 Task: Slide 12 - Please Join Us Picnic Party.
Action: Mouse moved to (42, 102)
Screenshot: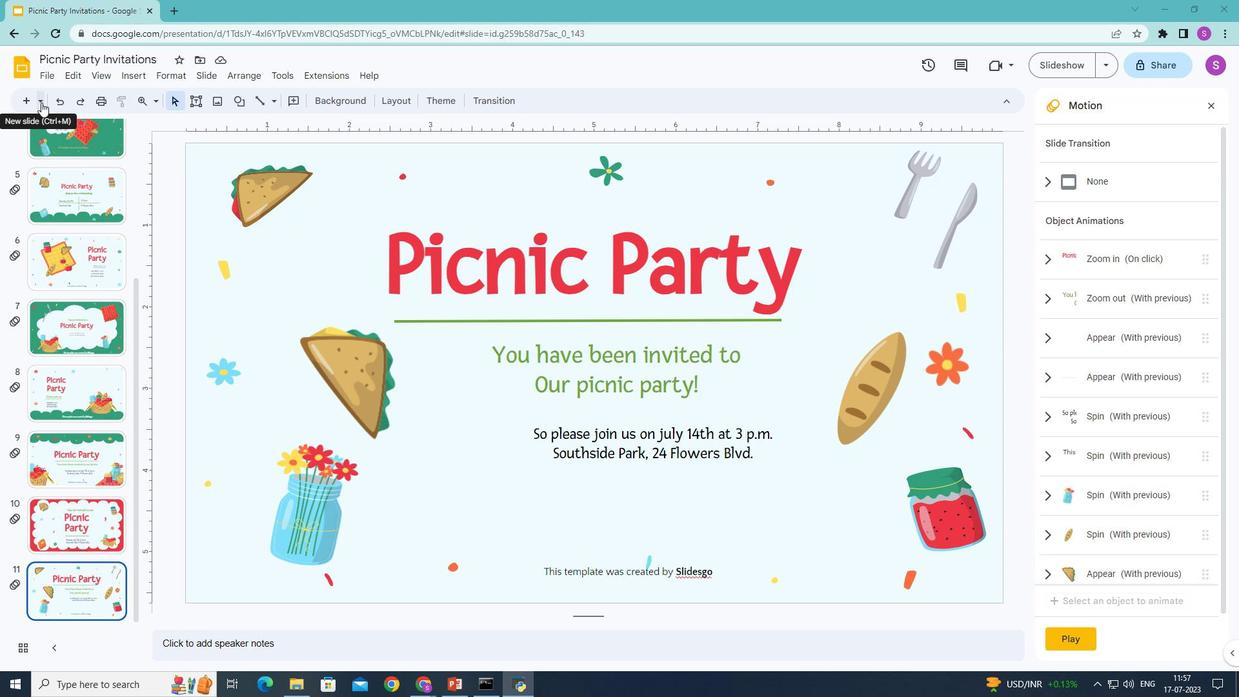 
Action: Mouse pressed left at (42, 102)
Screenshot: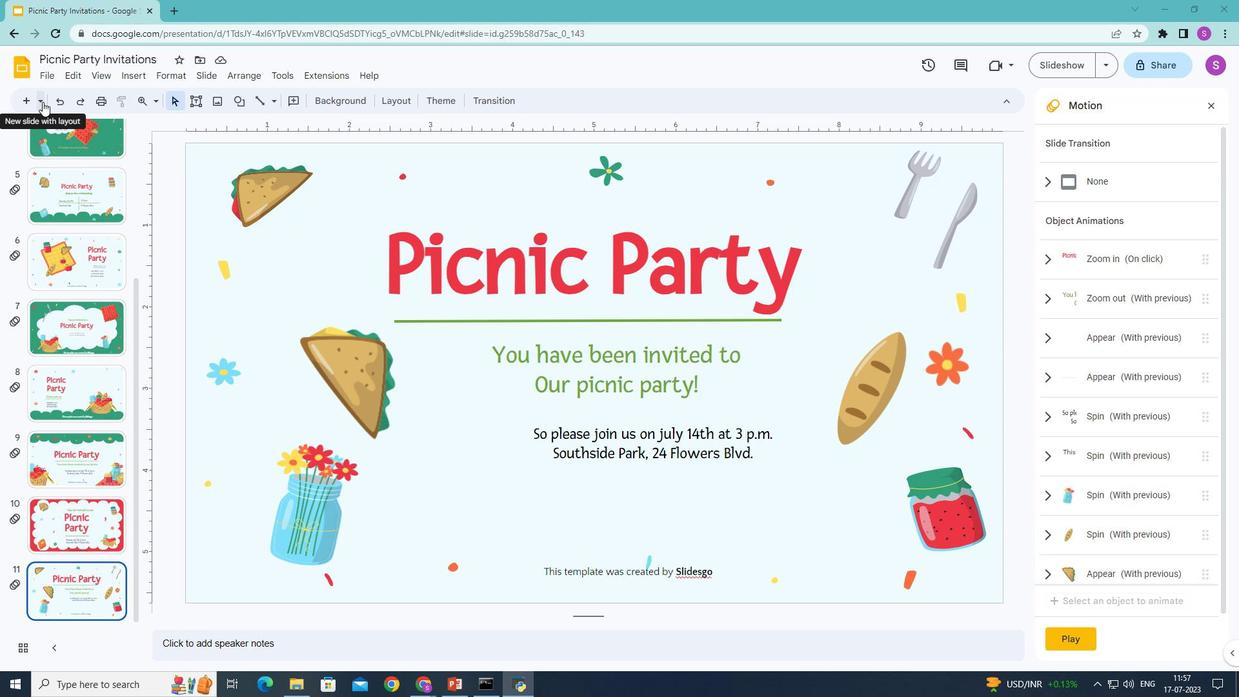 
Action: Mouse moved to (247, 395)
Screenshot: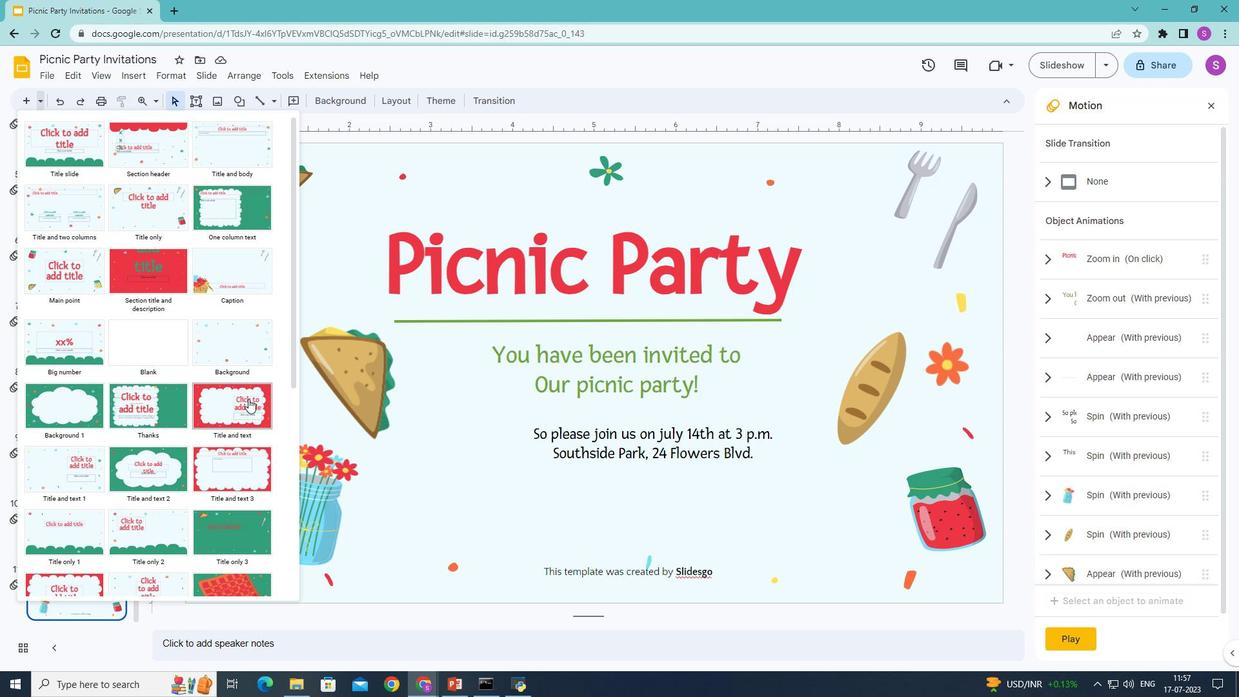 
Action: Mouse pressed left at (247, 395)
Screenshot: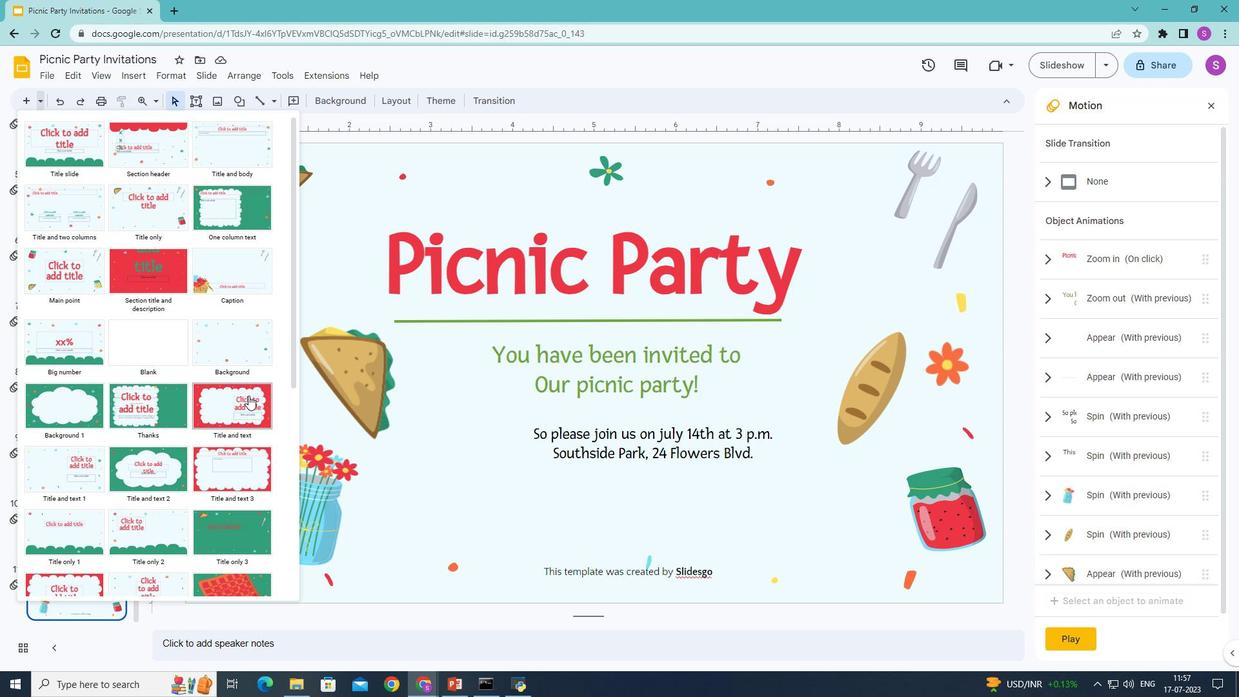 
Action: Mouse moved to (731, 381)
Screenshot: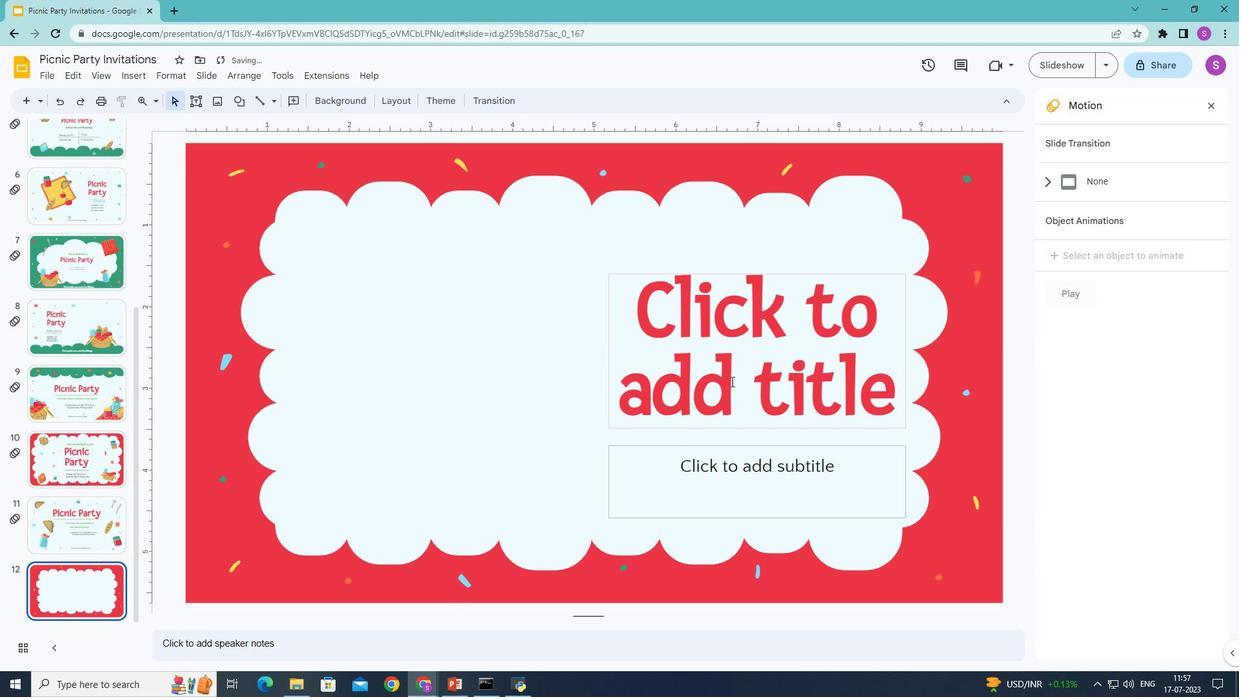 
Action: Mouse pressed left at (731, 381)
Screenshot: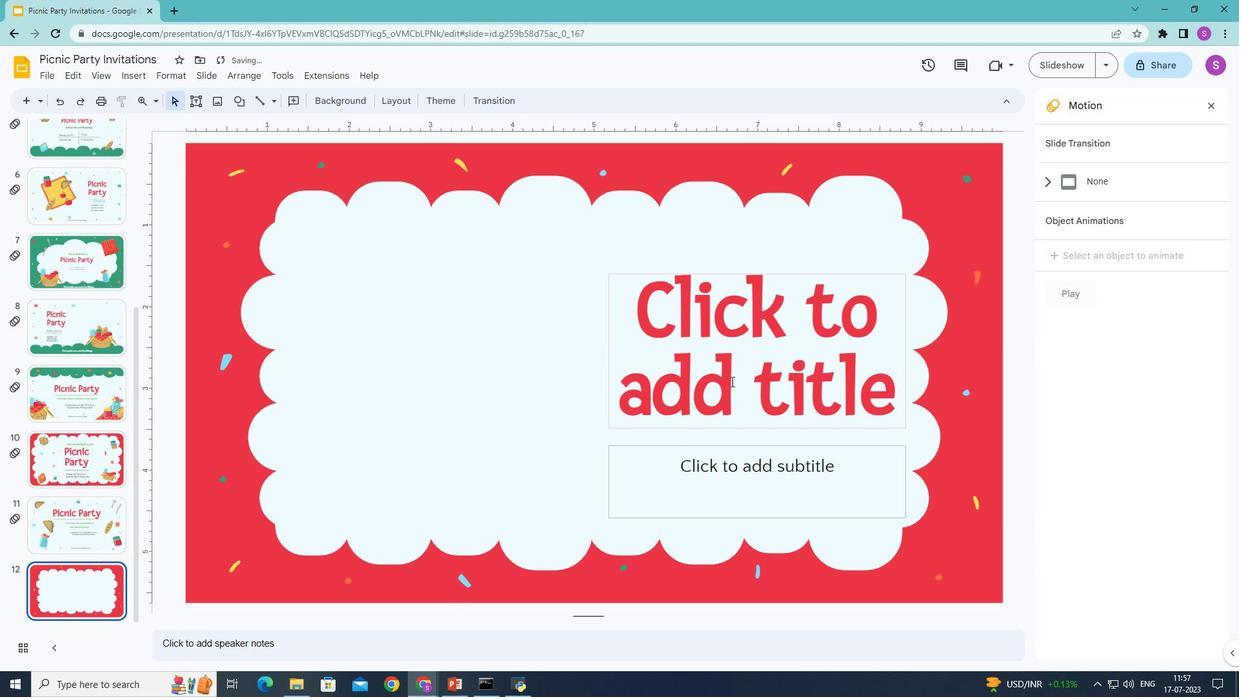 
Action: Mouse moved to (930, 335)
Screenshot: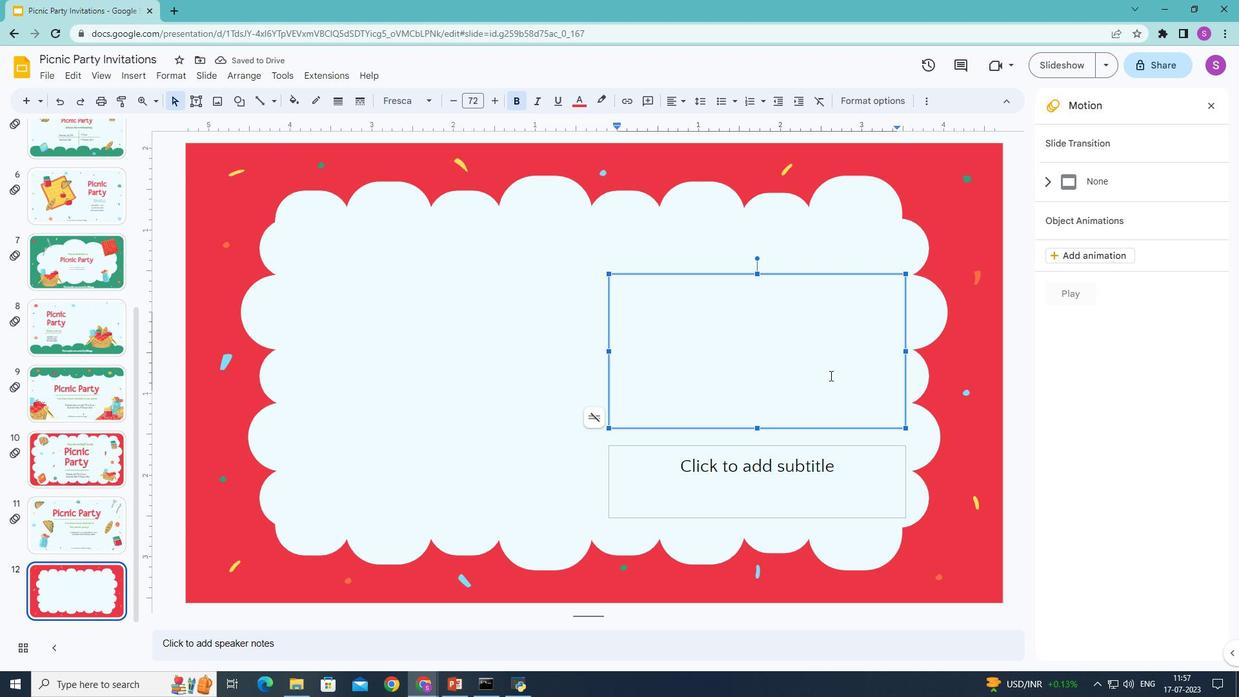 
Action: Key pressed <Key.shift>Pic
Screenshot: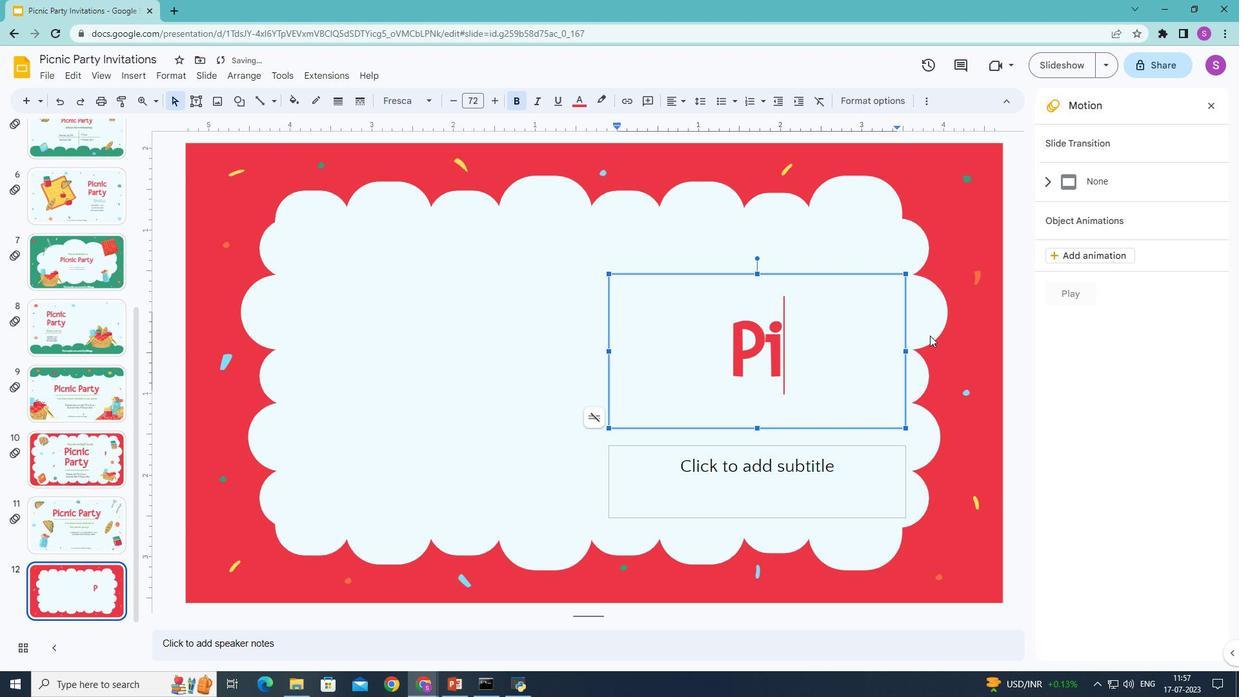 
Action: Mouse moved to (938, 334)
Screenshot: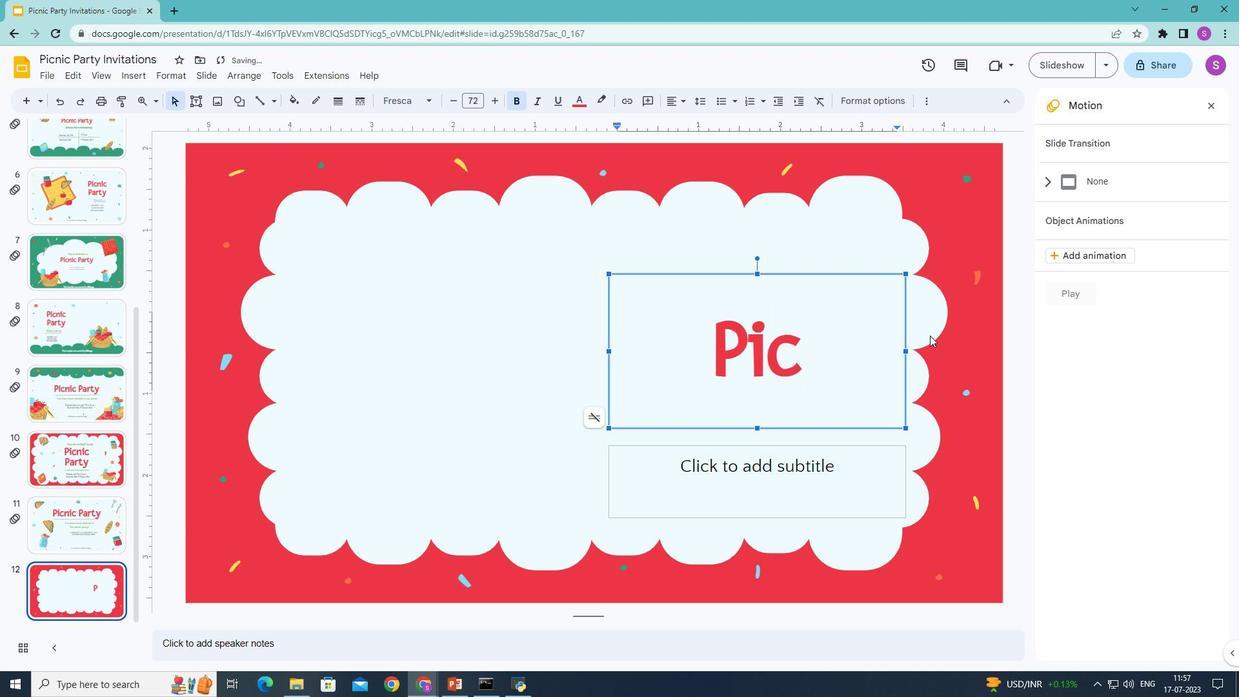 
Action: Key pressed nic<Key.enter><Key.shift>Party
Screenshot: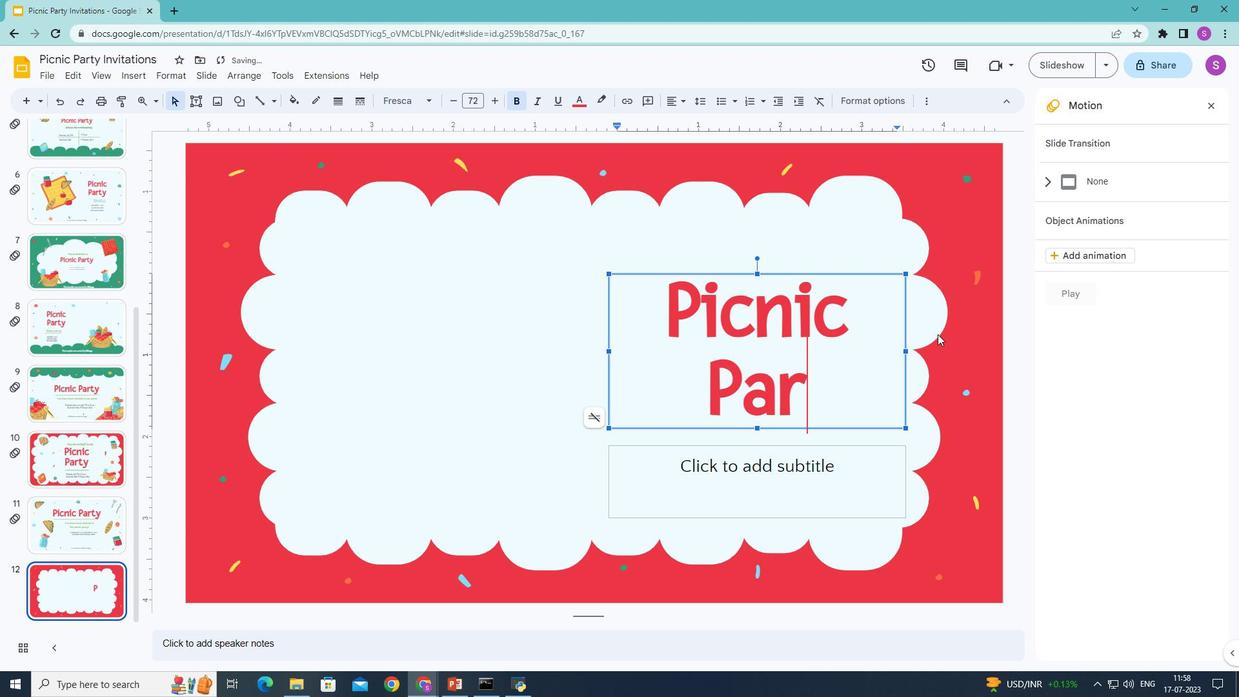 
Action: Mouse moved to (472, 313)
Screenshot: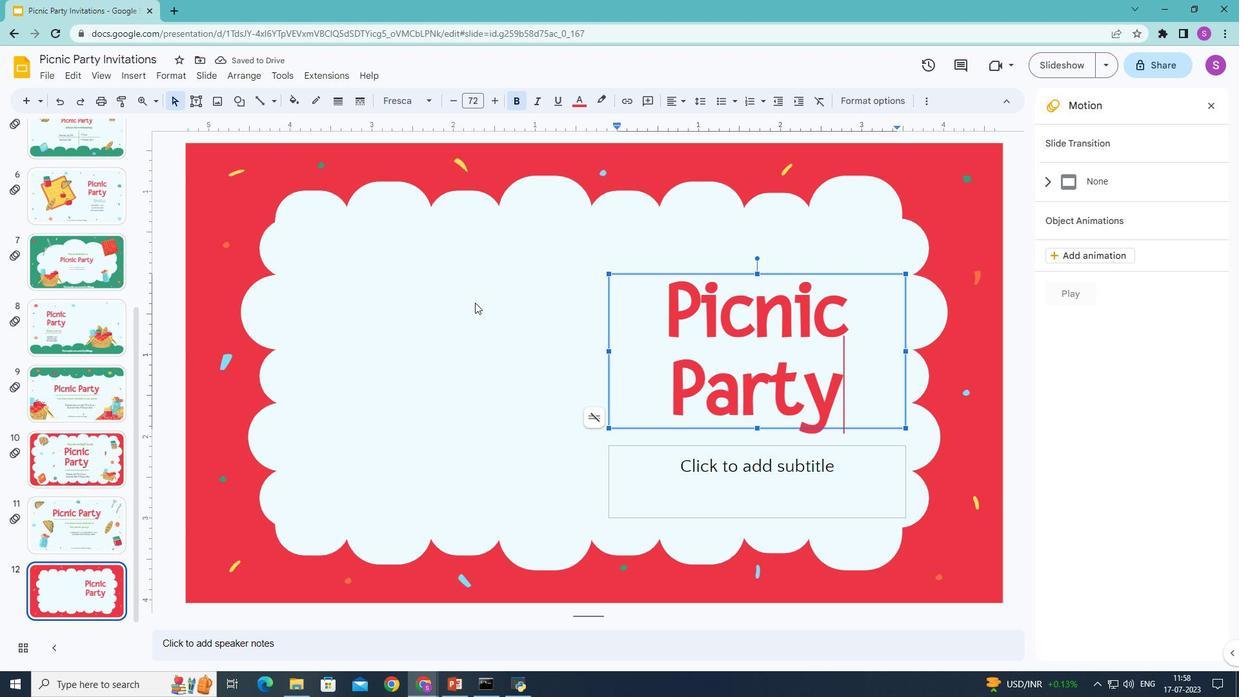 
Action: Mouse pressed left at (472, 313)
Screenshot: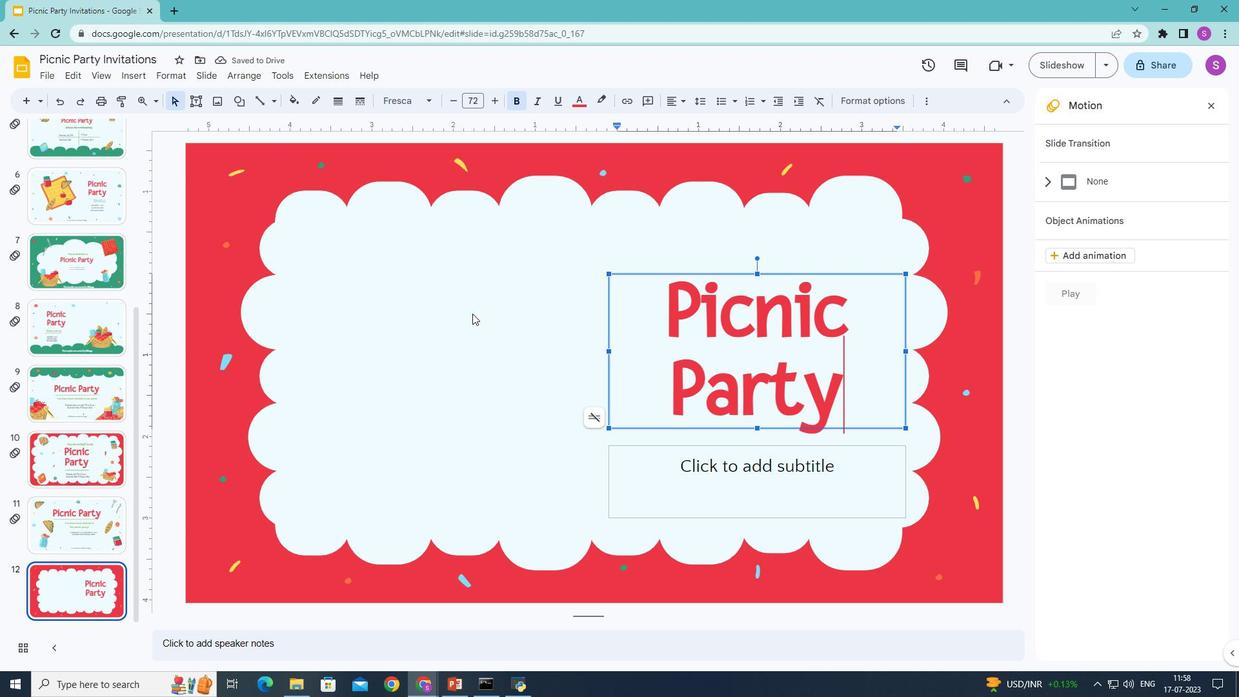 
Action: Mouse moved to (193, 100)
Screenshot: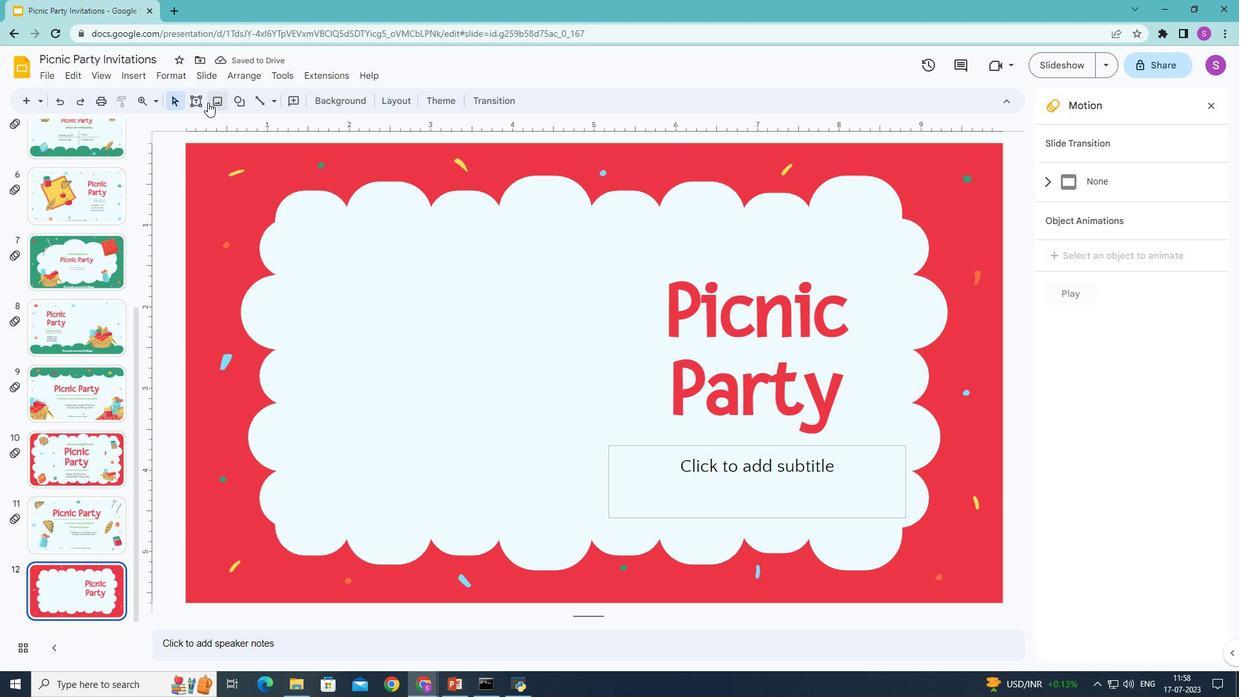 
Action: Mouse pressed left at (193, 100)
Screenshot: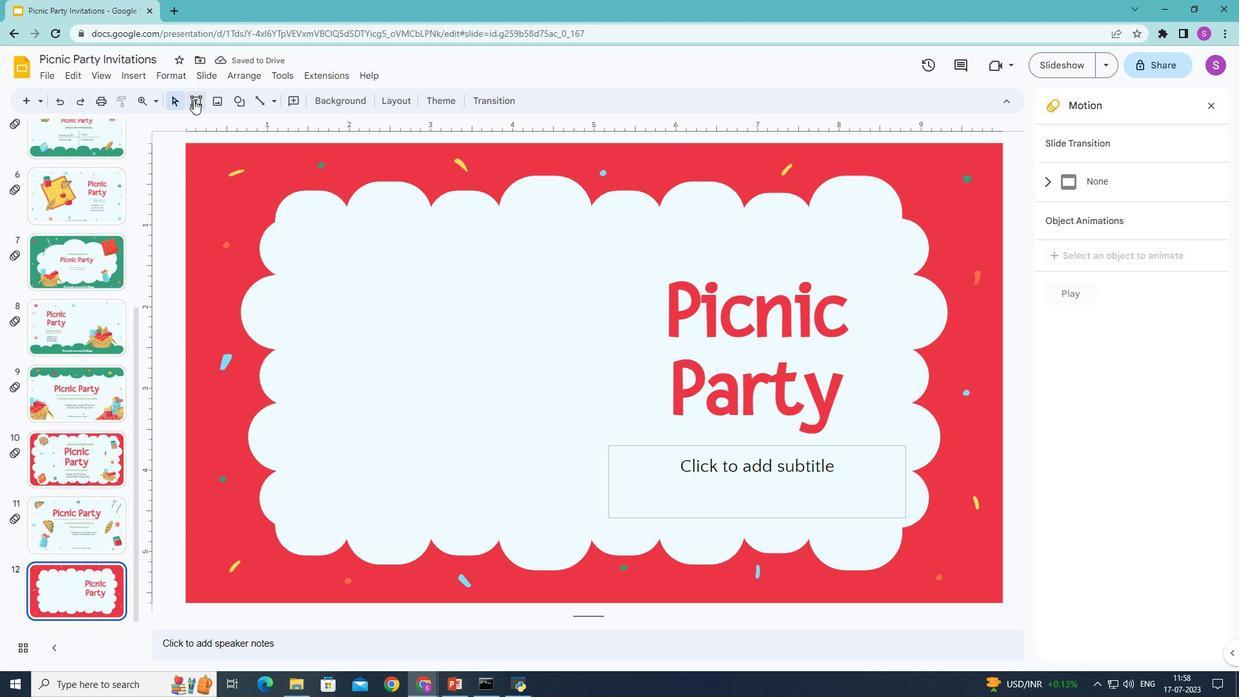 
Action: Mouse moved to (645, 242)
Screenshot: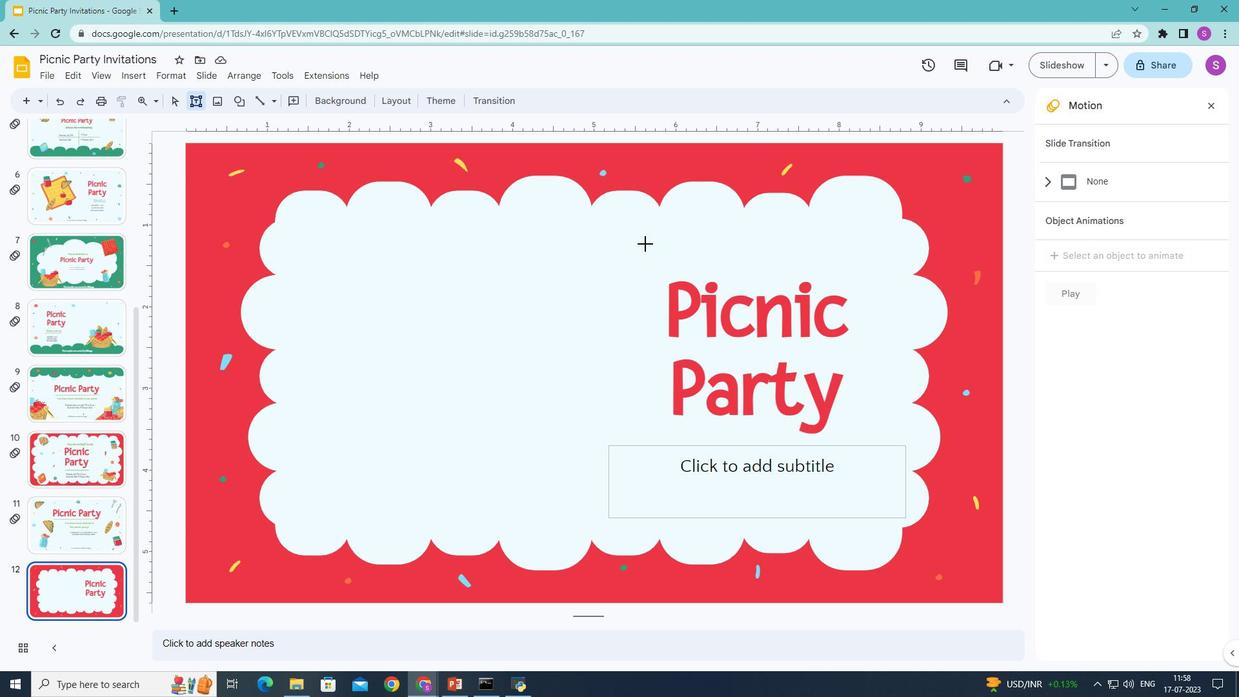 
Action: Mouse pressed left at (645, 242)
Screenshot: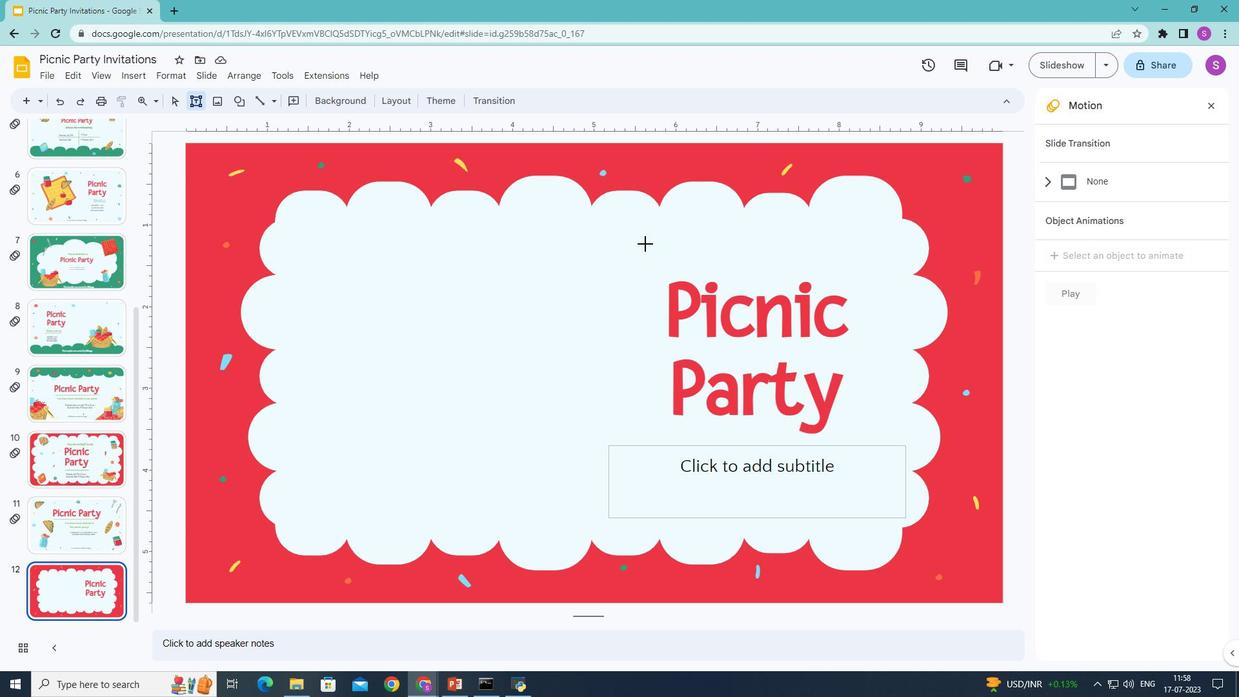 
Action: Mouse moved to (472, 274)
Screenshot: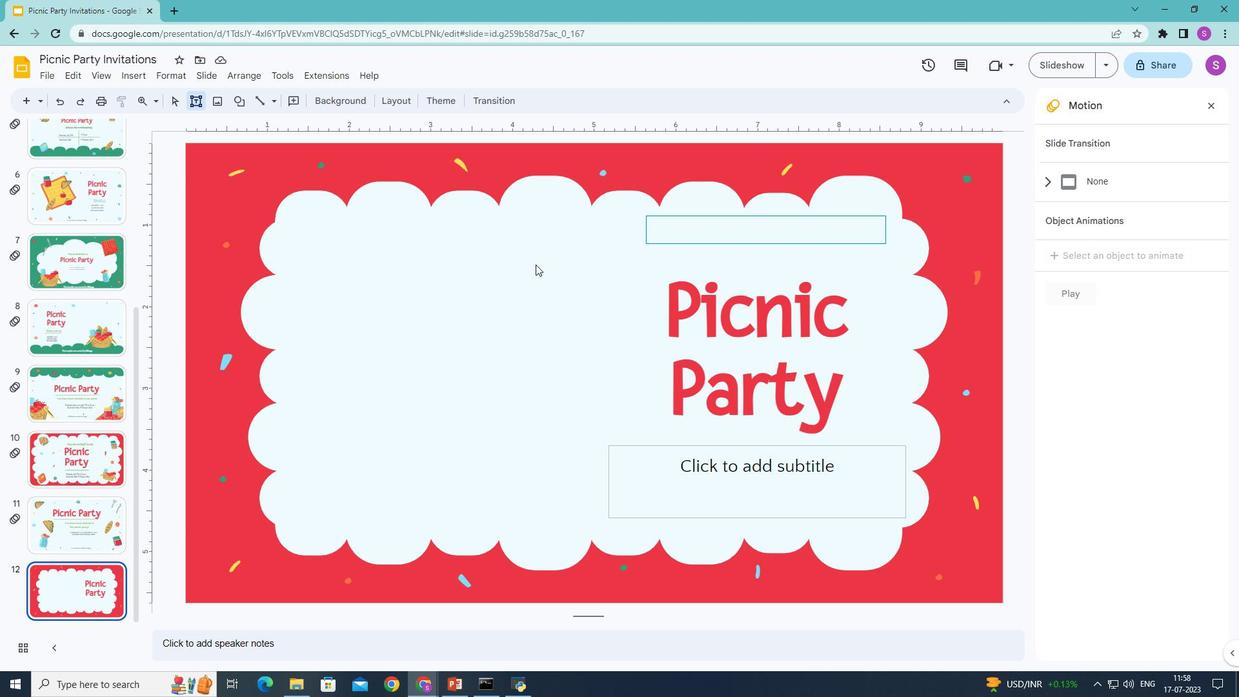 
Action: Mouse pressed left at (472, 274)
Screenshot: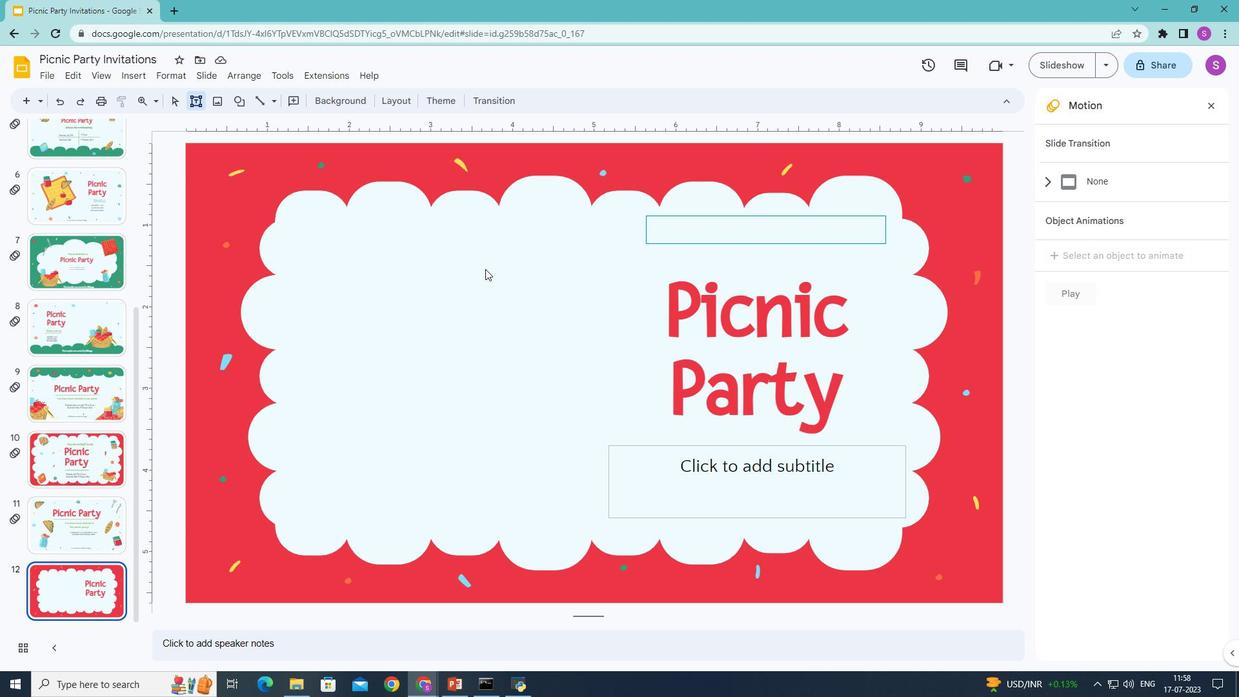 
Action: Mouse moved to (197, 102)
Screenshot: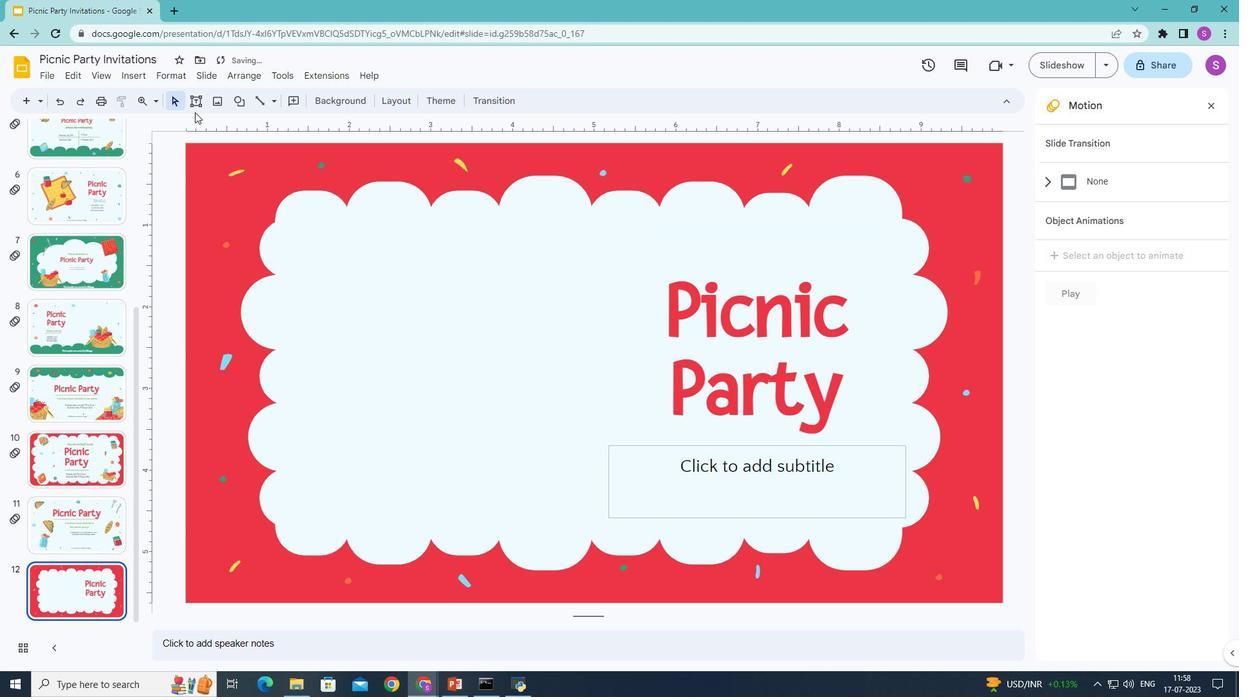 
Action: Mouse pressed left at (197, 102)
Screenshot: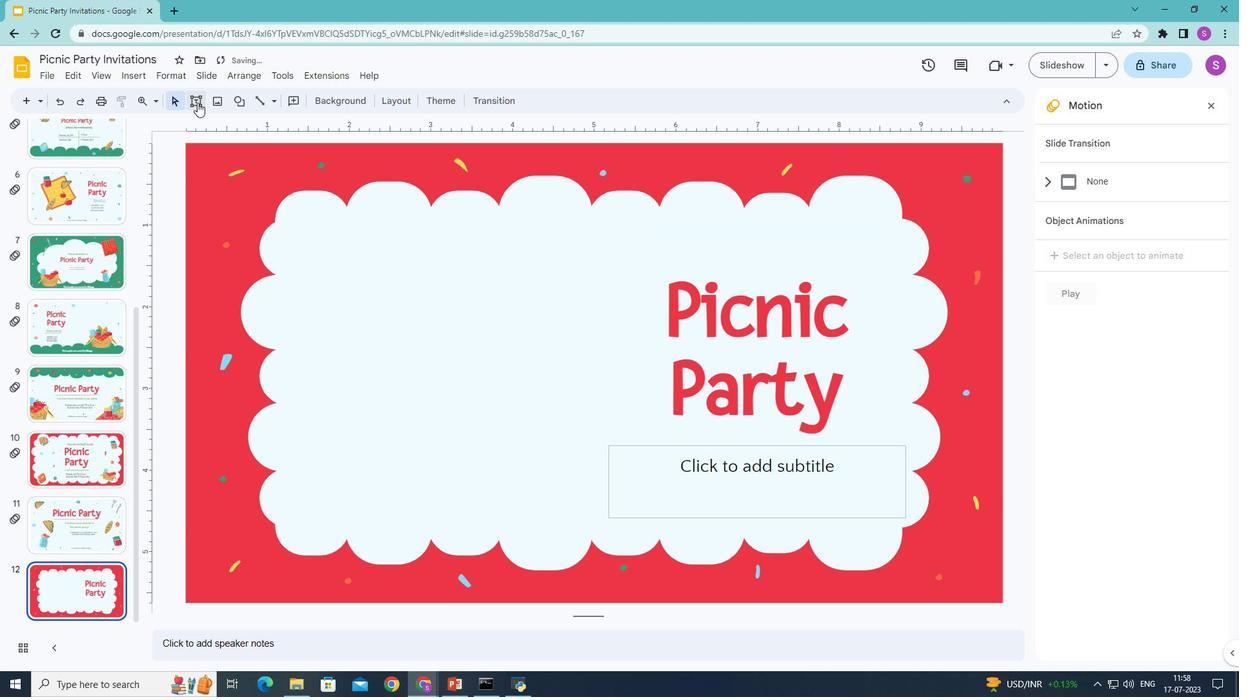 
Action: Mouse moved to (639, 226)
Screenshot: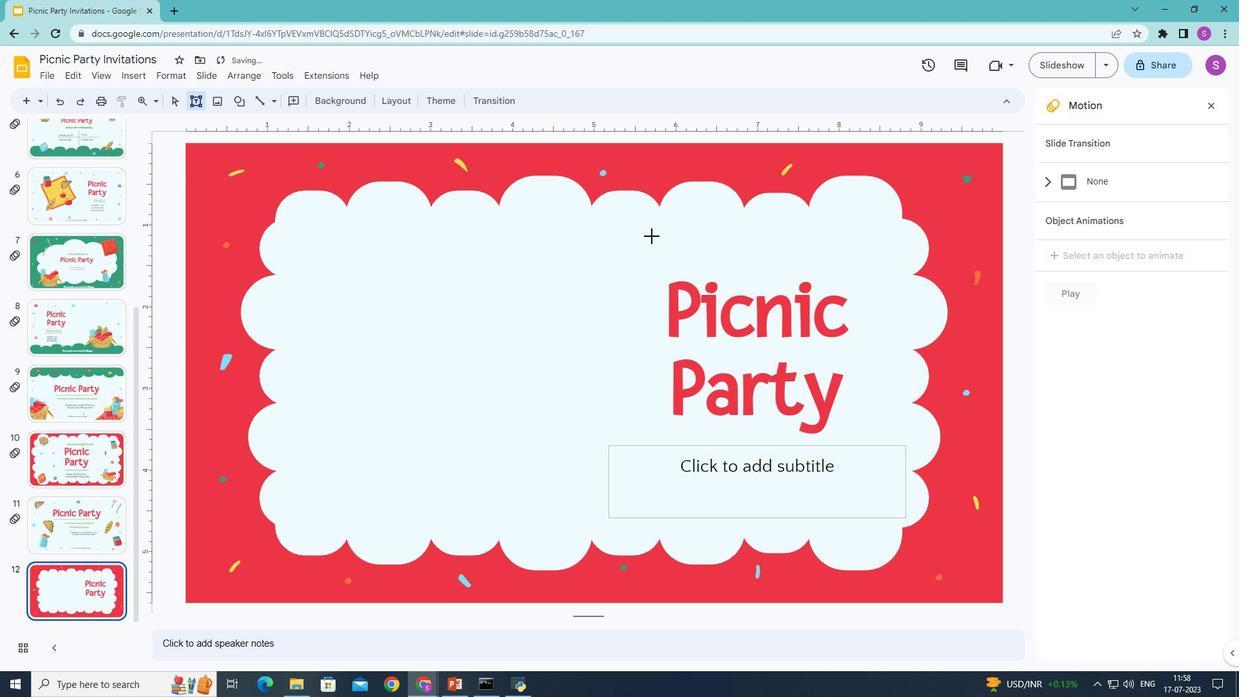 
Action: Mouse pressed left at (639, 226)
Screenshot: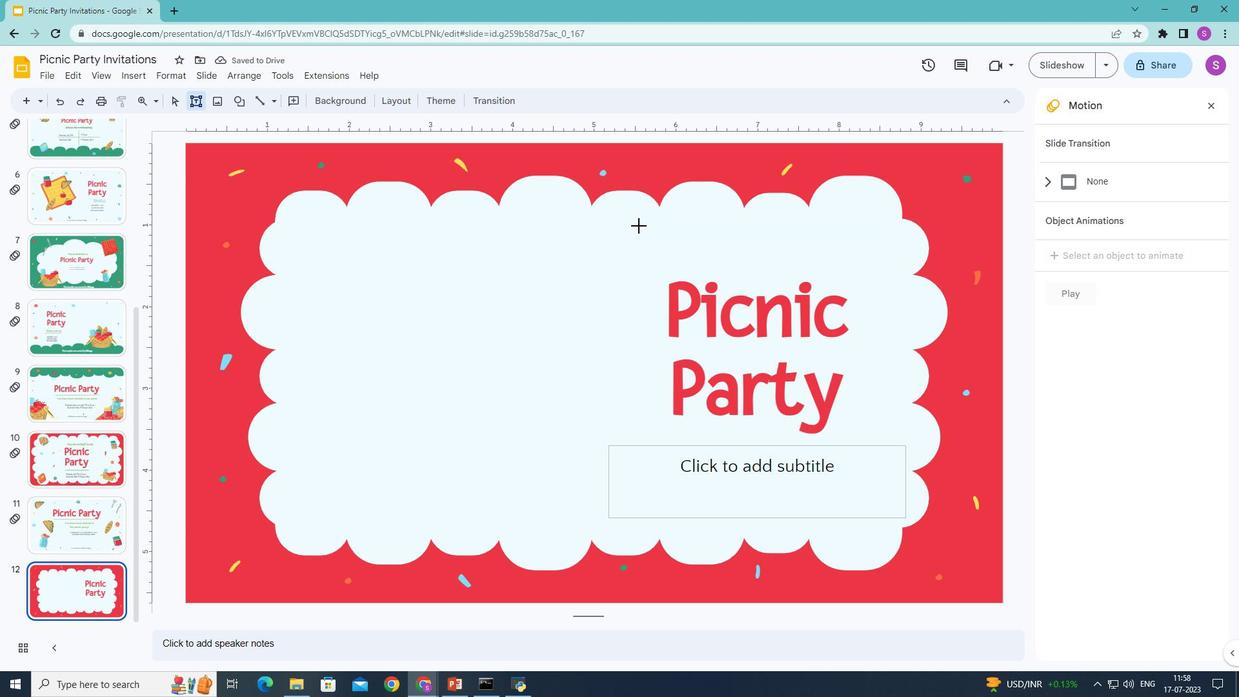 
Action: Mouse moved to (906, 269)
Screenshot: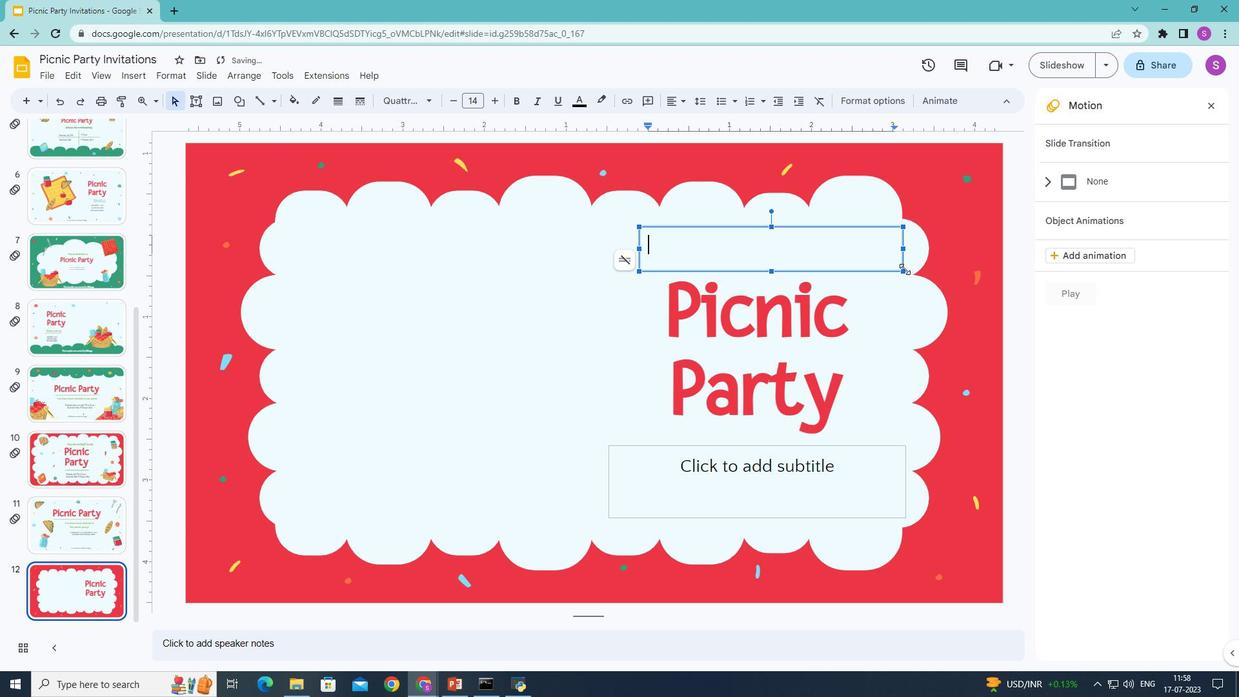 
Action: Key pressed <Key.shift>Please<Key.space>join<Key.space>us
Screenshot: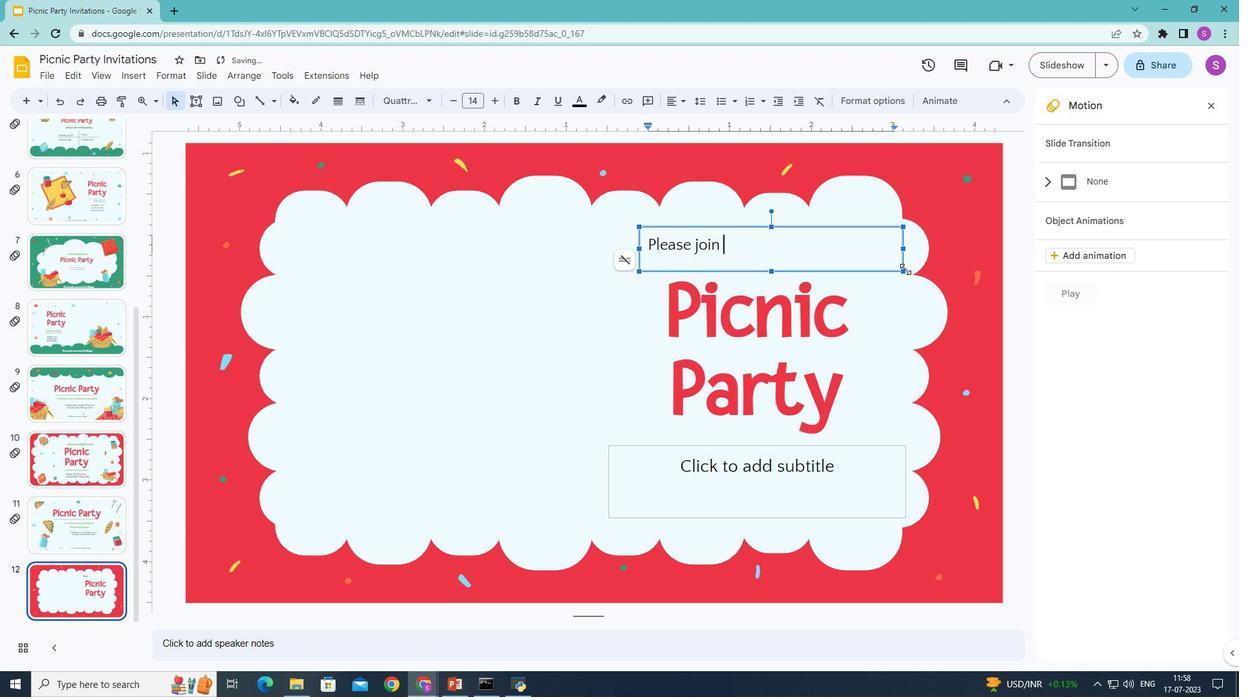 
Action: Mouse moved to (740, 244)
Screenshot: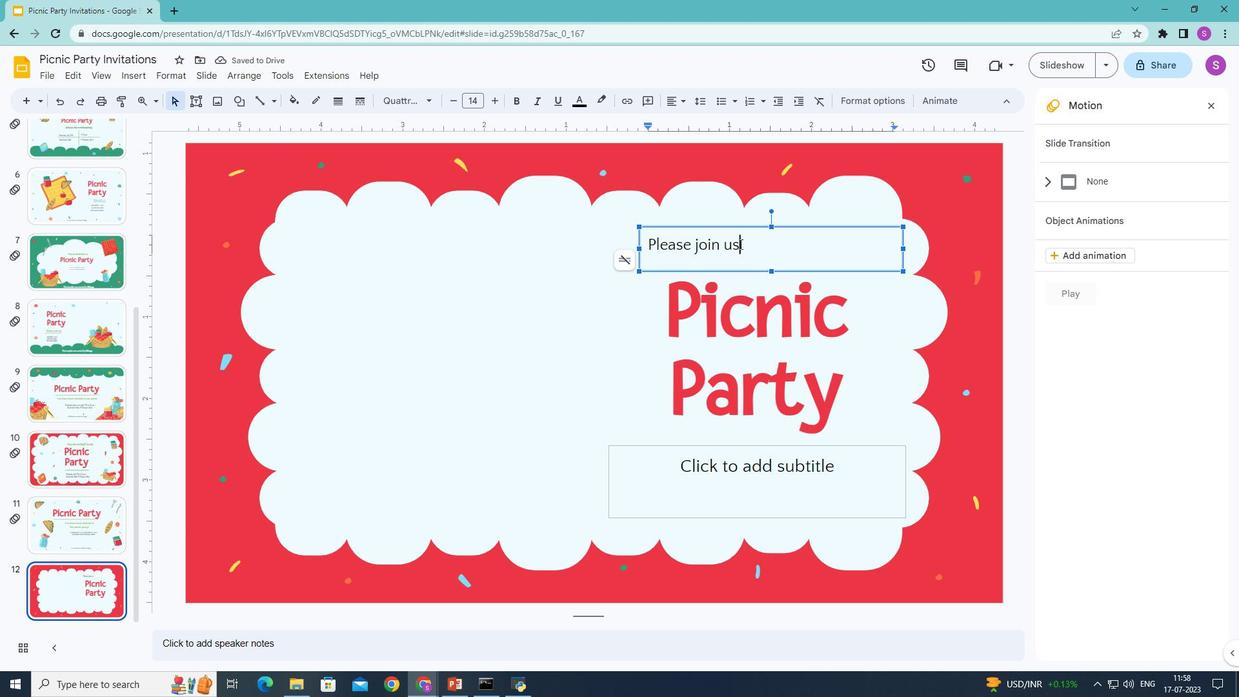 
Action: Mouse pressed left at (740, 244)
Screenshot: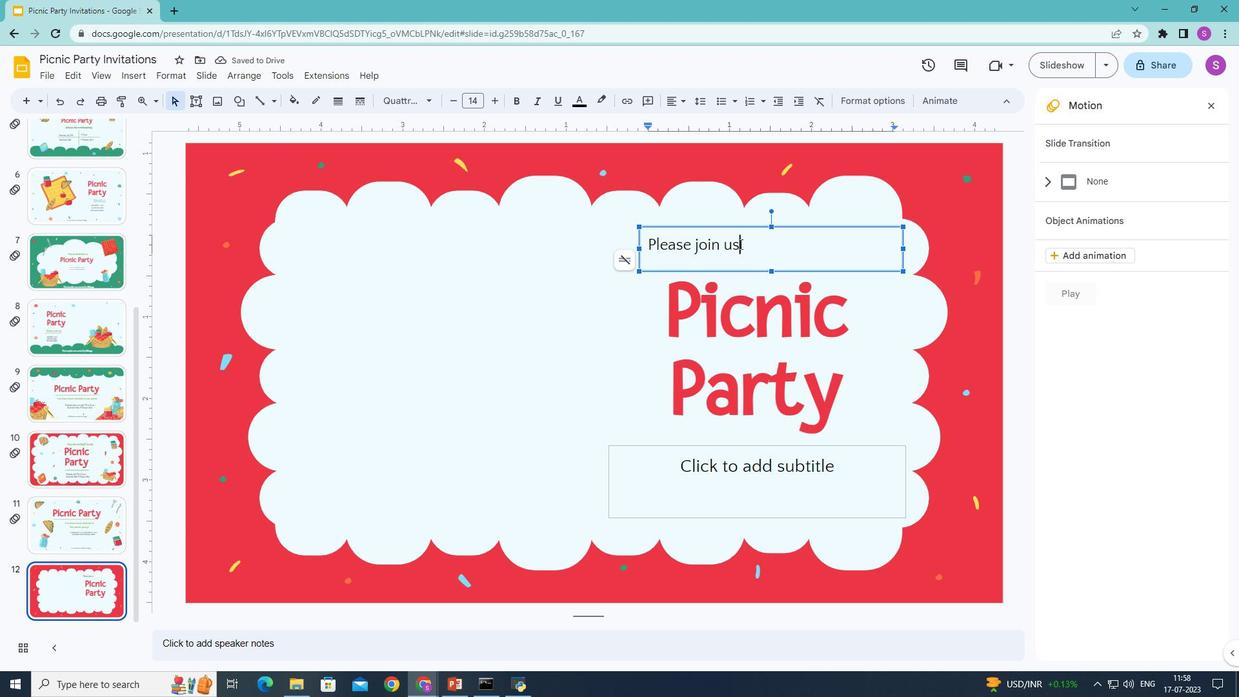 
Action: Mouse moved to (430, 99)
Screenshot: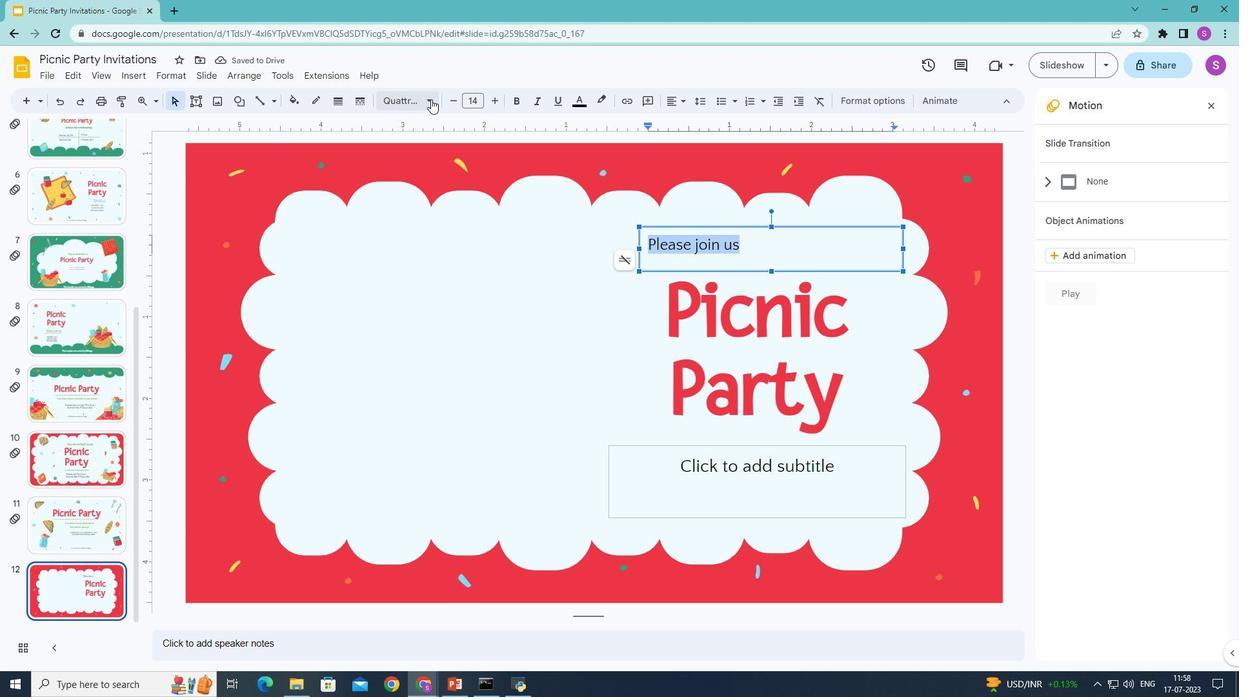 
Action: Mouse pressed left at (430, 99)
Screenshot: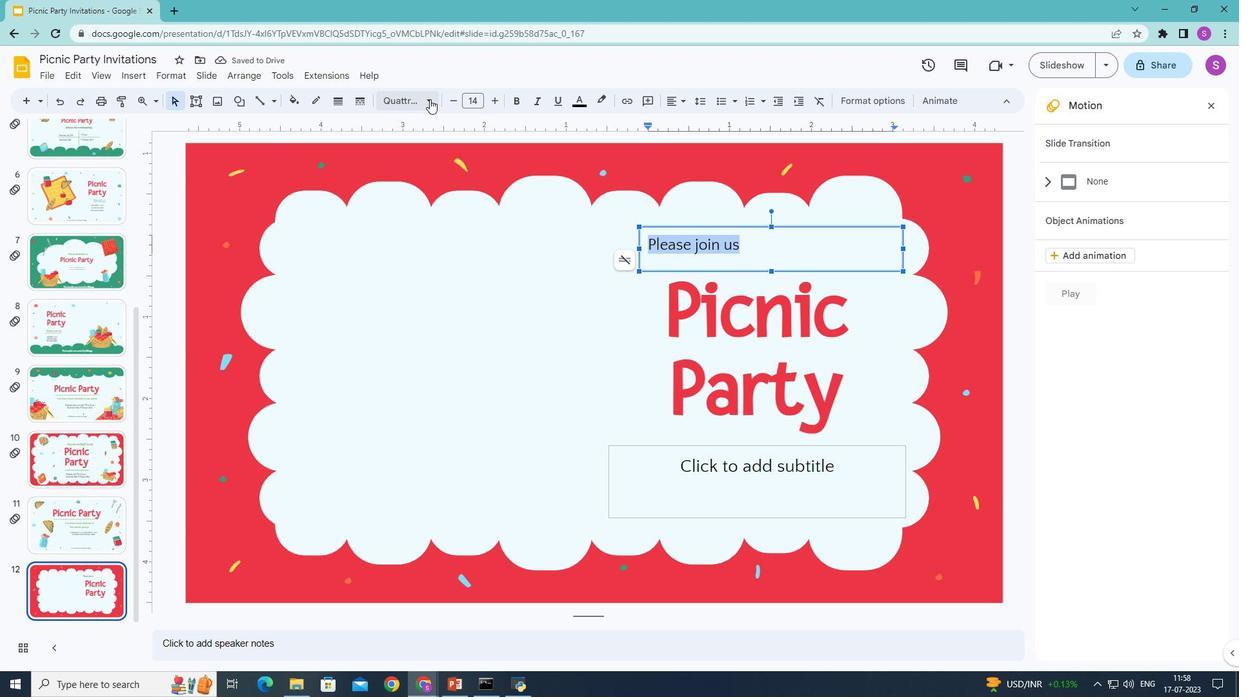 
Action: Mouse moved to (439, 277)
Screenshot: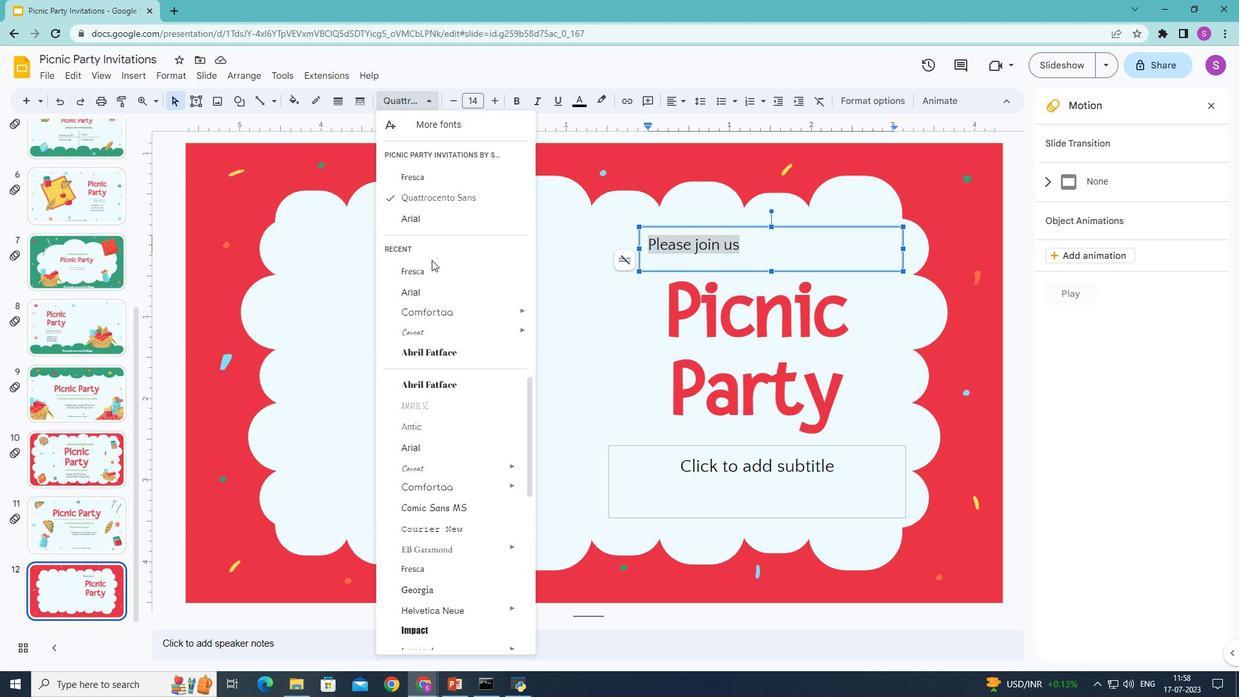 
Action: Mouse pressed left at (439, 277)
Screenshot: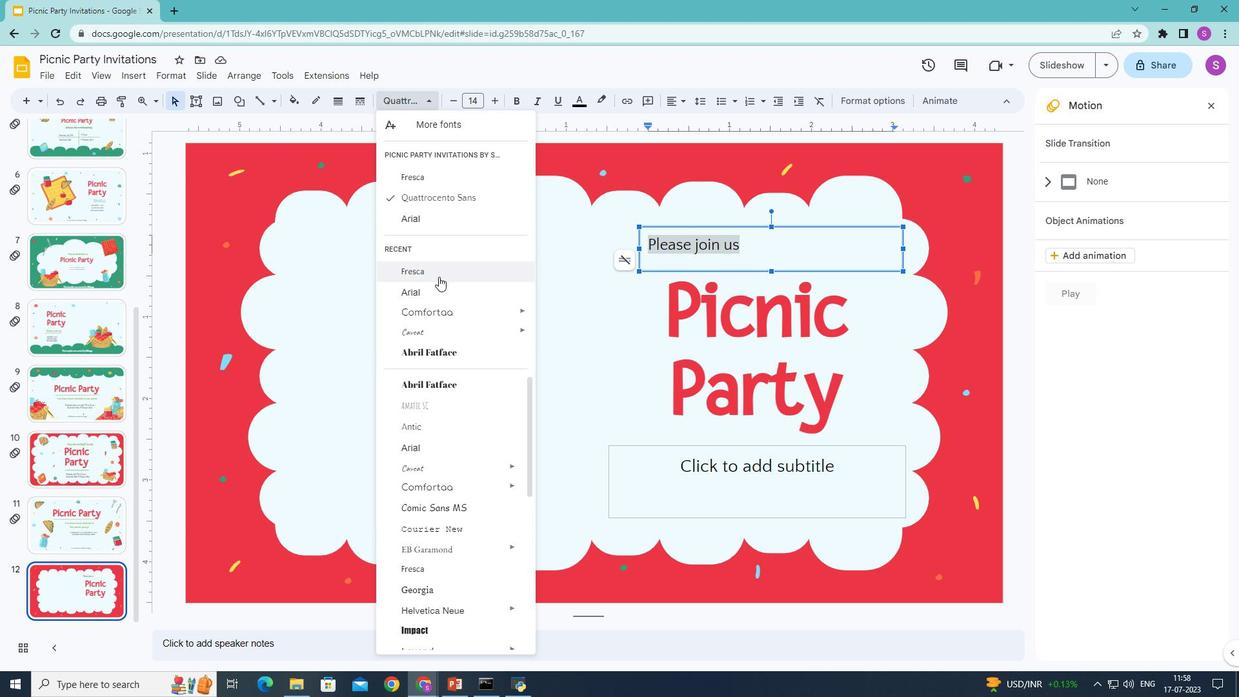 
Action: Mouse moved to (583, 99)
Screenshot: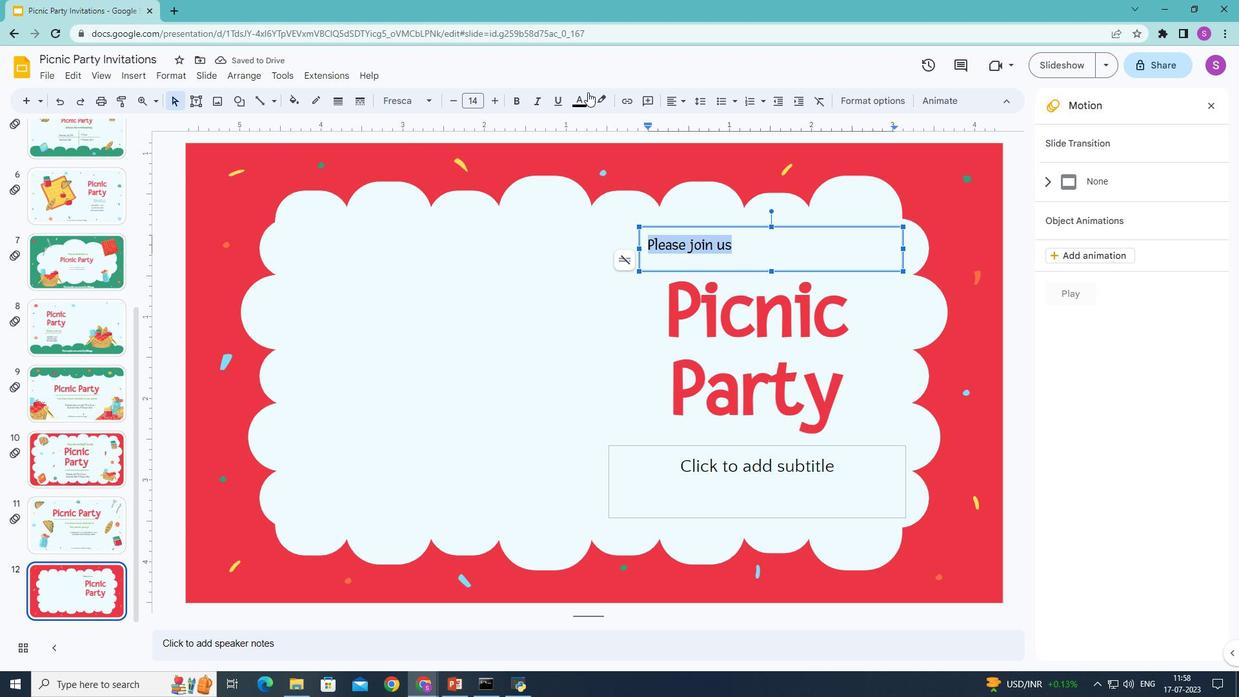 
Action: Mouse pressed left at (583, 99)
Screenshot: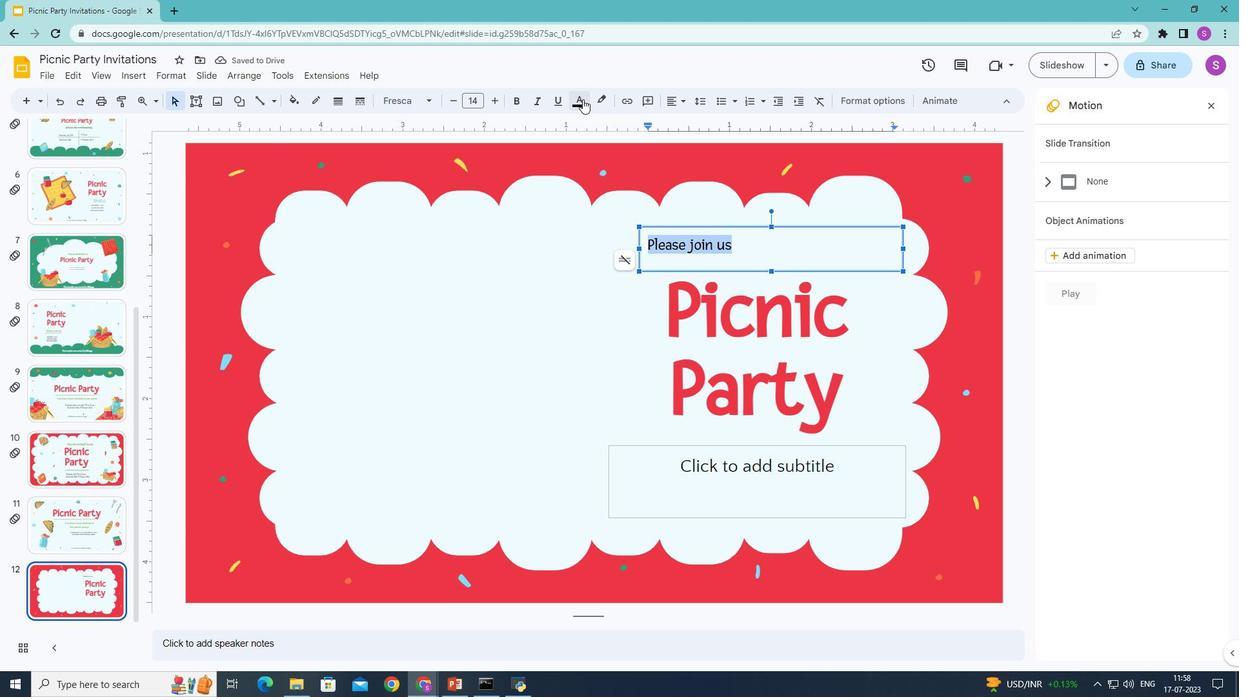 
Action: Mouse moved to (694, 202)
Screenshot: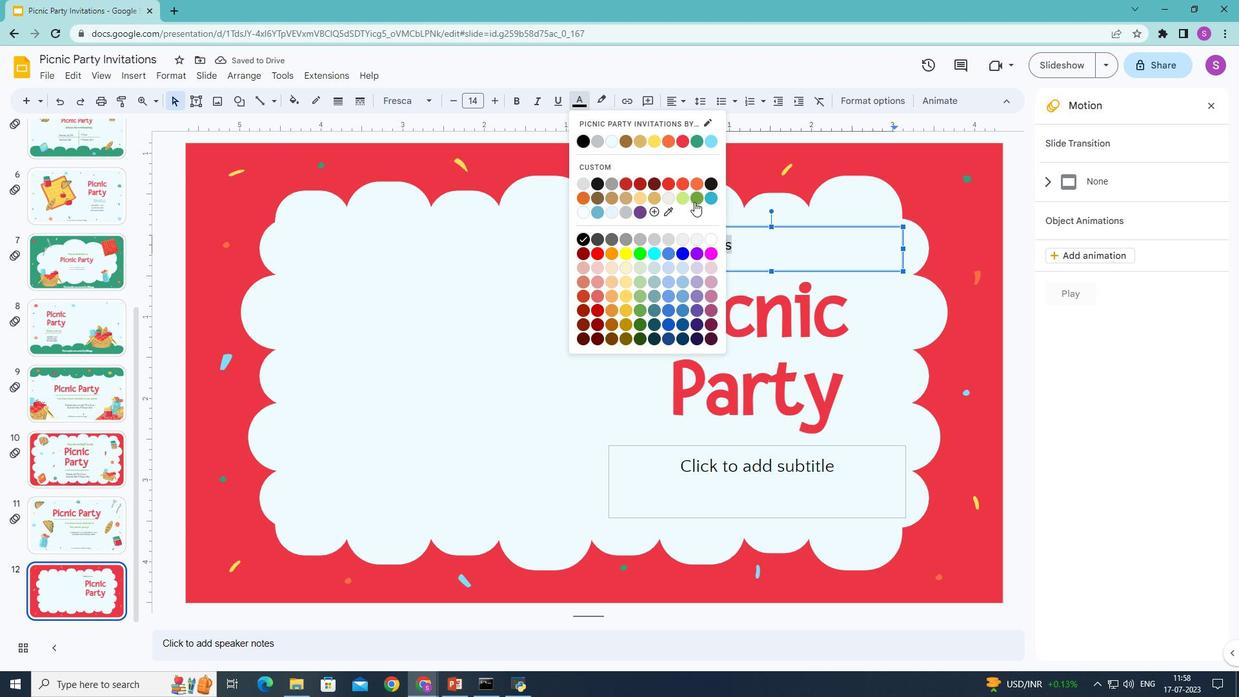 
Action: Mouse pressed left at (694, 202)
Screenshot: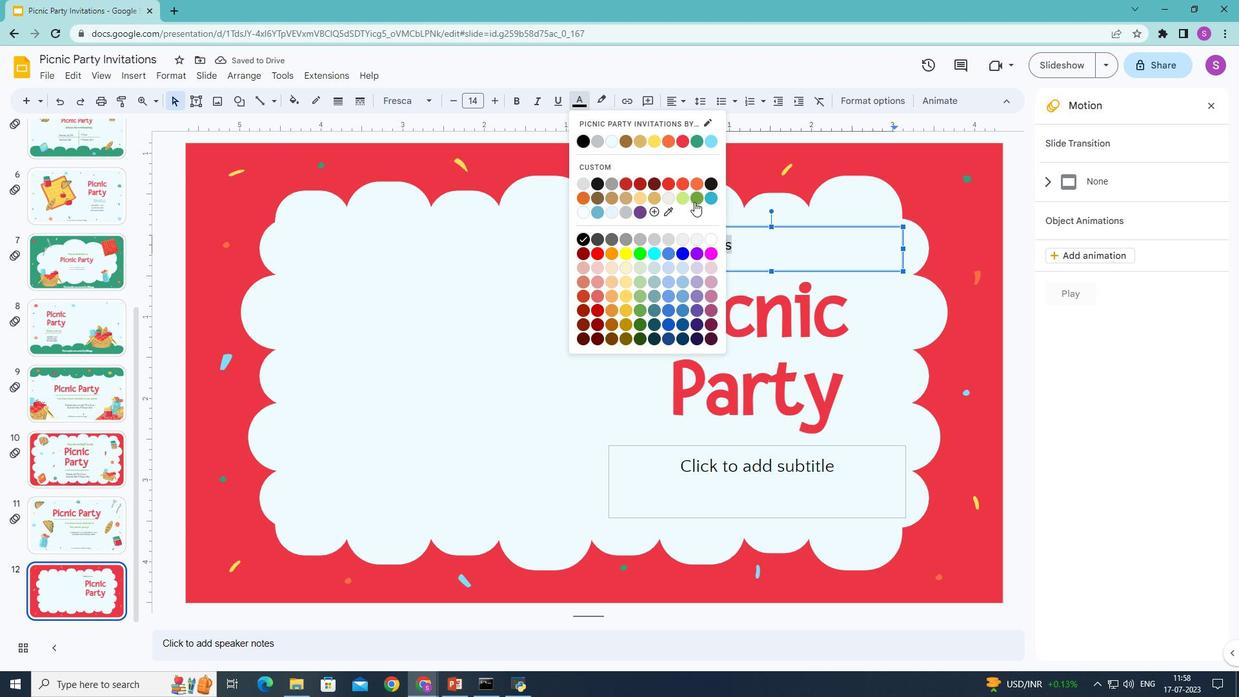 
Action: Mouse moved to (495, 101)
Screenshot: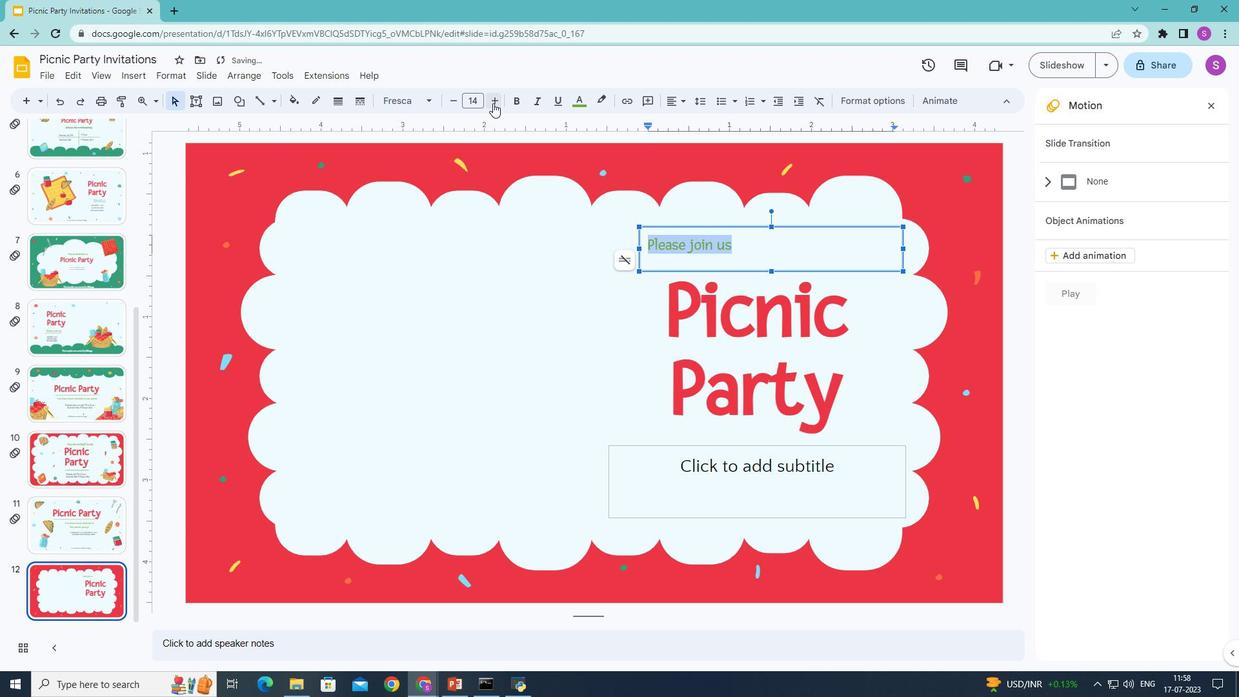 
Action: Mouse pressed left at (495, 101)
Screenshot: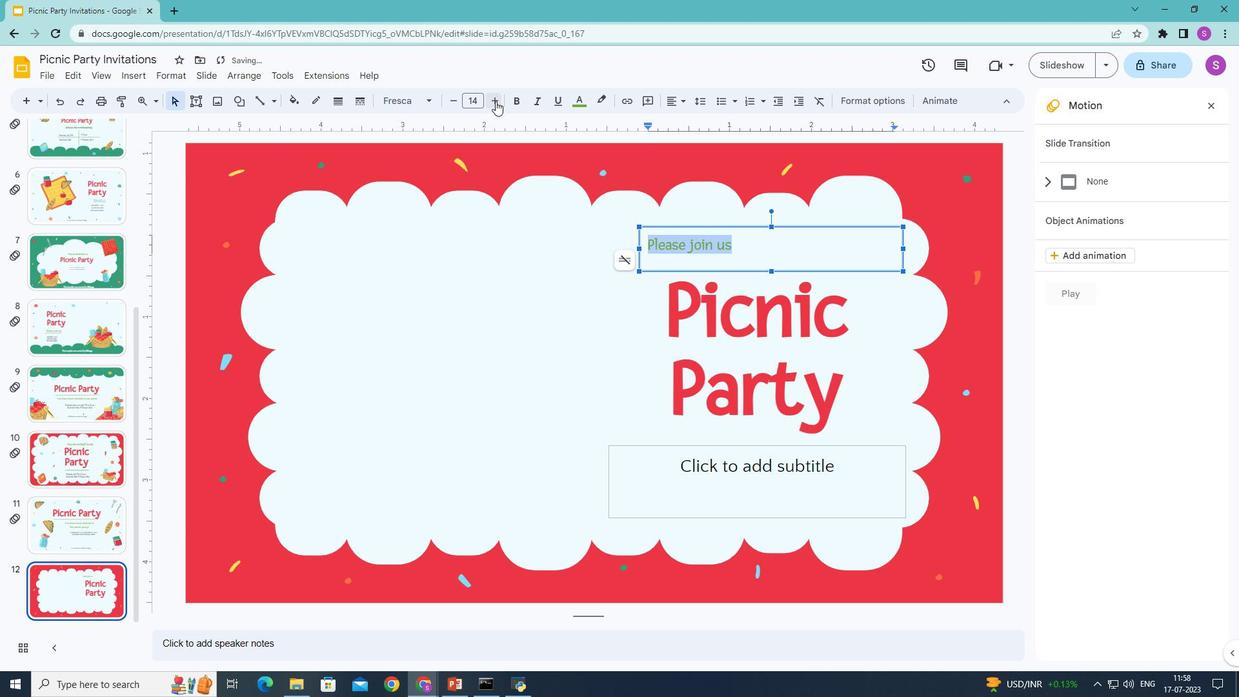 
Action: Mouse pressed left at (495, 101)
Screenshot: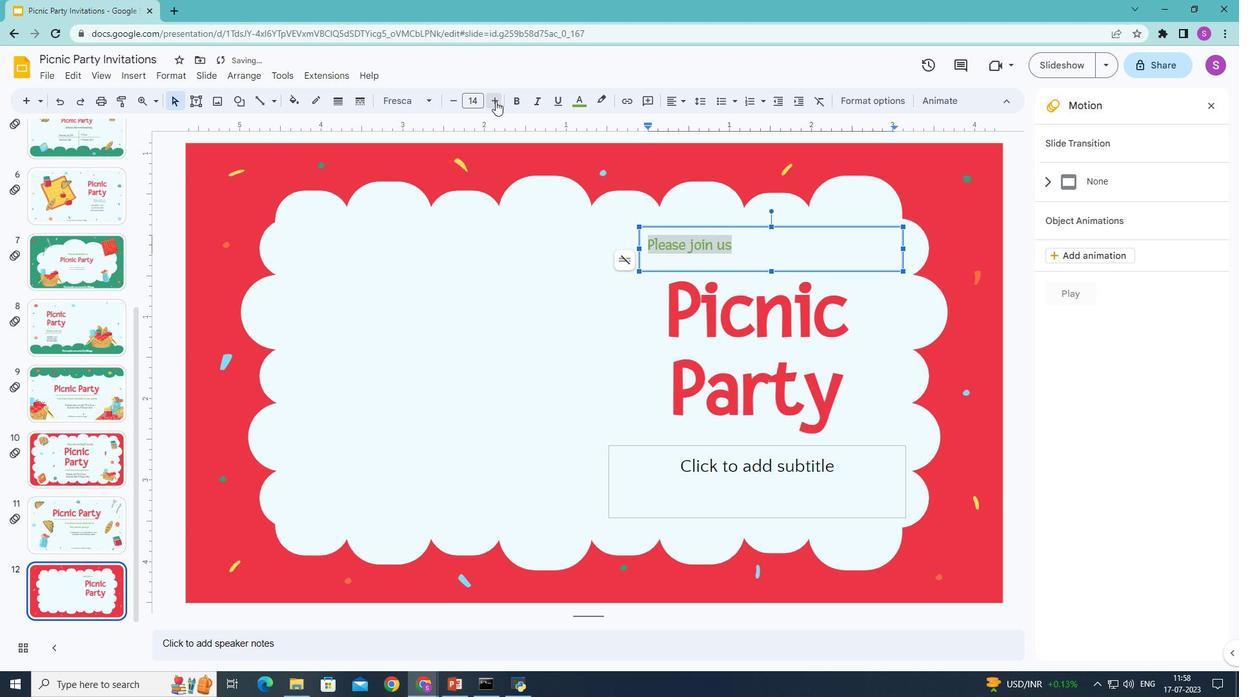 
Action: Mouse pressed left at (495, 101)
Screenshot: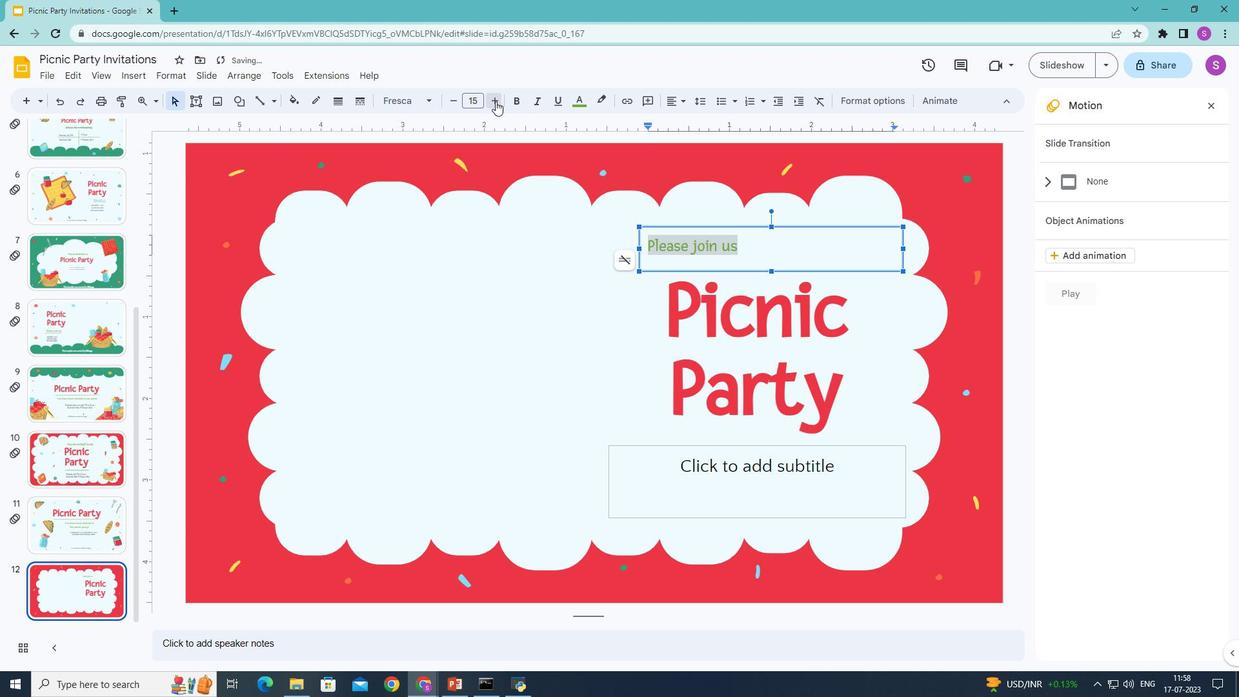 
Action: Mouse pressed left at (495, 101)
Screenshot: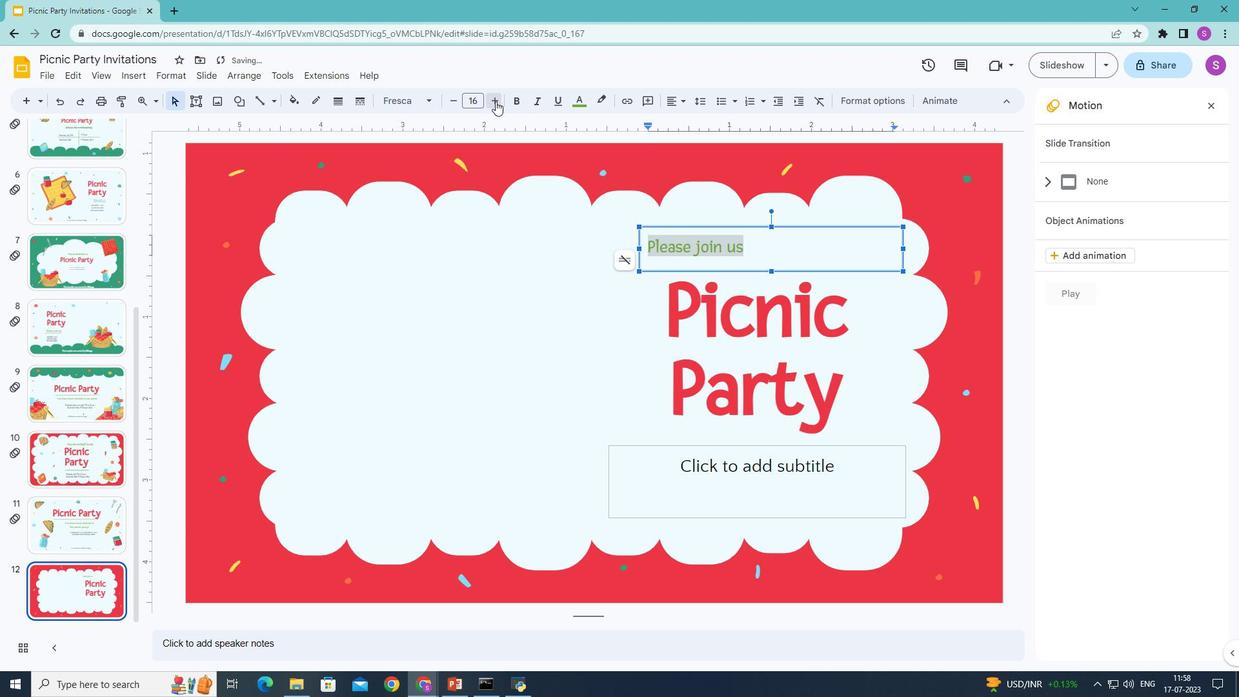 
Action: Mouse pressed left at (495, 101)
Screenshot: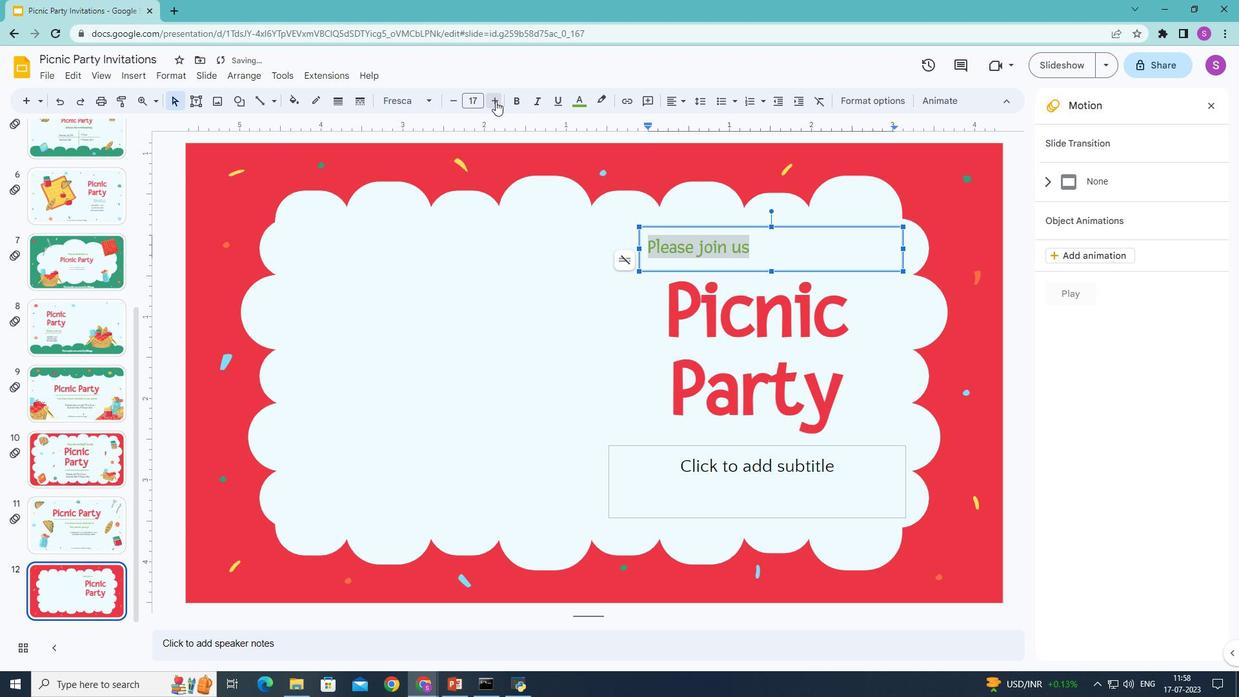 
Action: Mouse pressed left at (495, 101)
Screenshot: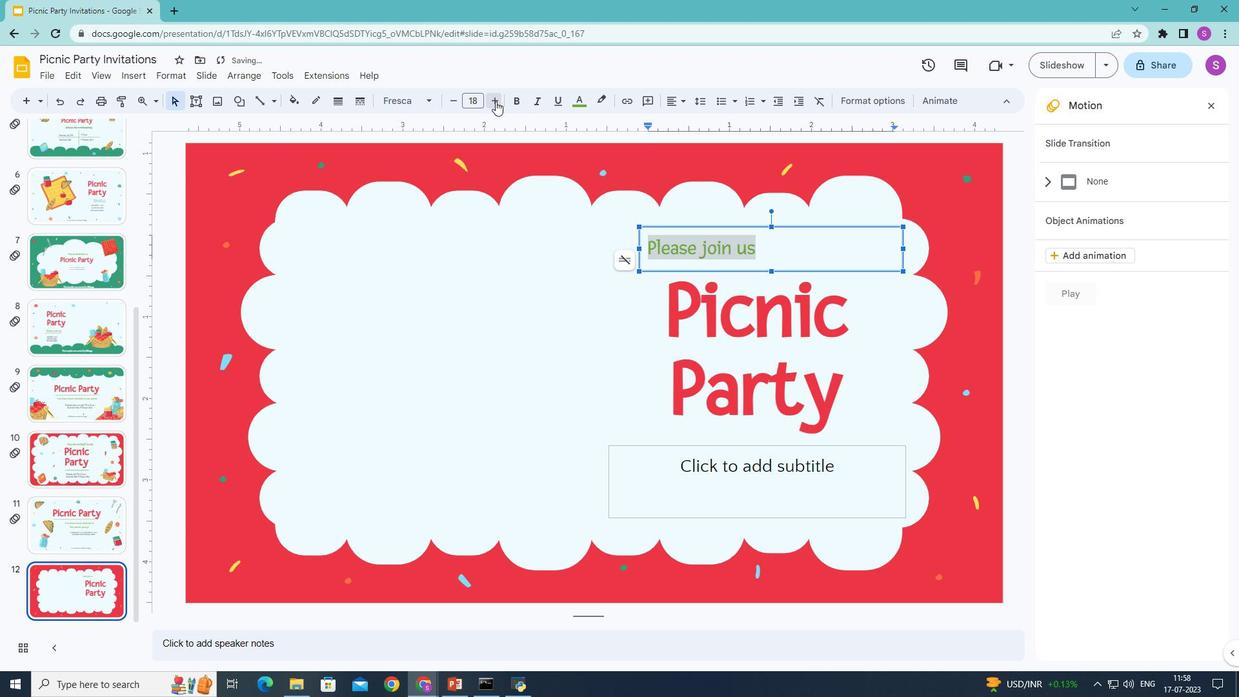 
Action: Mouse pressed left at (495, 101)
Screenshot: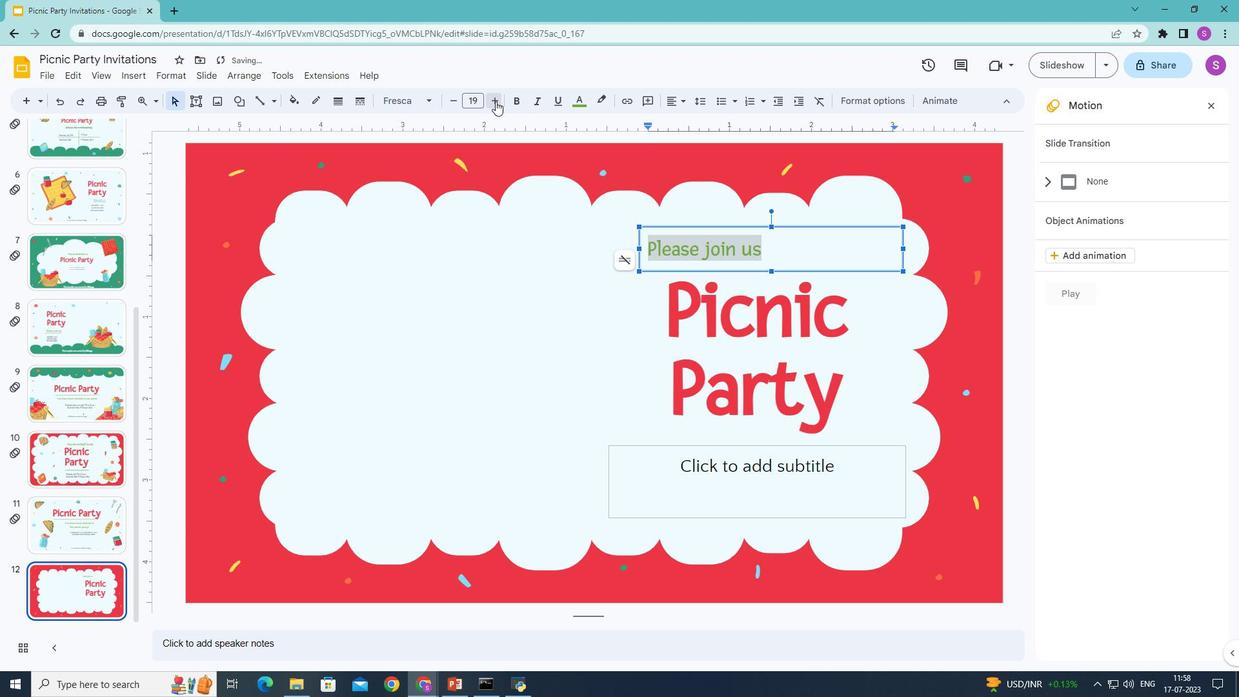 
Action: Mouse pressed left at (495, 101)
Screenshot: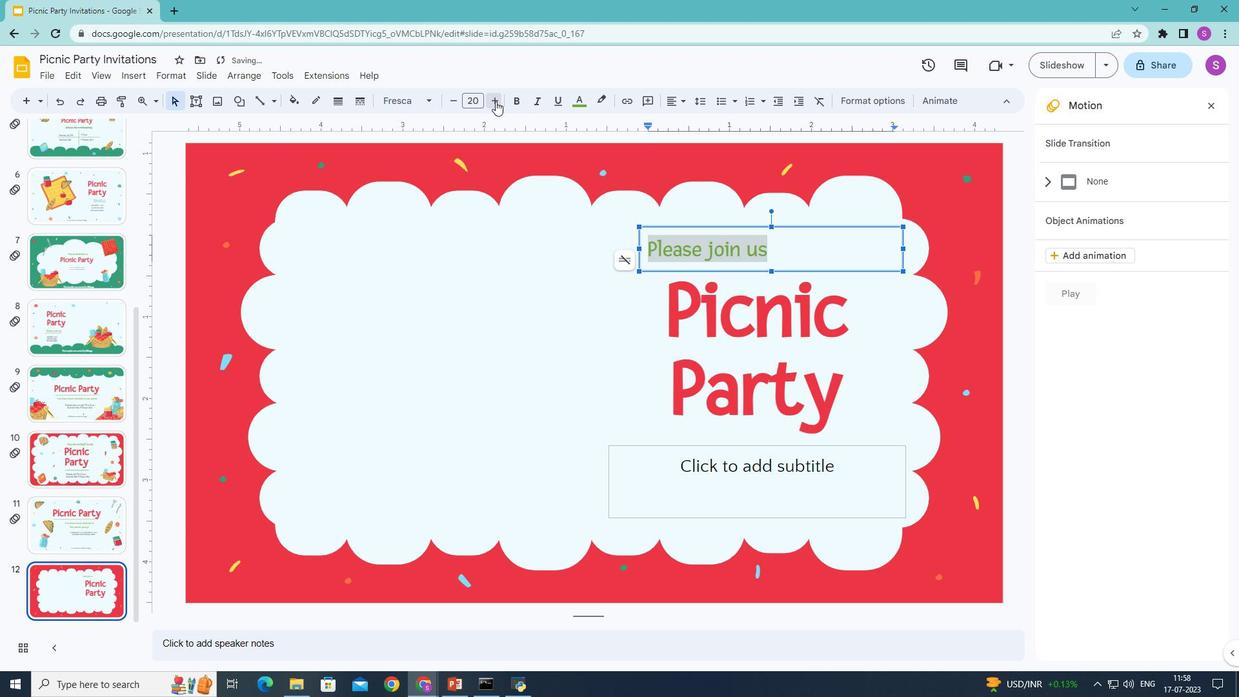 
Action: Mouse pressed left at (495, 101)
Screenshot: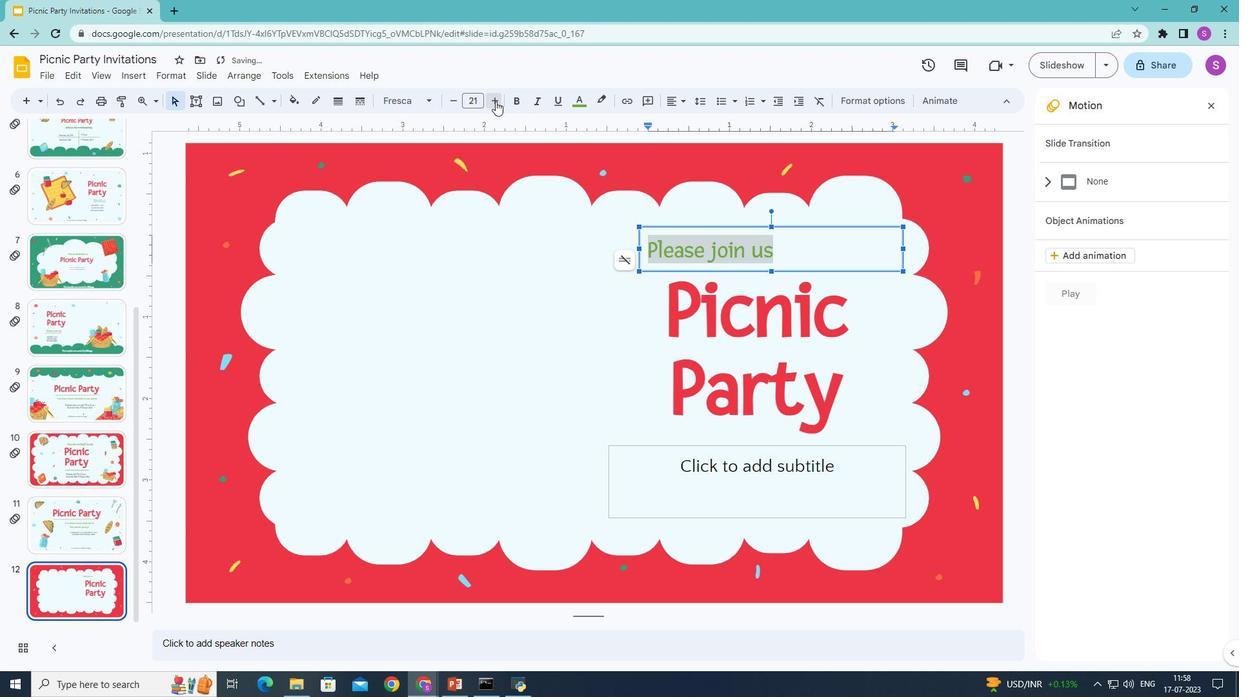 
Action: Mouse pressed left at (495, 101)
Screenshot: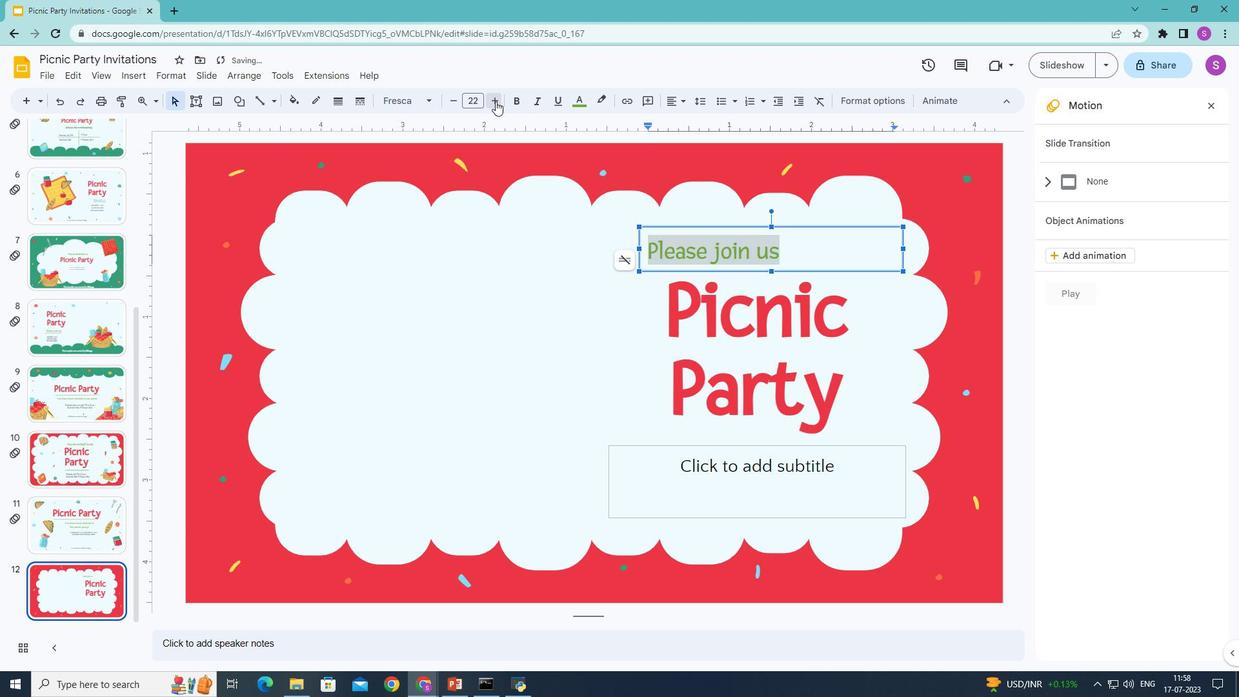 
Action: Mouse pressed left at (495, 101)
Screenshot: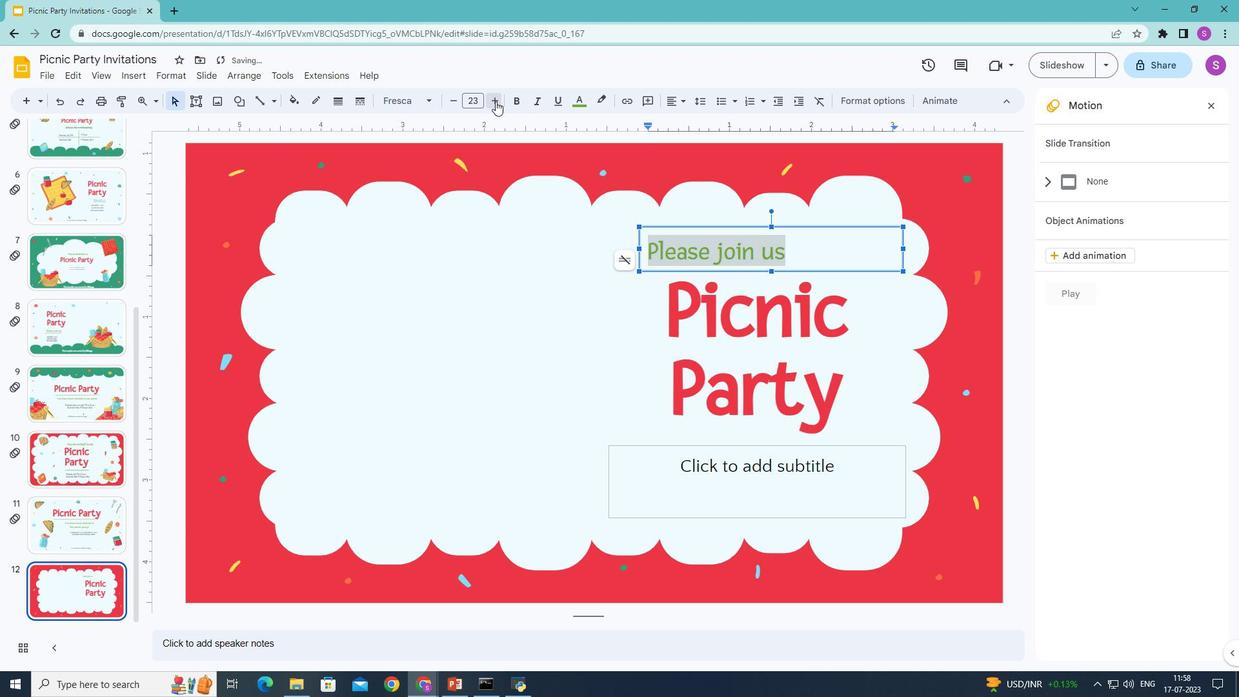 
Action: Mouse pressed left at (495, 101)
Screenshot: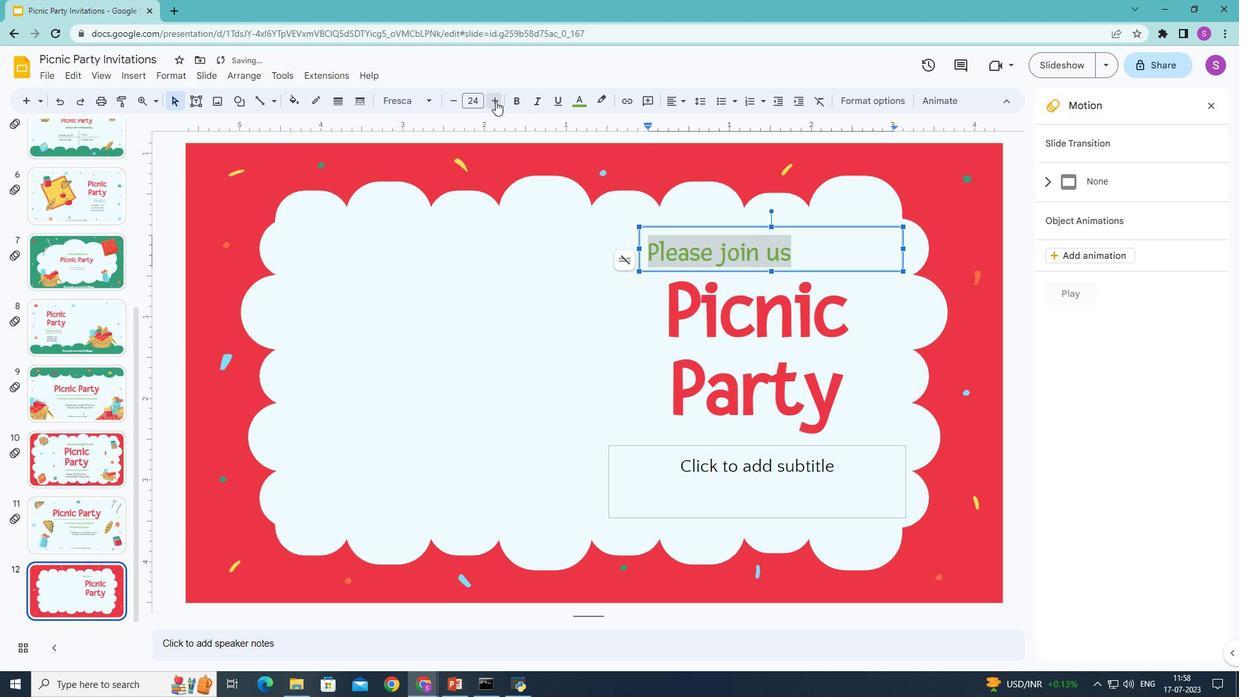 
Action: Mouse pressed left at (495, 101)
Screenshot: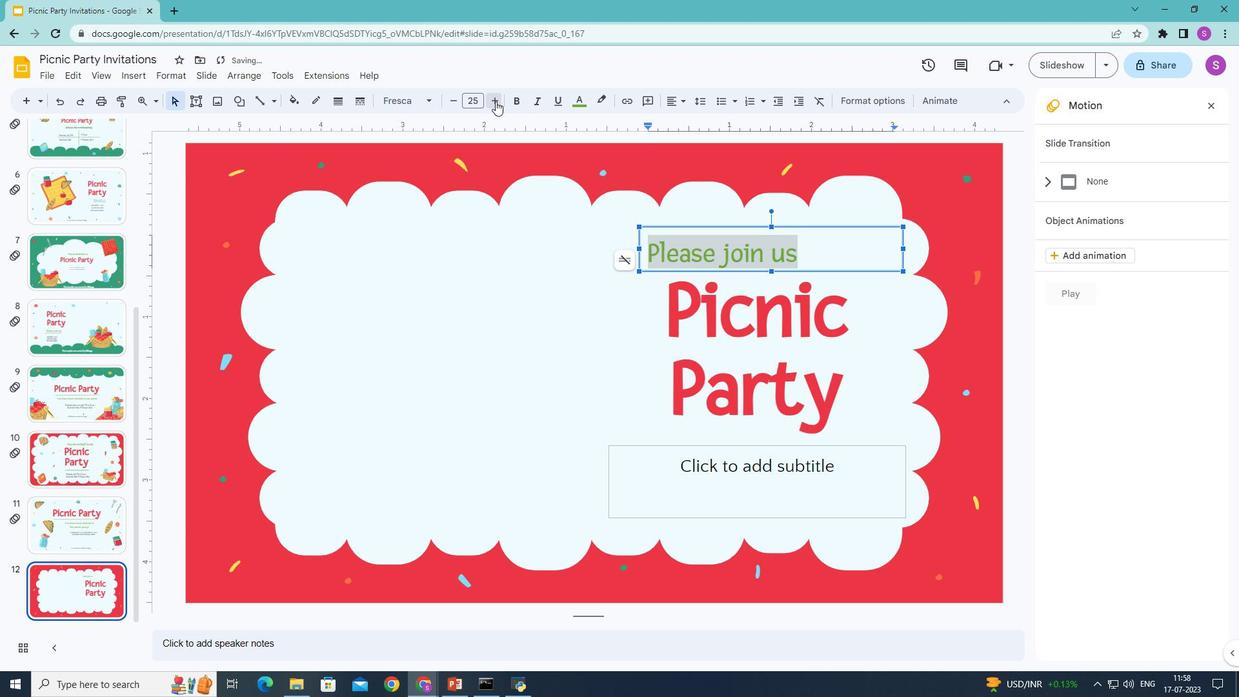
Action: Mouse pressed left at (495, 101)
Screenshot: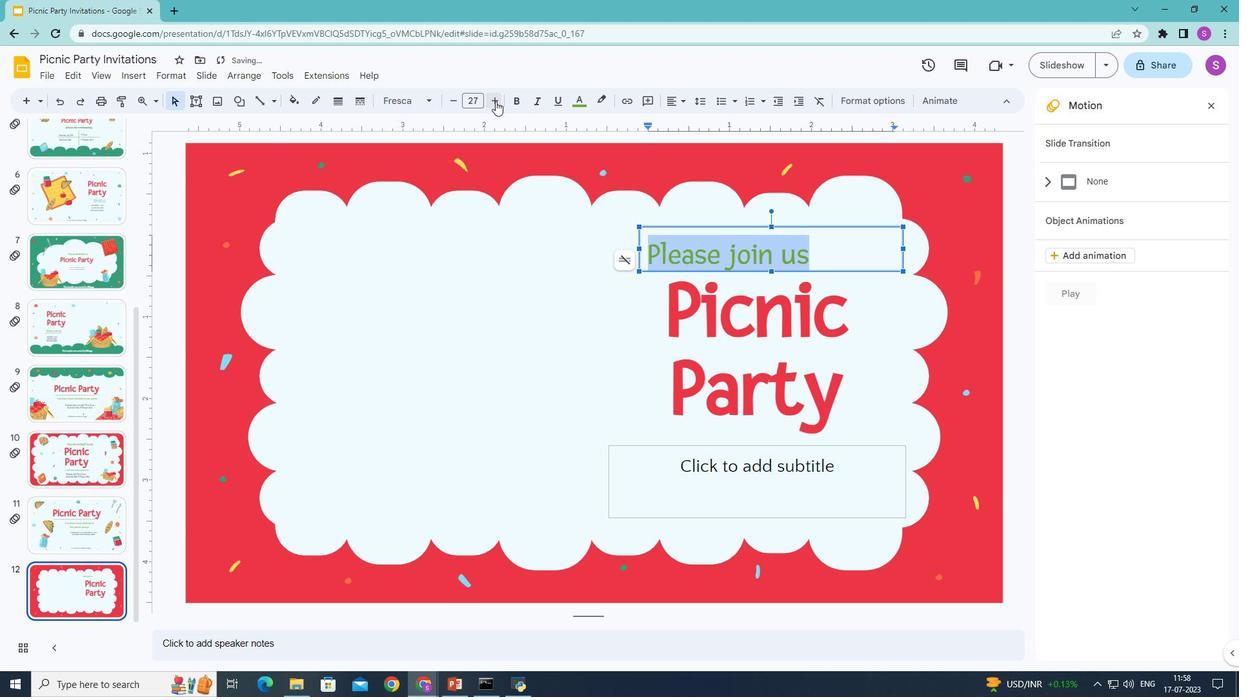 
Action: Mouse pressed left at (495, 101)
Screenshot: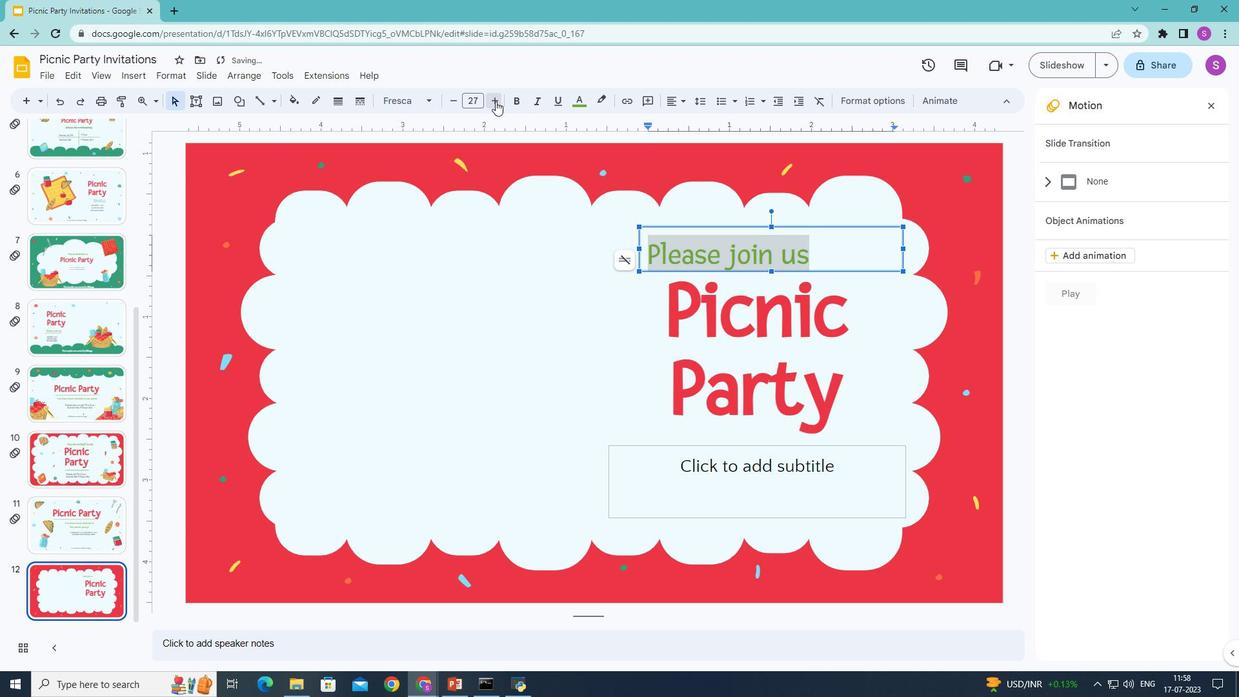 
Action: Mouse pressed left at (495, 101)
Screenshot: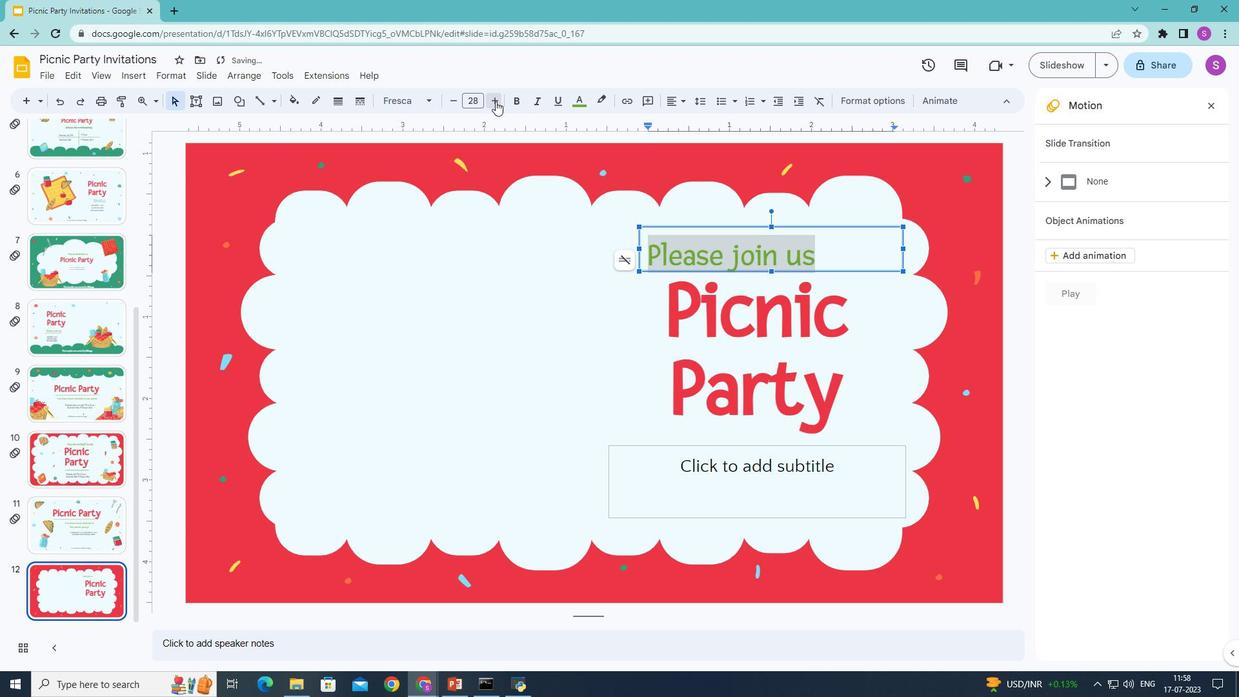 
Action: Mouse pressed left at (495, 101)
Screenshot: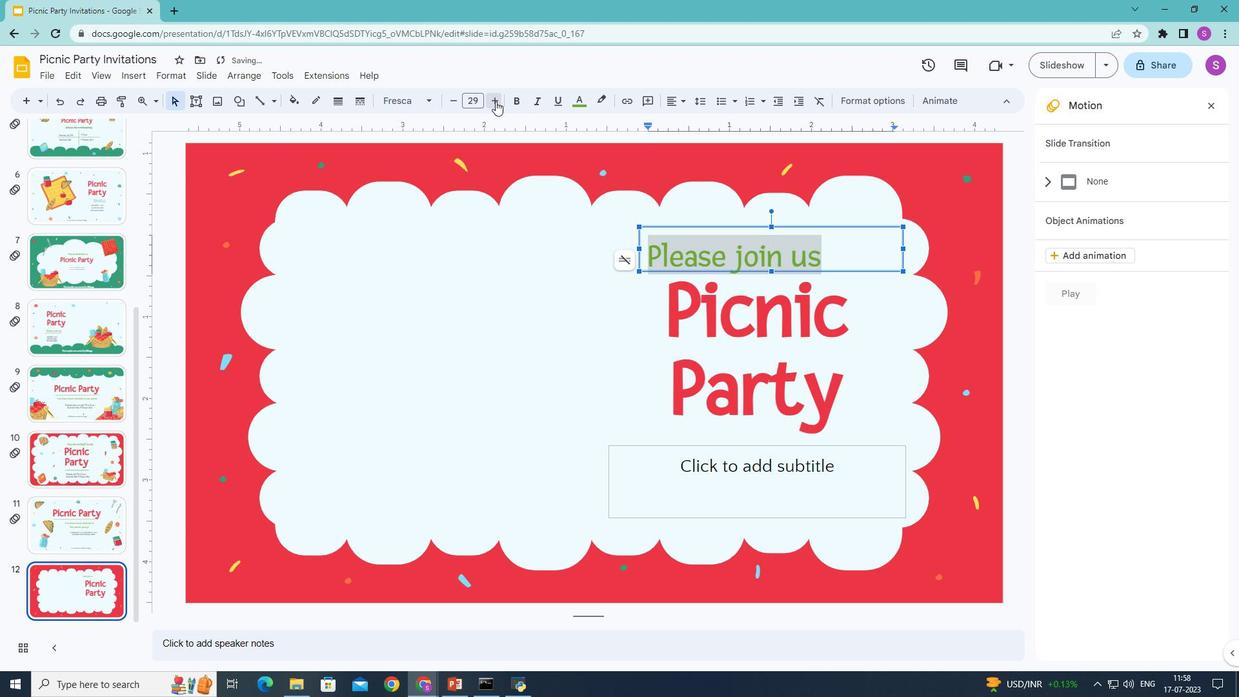 
Action: Mouse pressed left at (495, 101)
Screenshot: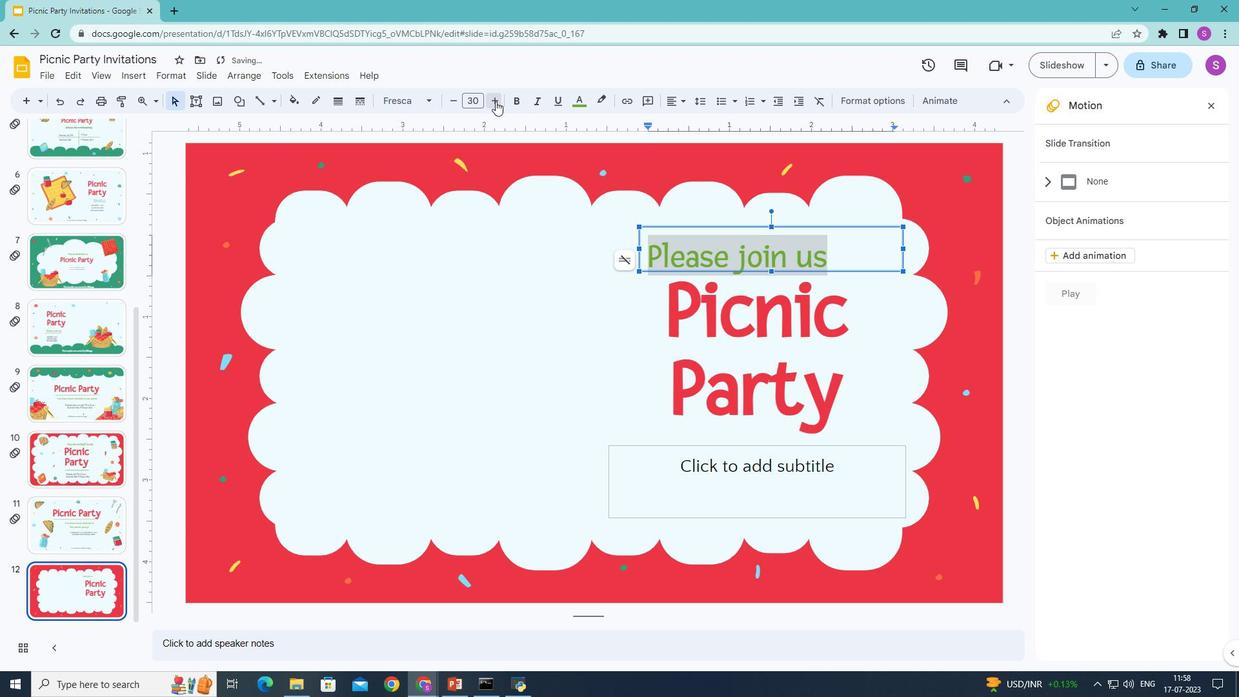 
Action: Mouse moved to (515, 286)
Screenshot: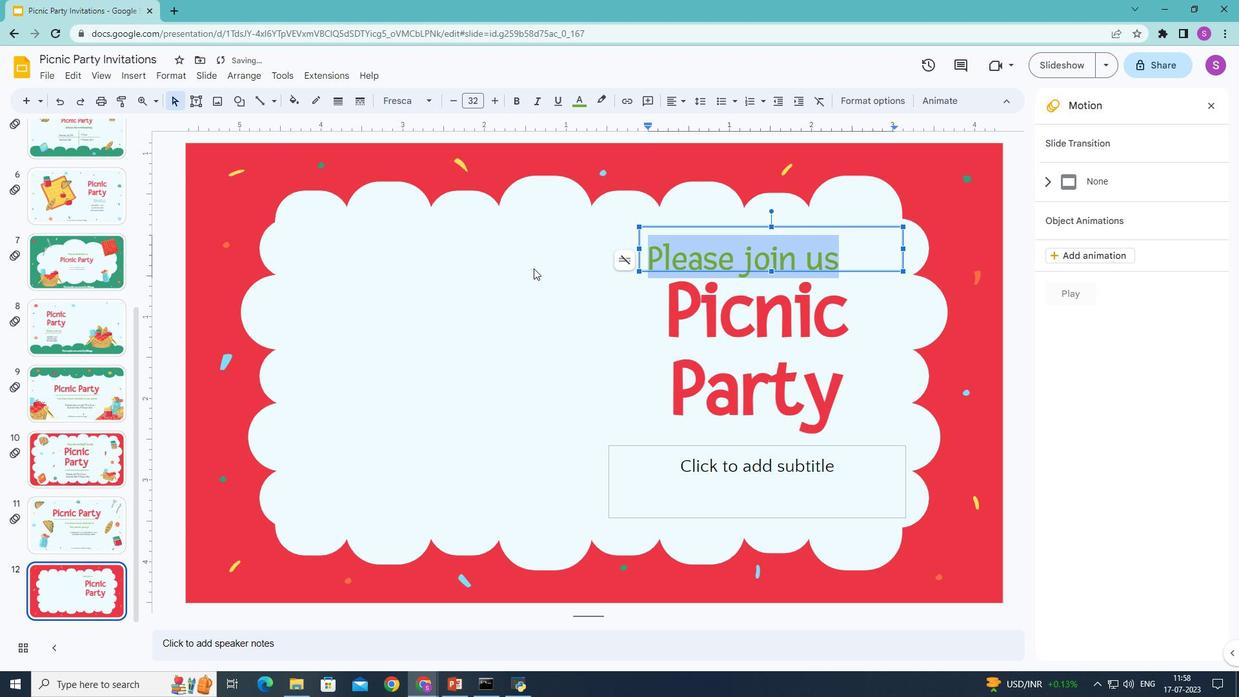 
Action: Mouse pressed left at (515, 286)
Screenshot: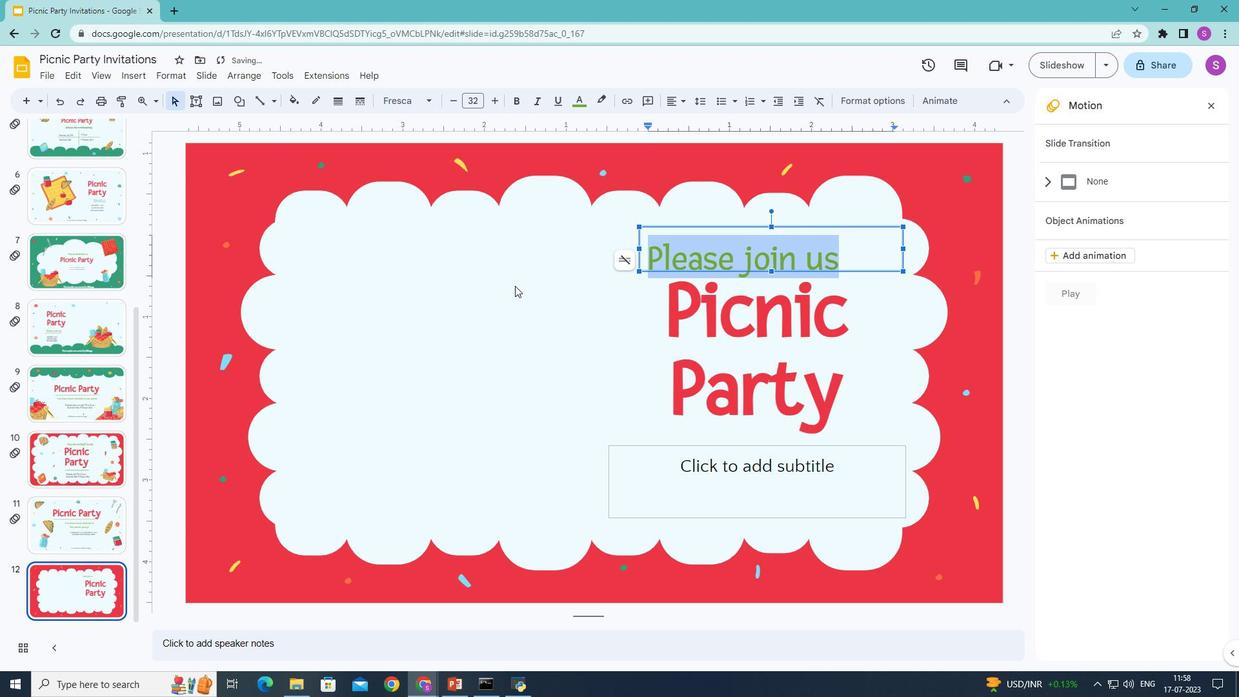 
Action: Mouse moved to (696, 259)
Screenshot: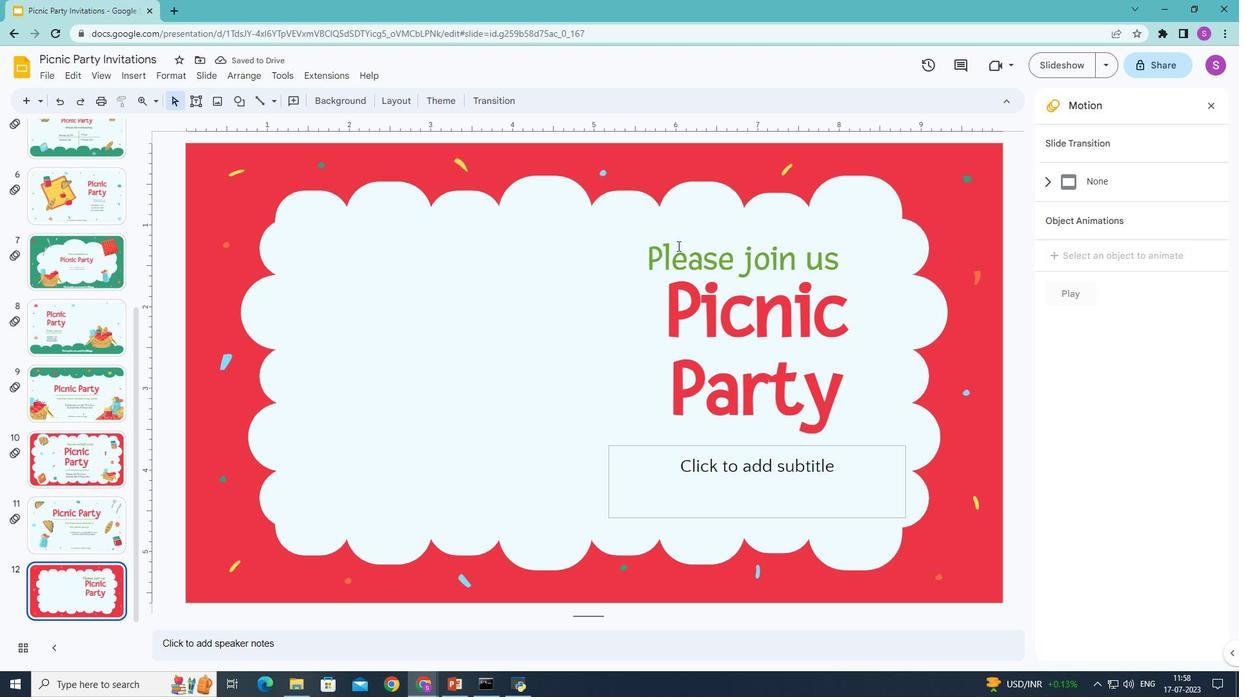 
Action: Mouse pressed left at (696, 259)
Screenshot: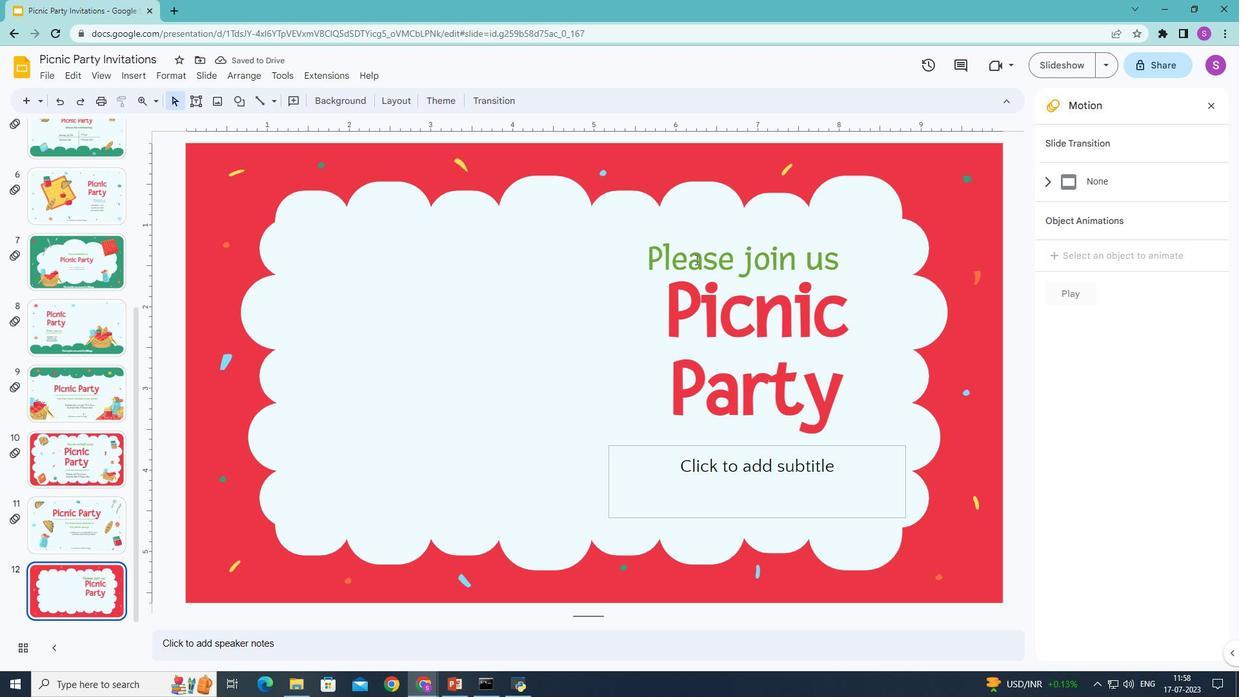 
Action: Mouse moved to (773, 227)
Screenshot: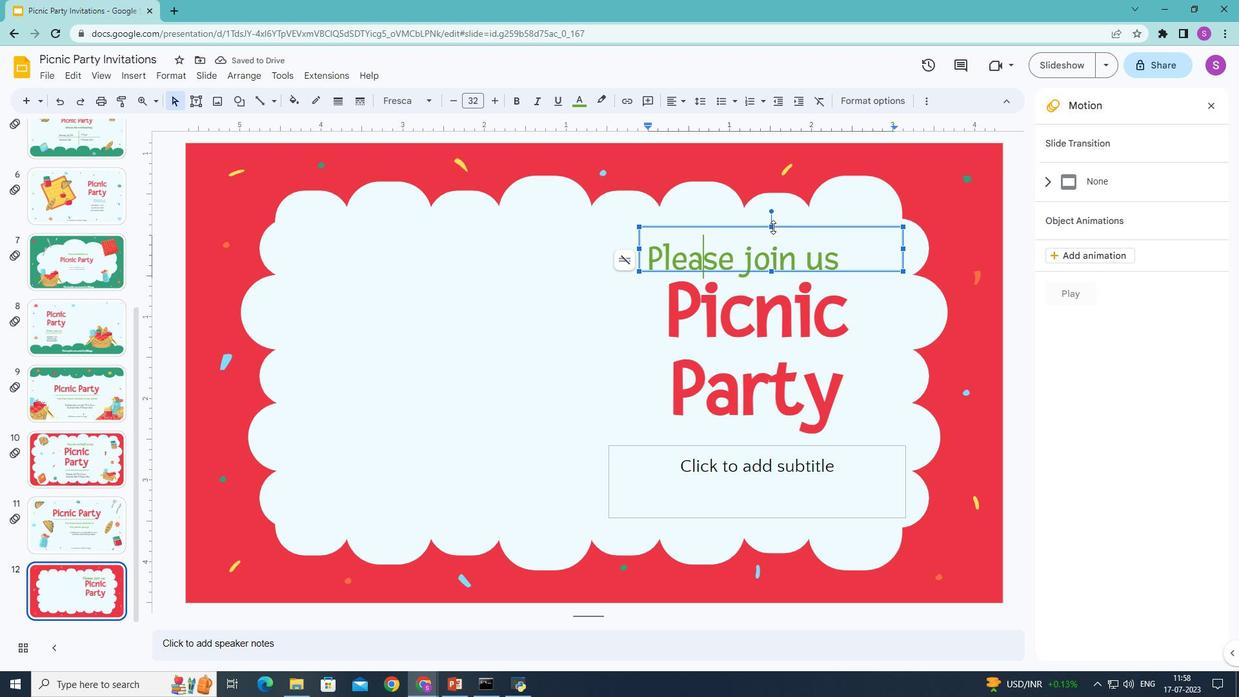 
Action: Mouse pressed left at (773, 227)
Screenshot: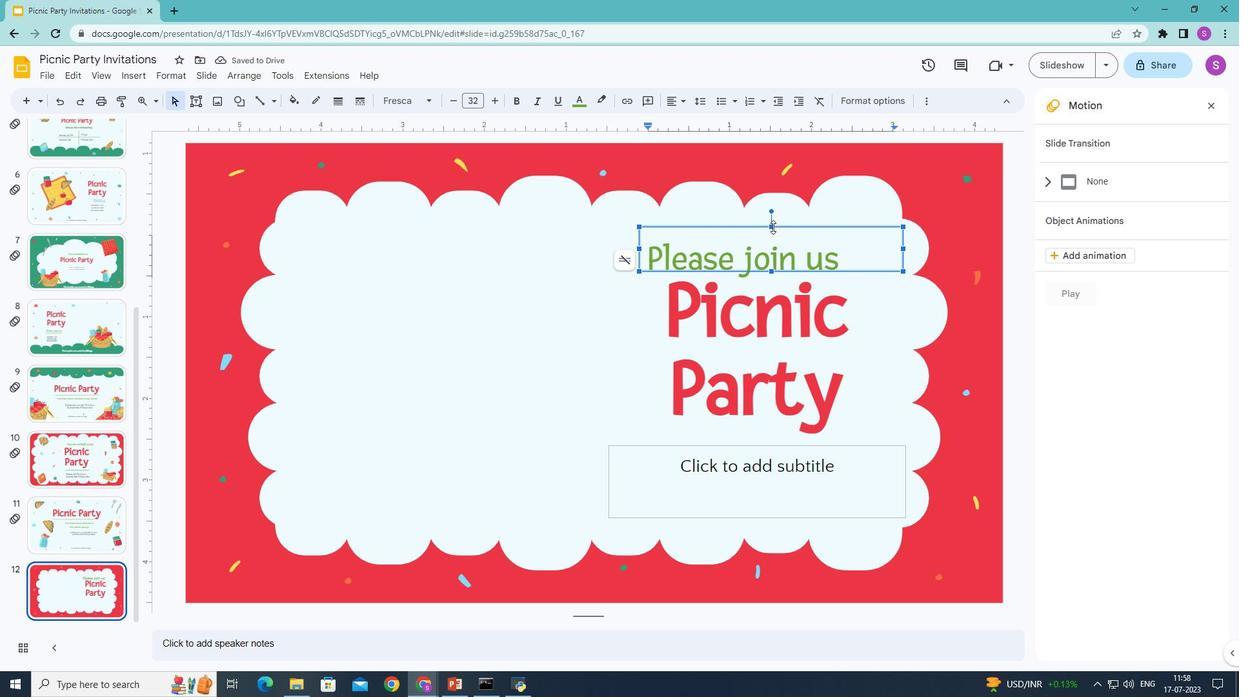 
Action: Mouse moved to (496, 299)
Screenshot: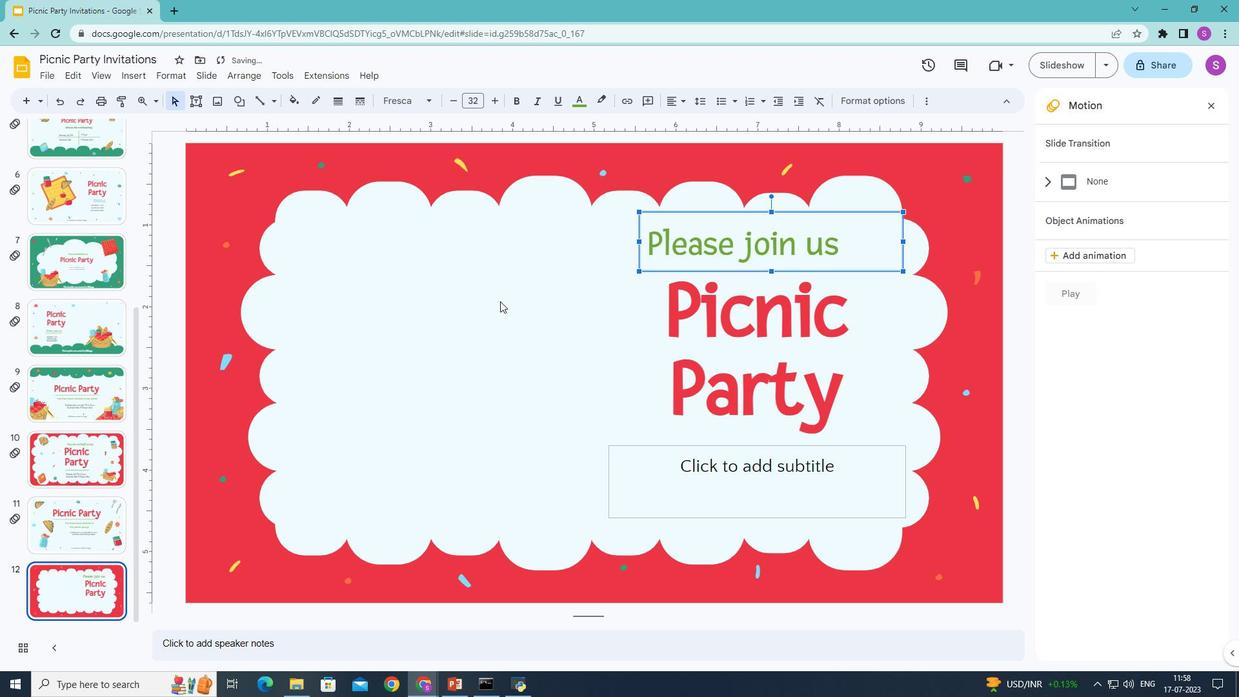 
Action: Mouse pressed left at (496, 299)
Screenshot: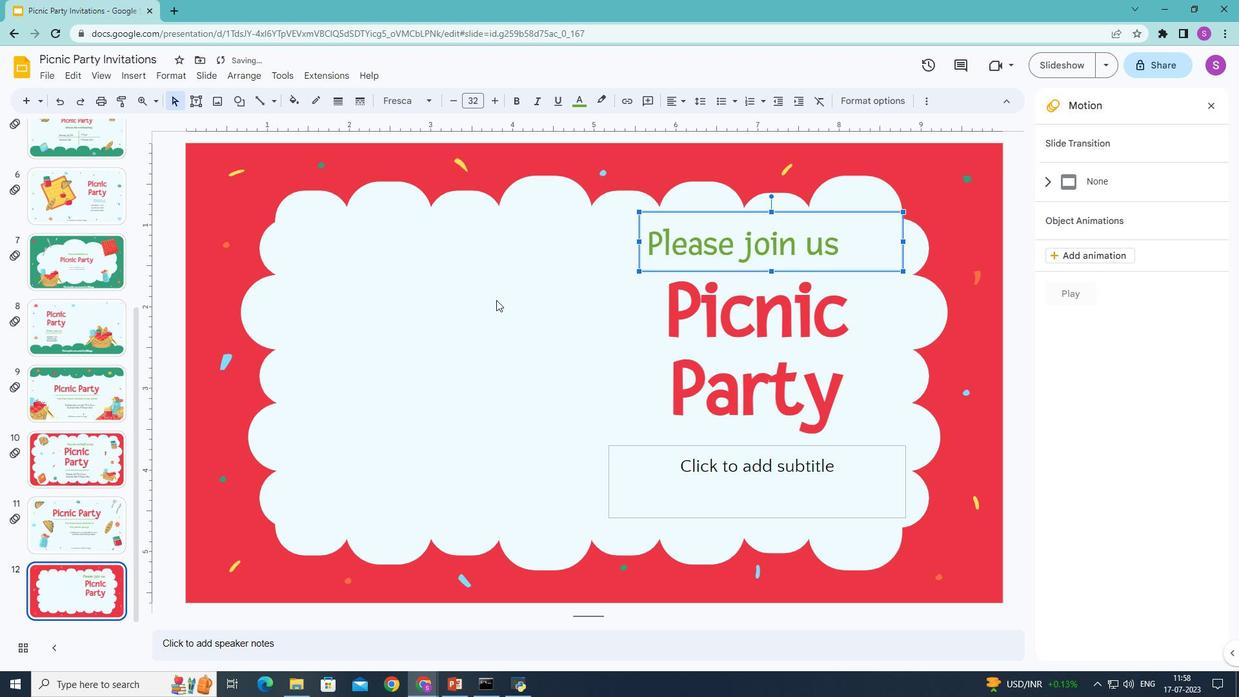 
Action: Mouse moved to (742, 459)
Screenshot: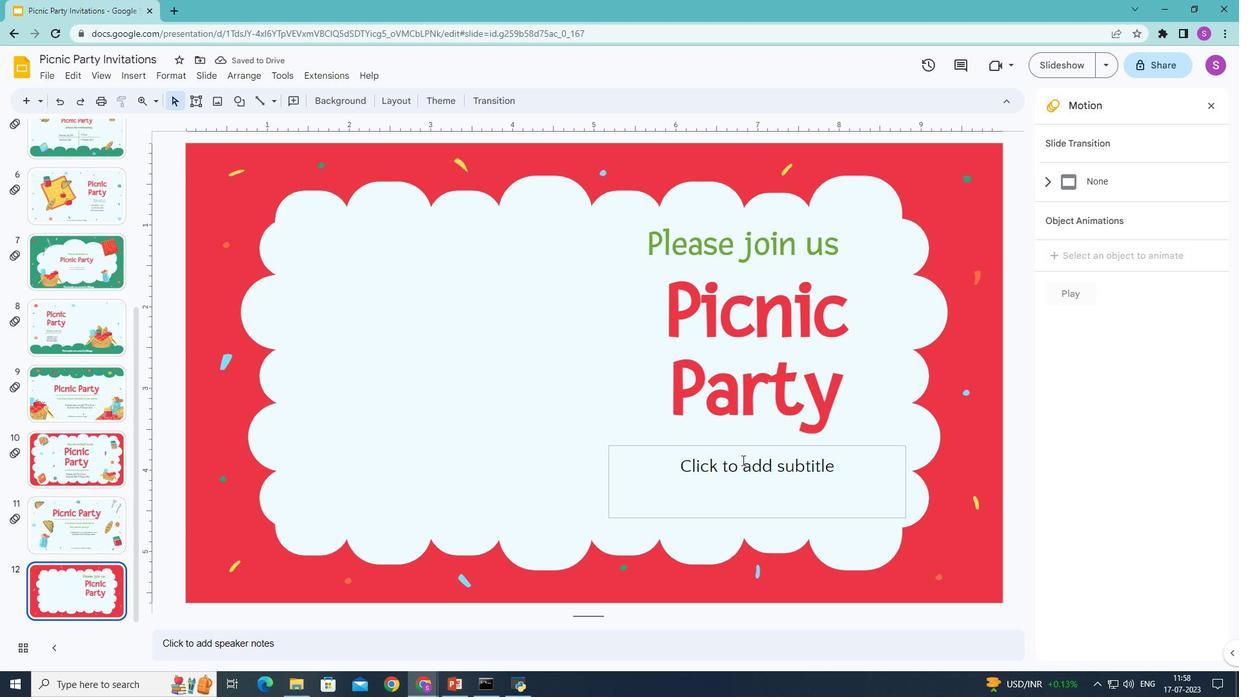 
Action: Mouse pressed left at (742, 459)
Screenshot: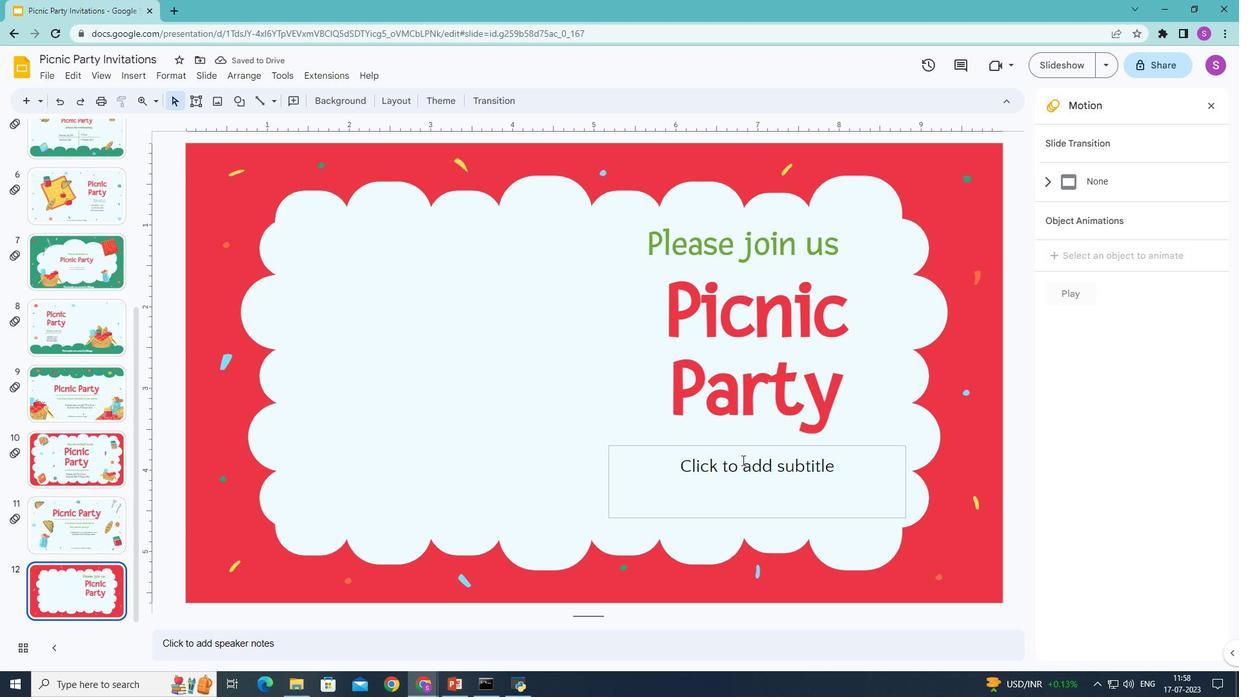 
Action: Mouse moved to (745, 458)
Screenshot: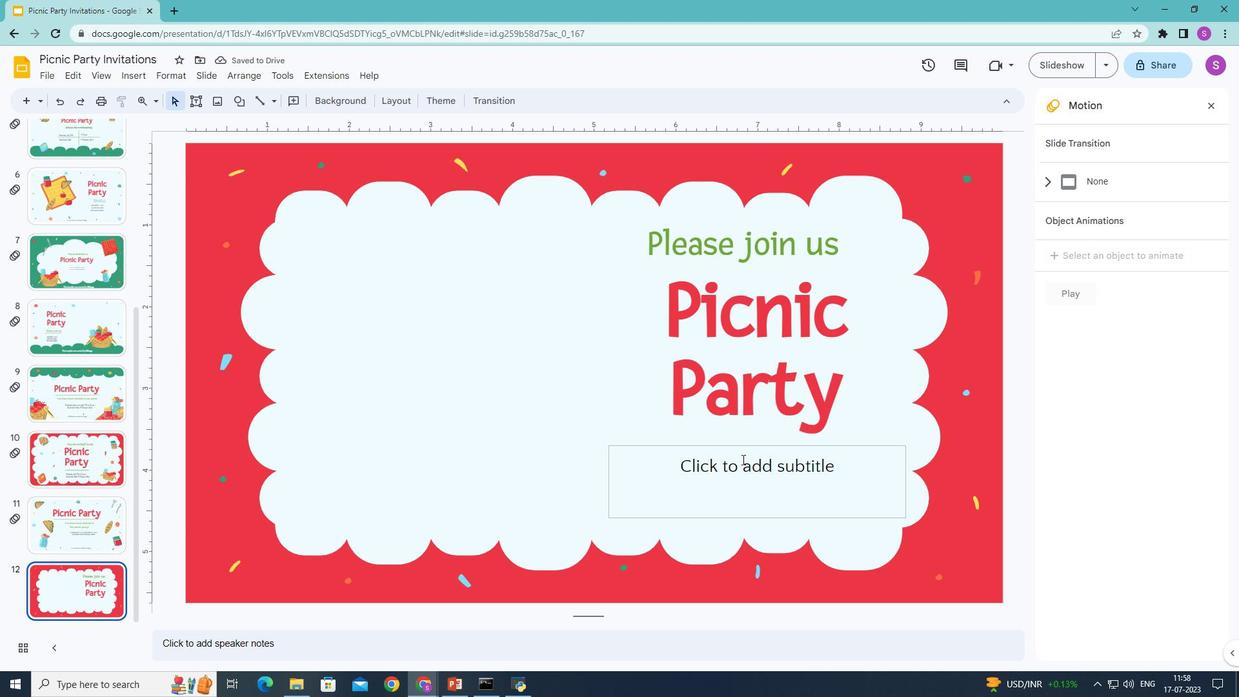 
Action: Key pressed <Key.shift><Key.shift><Key.shift><Key.shift><Key.shift><Key.shift><Key.shift><Key.shift><Key.shift><Key.shift><Key.shift><Key.shift><Key.shift><Key.shift><Key.shift><Key.shift>July<Key.space>14th<Key.space>at<Key.space>3<Key.space>p.m.<Key.enter><Key.shift>Southside<Key.space><Key.shift>Park<Key.enter>24<Key.space><Key.shift><Key.shift><Key.shift>Flowers<Key.space><Key.shift>Blvd.
Screenshot: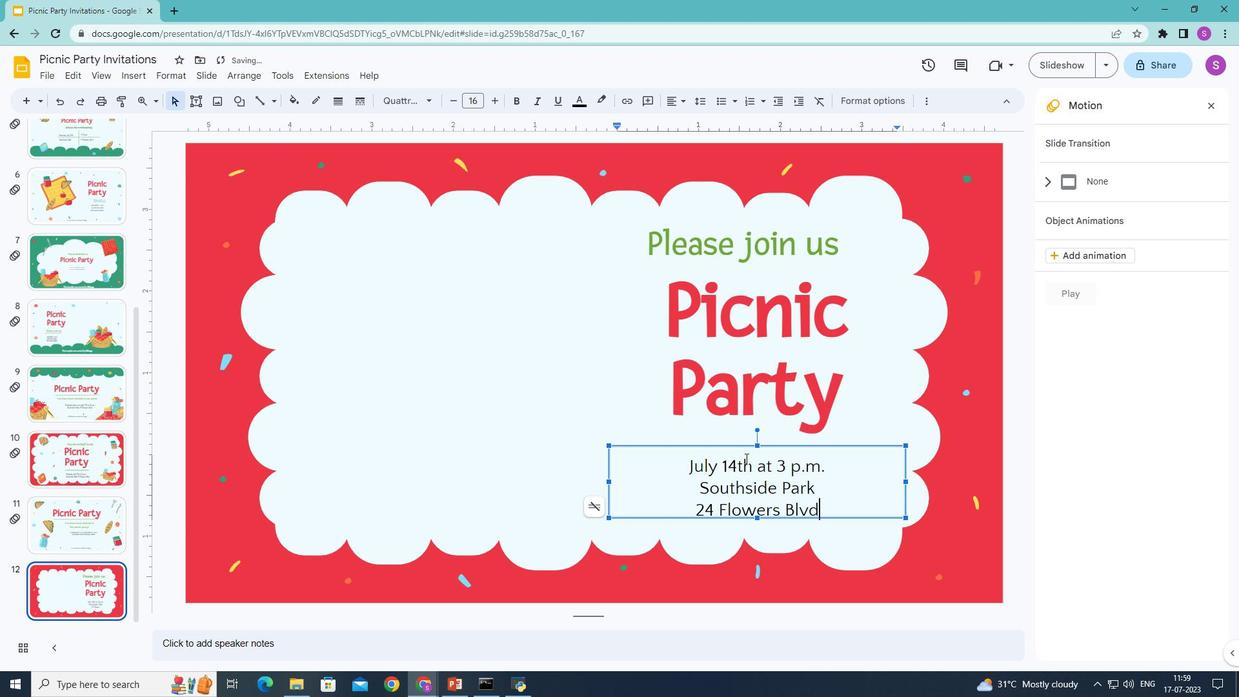 
Action: Mouse moved to (526, 441)
Screenshot: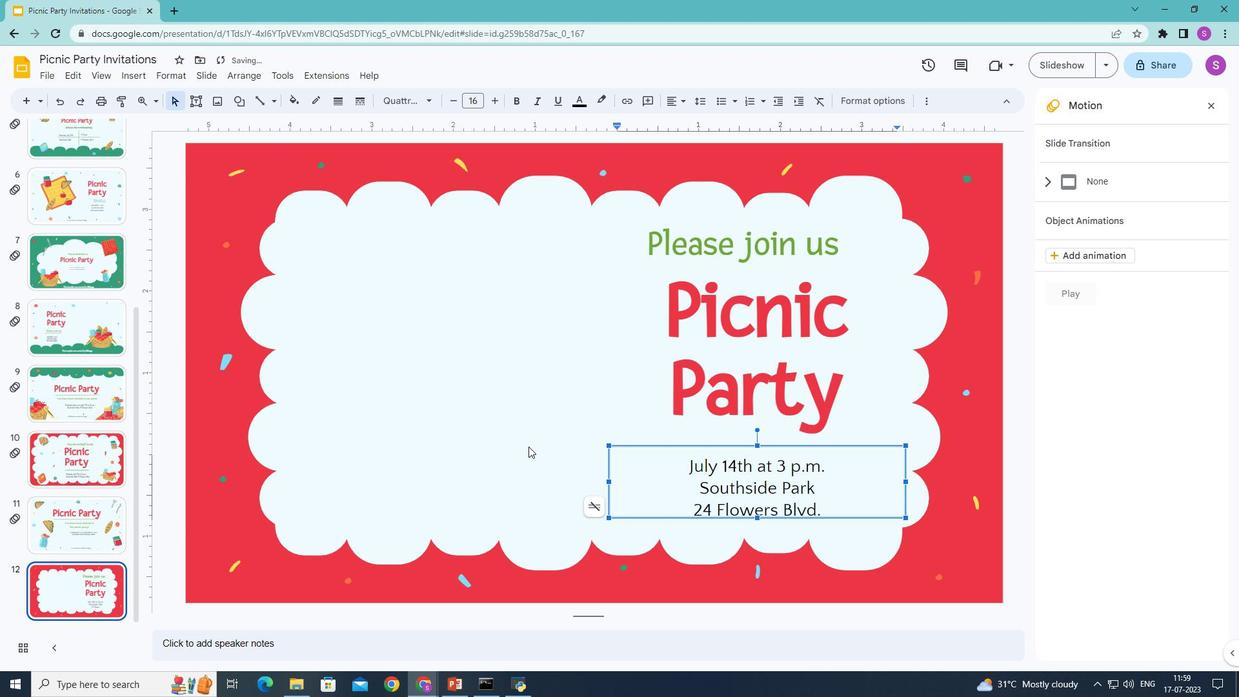 
Action: Mouse pressed left at (526, 441)
Screenshot: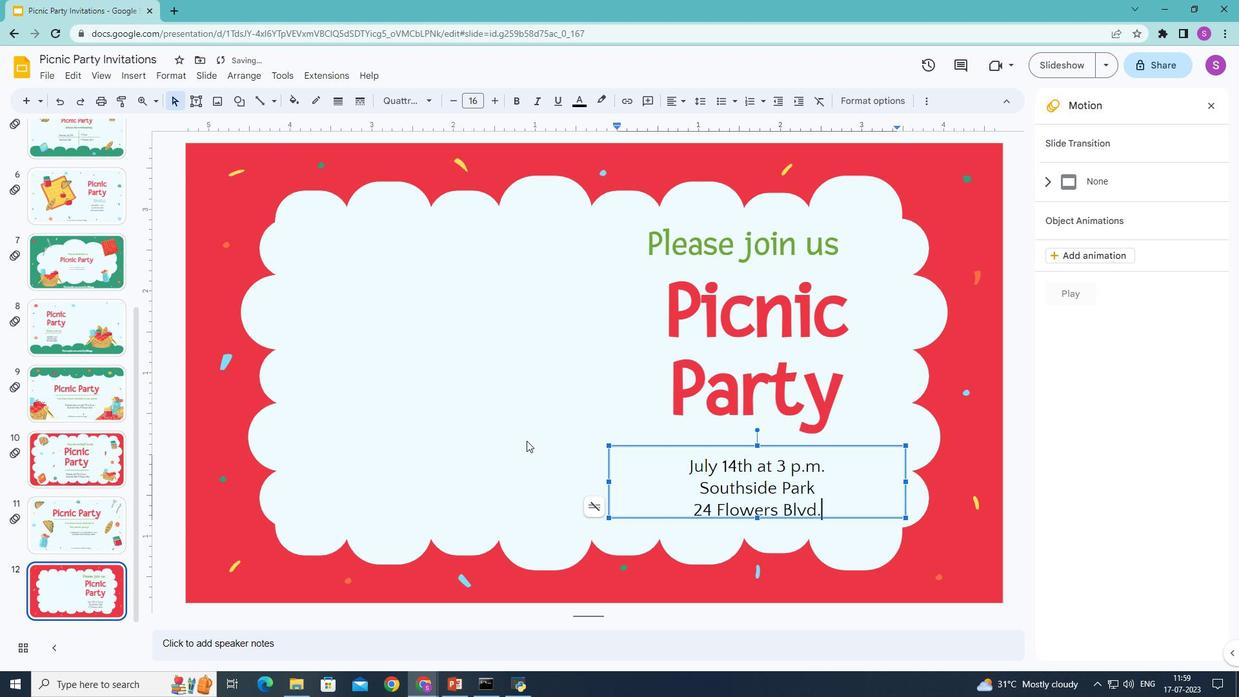 
Action: Mouse moved to (259, 95)
Screenshot: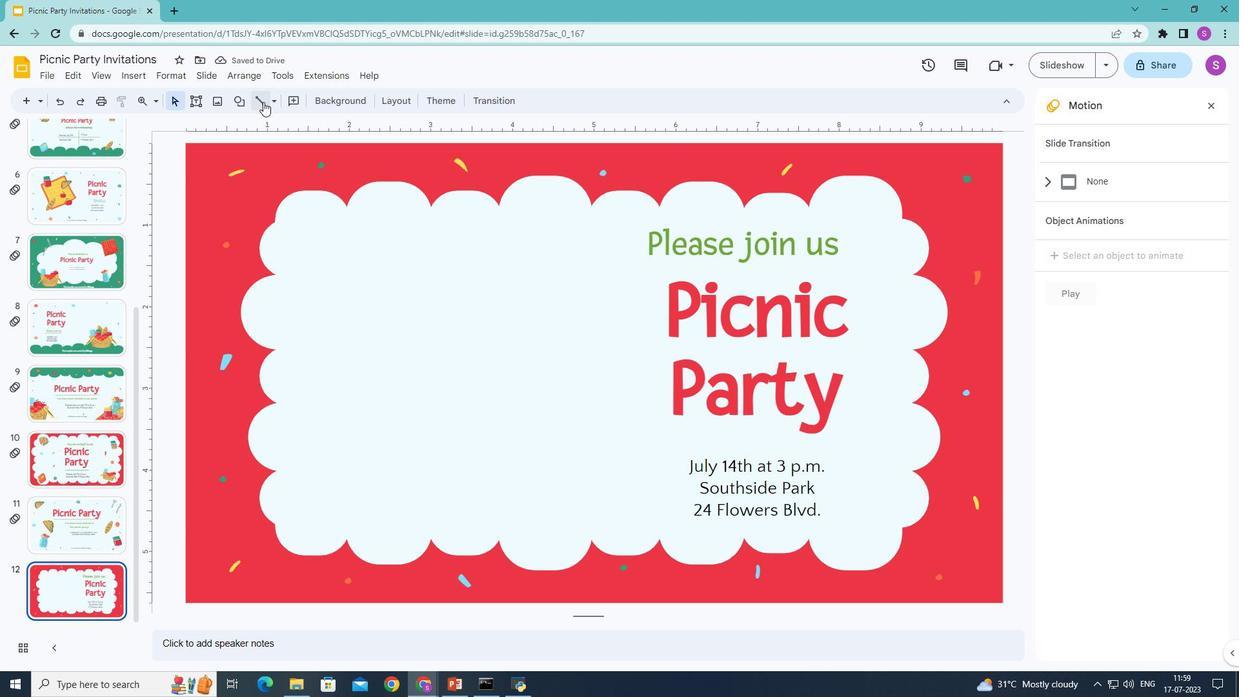 
Action: Mouse pressed left at (259, 95)
Screenshot: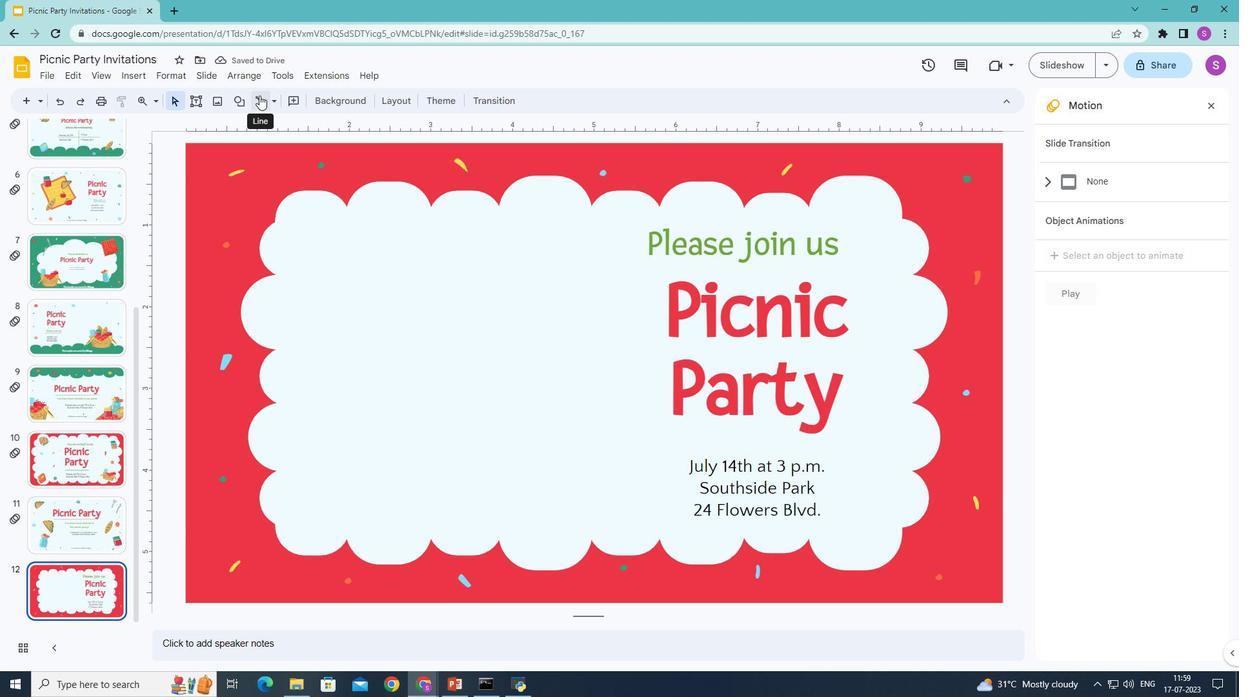 
Action: Mouse moved to (669, 448)
Screenshot: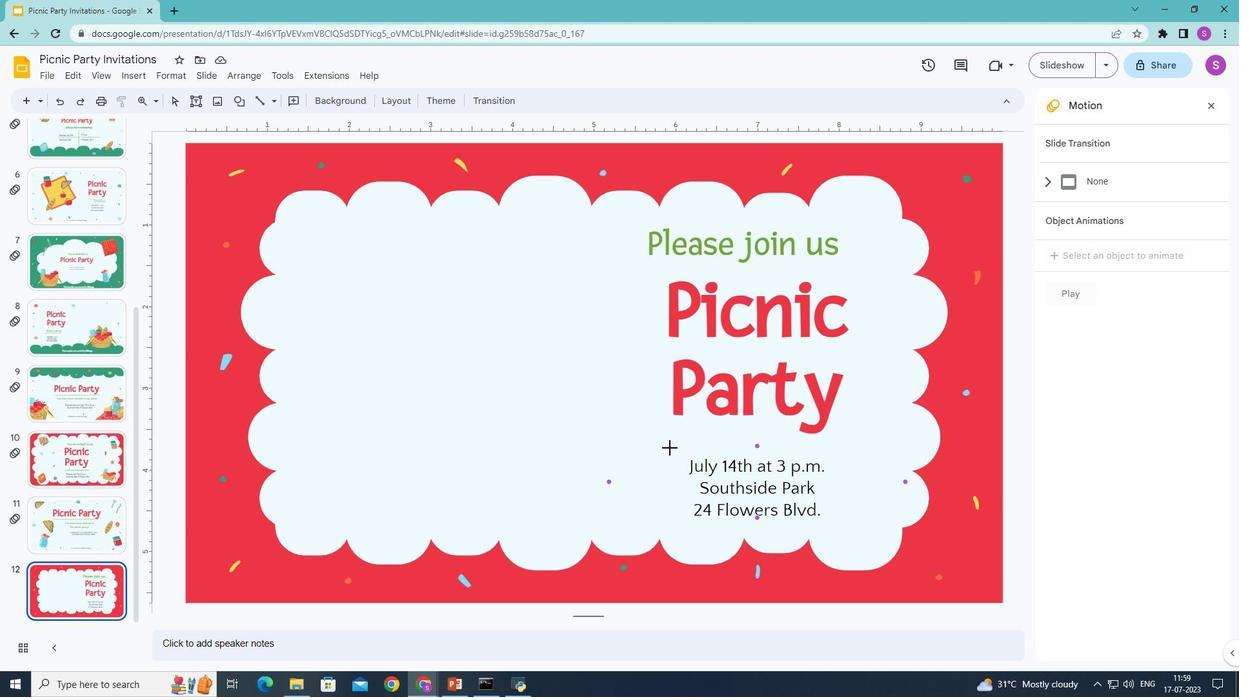 
Action: Mouse pressed left at (669, 448)
Screenshot: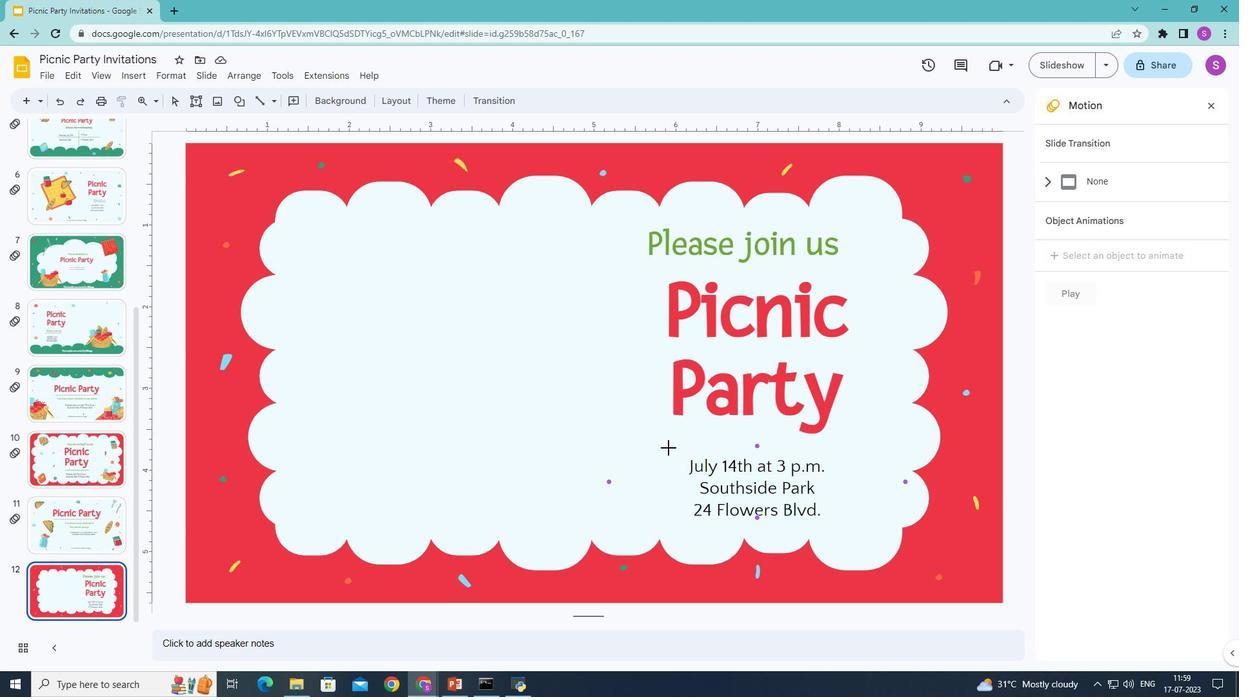 
Action: Mouse moved to (319, 98)
Screenshot: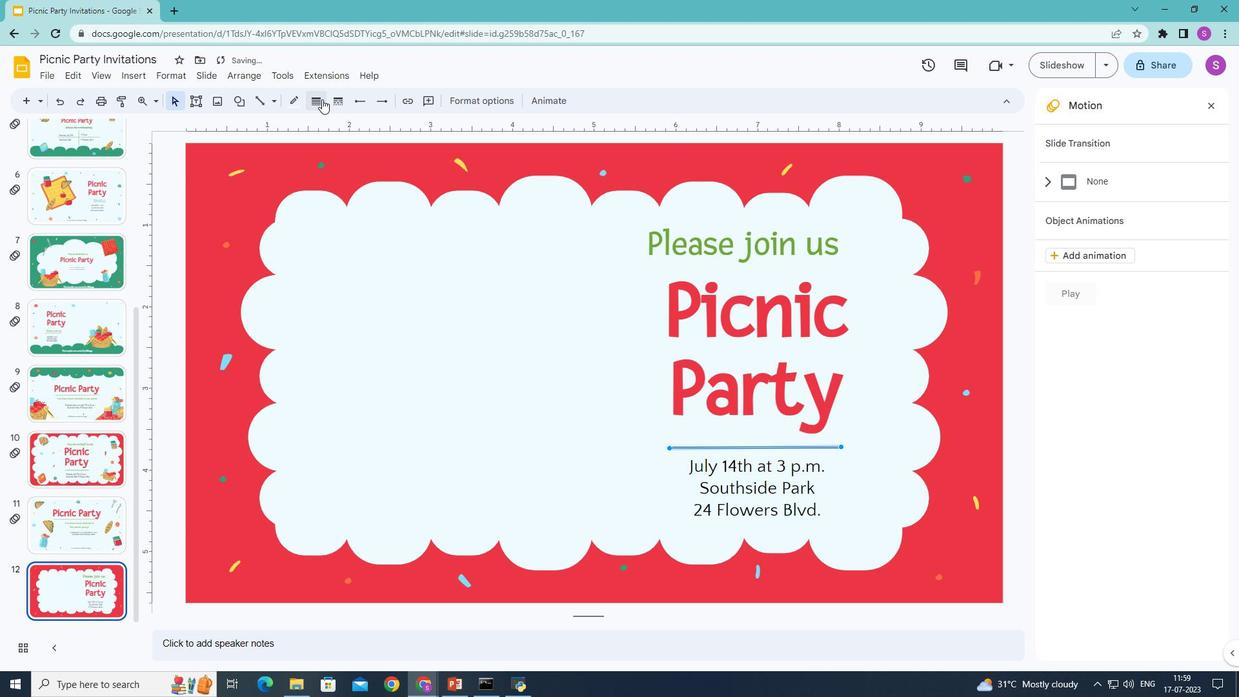 
Action: Mouse pressed left at (319, 98)
Screenshot: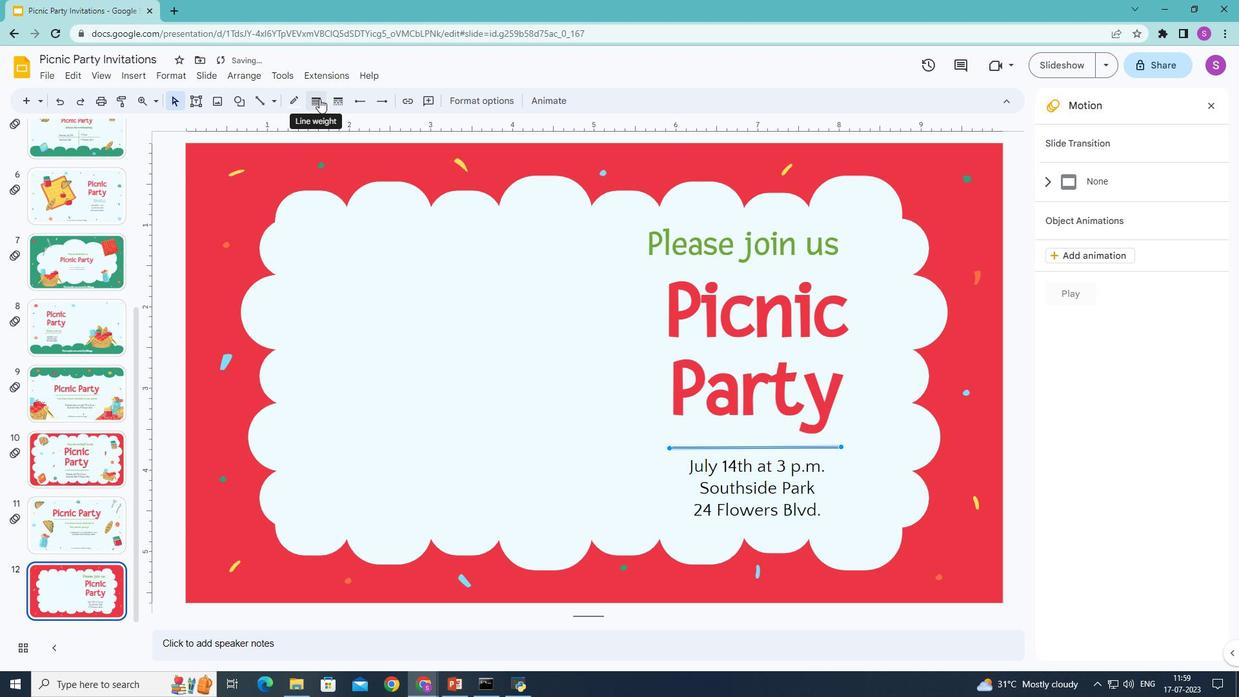 
Action: Mouse moved to (337, 162)
Screenshot: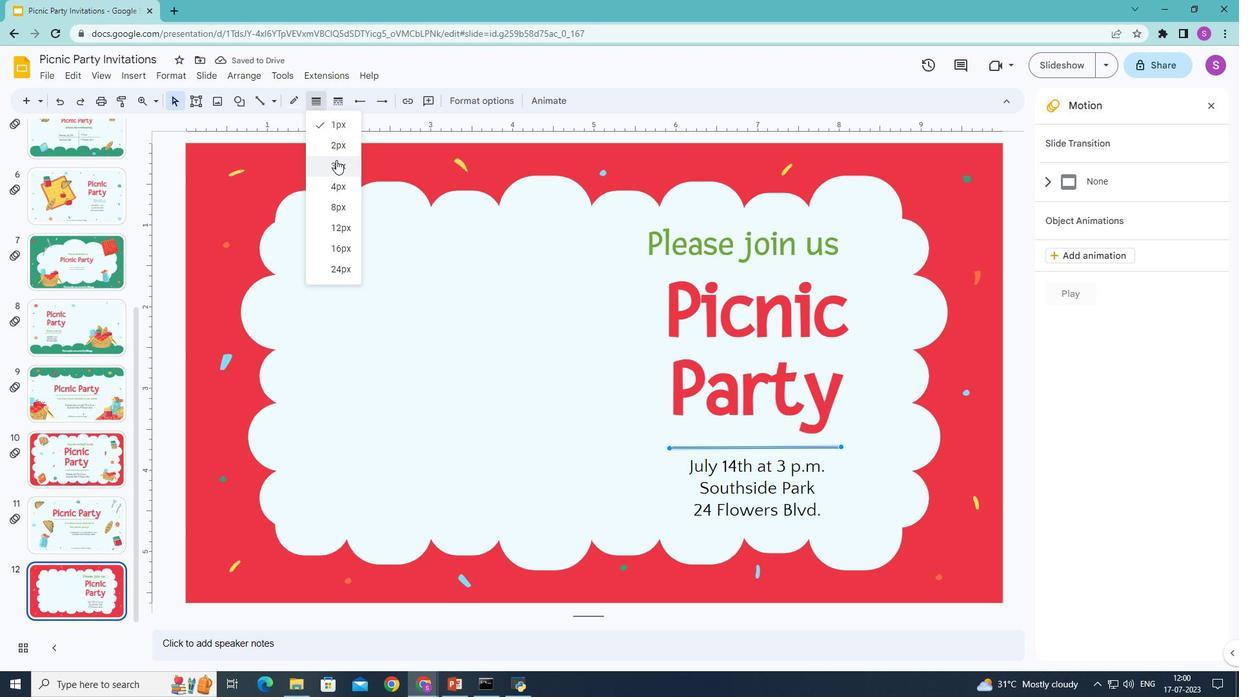 
Action: Mouse pressed left at (337, 162)
Screenshot: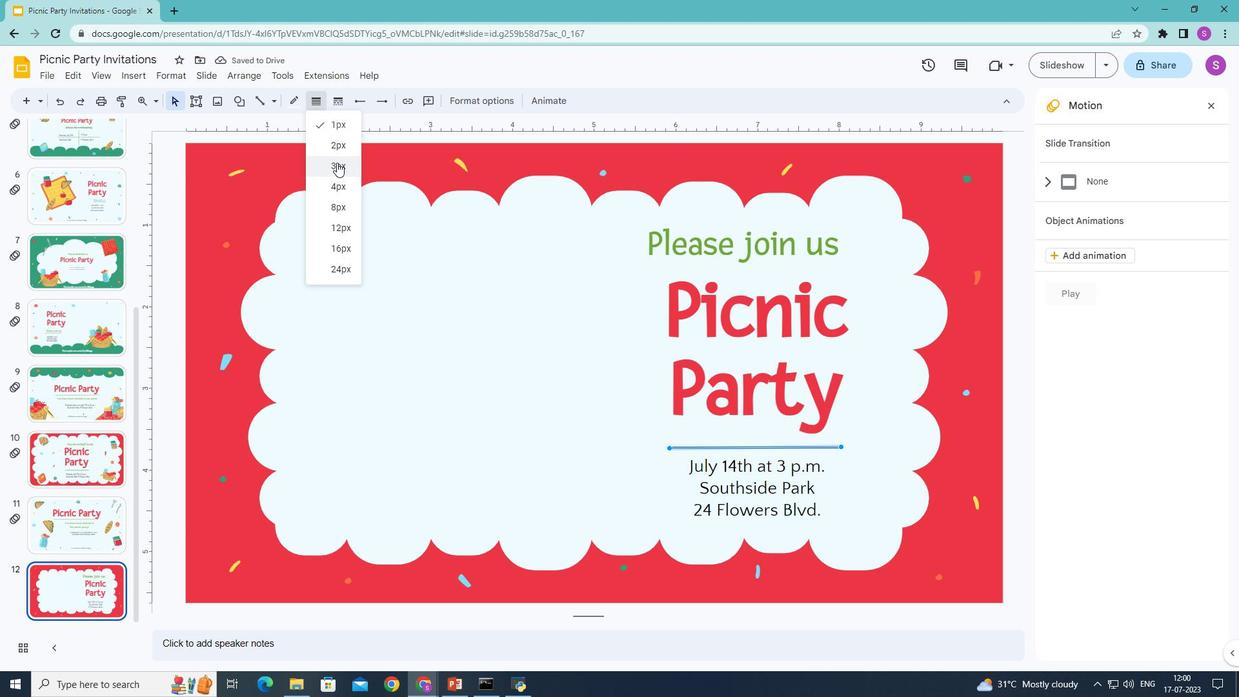 
Action: Mouse moved to (294, 105)
Screenshot: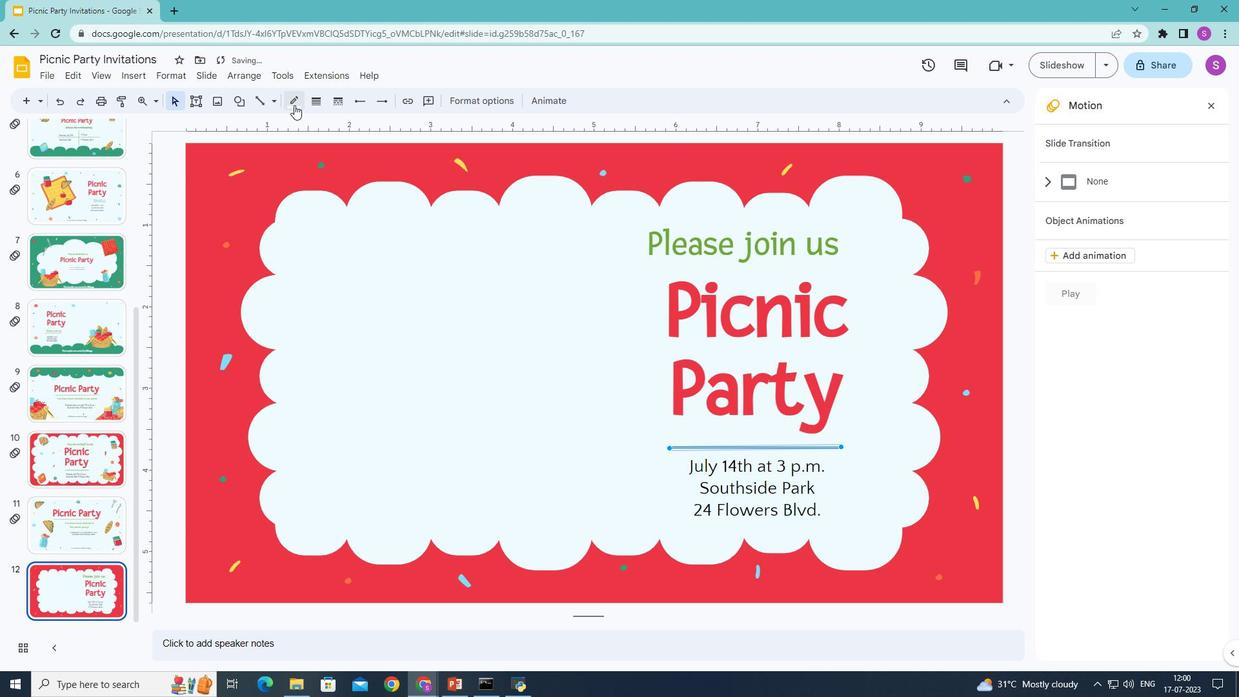 
Action: Mouse pressed left at (294, 105)
Screenshot: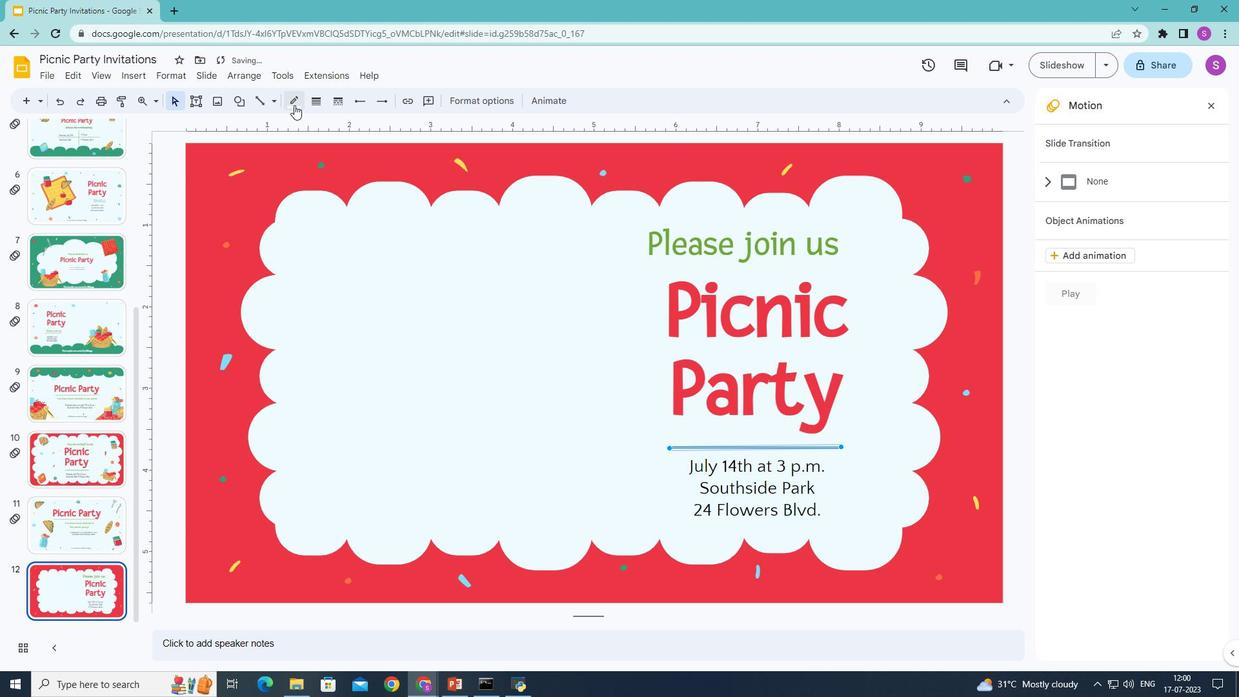 
Action: Mouse moved to (413, 195)
Screenshot: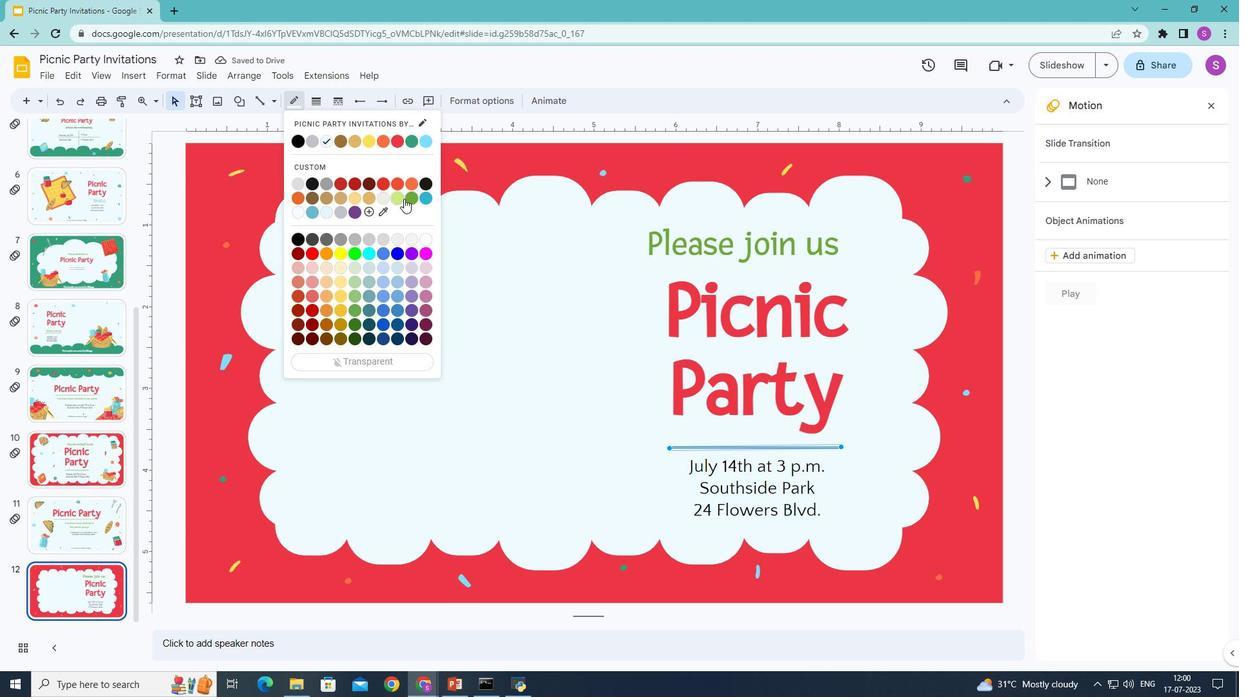 
Action: Mouse pressed left at (413, 195)
Screenshot: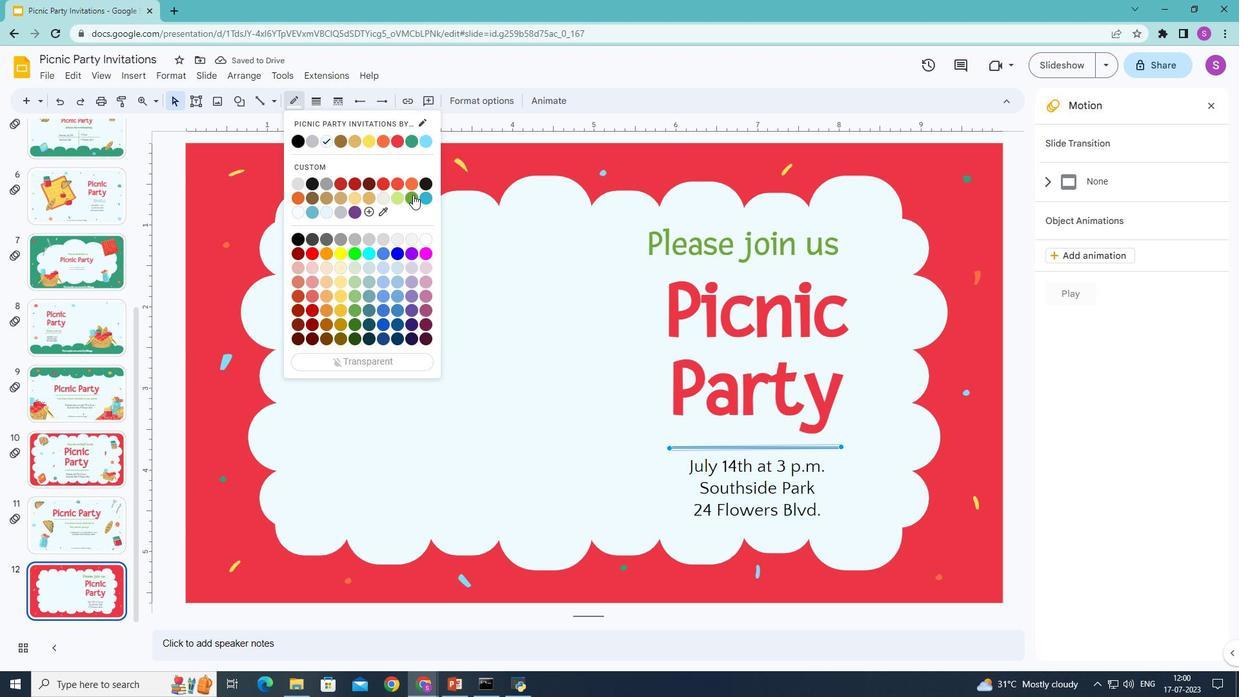 
Action: Mouse moved to (579, 394)
Screenshot: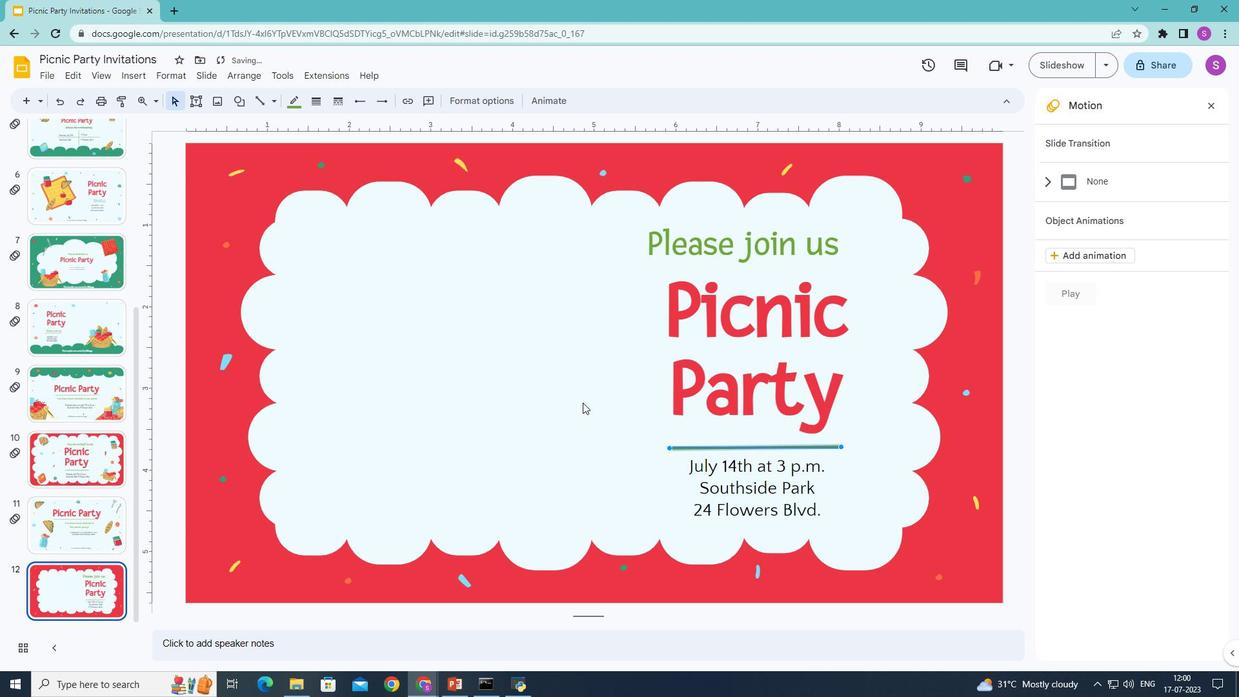 
Action: Mouse pressed left at (579, 394)
Screenshot: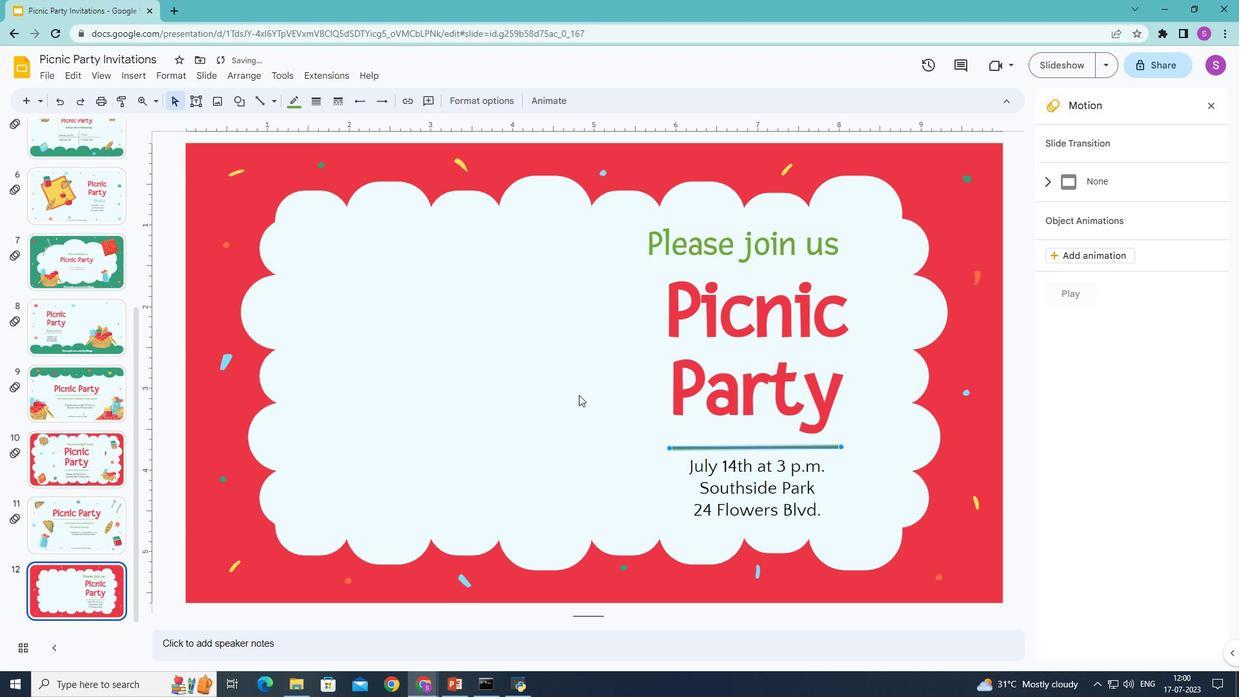 
Action: Mouse moved to (196, 102)
Screenshot: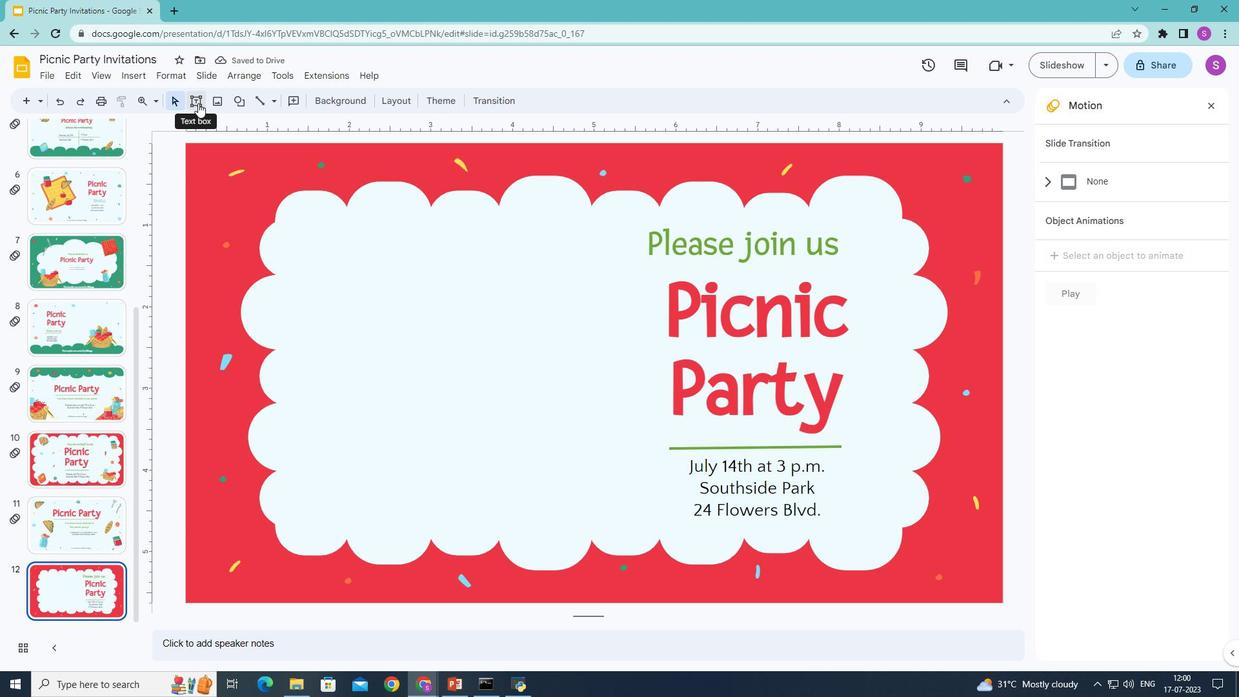 
Action: Mouse pressed left at (196, 102)
Screenshot: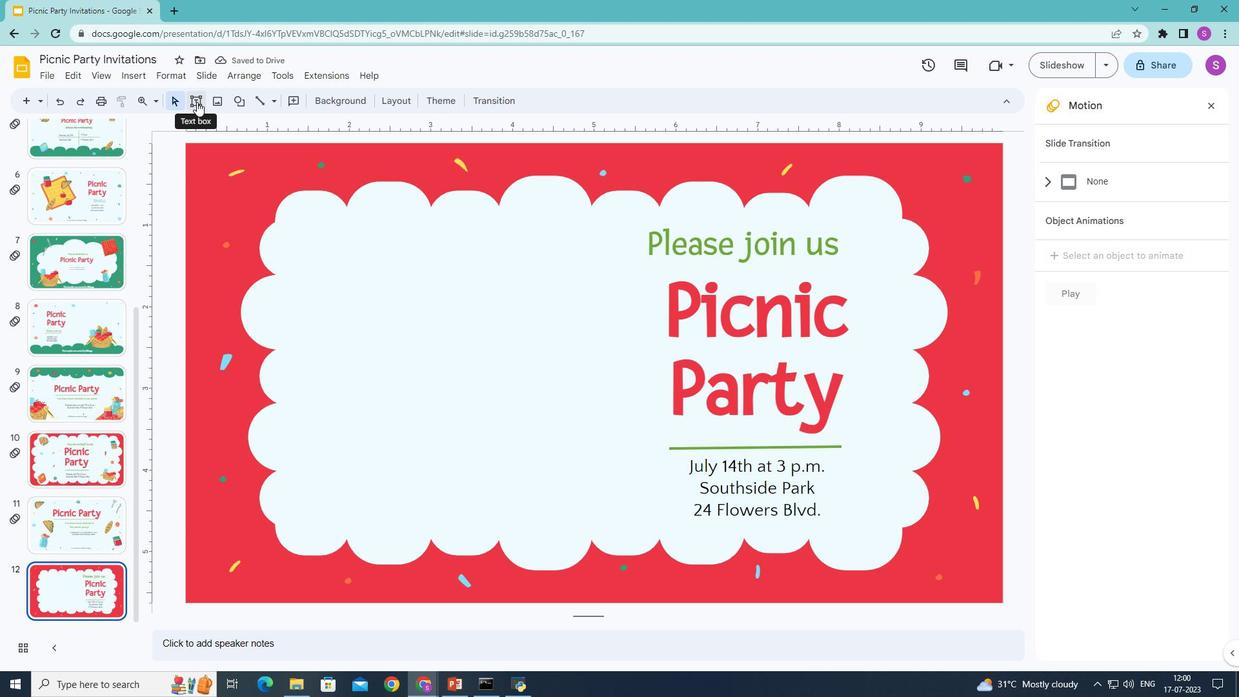 
Action: Mouse moved to (477, 577)
Screenshot: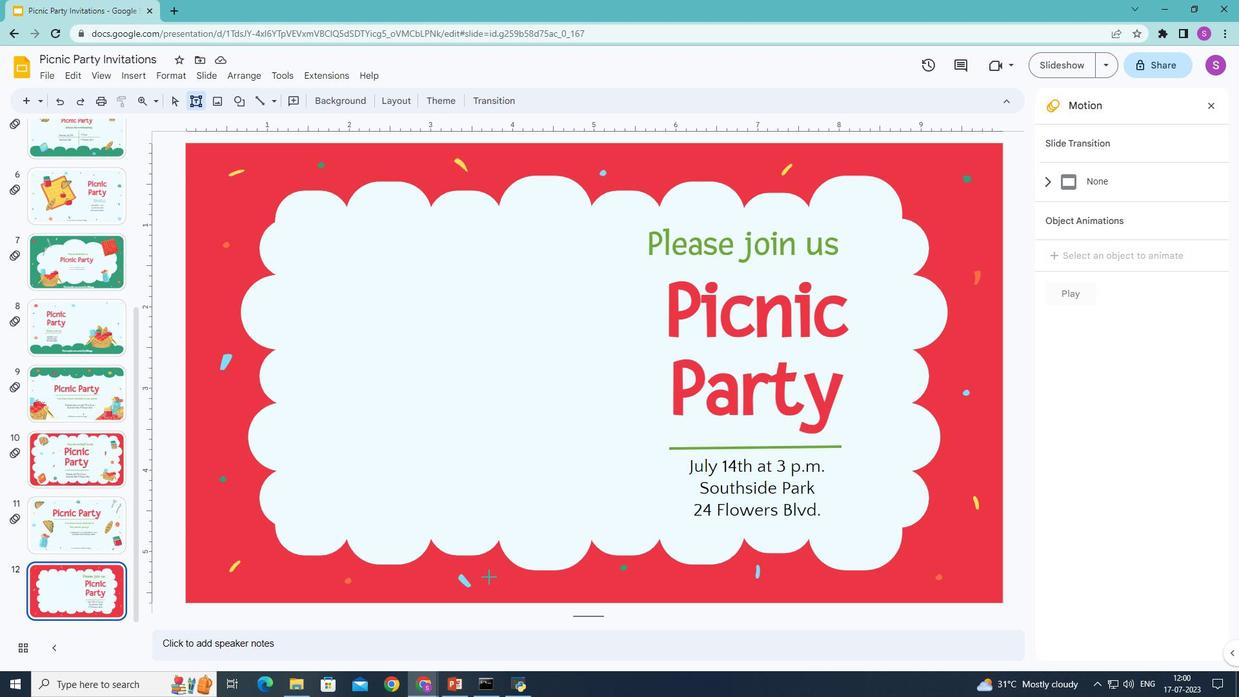 
Action: Mouse pressed left at (477, 577)
Screenshot: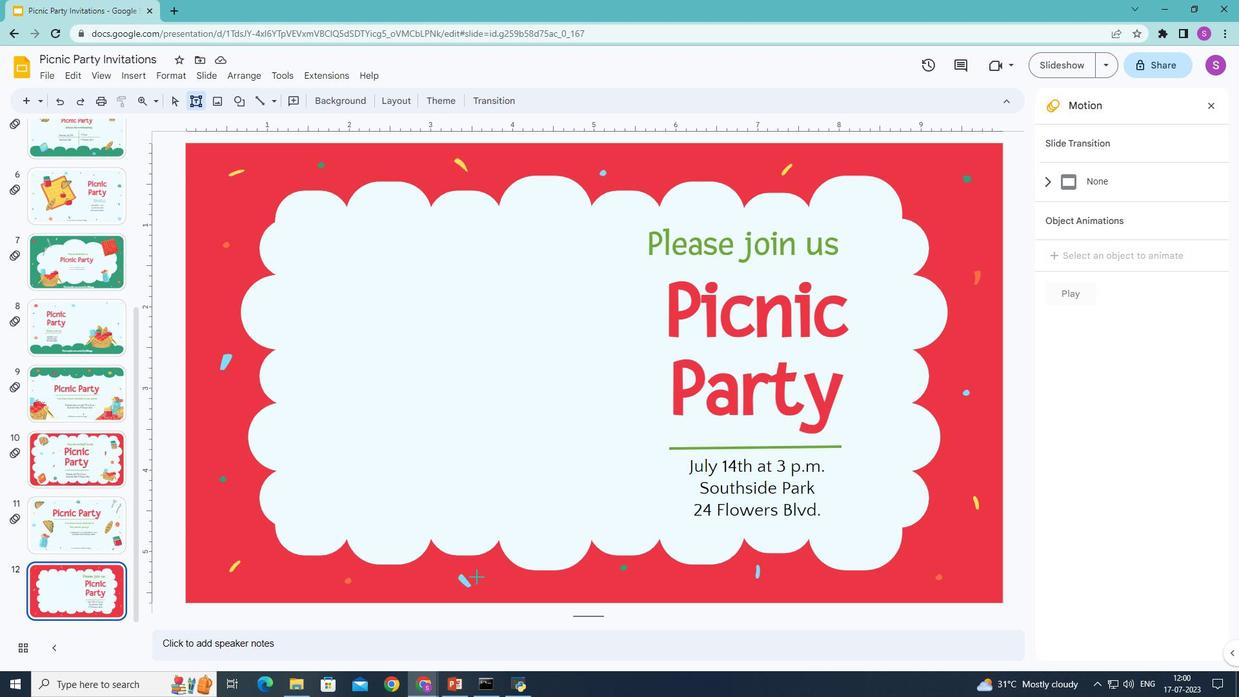 
Action: Mouse moved to (652, 593)
Screenshot: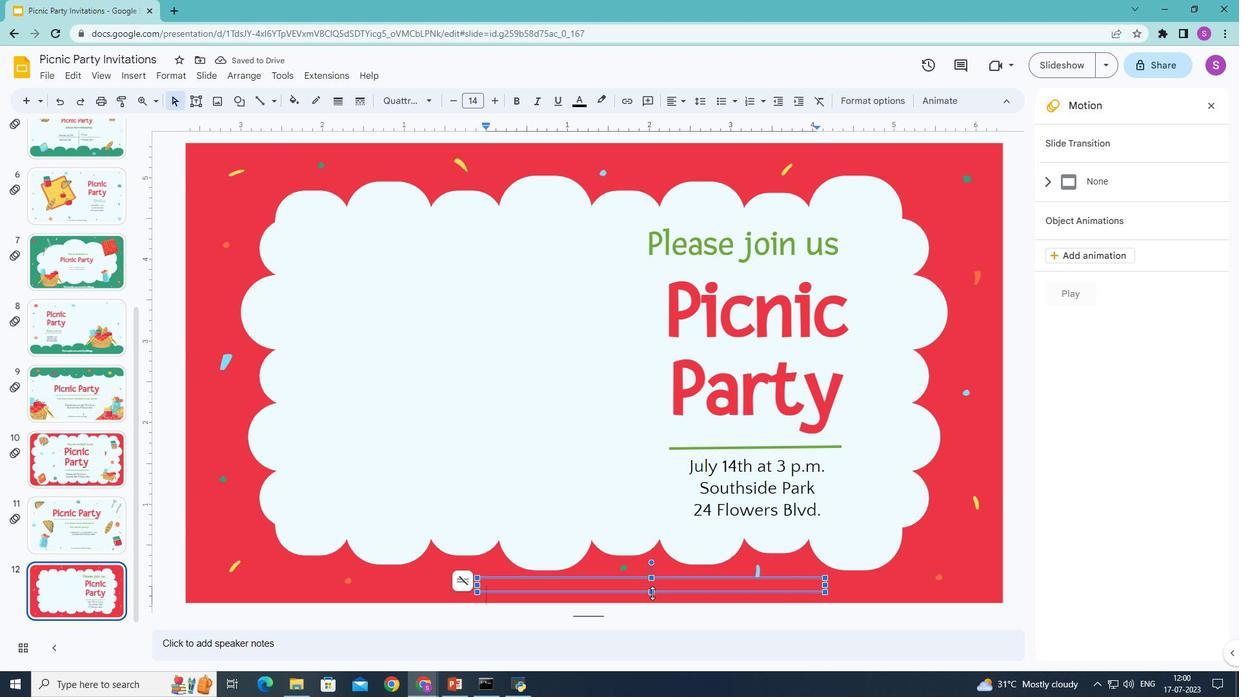 
Action: Mouse pressed left at (652, 593)
Screenshot: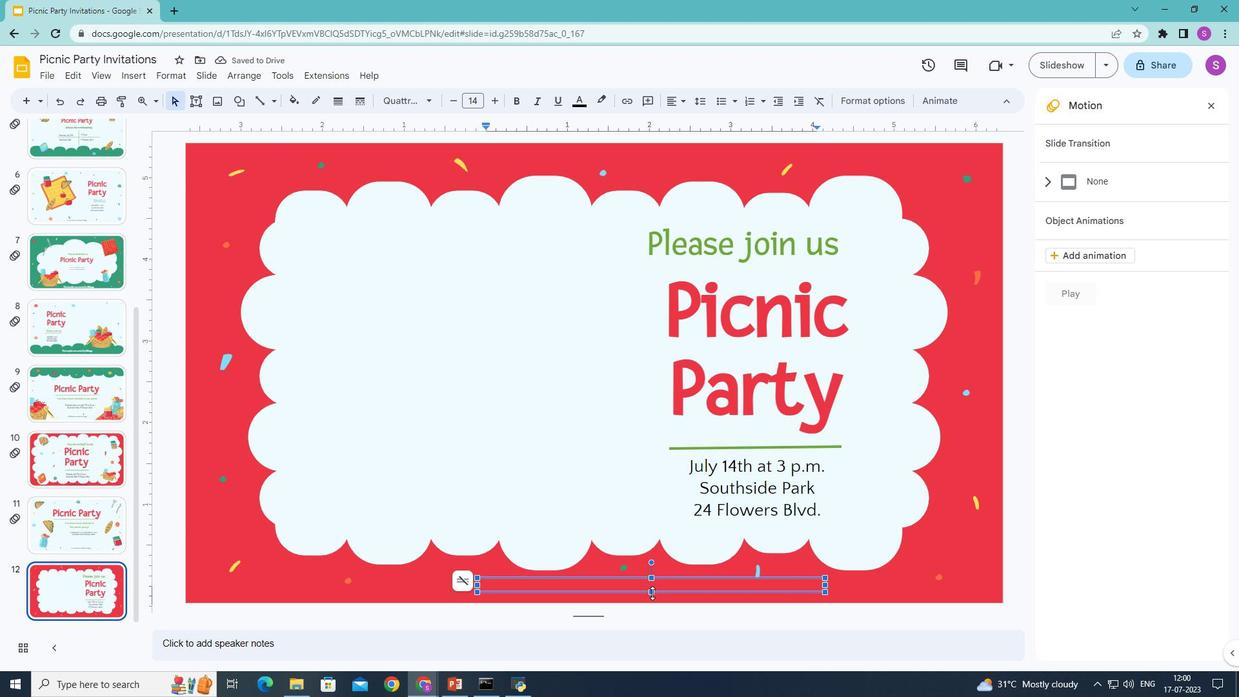 
Action: Mouse moved to (487, 585)
Screenshot: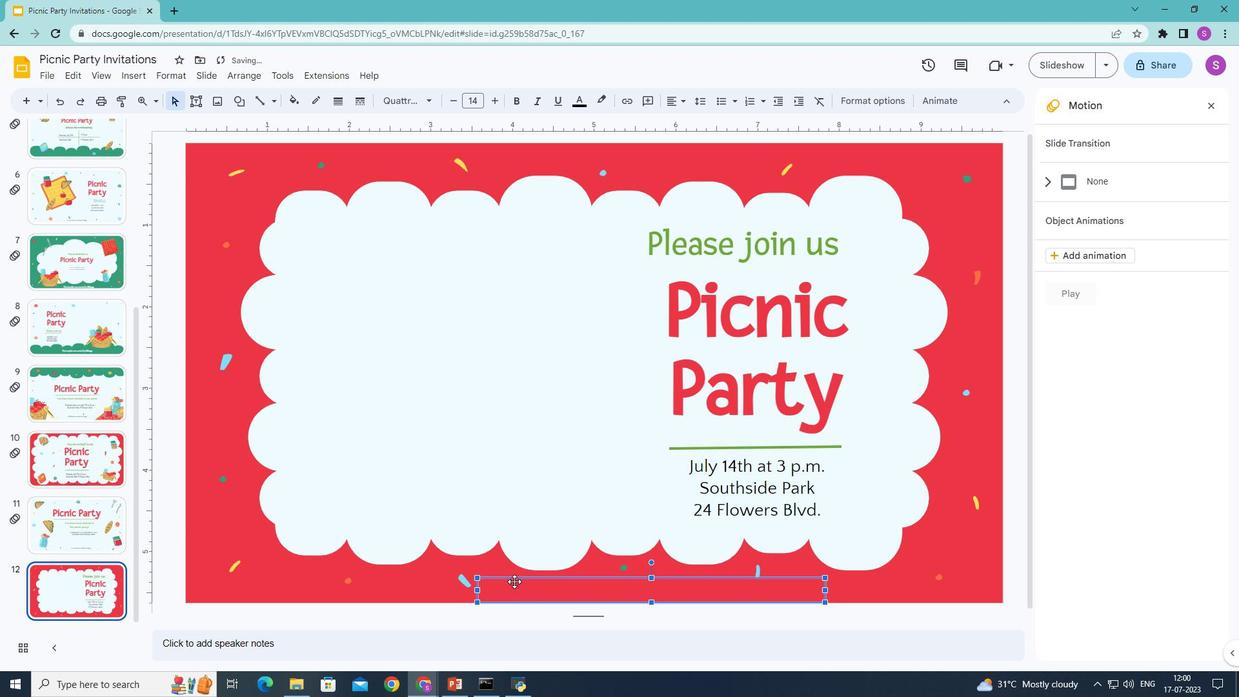 
Action: Mouse pressed left at (487, 585)
Screenshot: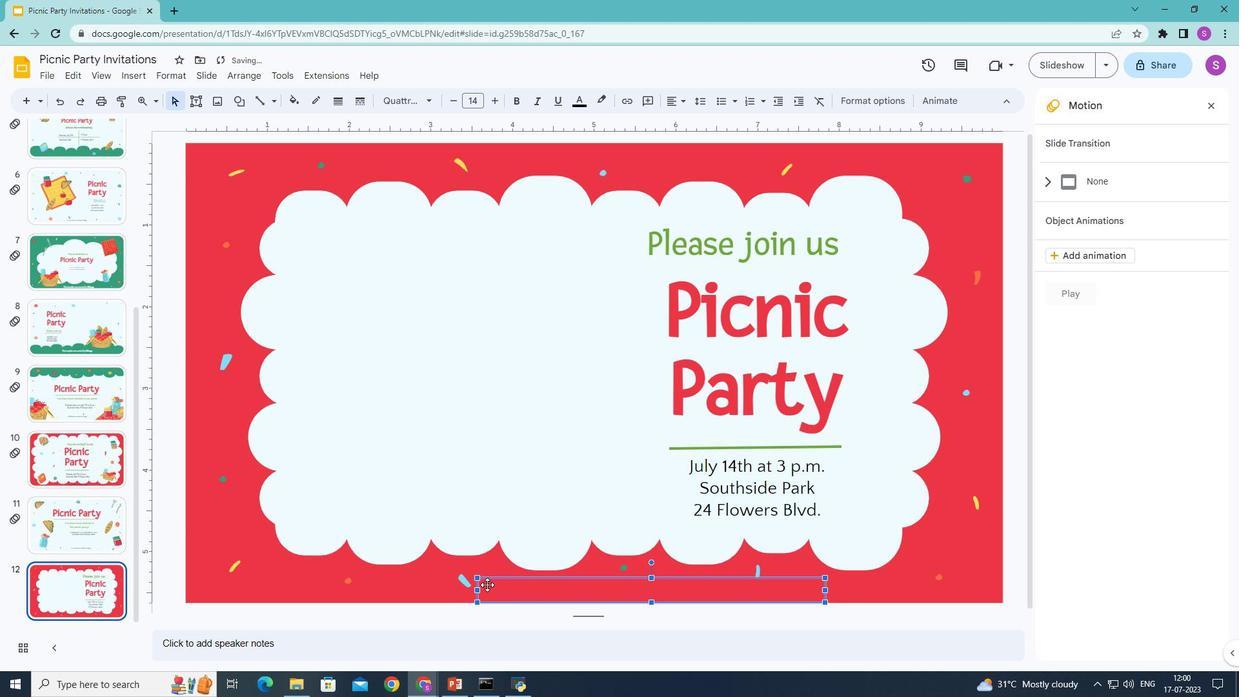 
Action: Key pressed <Key.shift>This<Key.space>template<Key.space>was<Key.space>created<Key.space>by<Key.space><Key.shift>Slidesgo
Screenshot: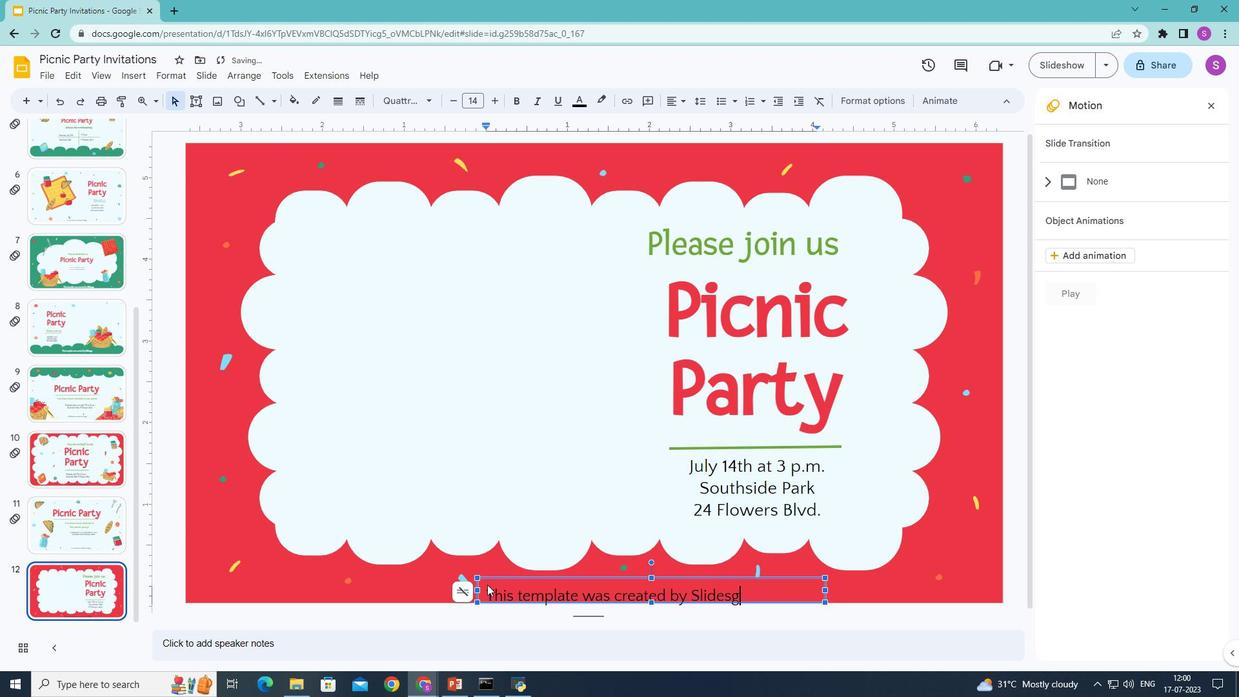 
Action: Mouse moved to (745, 595)
Screenshot: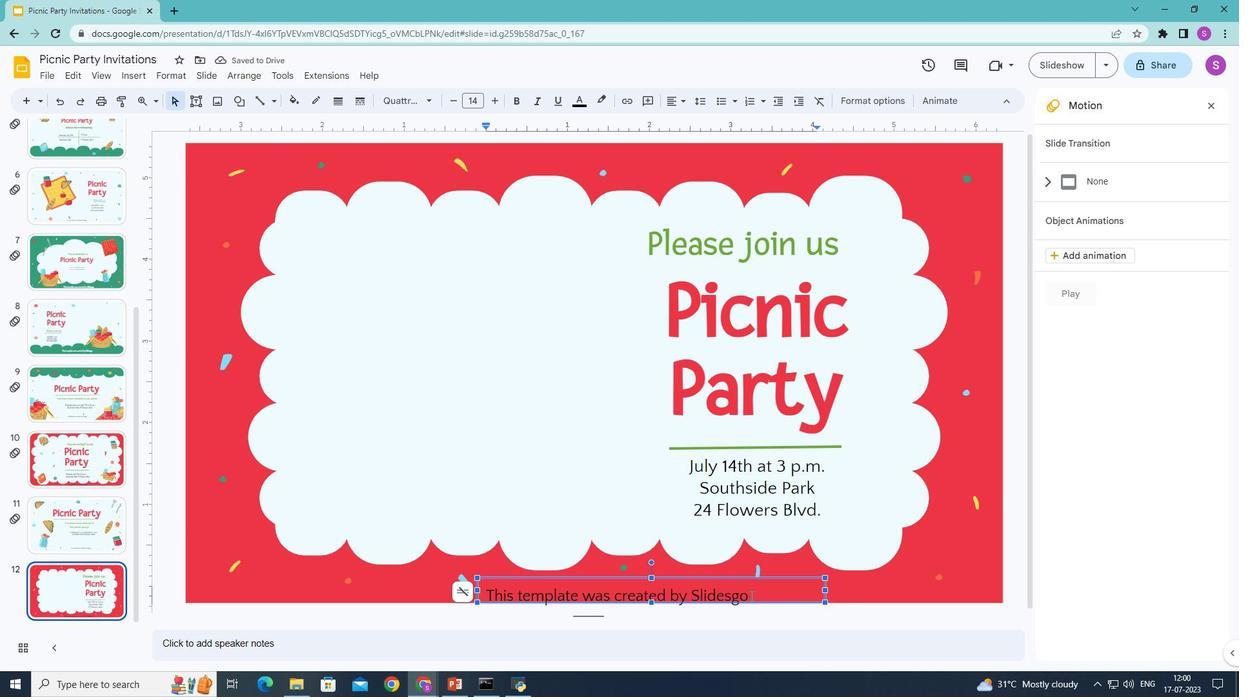 
Action: Mouse pressed left at (745, 595)
Screenshot: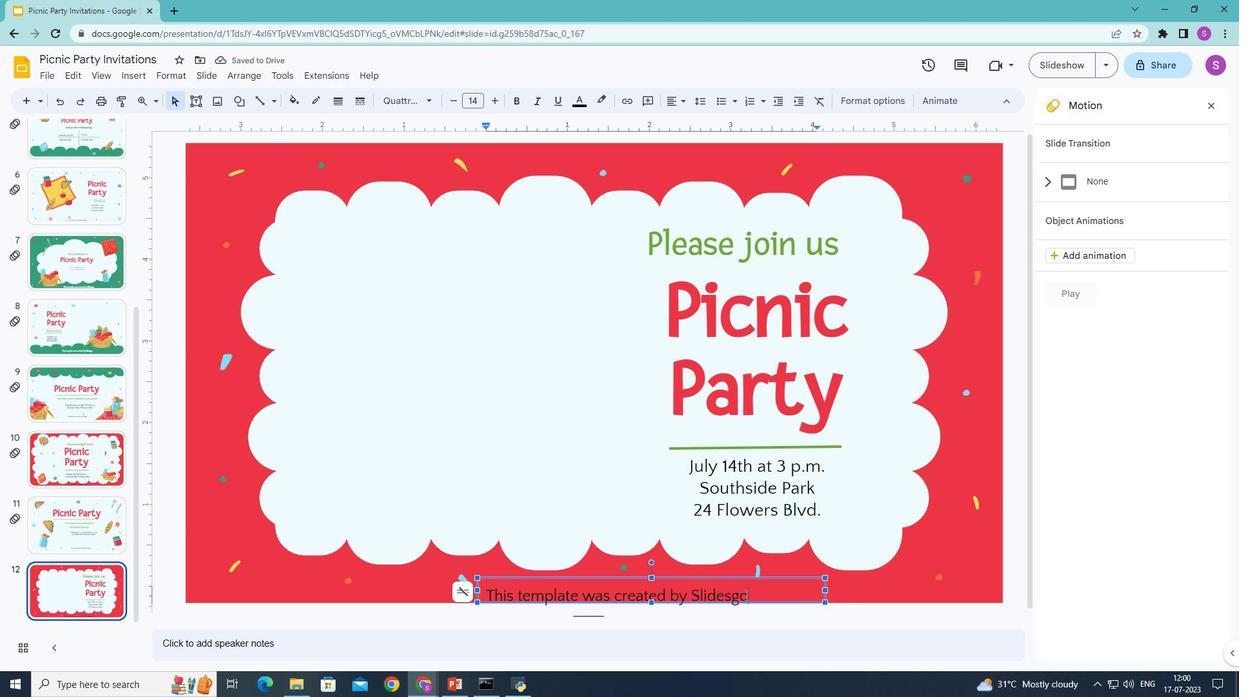 
Action: Mouse moved to (519, 98)
Screenshot: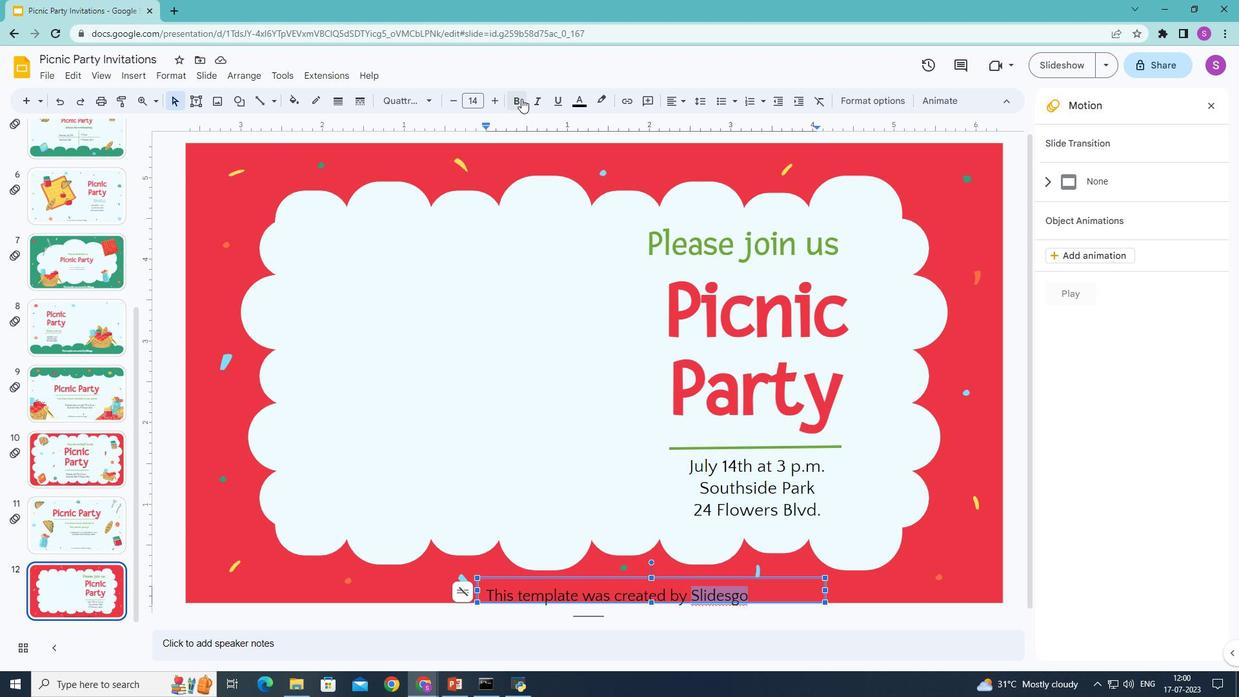 
Action: Mouse pressed left at (519, 98)
Screenshot: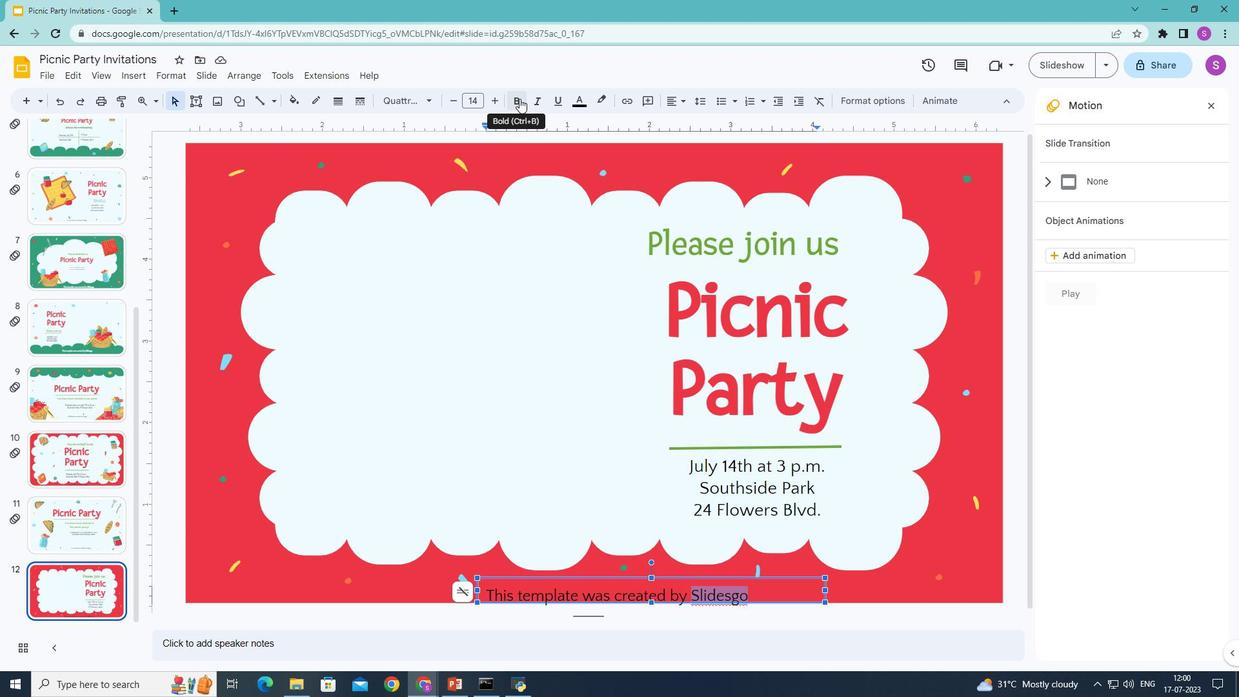 
Action: Mouse moved to (319, 576)
Screenshot: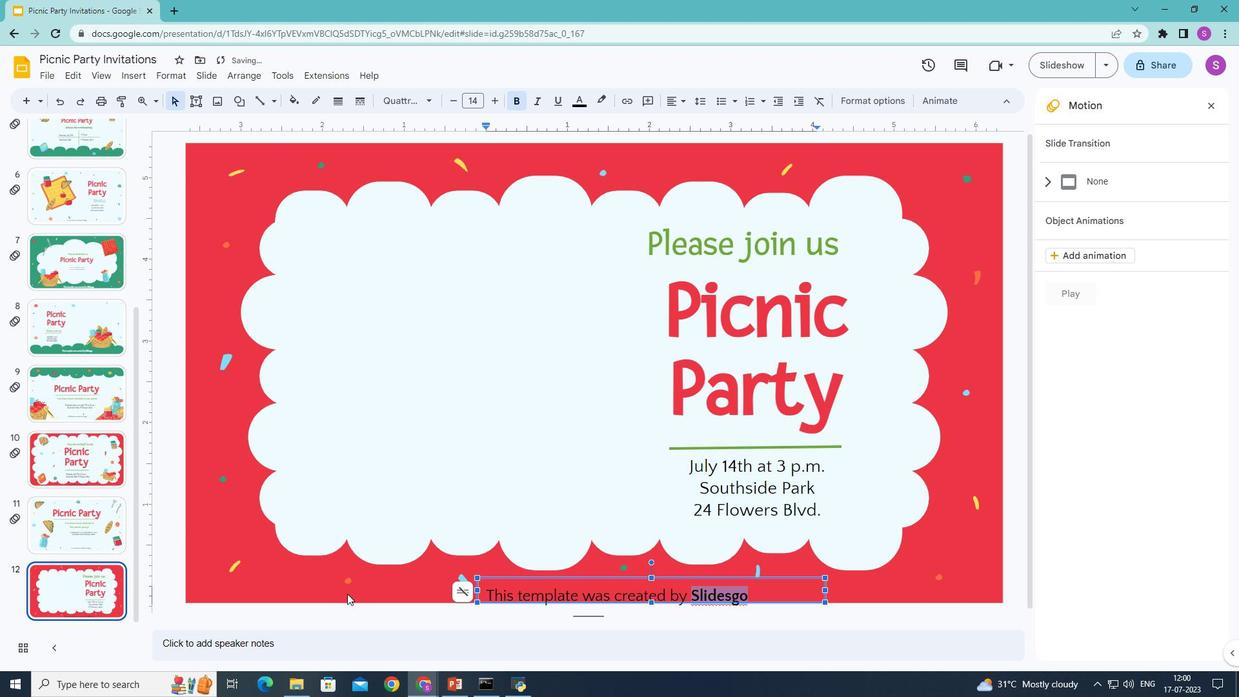 
Action: Mouse pressed left at (319, 576)
Screenshot: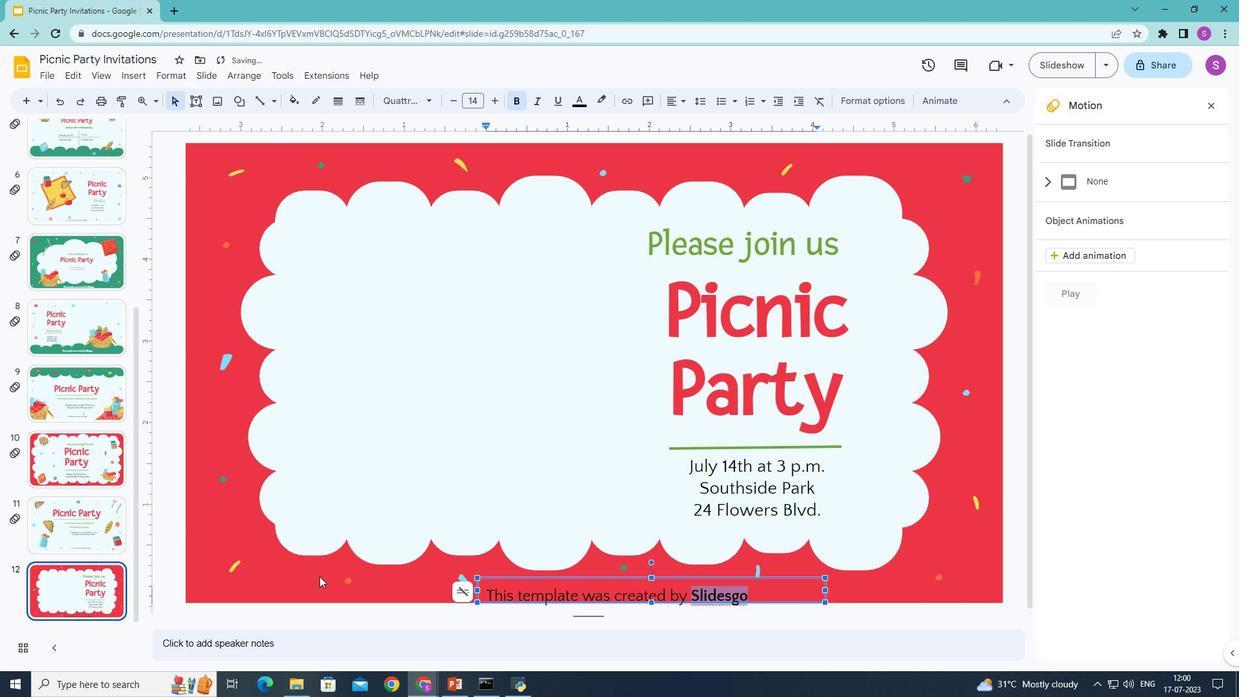 
Action: Mouse moved to (486, 594)
Screenshot: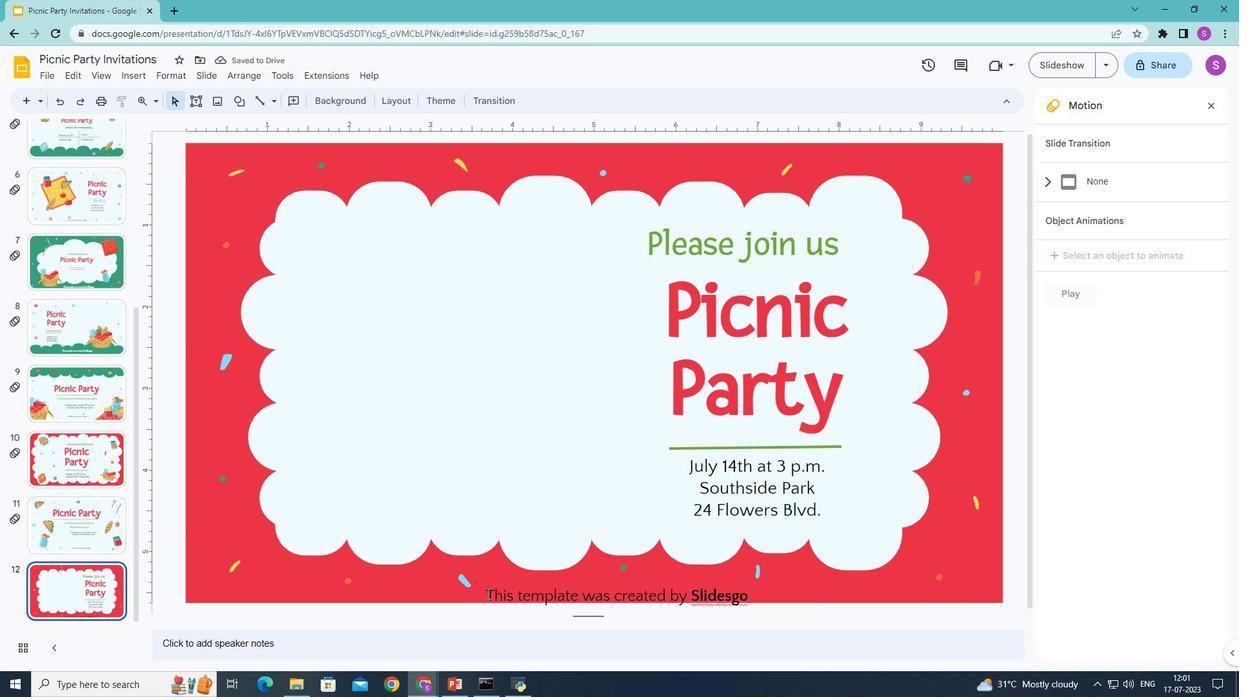 
Action: Mouse pressed left at (486, 594)
Screenshot: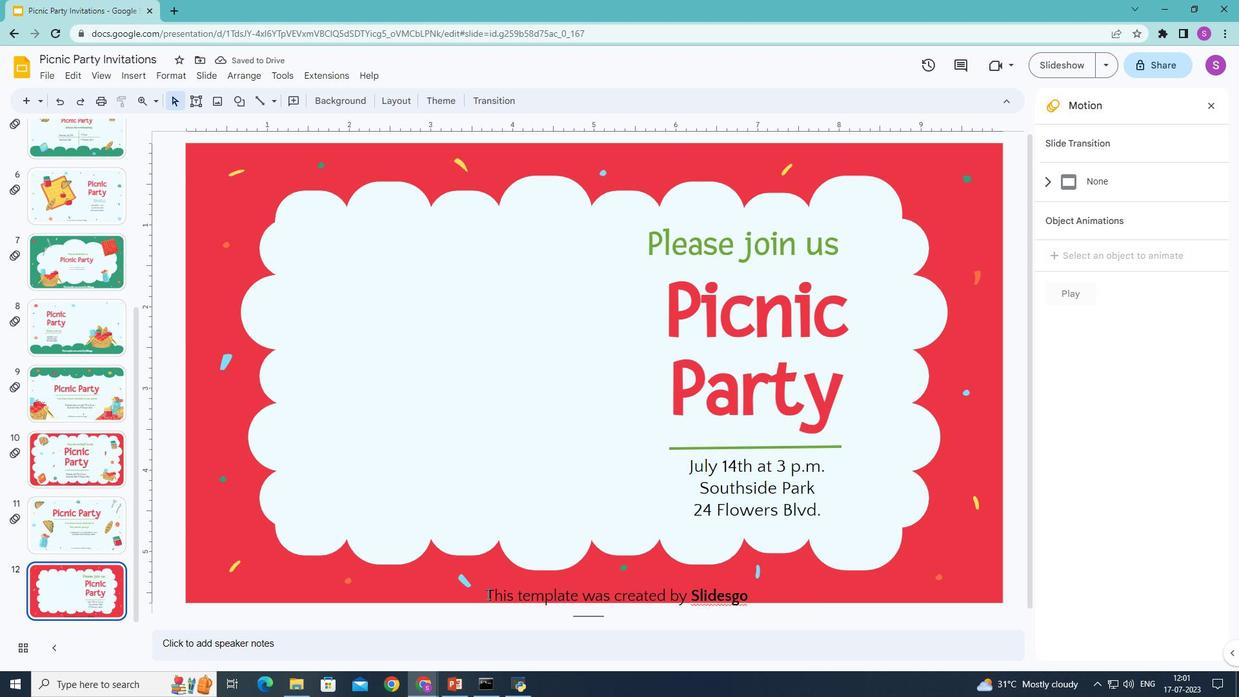 
Action: Mouse moved to (579, 97)
Screenshot: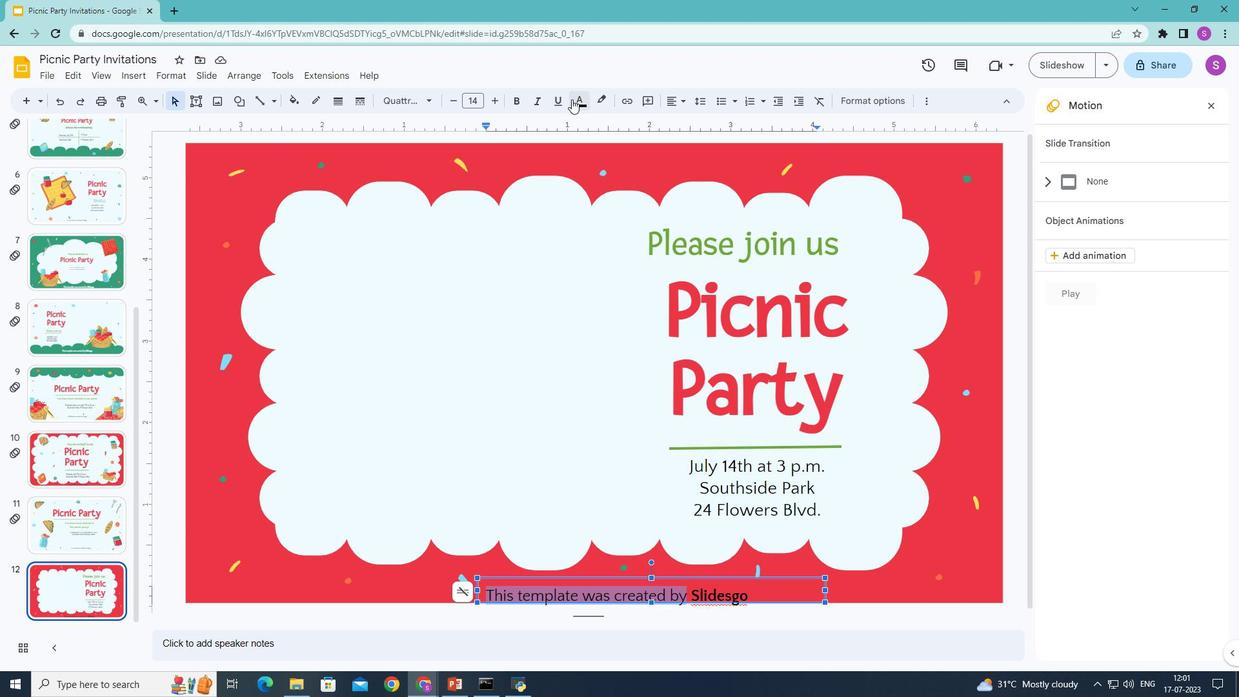 
Action: Mouse pressed left at (579, 97)
Screenshot: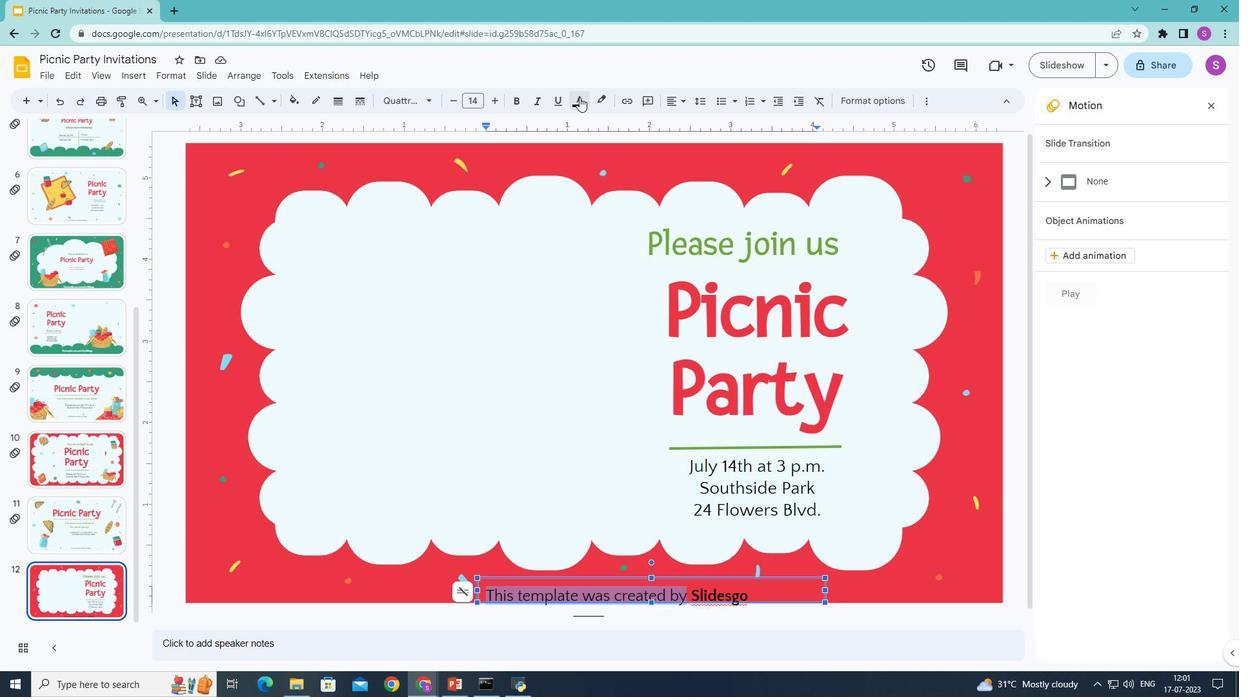 
Action: Mouse moved to (614, 139)
Screenshot: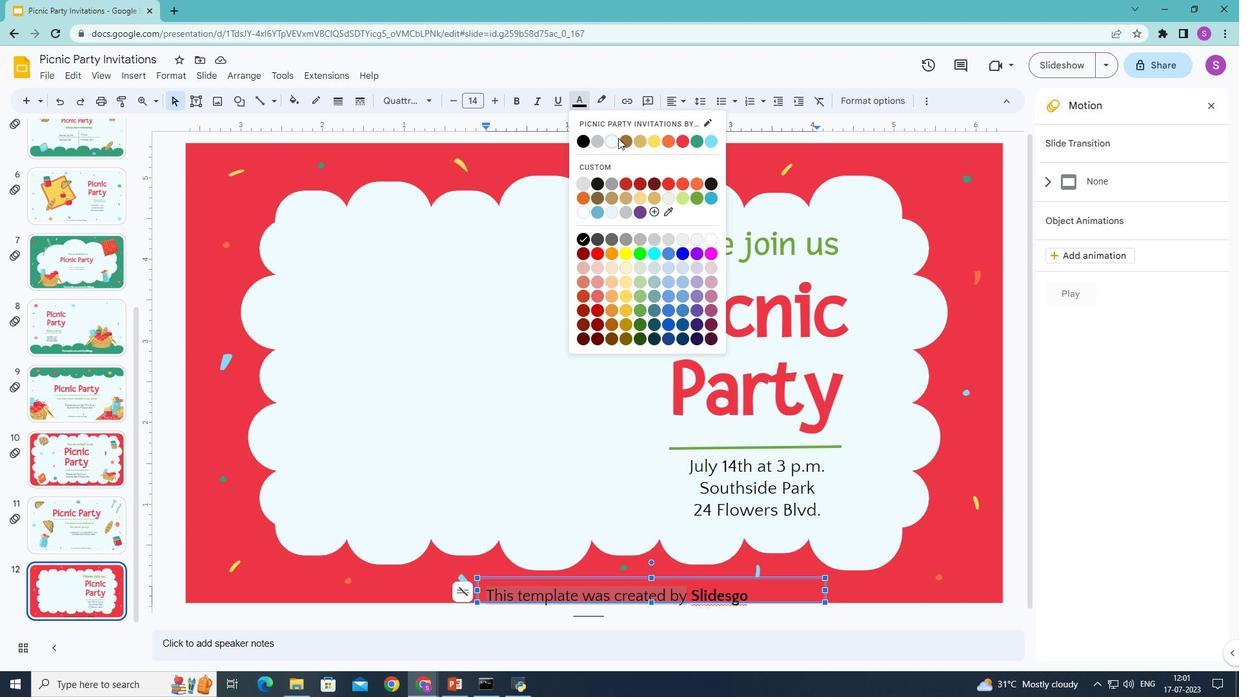 
Action: Mouse pressed left at (614, 139)
Screenshot: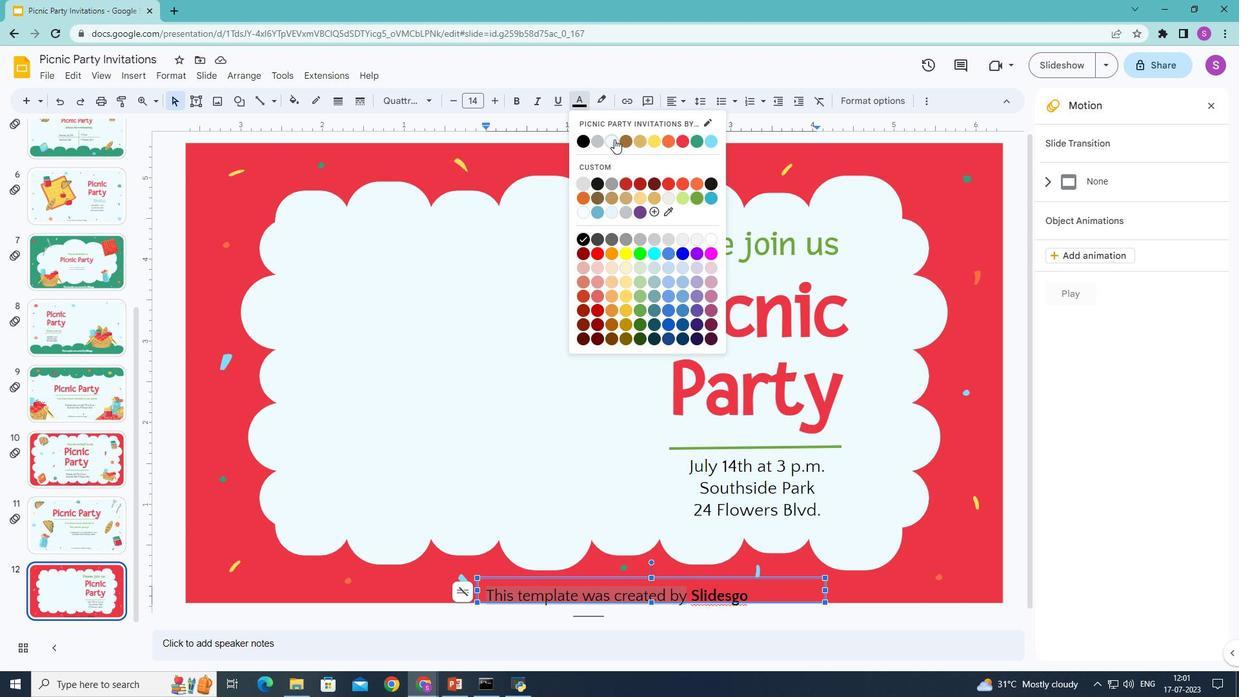 
Action: Mouse moved to (211, 410)
Screenshot: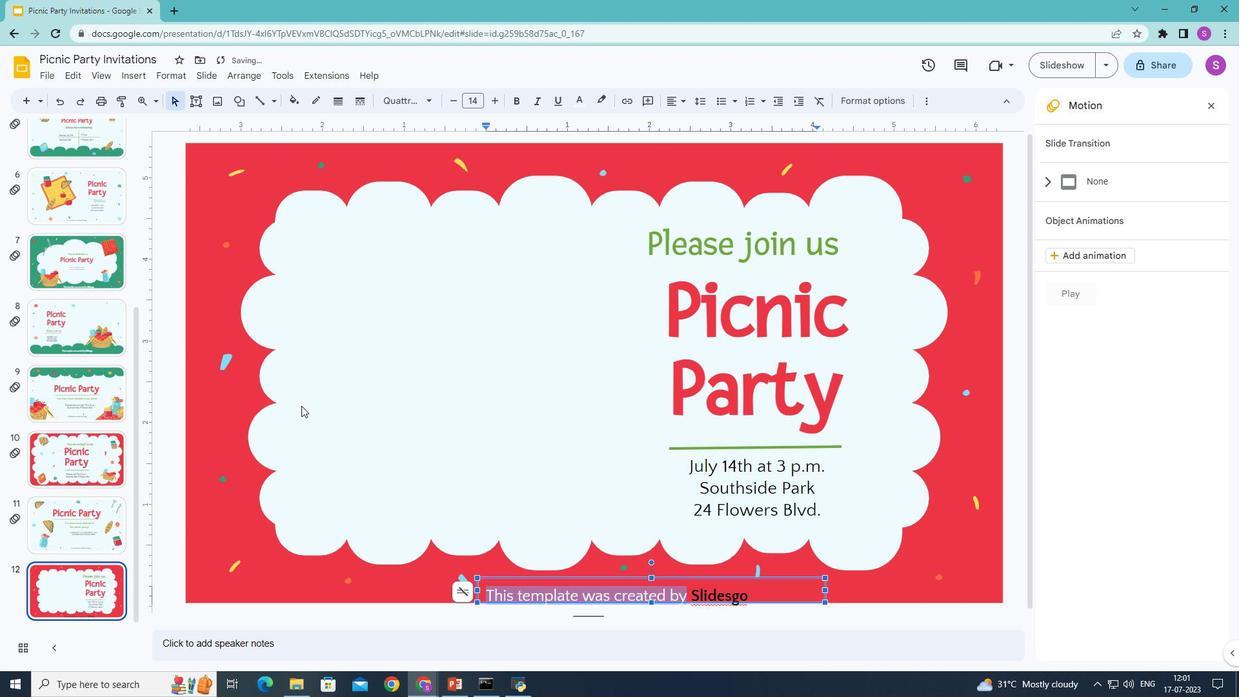 
Action: Mouse pressed left at (211, 410)
Screenshot: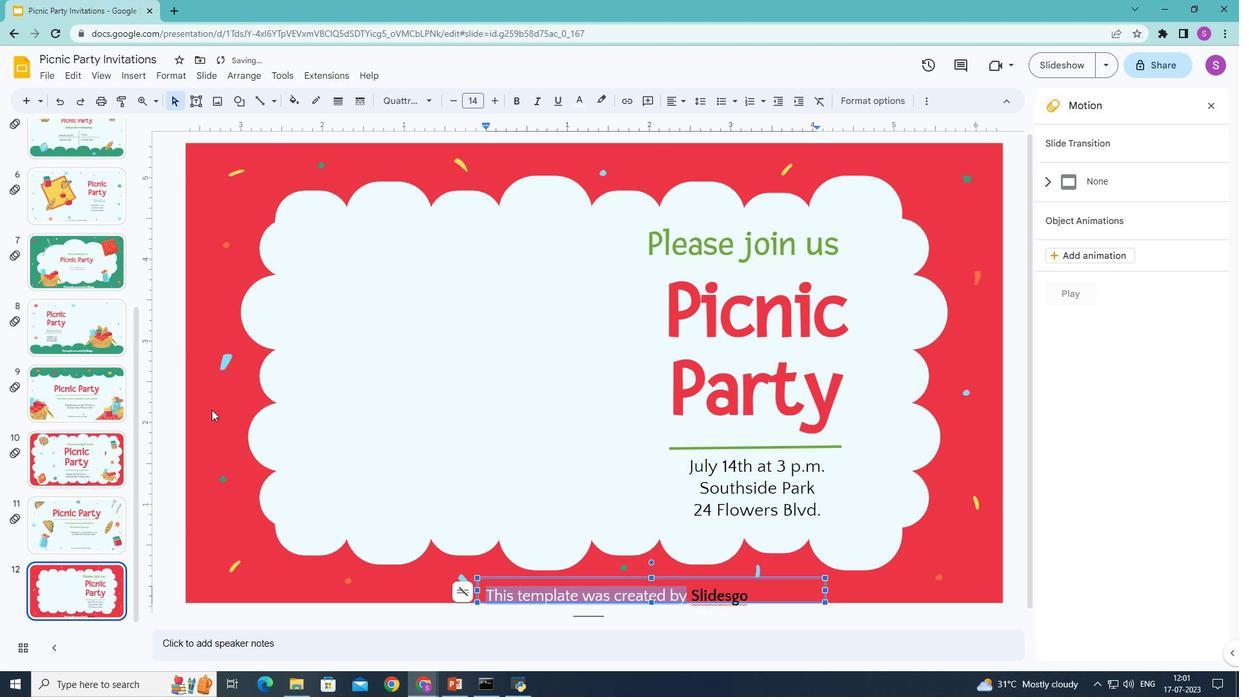 
Action: Mouse moved to (725, 596)
Screenshot: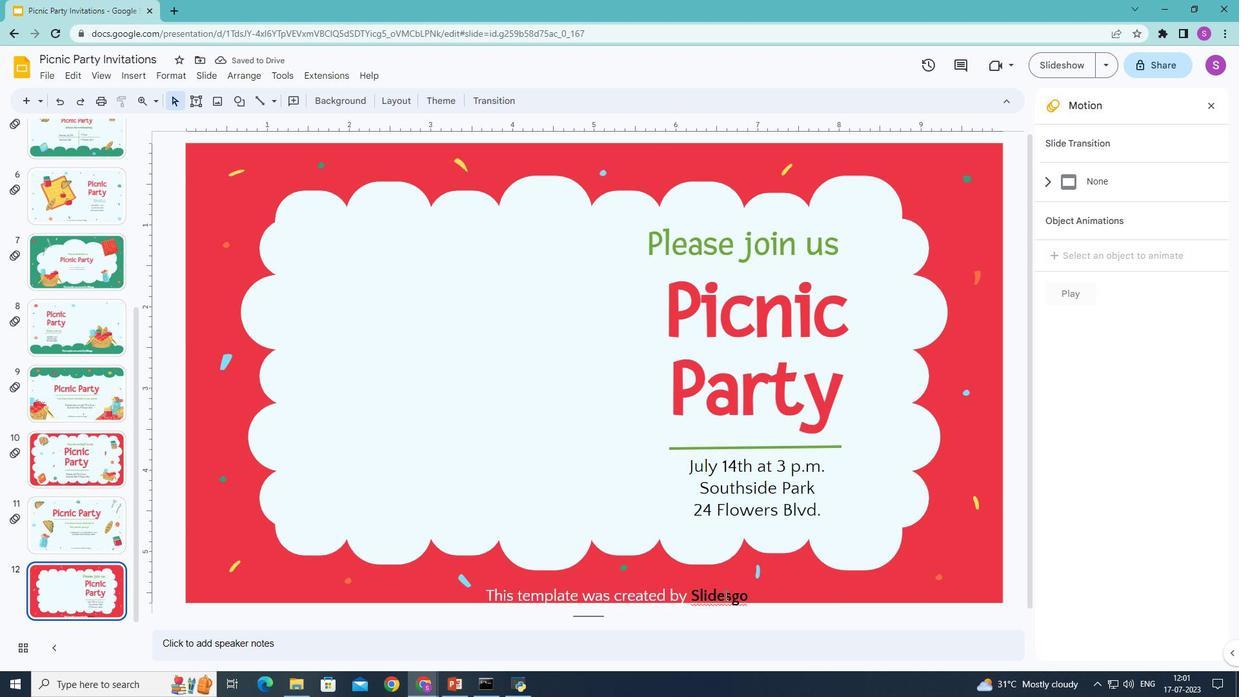 
Action: Mouse pressed left at (725, 596)
Screenshot: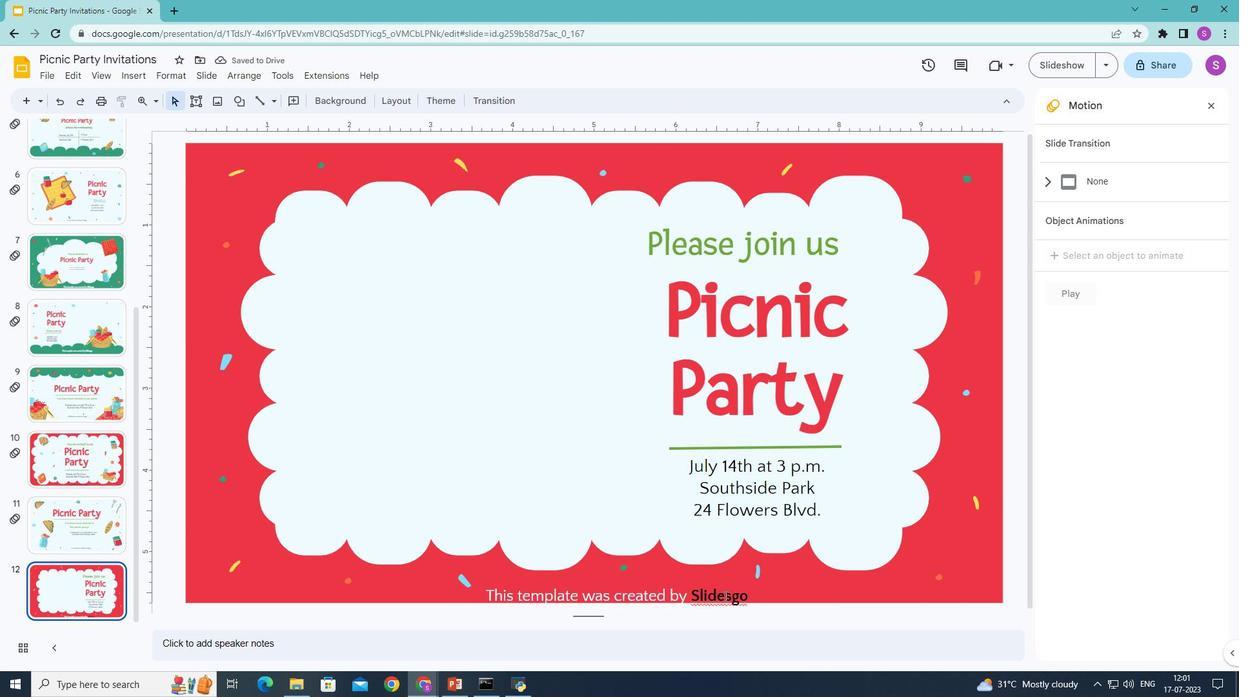 
Action: Mouse moved to (652, 579)
Screenshot: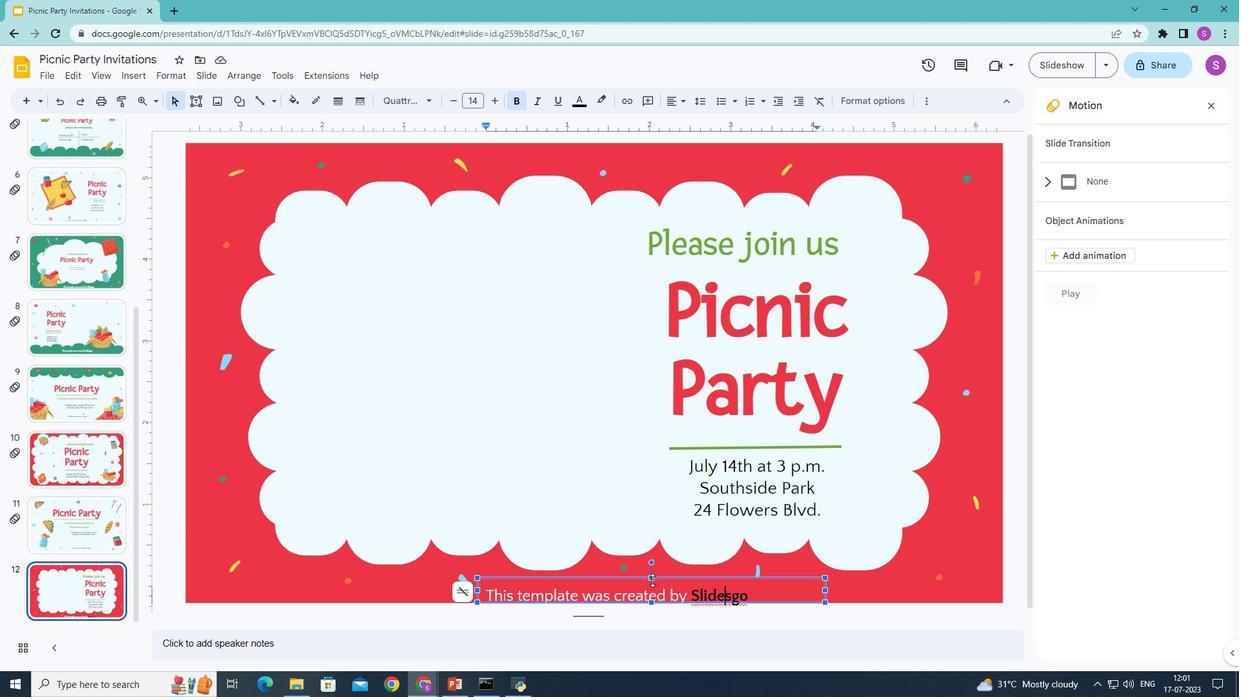 
Action: Mouse pressed left at (652, 579)
Screenshot: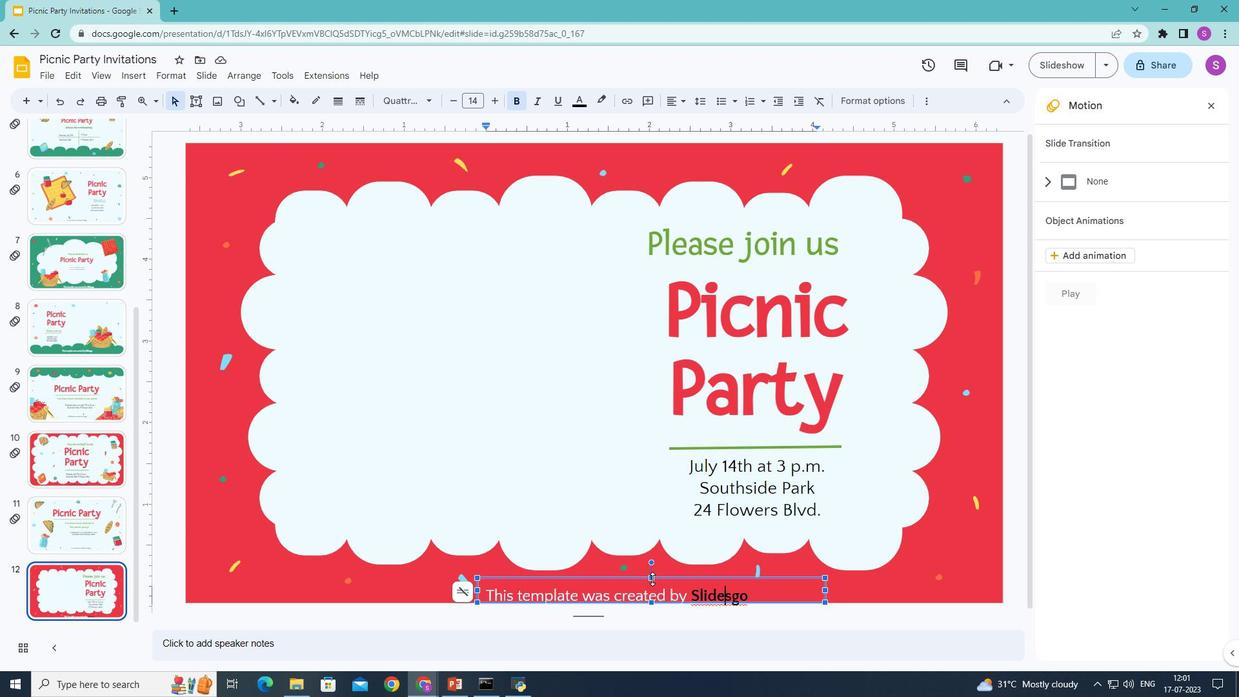 
Action: Mouse moved to (386, 579)
Screenshot: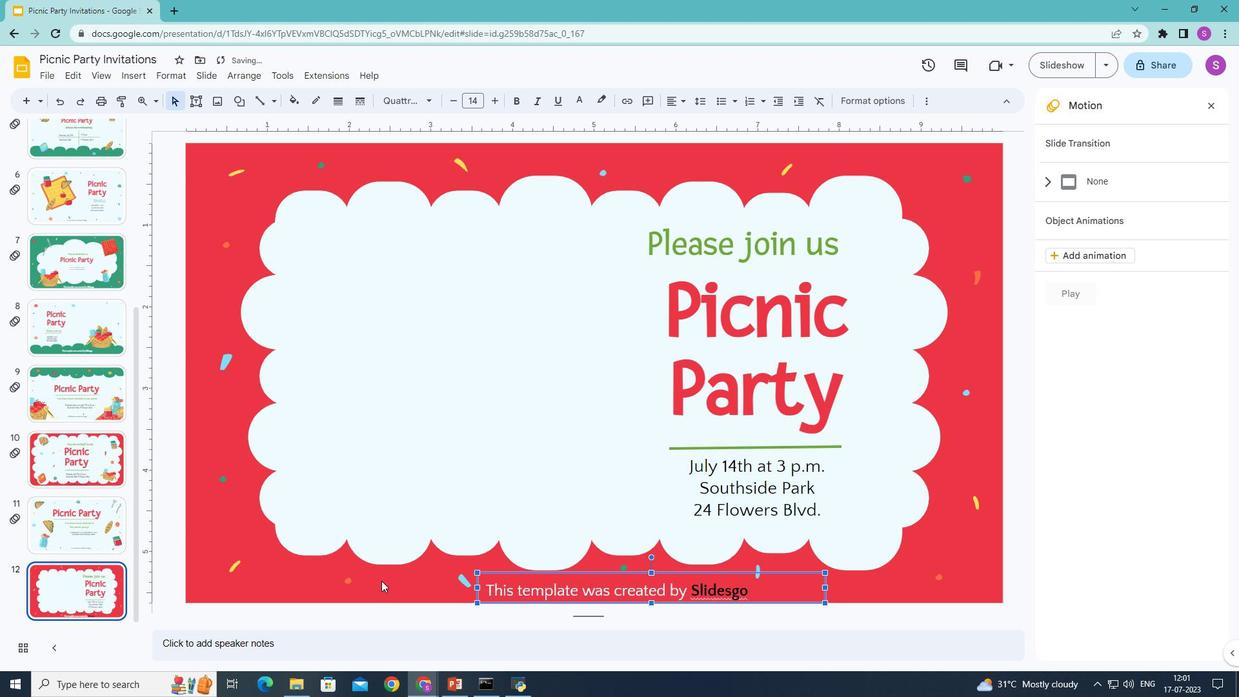
Action: Mouse pressed left at (386, 579)
Screenshot: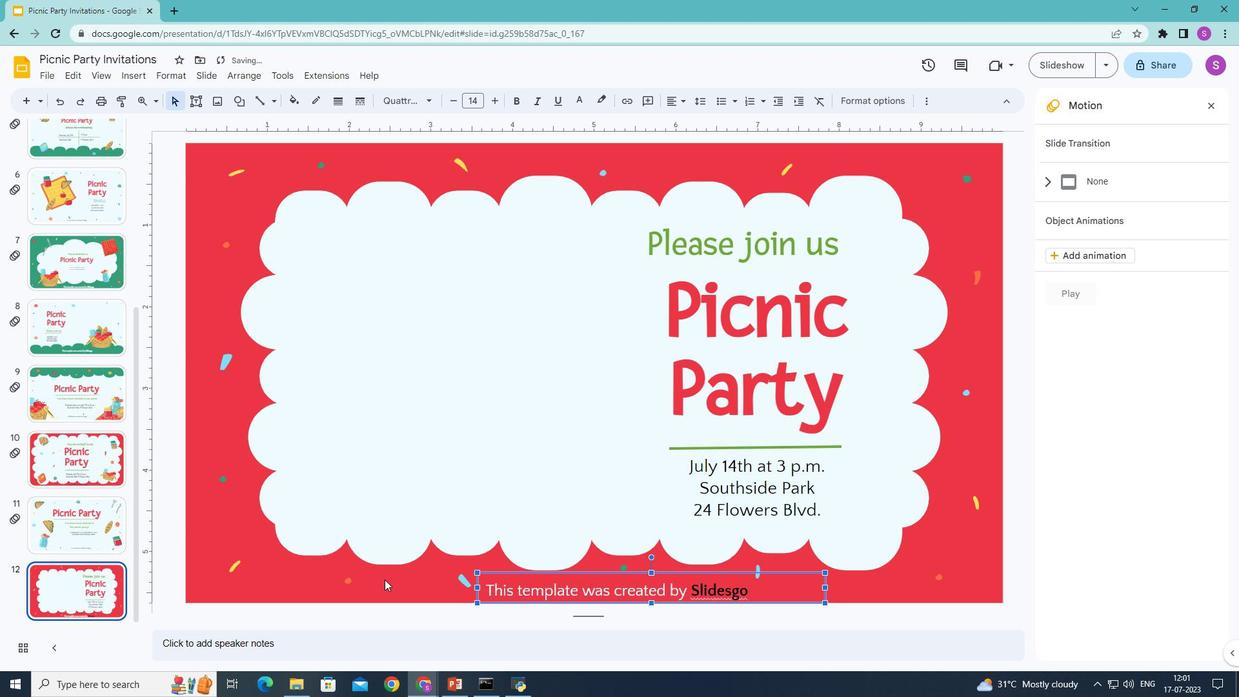 
Action: Mouse moved to (132, 72)
Screenshot: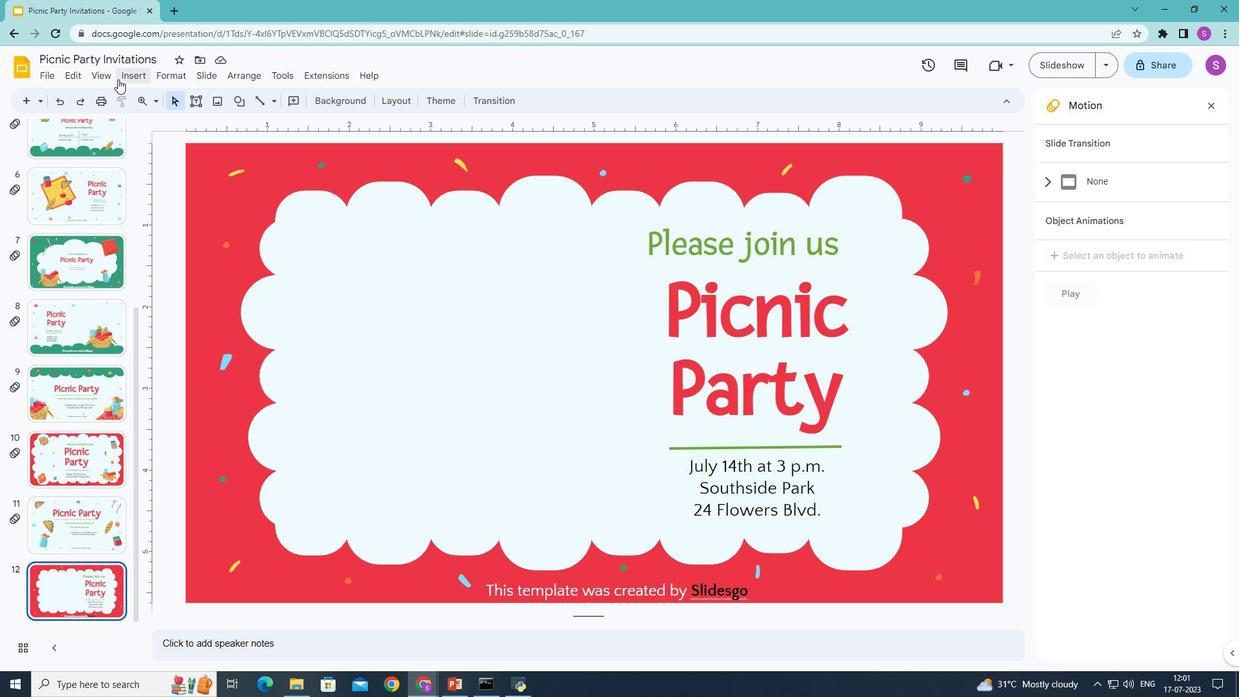 
Action: Mouse pressed left at (132, 72)
Screenshot: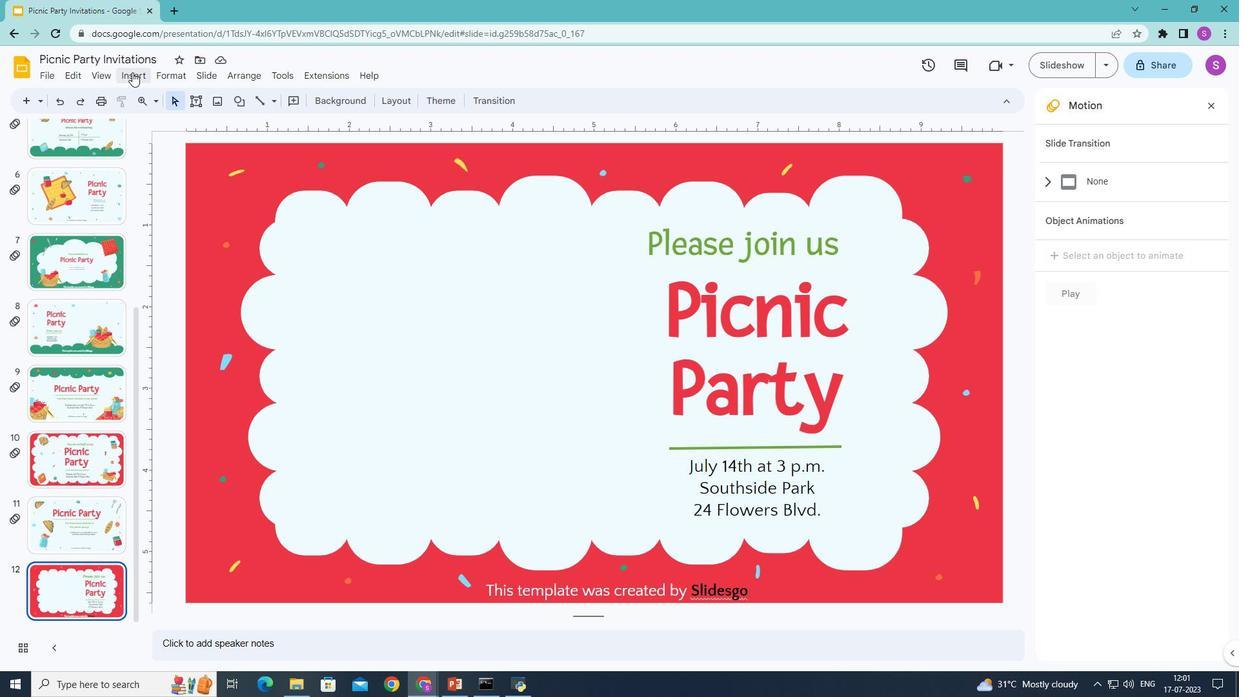 
Action: Mouse moved to (374, 96)
Screenshot: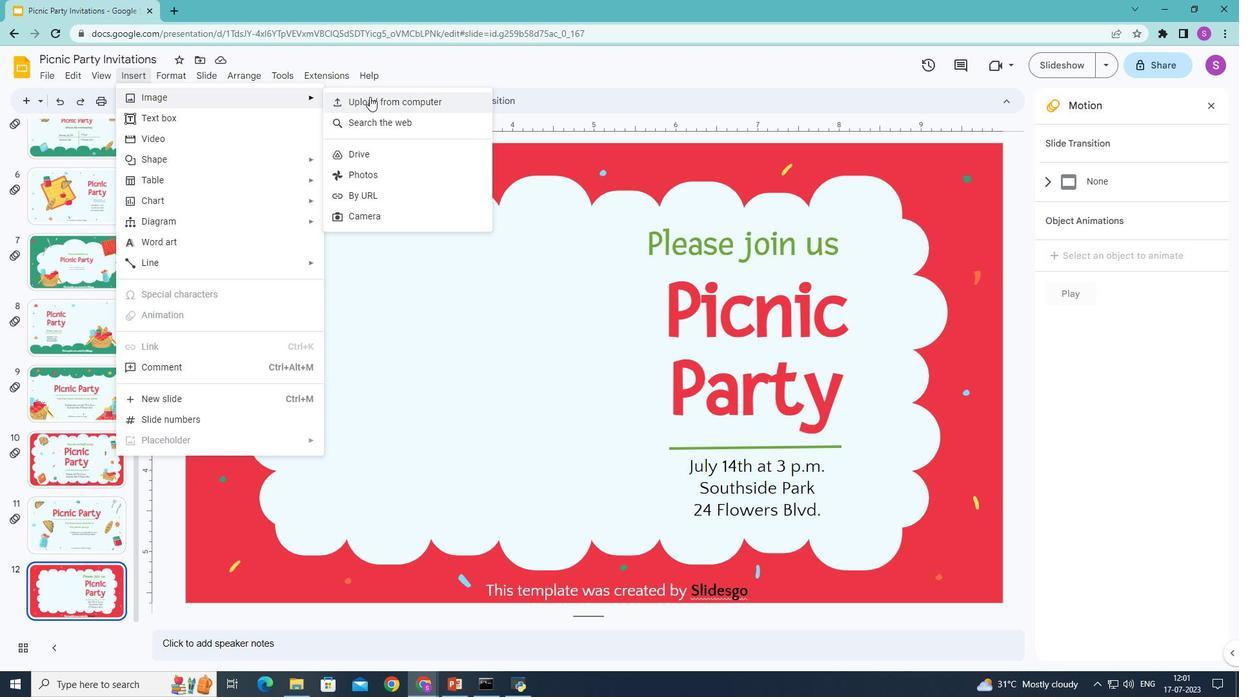 
Action: Mouse pressed left at (374, 96)
Screenshot: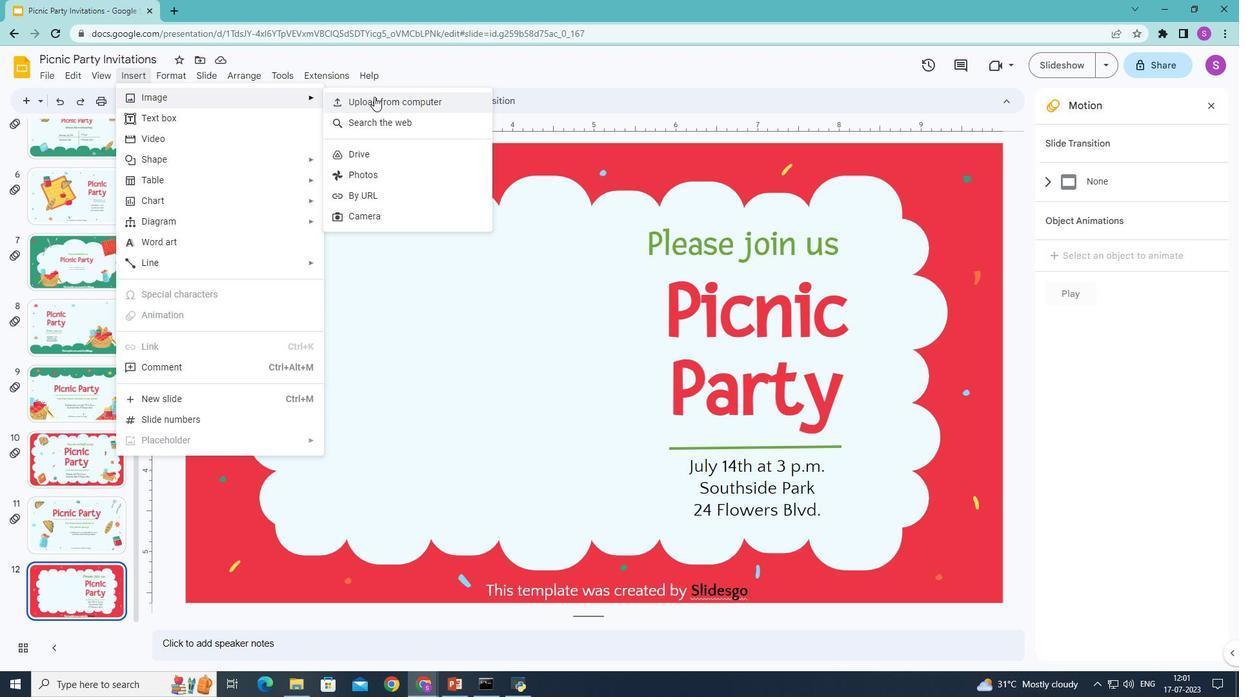 
Action: Mouse moved to (553, 196)
Screenshot: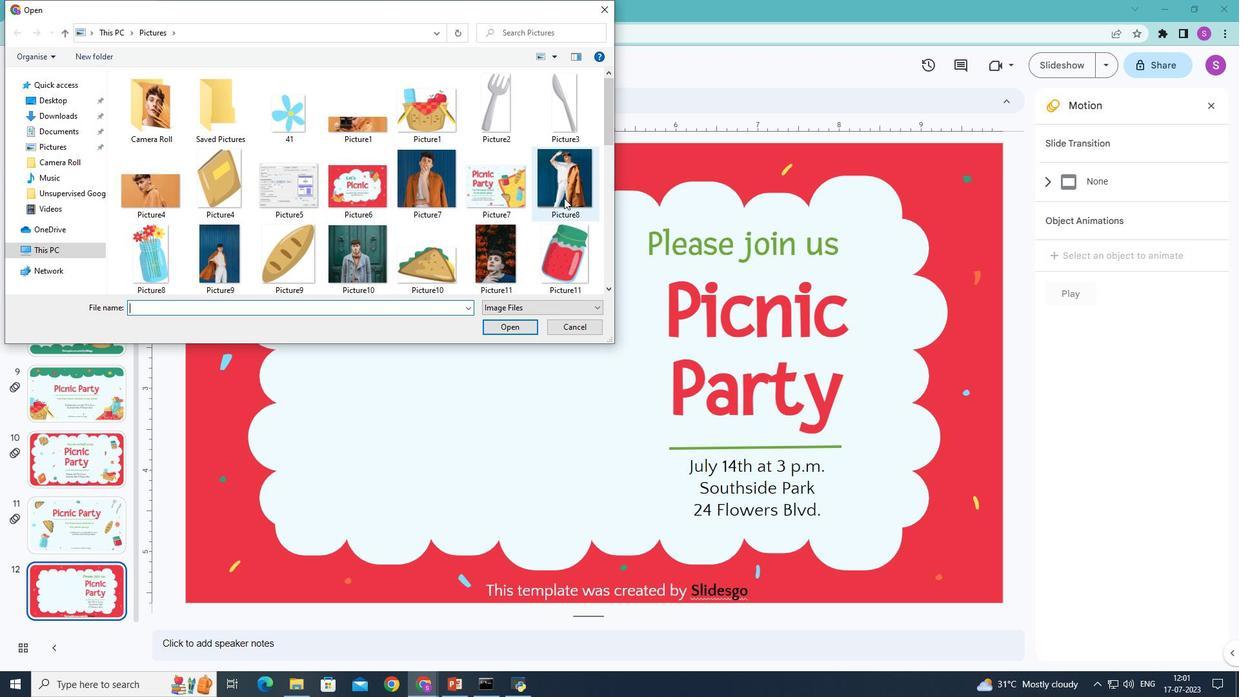 
Action: Mouse scrolled (553, 195) with delta (0, 0)
Screenshot: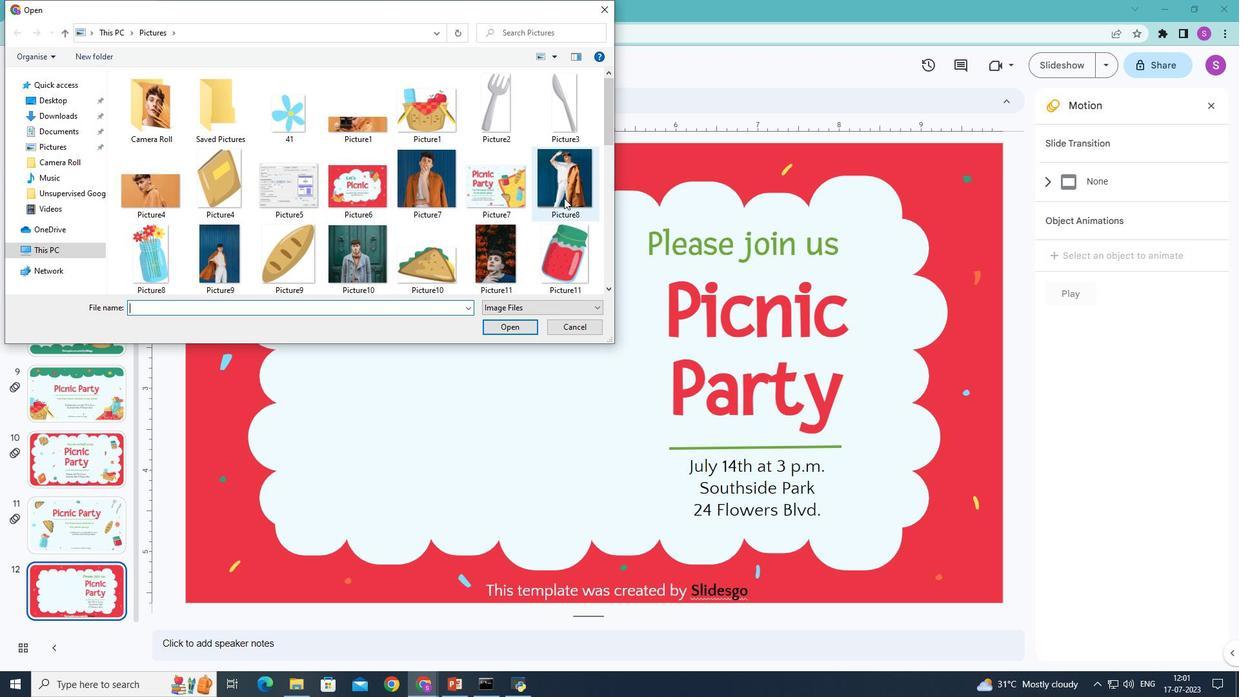 
Action: Mouse moved to (552, 196)
Screenshot: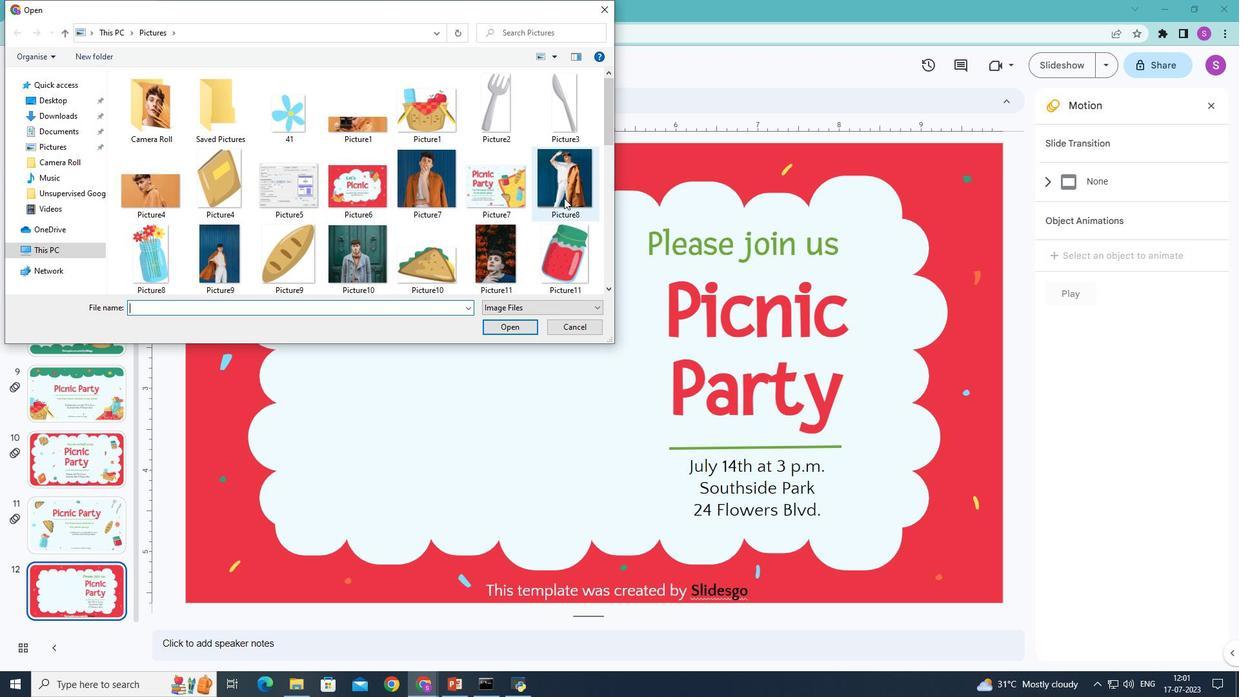 
Action: Mouse scrolled (552, 195) with delta (0, 0)
Screenshot: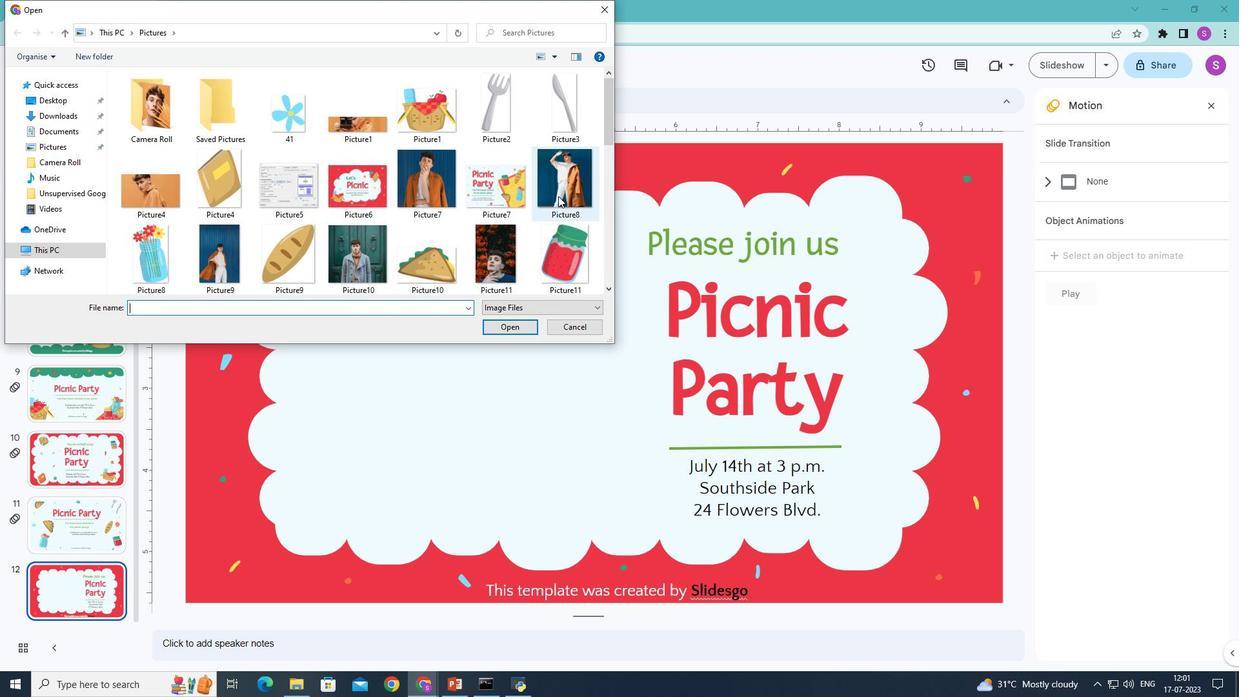 
Action: Mouse scrolled (552, 195) with delta (0, 0)
Screenshot: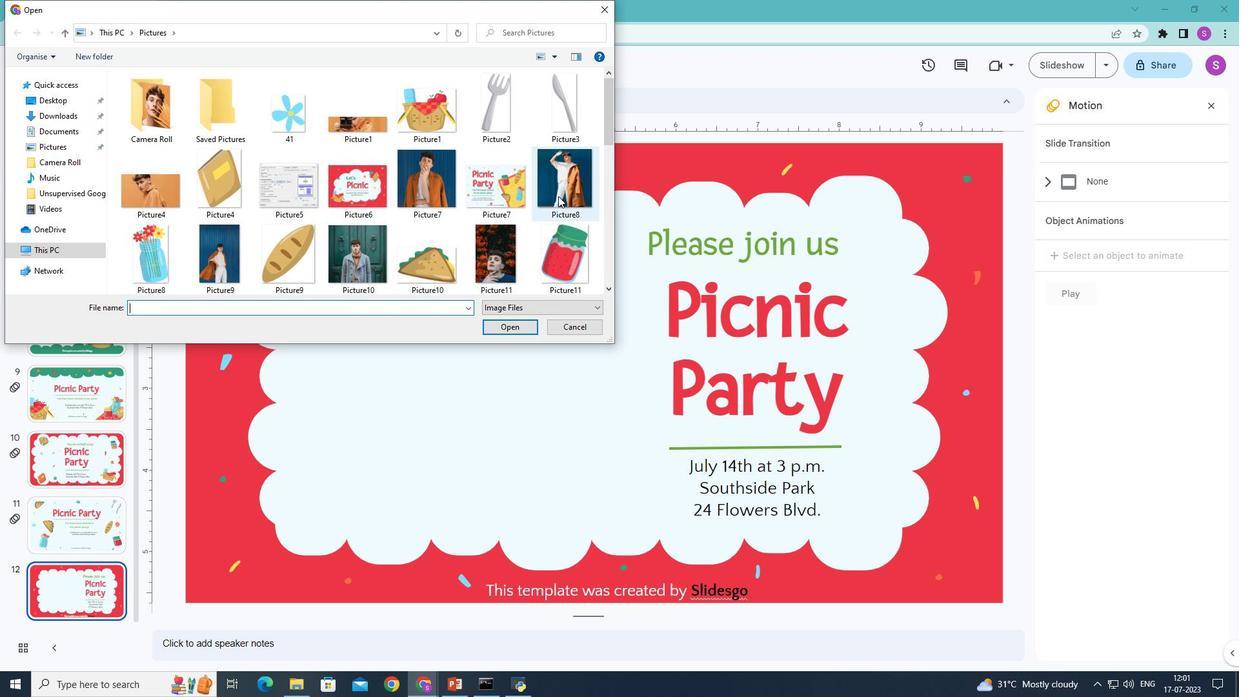 
Action: Mouse scrolled (552, 195) with delta (0, 0)
Screenshot: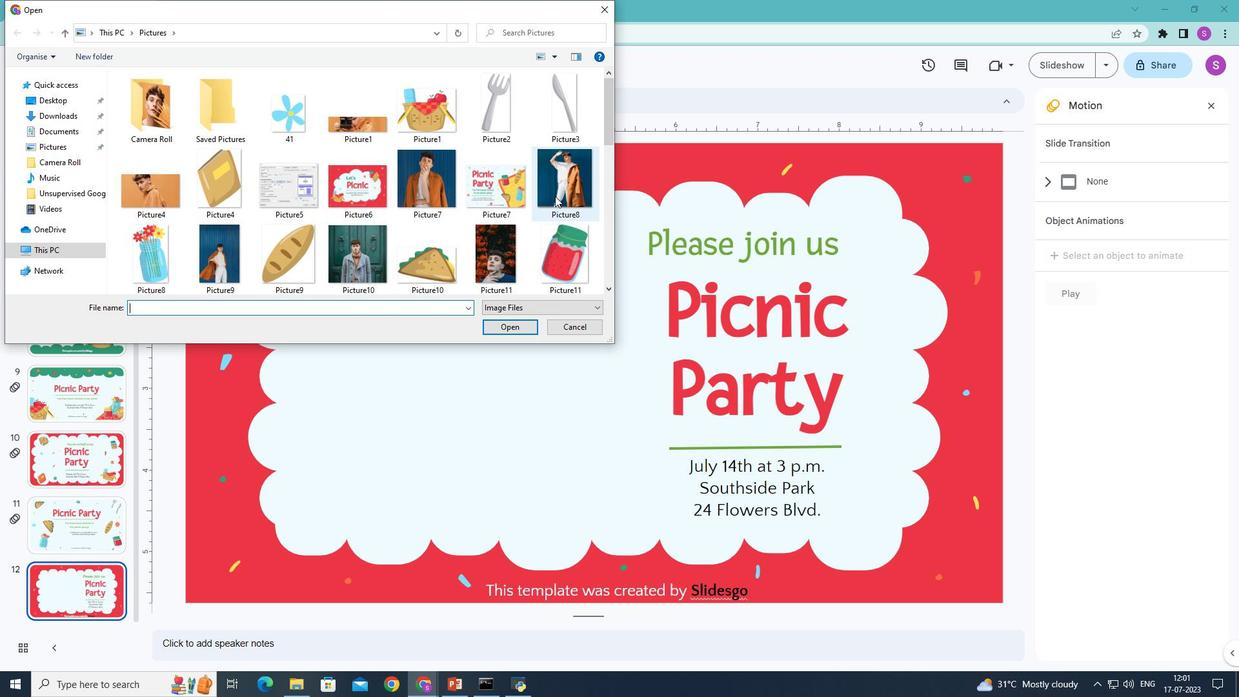 
Action: Mouse moved to (549, 196)
Screenshot: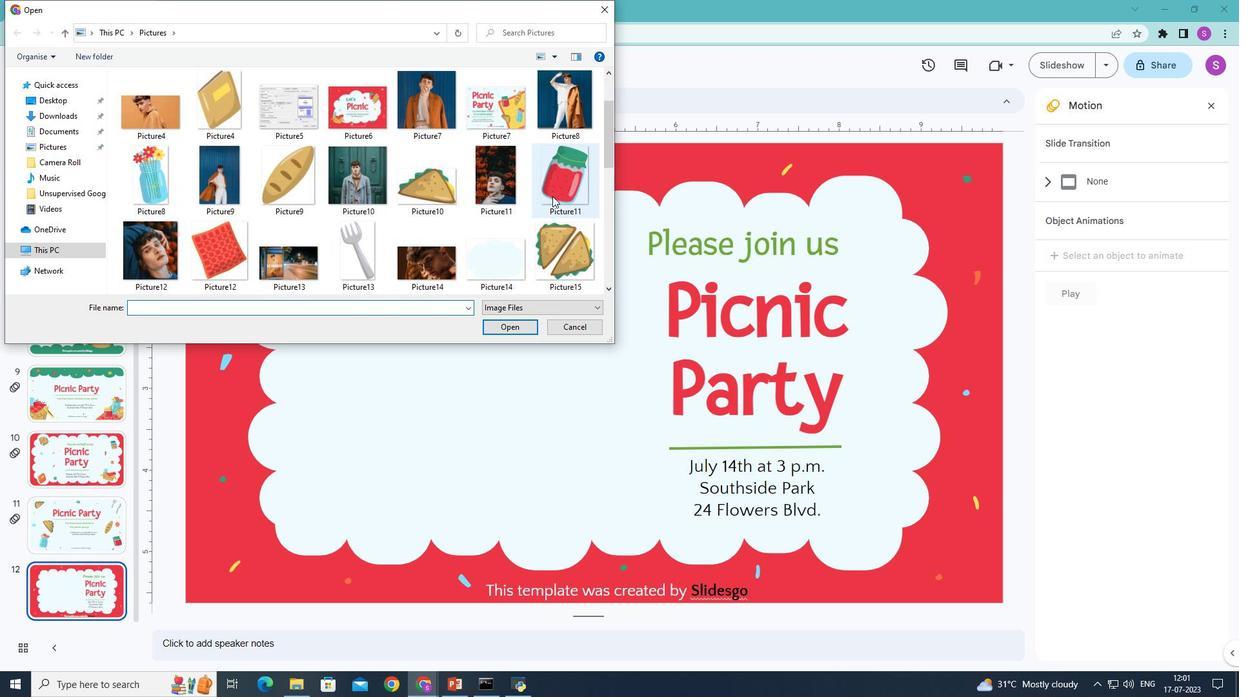 
Action: Mouse scrolled (549, 196) with delta (0, 0)
Screenshot: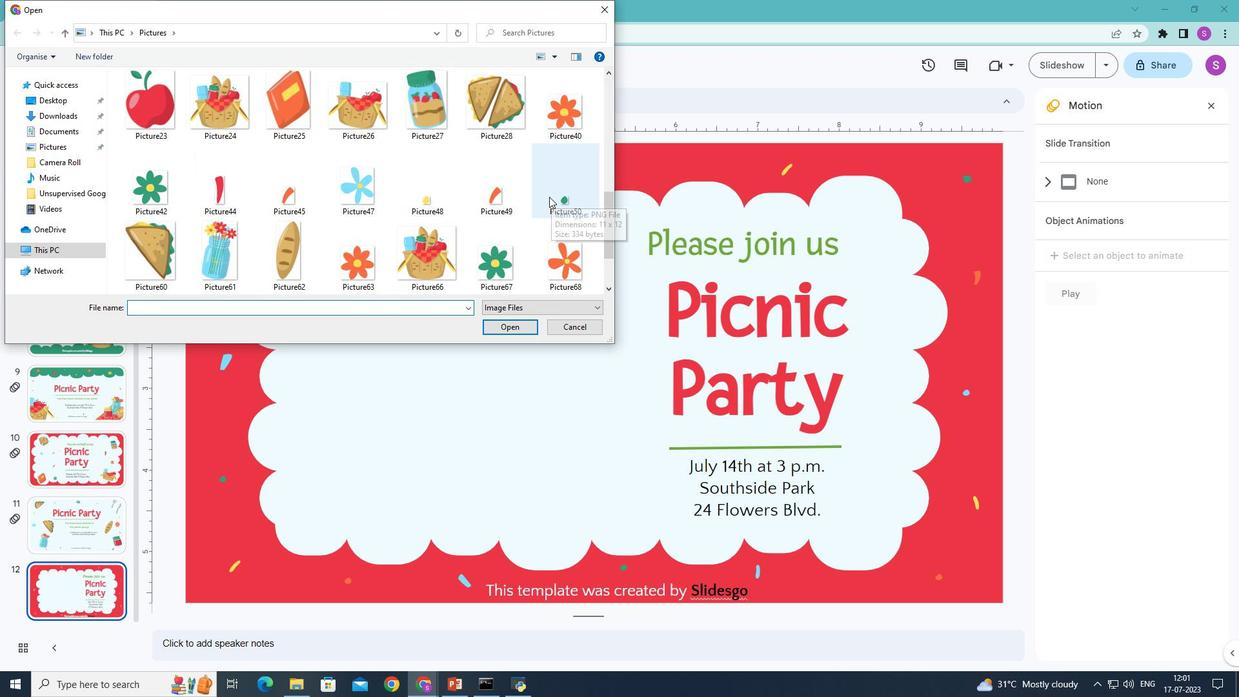 
Action: Mouse scrolled (549, 196) with delta (0, 0)
Screenshot: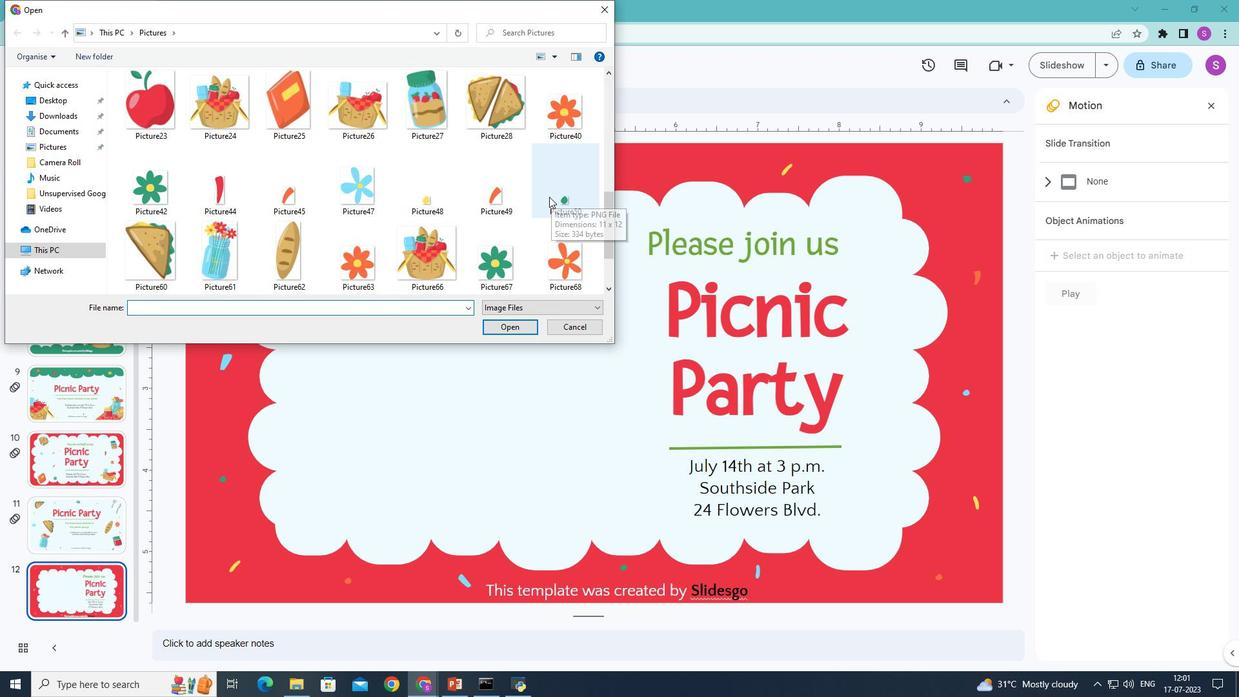 
Action: Mouse scrolled (549, 196) with delta (0, 0)
Screenshot: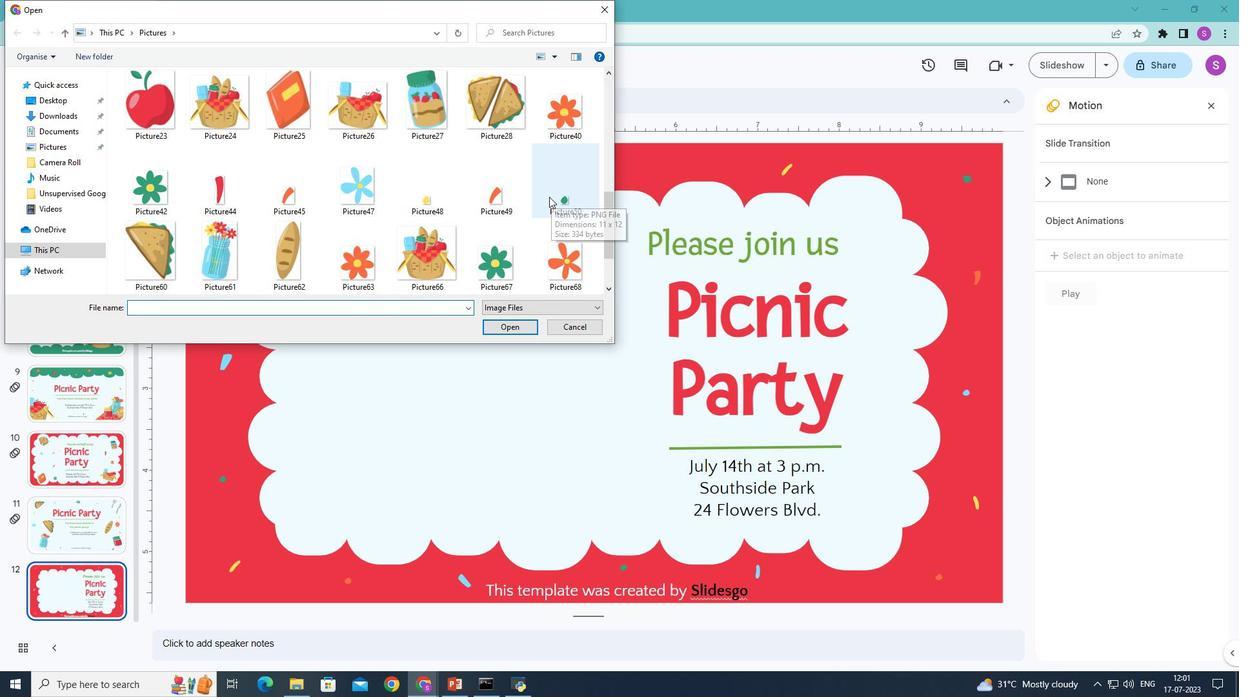 
Action: Mouse moved to (485, 206)
Screenshot: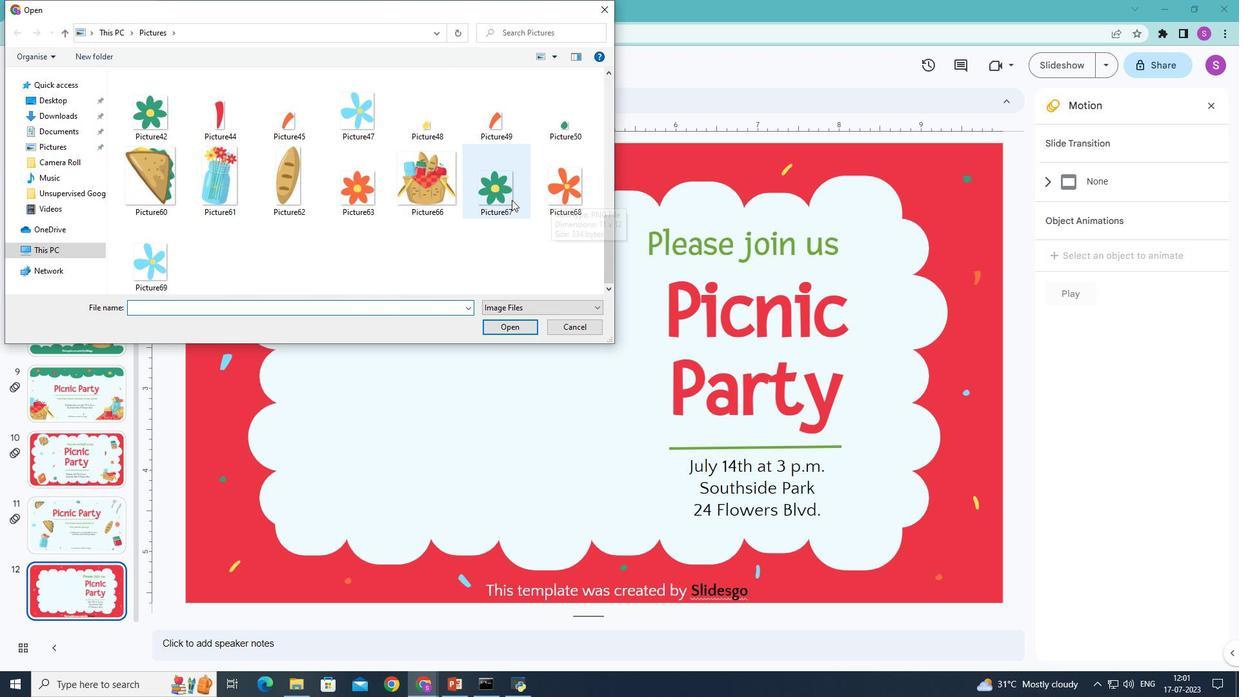
Action: Mouse scrolled (485, 206) with delta (0, 0)
Screenshot: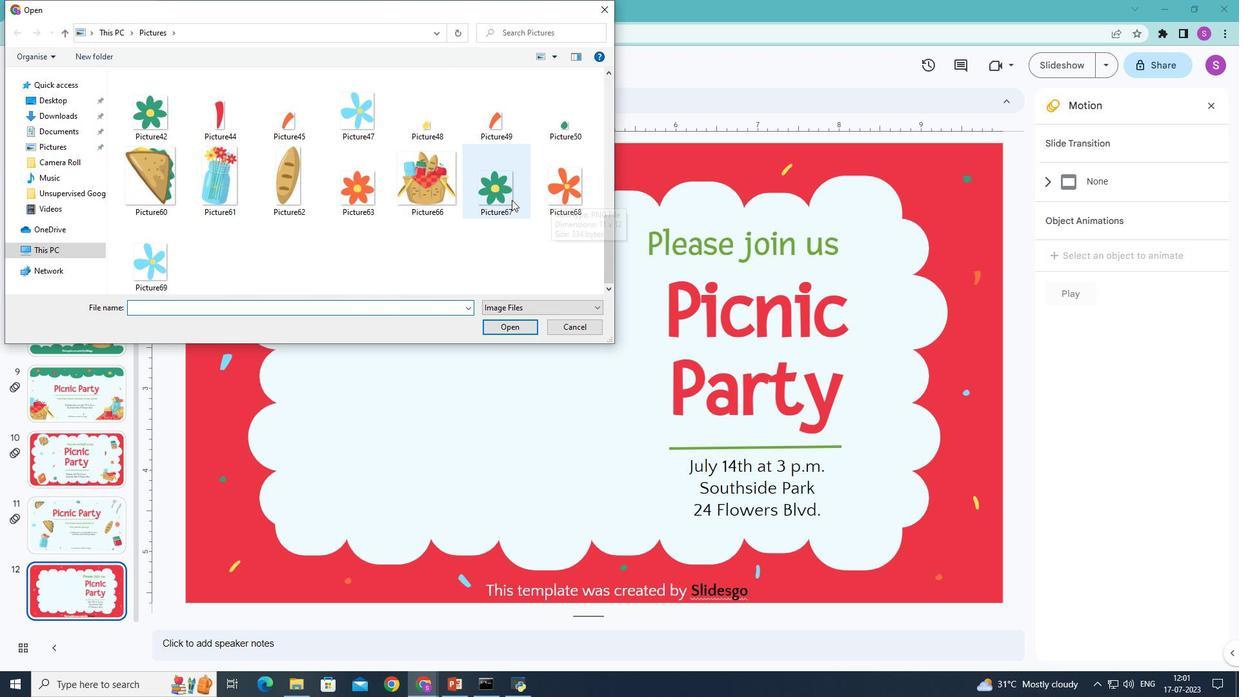 
Action: Mouse moved to (423, 190)
Screenshot: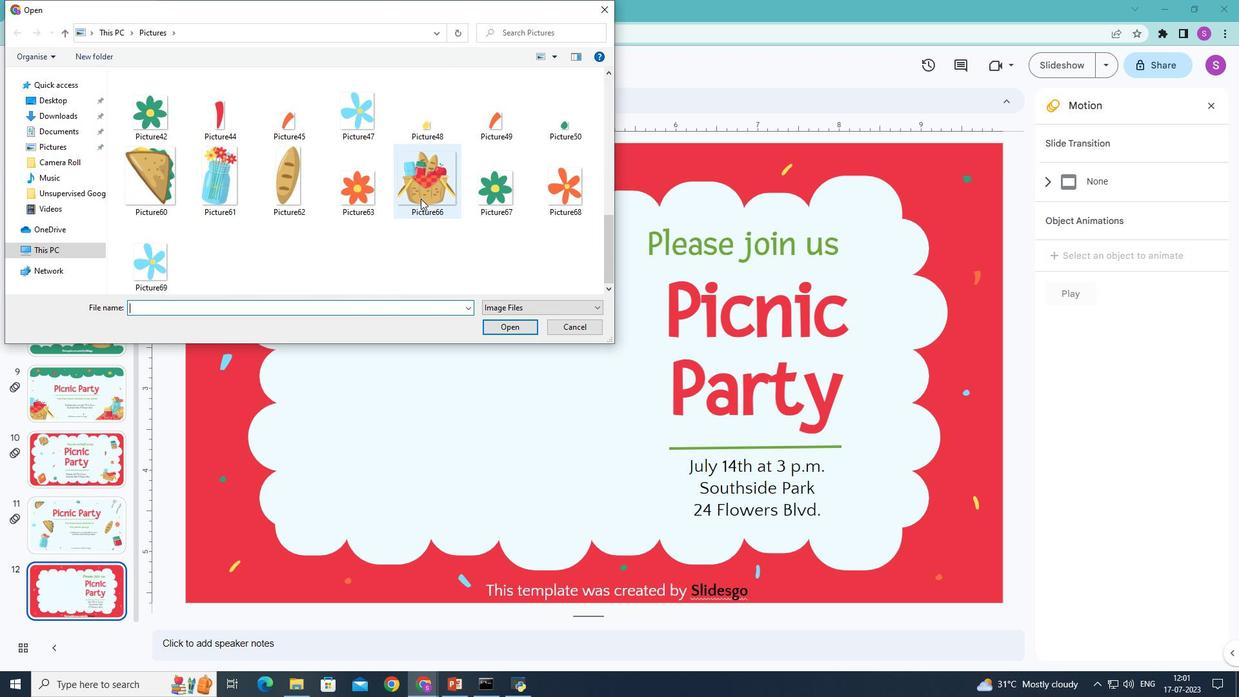 
Action: Mouse pressed left at (423, 190)
Screenshot: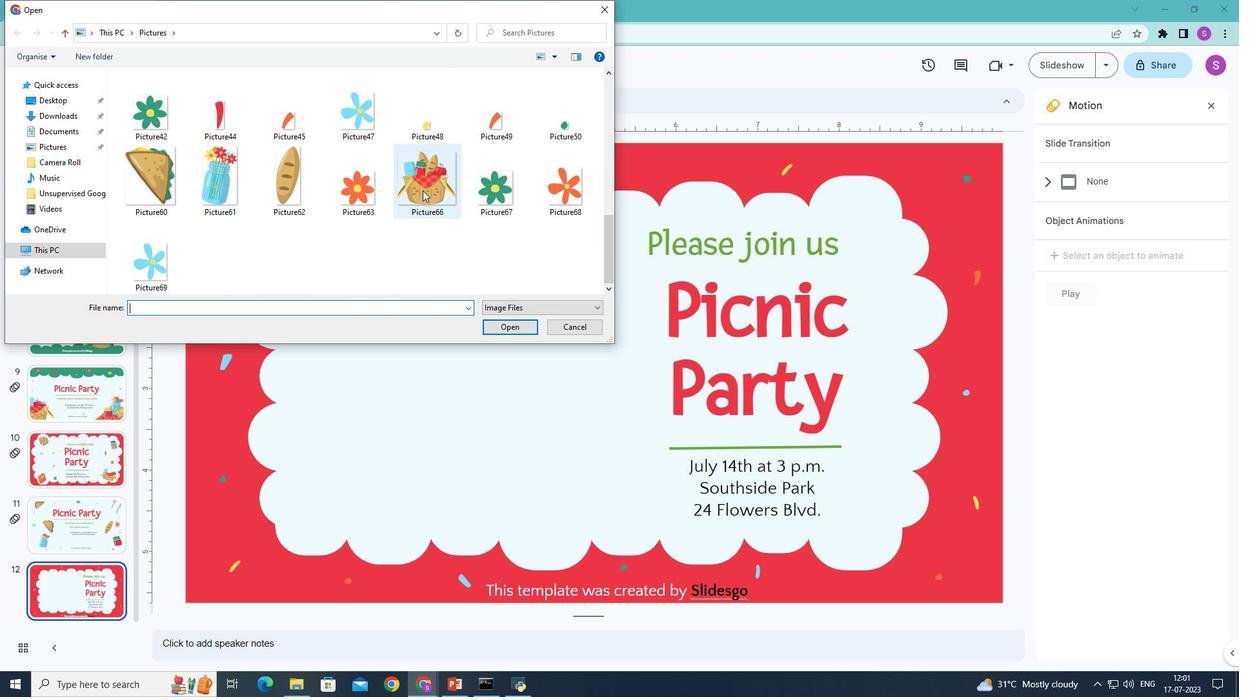 
Action: Mouse moved to (508, 330)
Screenshot: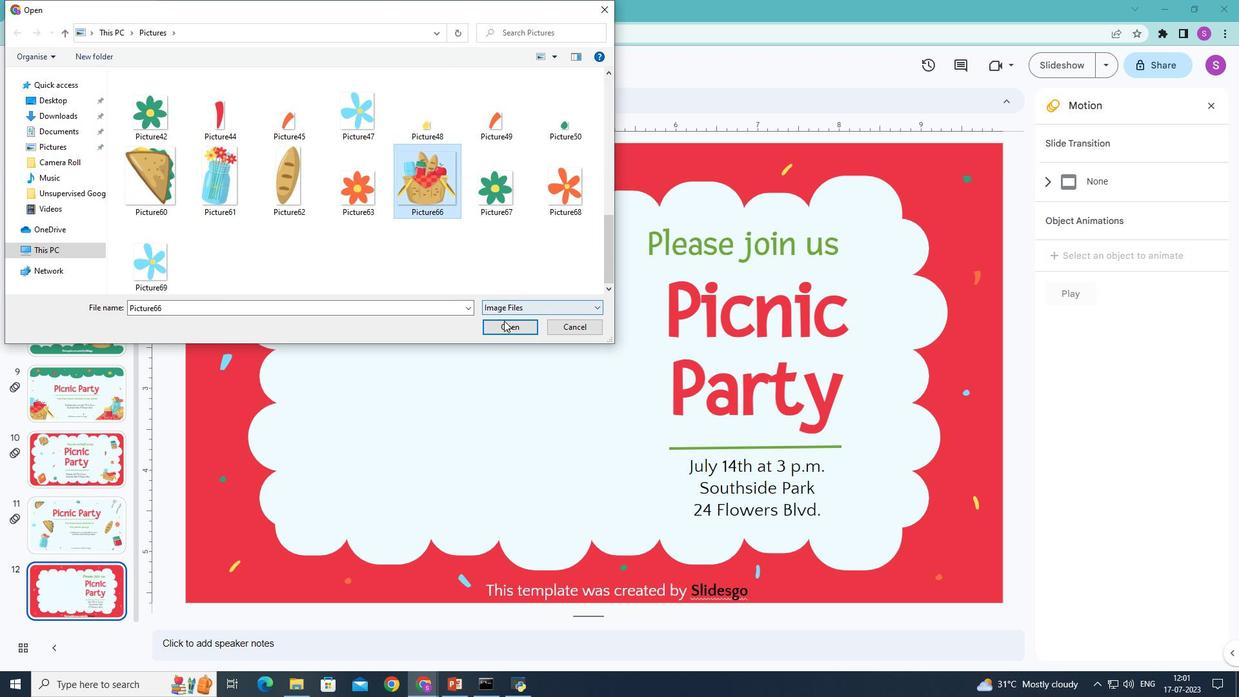 
Action: Mouse pressed left at (508, 330)
Screenshot: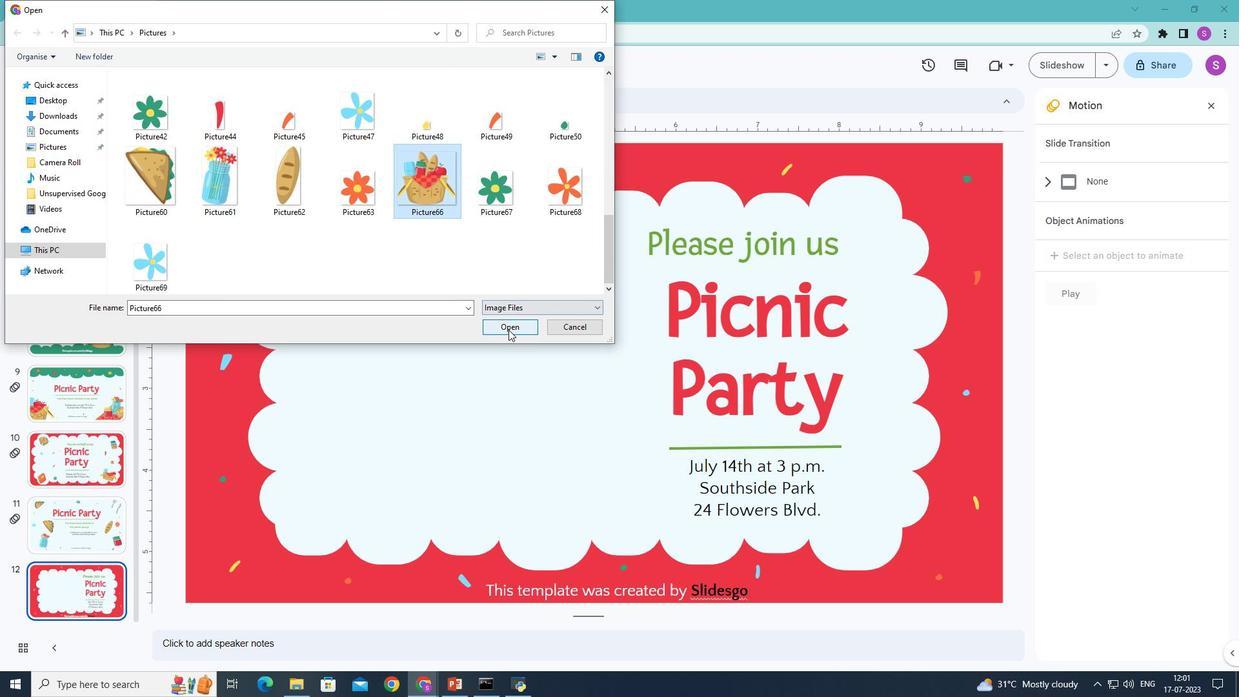 
Action: Mouse moved to (396, 154)
Screenshot: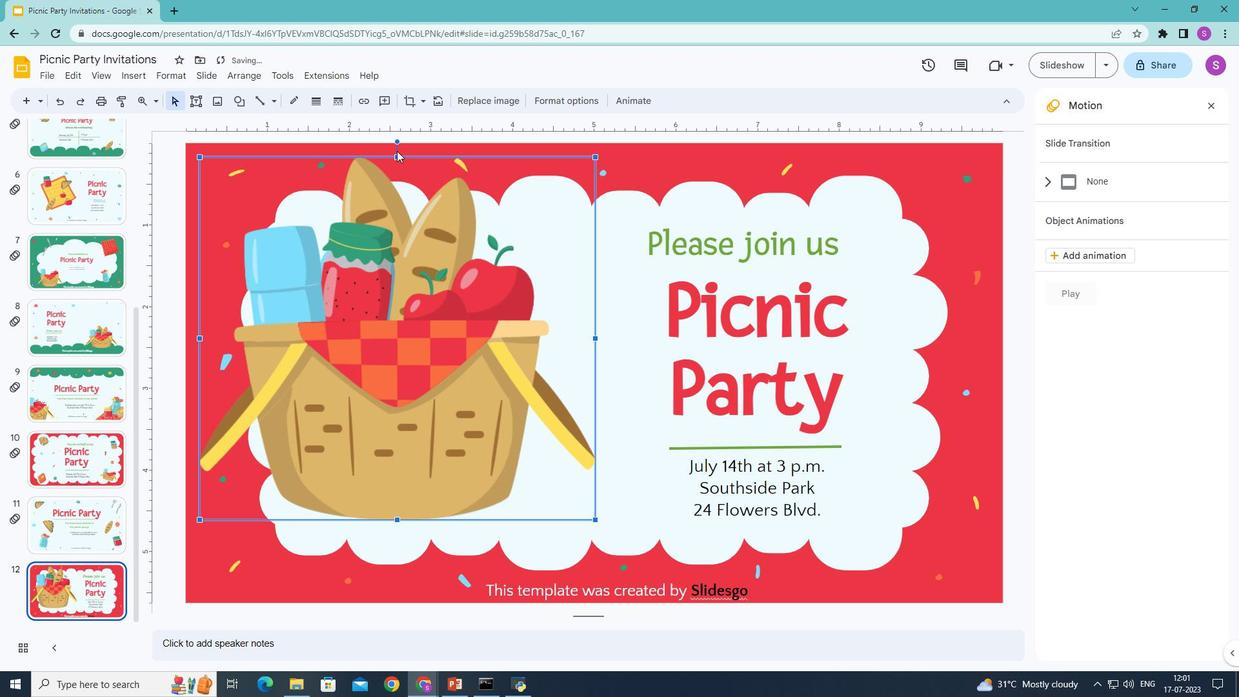
Action: Mouse pressed left at (396, 154)
Screenshot: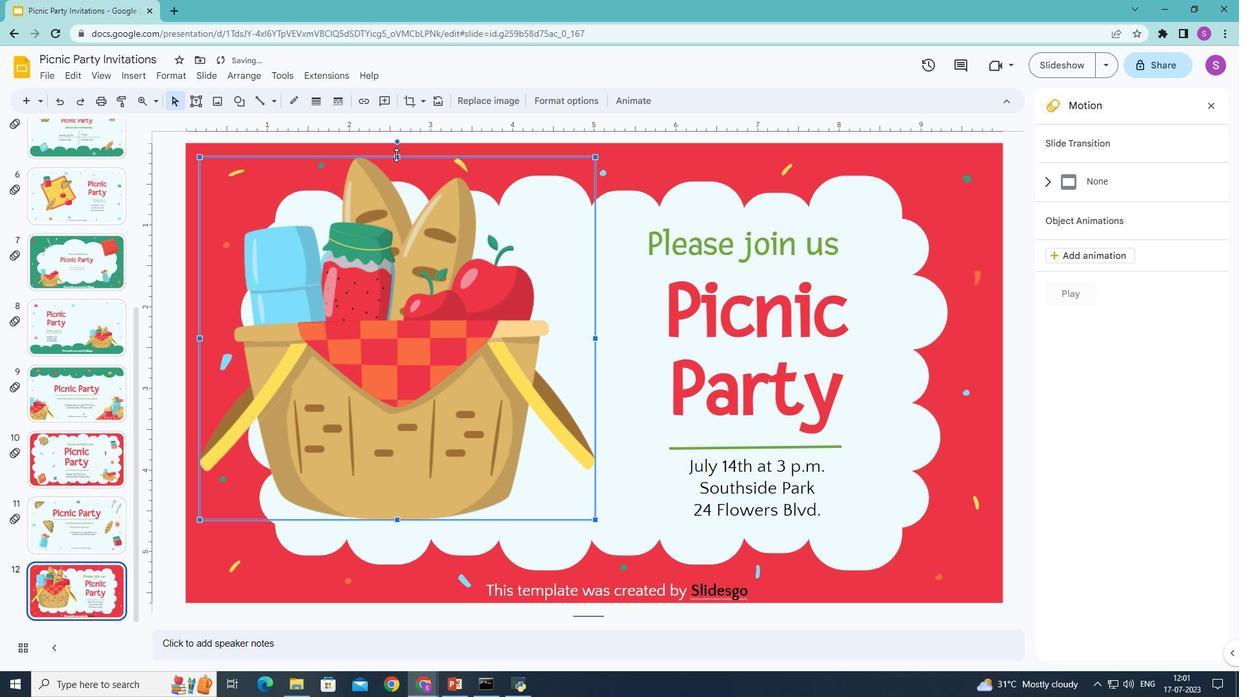 
Action: Mouse moved to (199, 375)
Screenshot: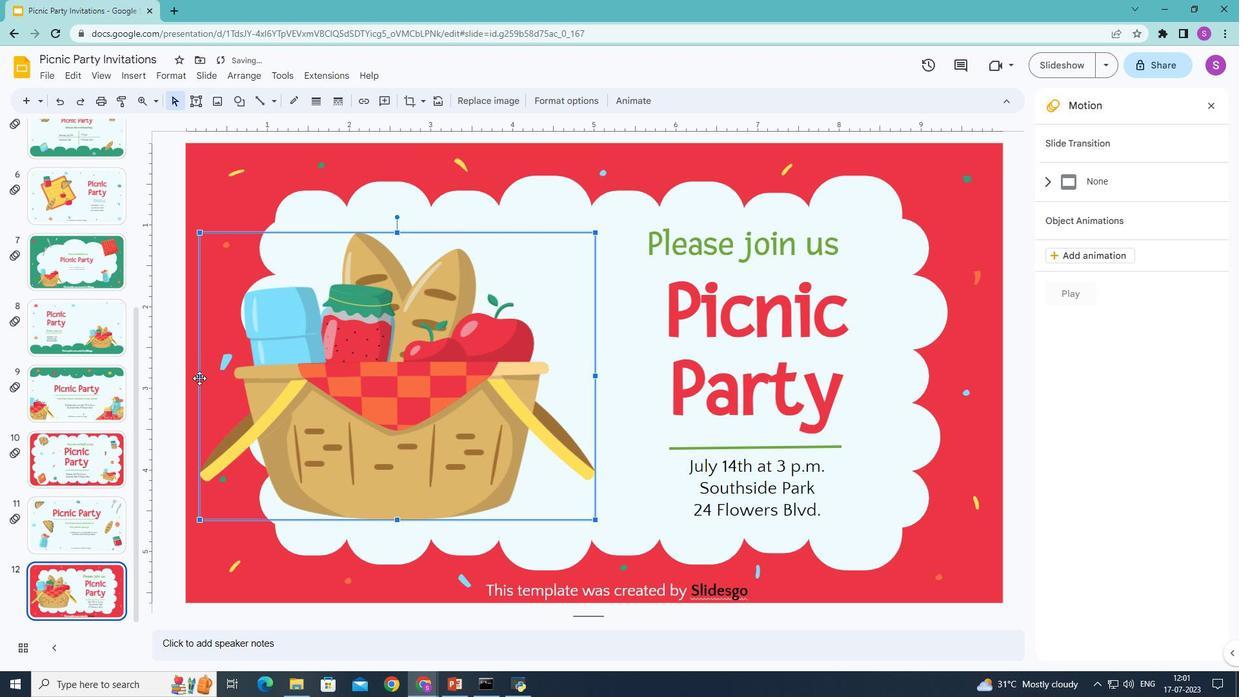 
Action: Mouse pressed left at (199, 375)
Screenshot: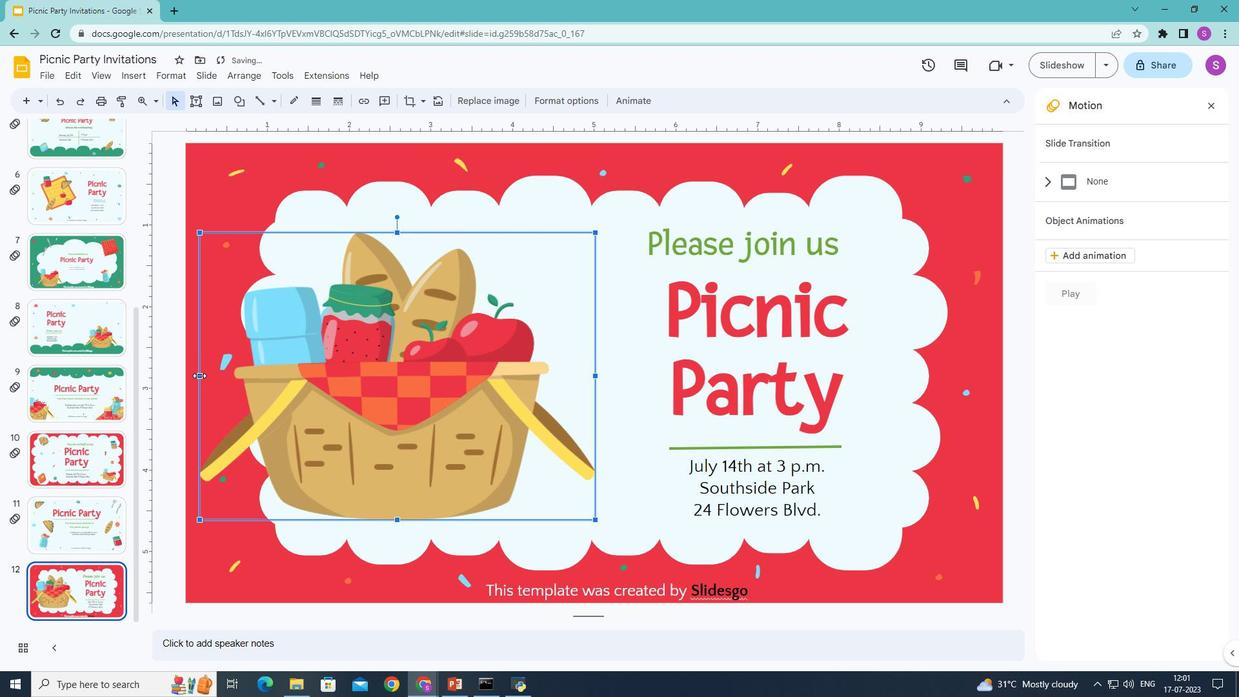 
Action: Mouse moved to (594, 375)
Screenshot: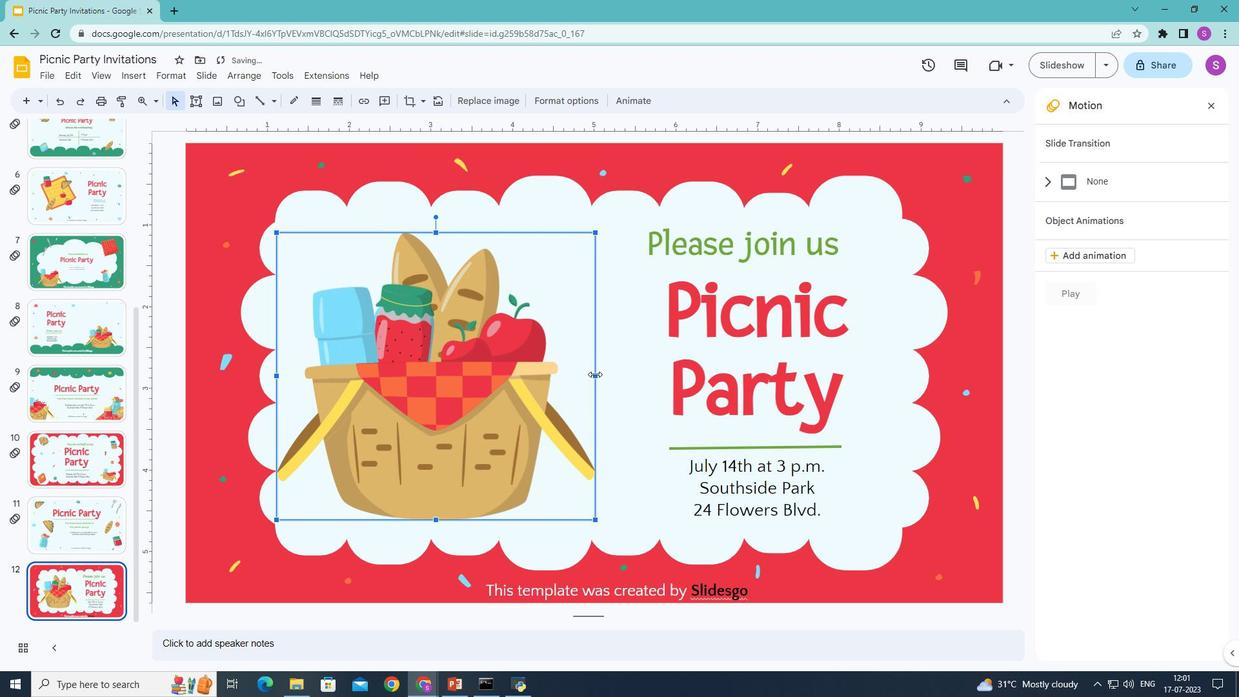 
Action: Mouse pressed left at (594, 375)
Screenshot: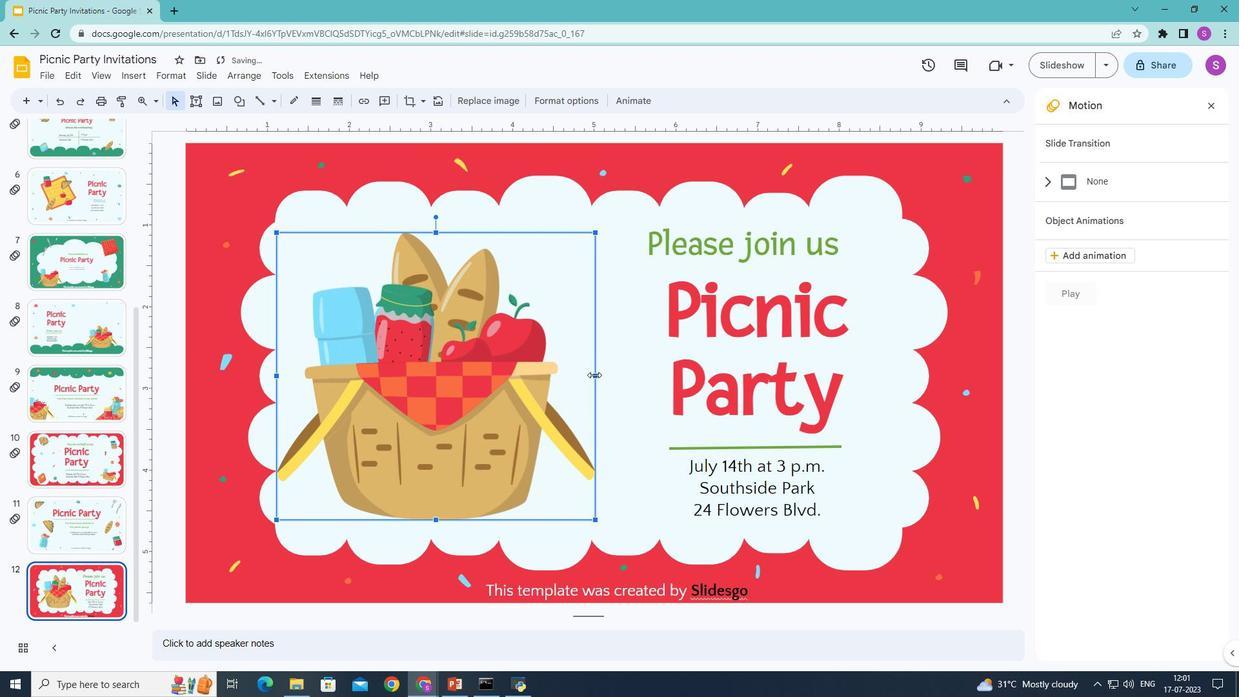 
Action: Mouse moved to (424, 230)
Screenshot: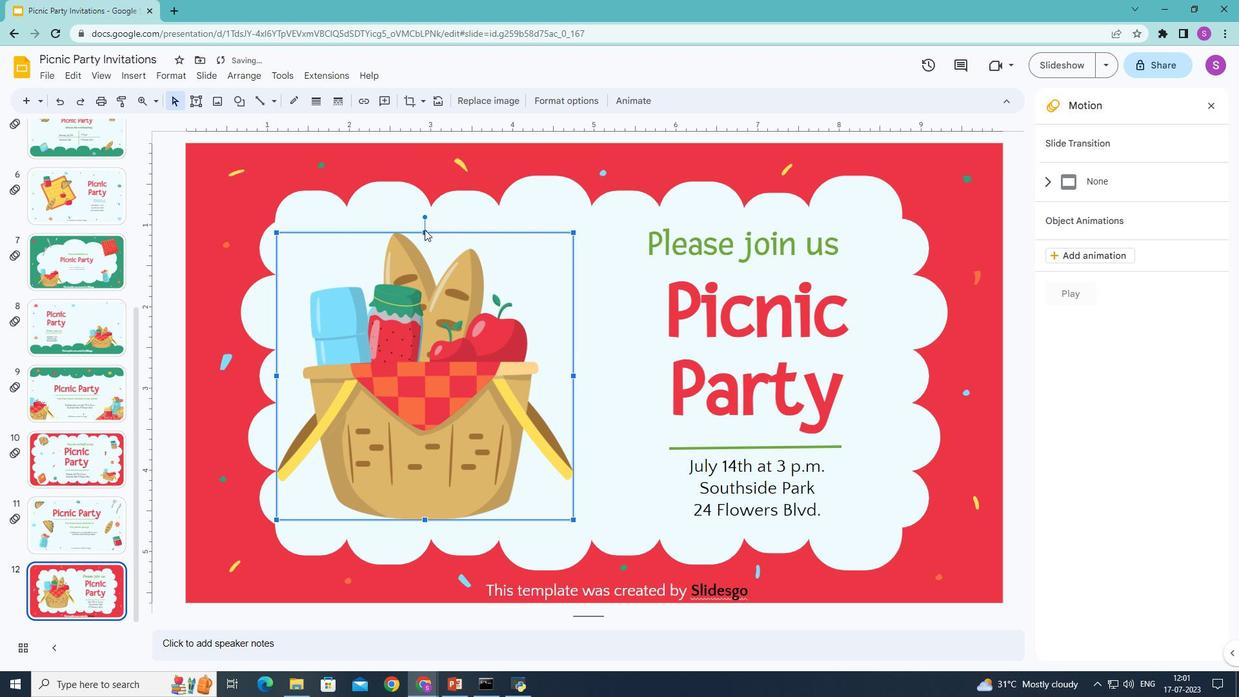 
Action: Mouse pressed left at (424, 230)
Screenshot: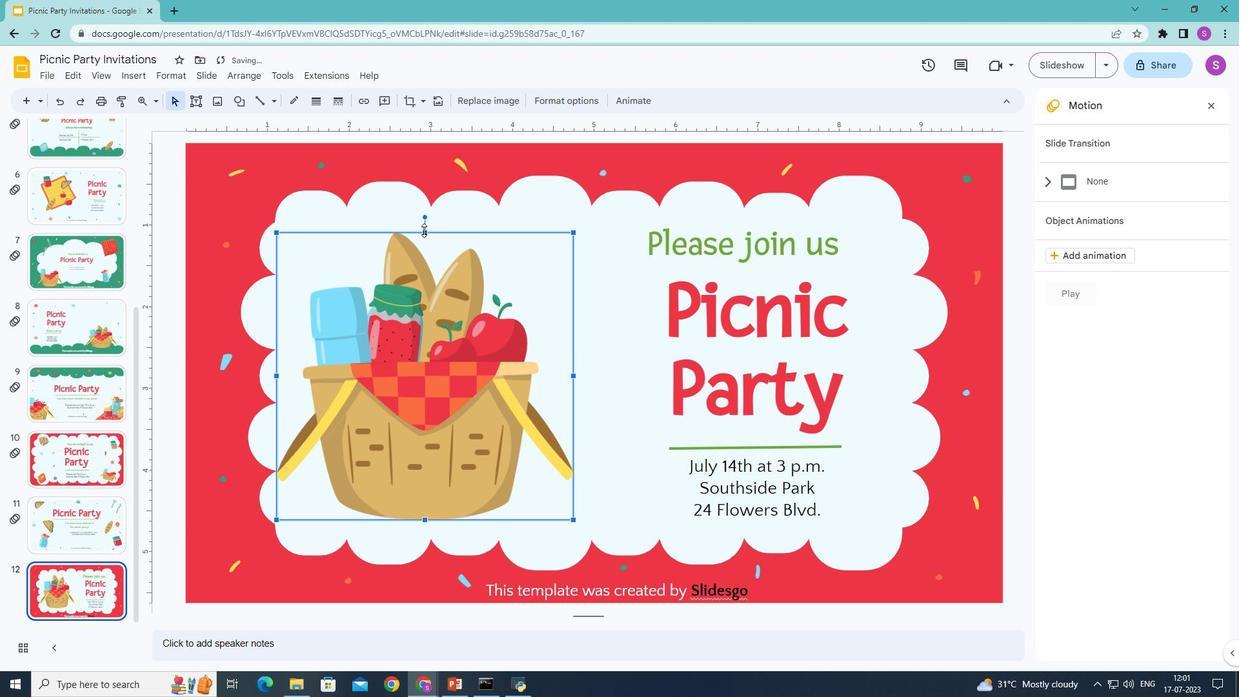 
Action: Mouse moved to (275, 416)
Screenshot: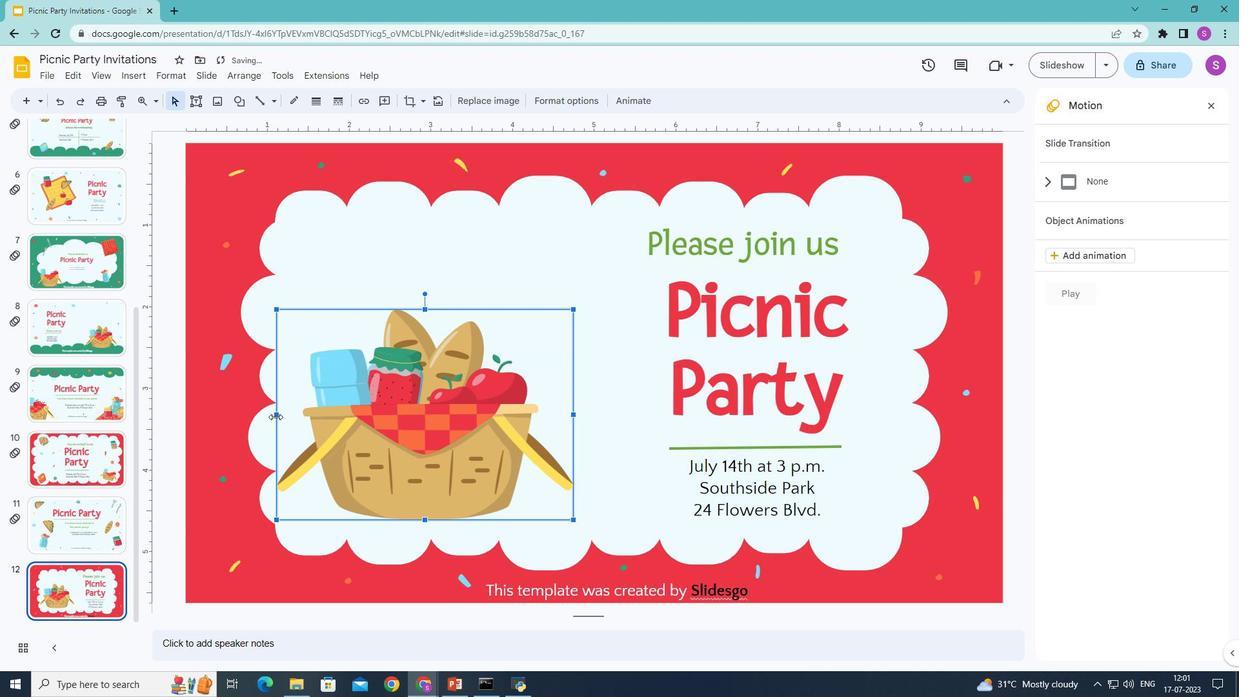 
Action: Mouse pressed left at (275, 416)
Screenshot: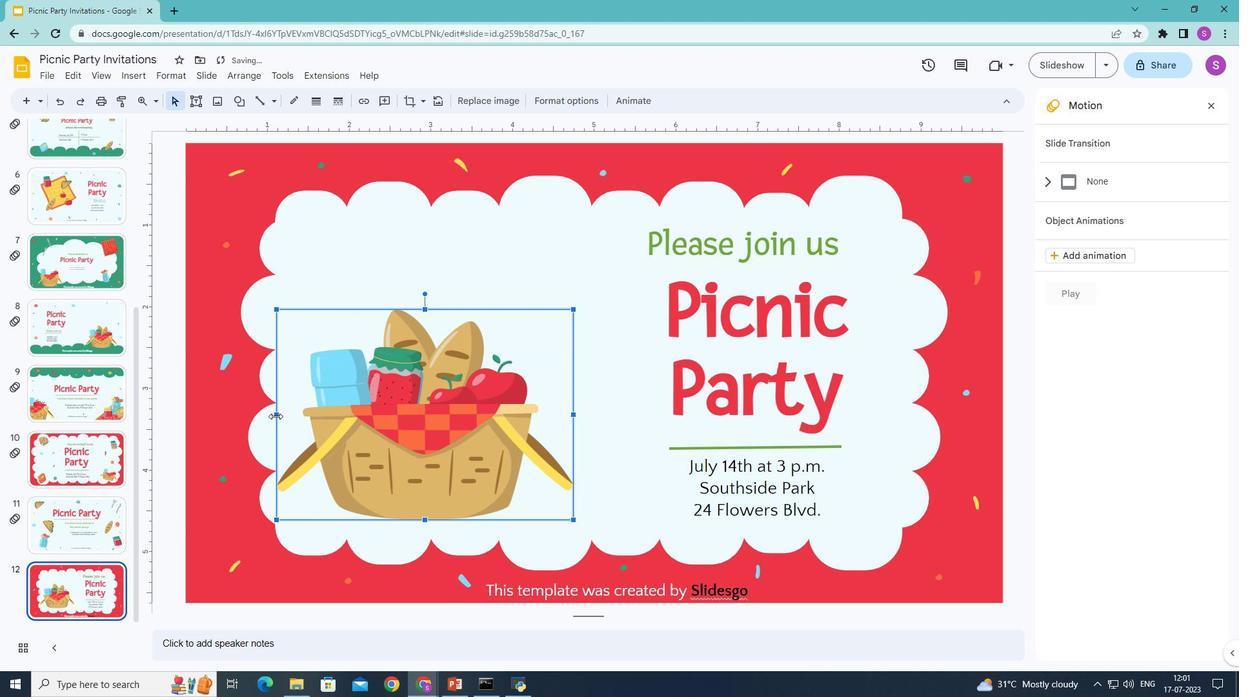 
Action: Mouse moved to (575, 413)
Screenshot: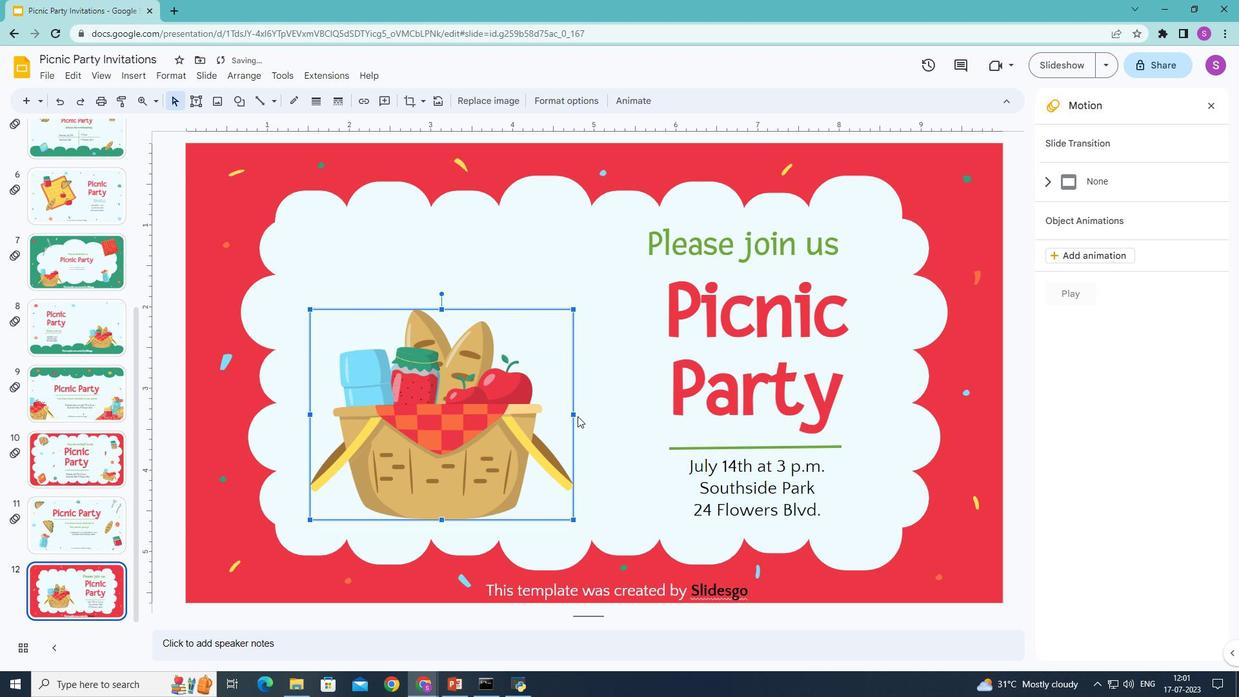 
Action: Mouse pressed left at (575, 413)
Screenshot: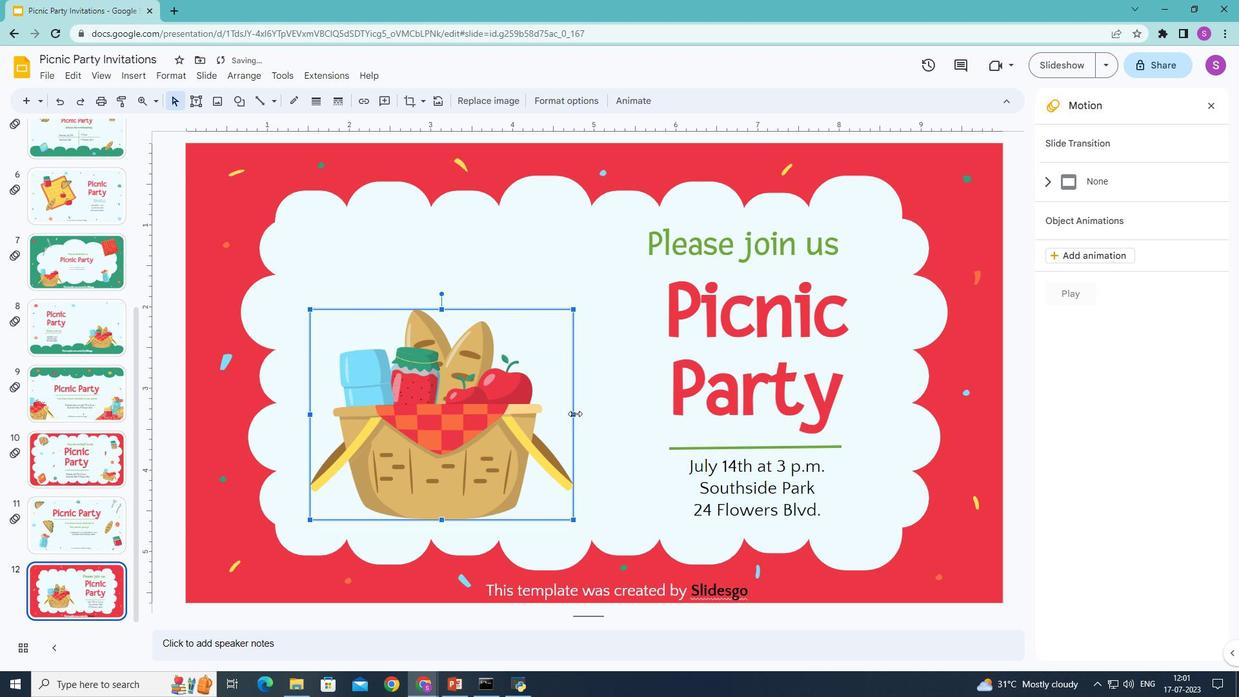 
Action: Mouse moved to (433, 309)
Screenshot: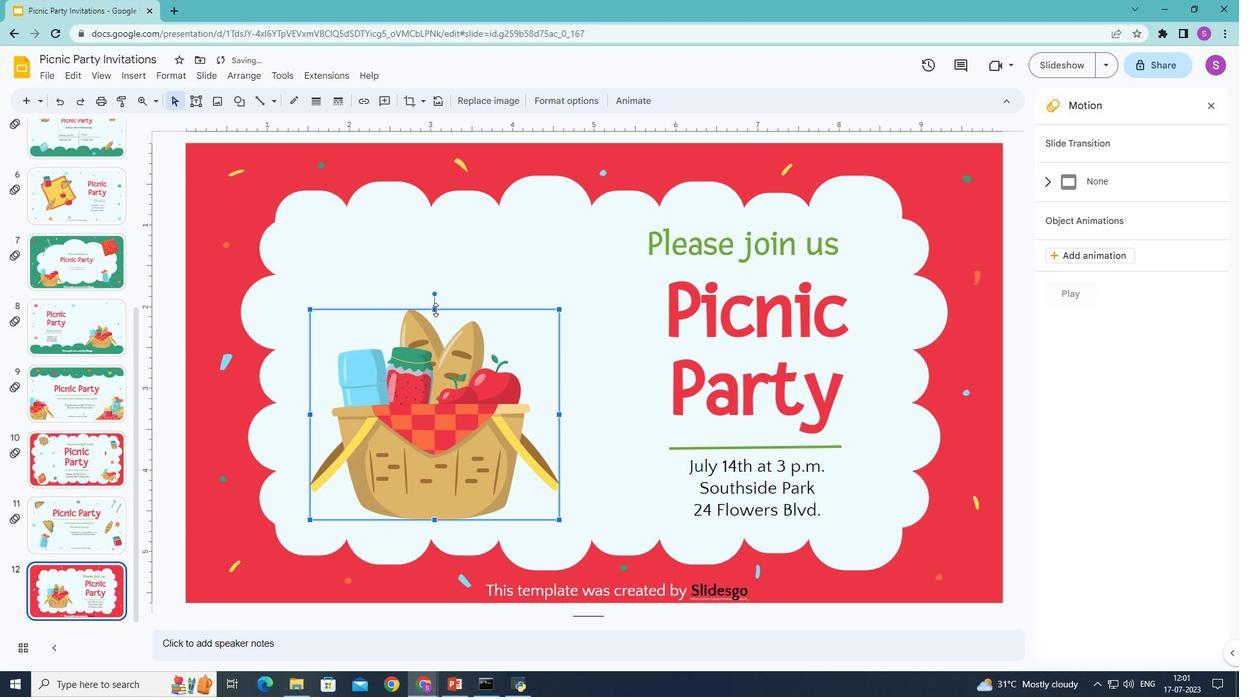
Action: Mouse pressed left at (433, 309)
Screenshot: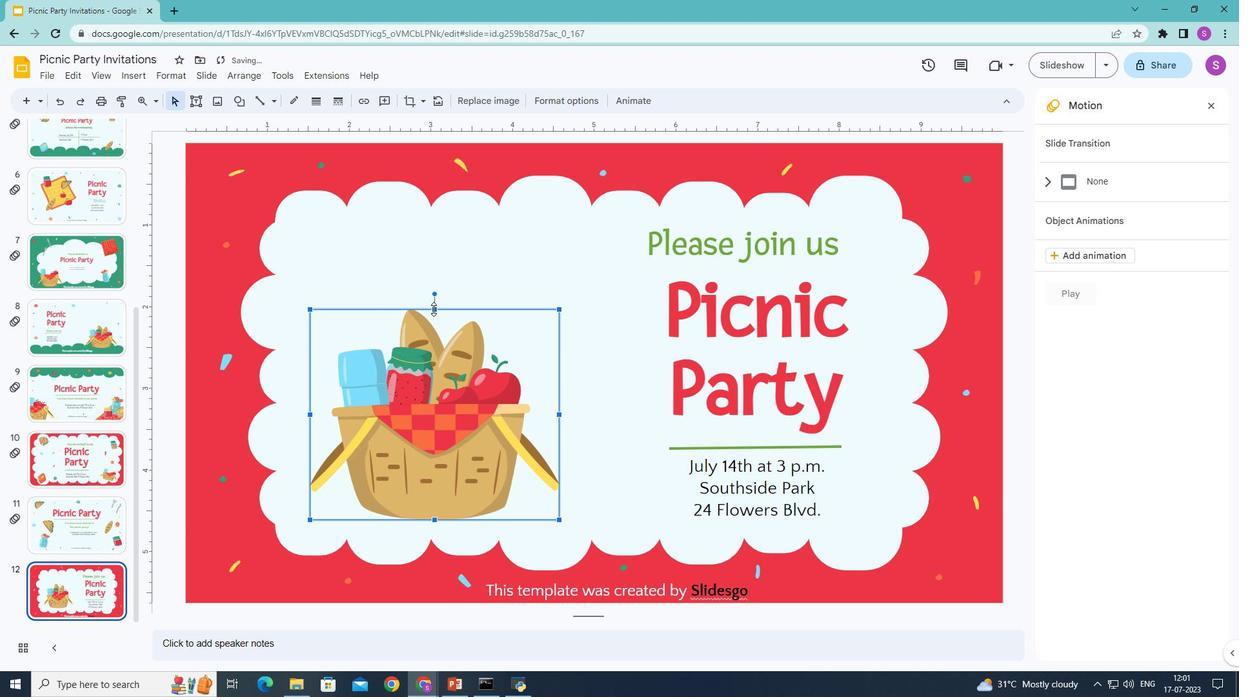 
Action: Mouse moved to (226, 220)
Screenshot: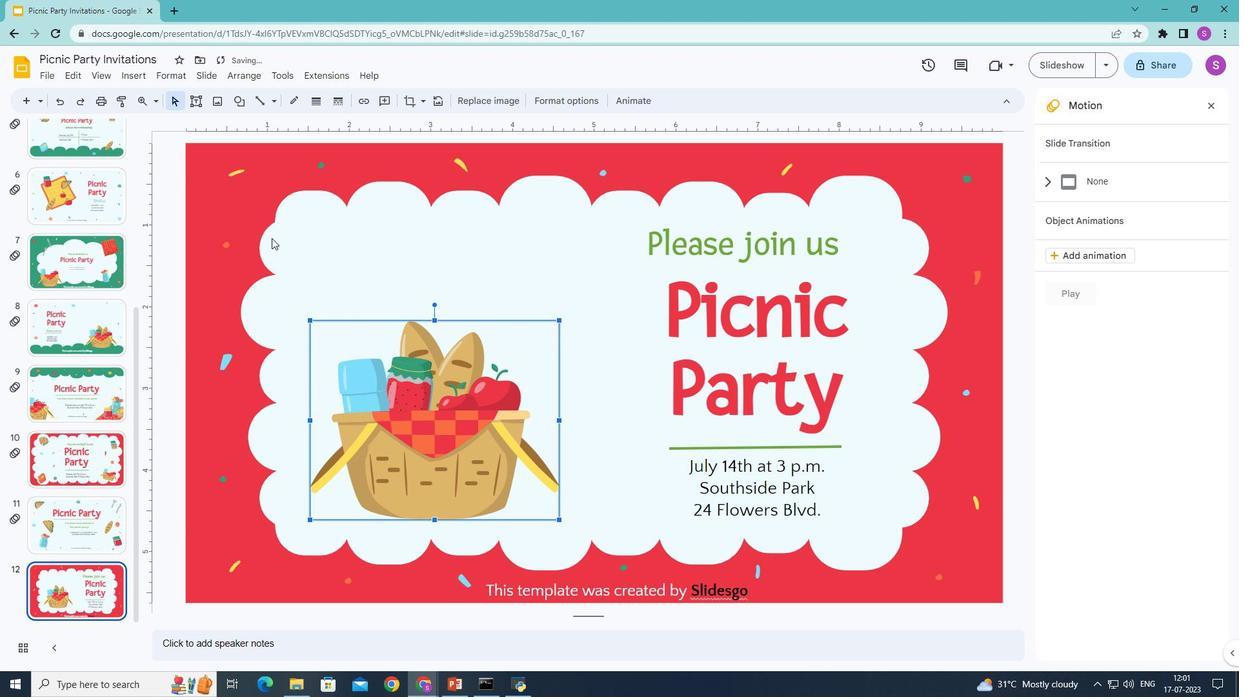 
Action: Mouse pressed left at (226, 220)
Screenshot: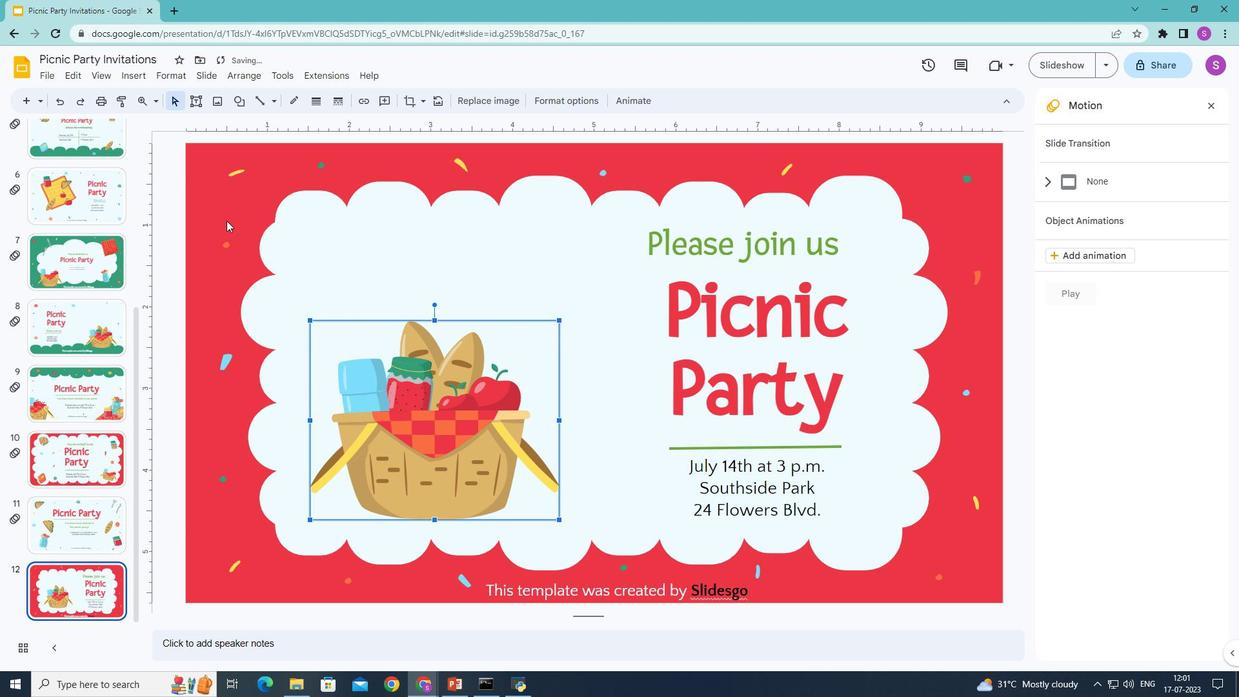 
Action: Mouse moved to (447, 427)
Screenshot: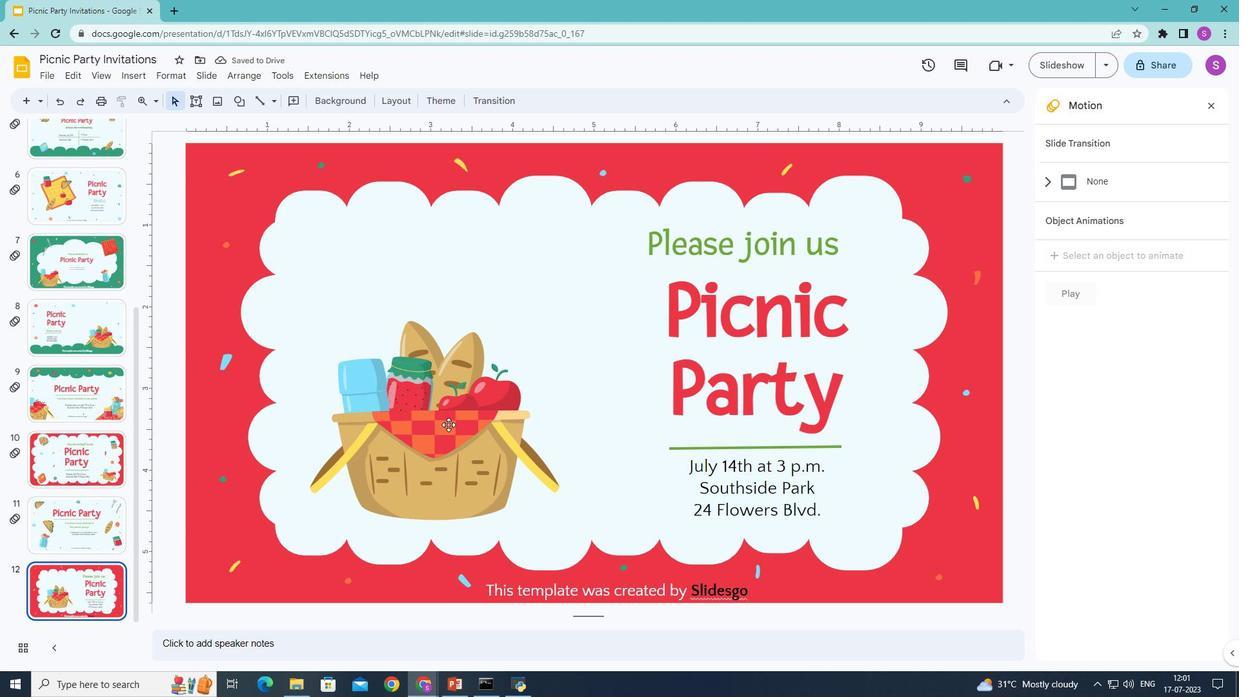 
Action: Mouse pressed left at (447, 427)
Screenshot: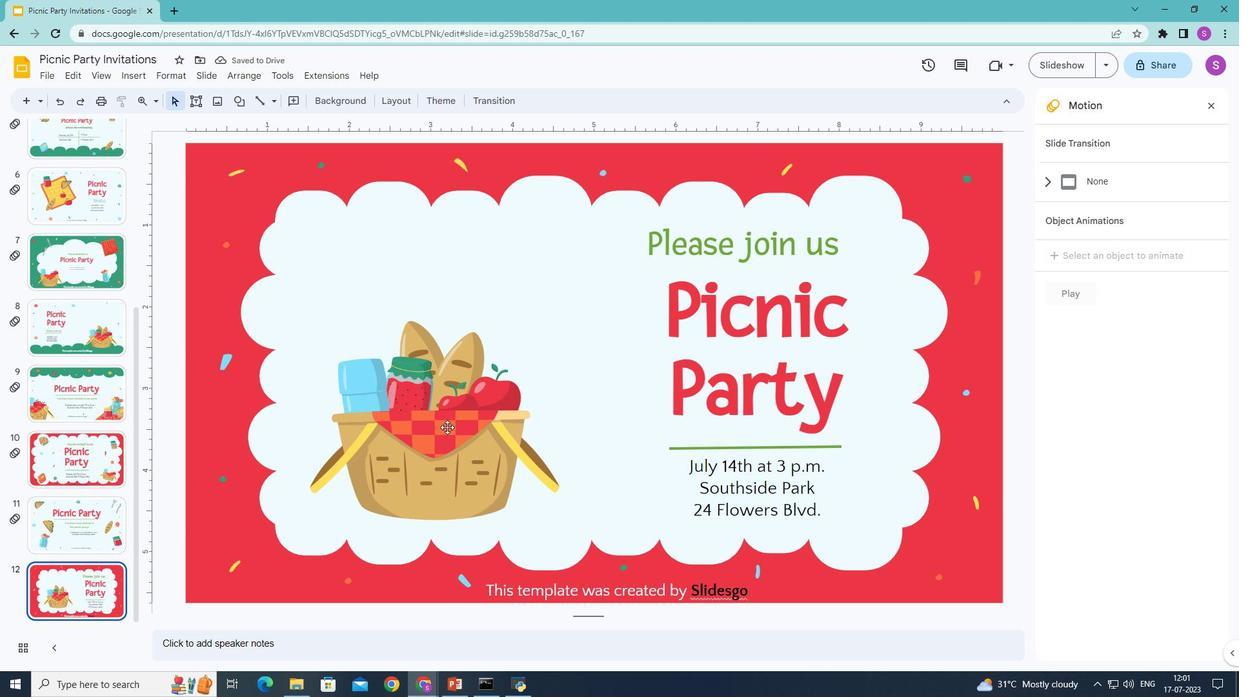 
Action: Mouse moved to (446, 431)
Screenshot: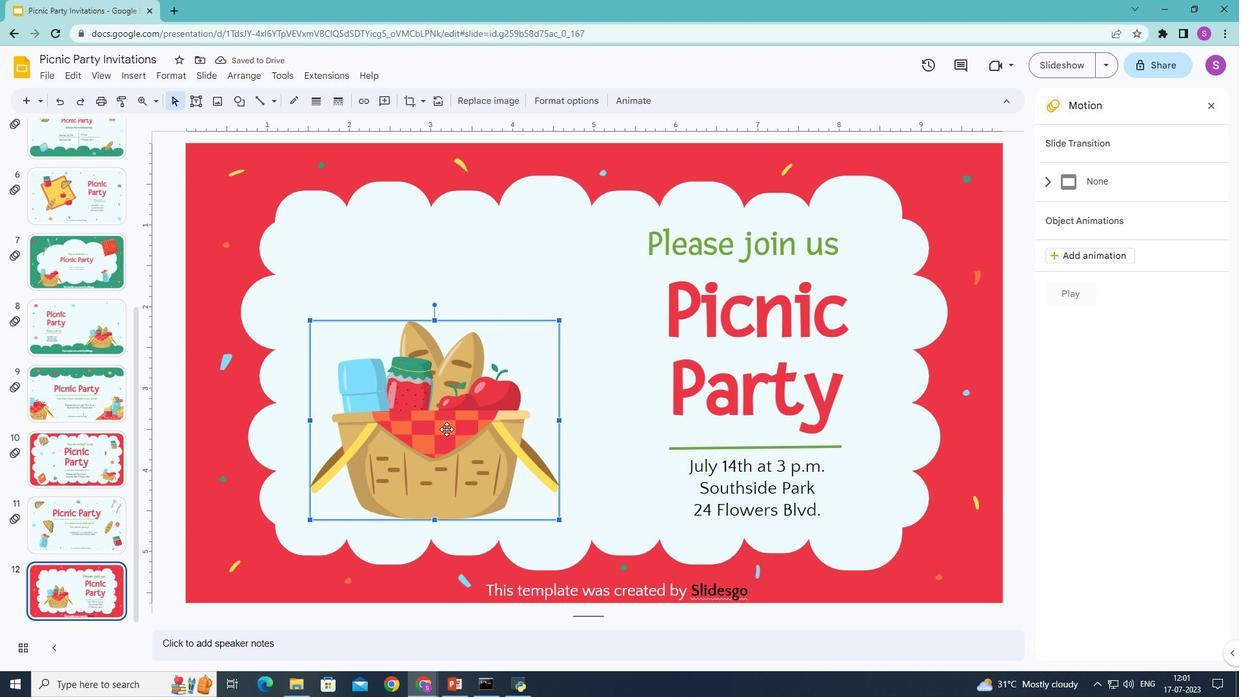 
Action: Mouse pressed left at (446, 431)
Screenshot: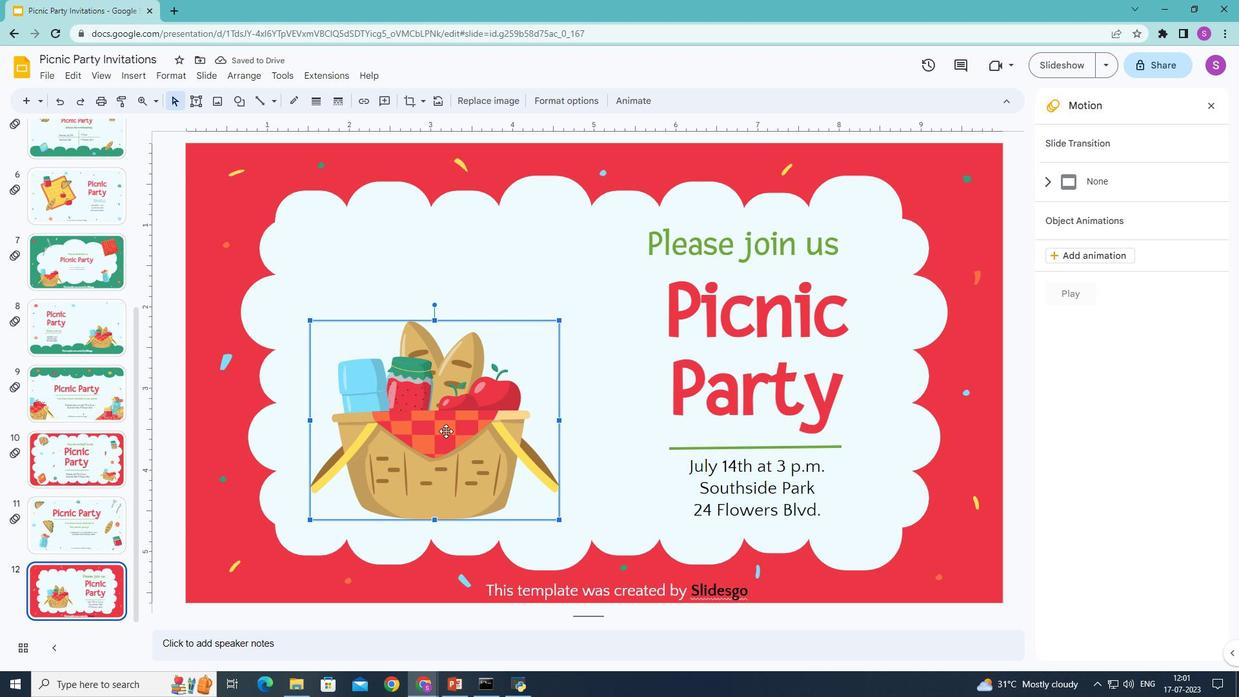 
Action: Mouse moved to (590, 273)
Screenshot: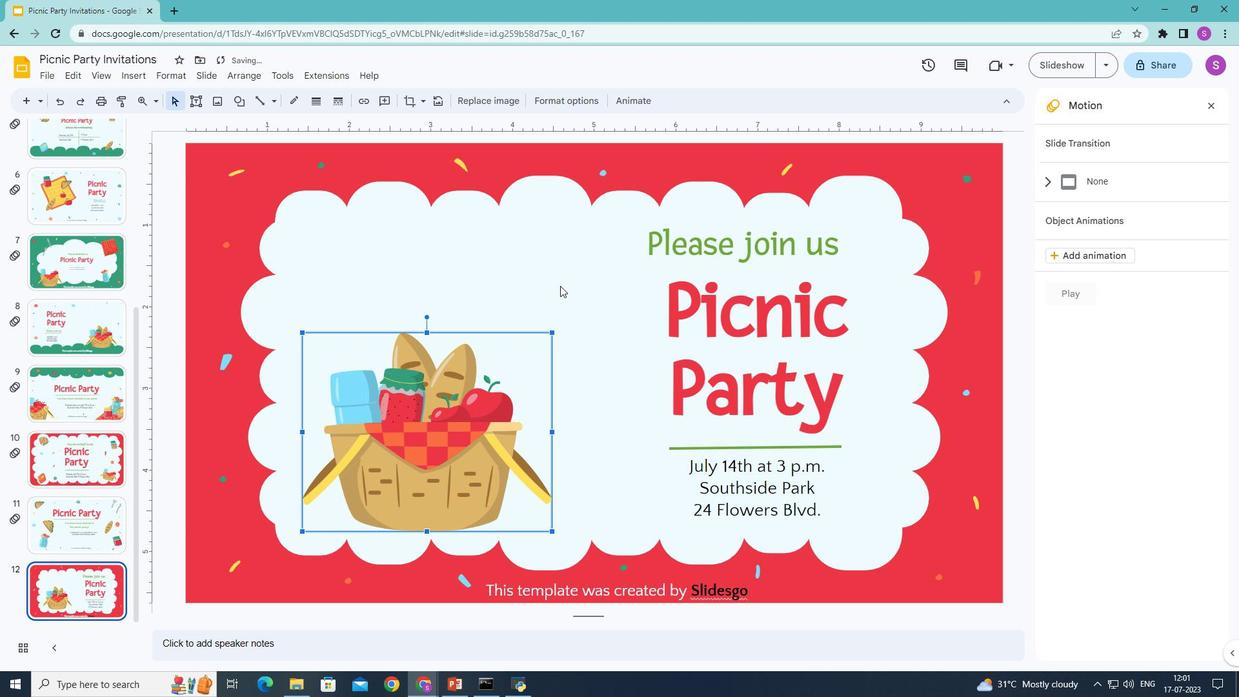 
Action: Mouse pressed left at (590, 273)
Screenshot: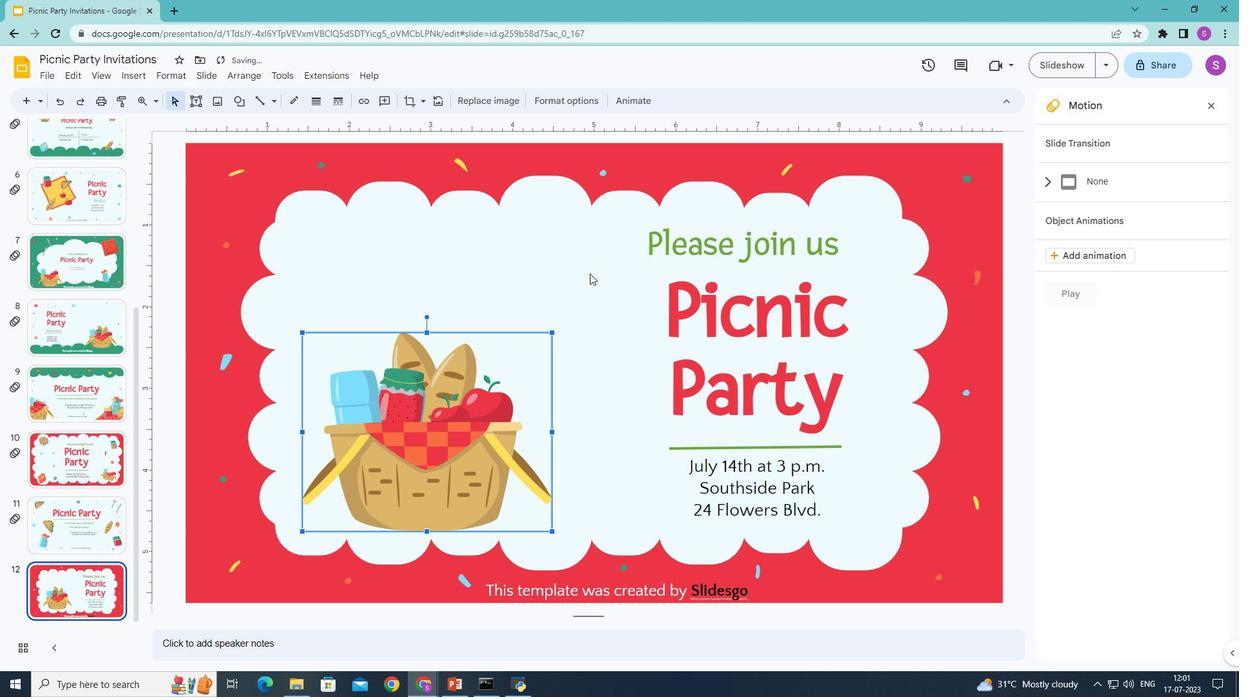 
Action: Mouse moved to (132, 71)
Screenshot: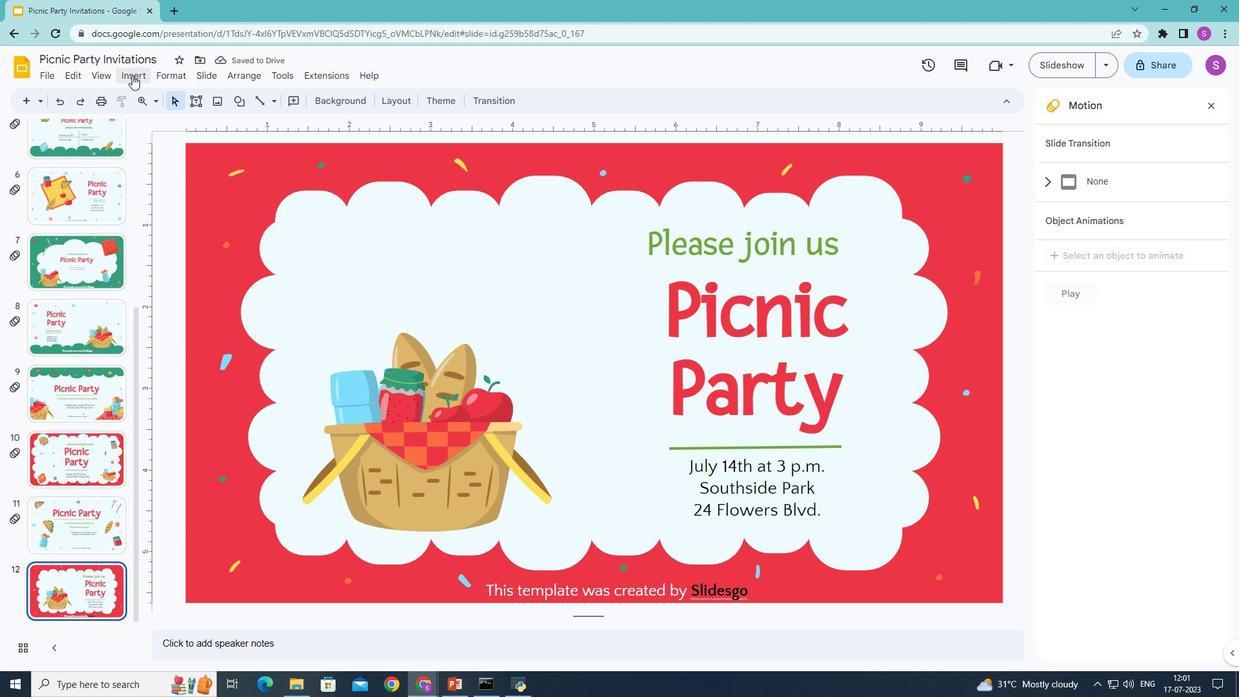
Action: Mouse pressed left at (132, 71)
Screenshot: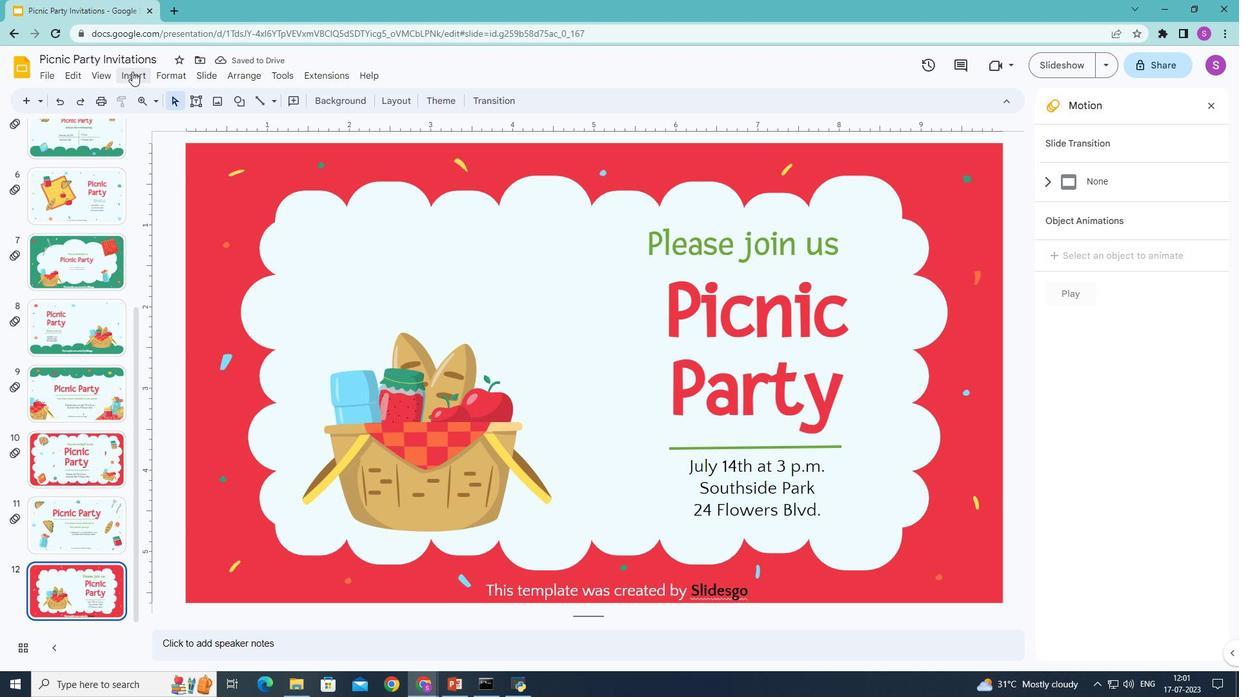 
Action: Mouse moved to (366, 99)
Screenshot: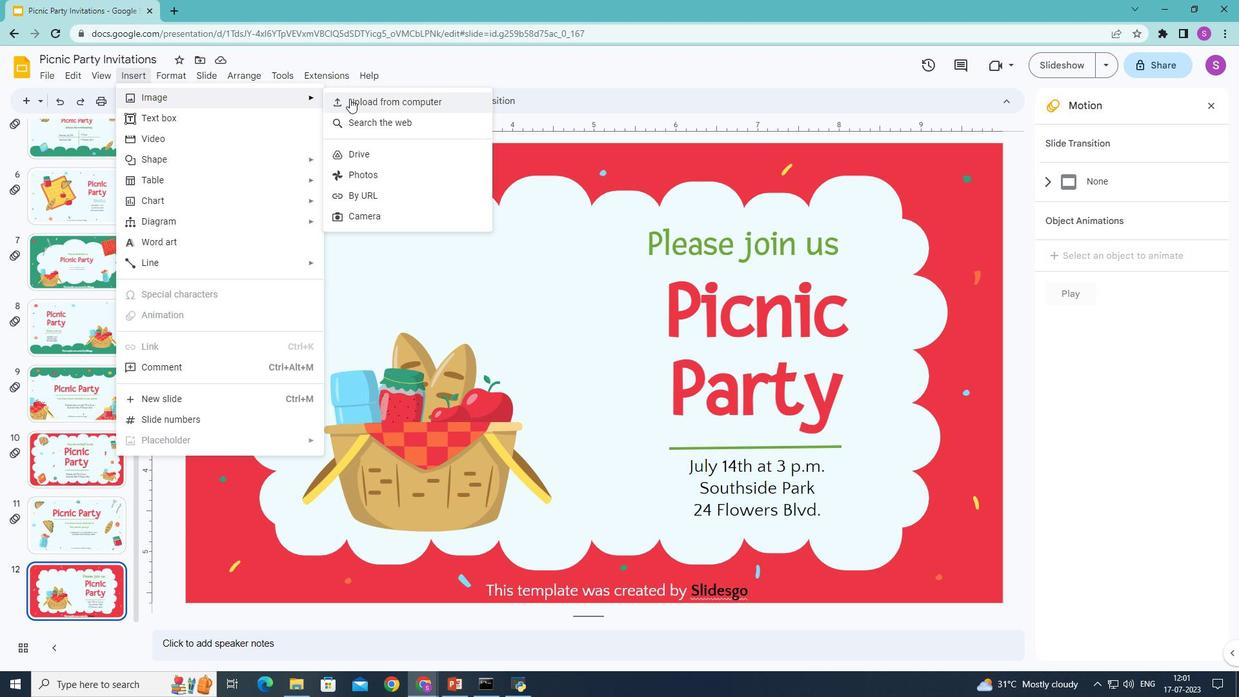
Action: Mouse pressed left at (366, 99)
Screenshot: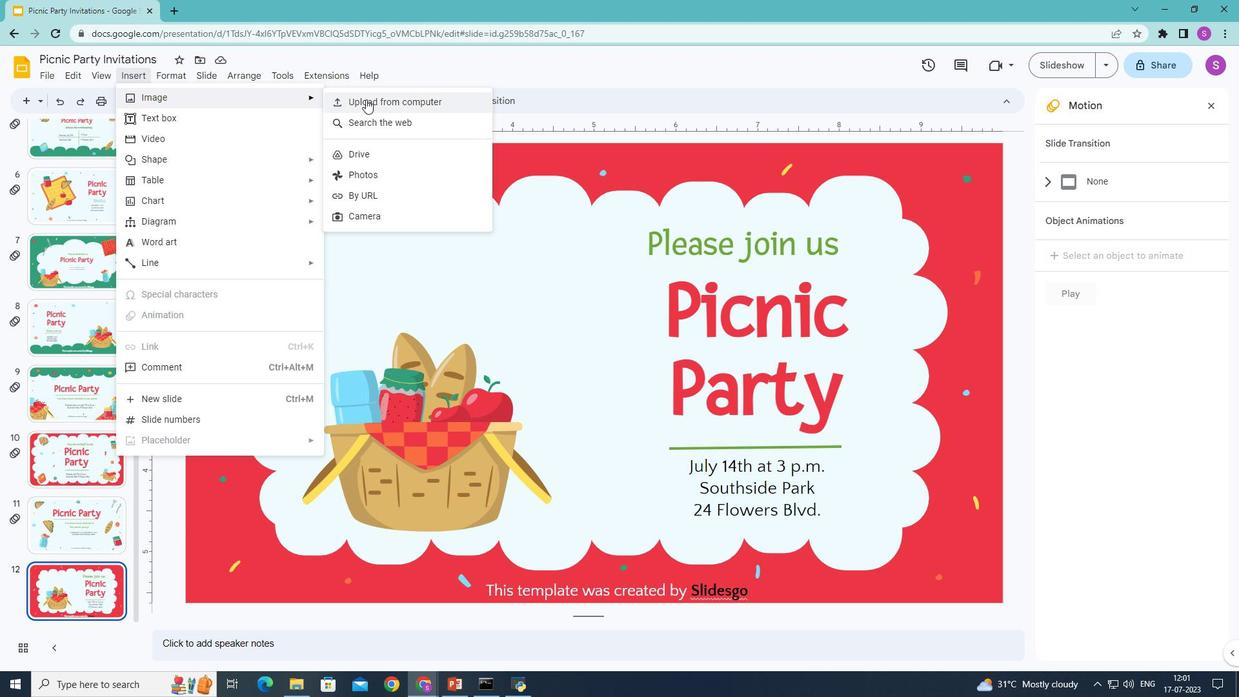 
Action: Mouse moved to (505, 174)
Screenshot: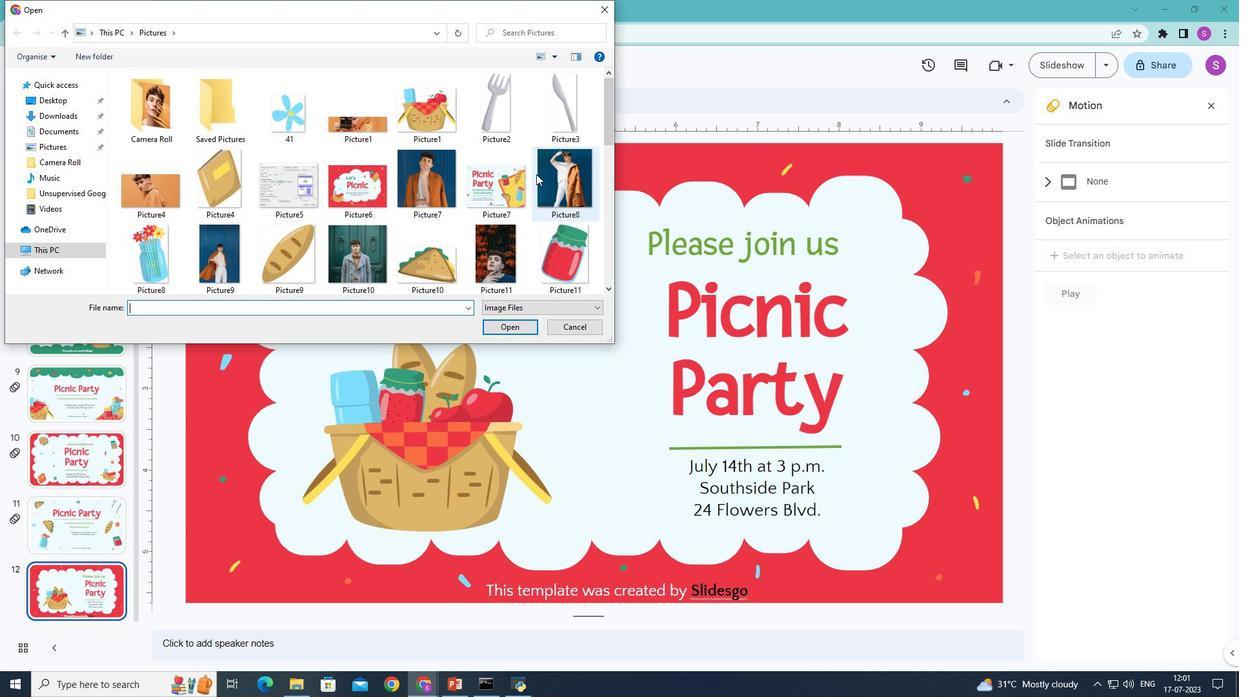 
Action: Mouse scrolled (505, 173) with delta (0, 0)
Screenshot: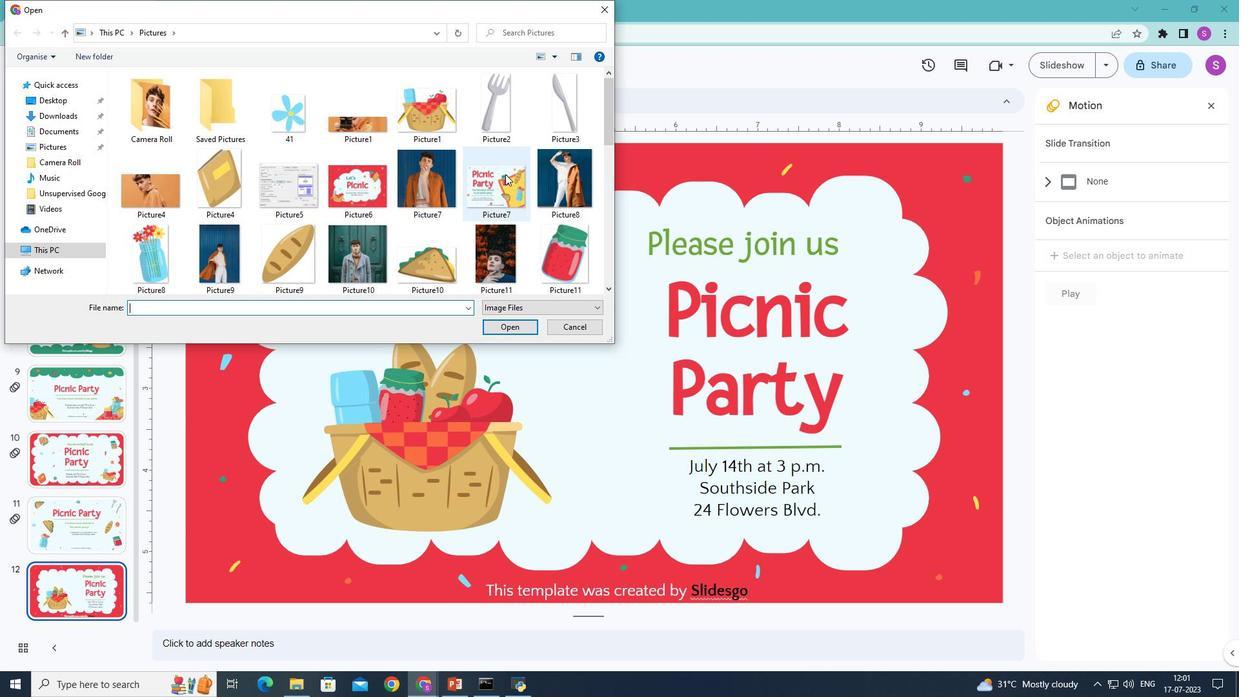 
Action: Mouse moved to (505, 174)
Screenshot: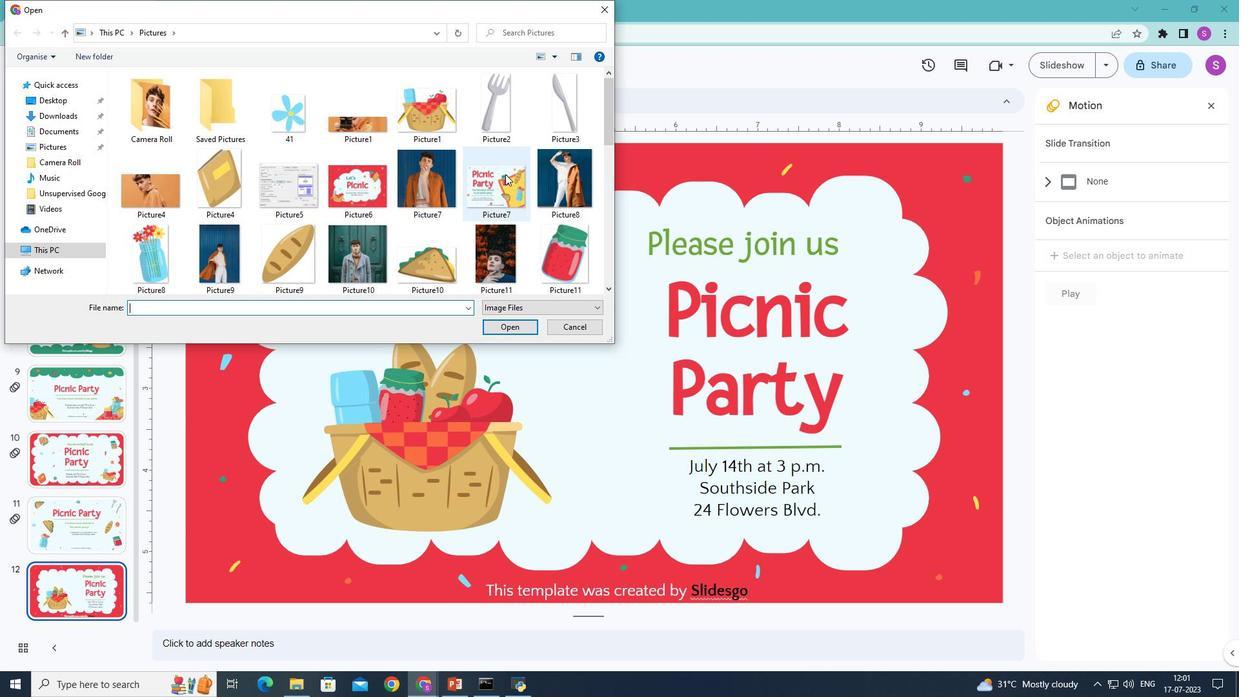 
Action: Mouse scrolled (505, 173) with delta (0, 0)
Screenshot: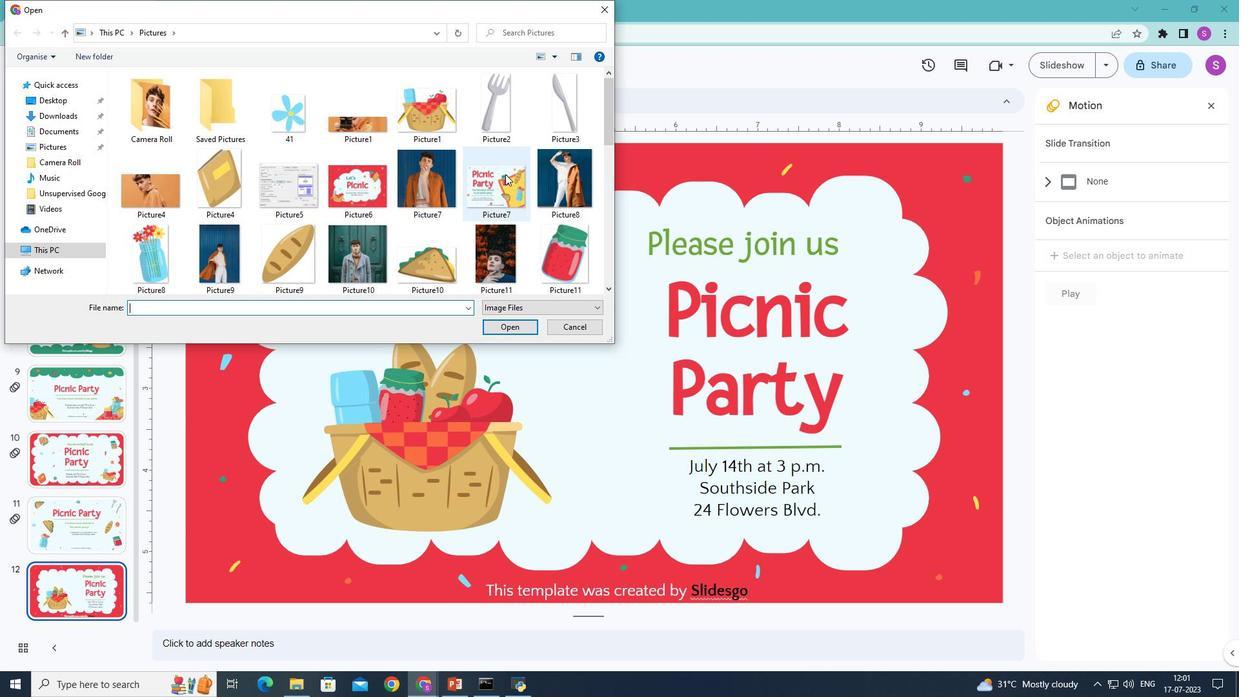 
Action: Mouse scrolled (505, 173) with delta (0, 0)
Screenshot: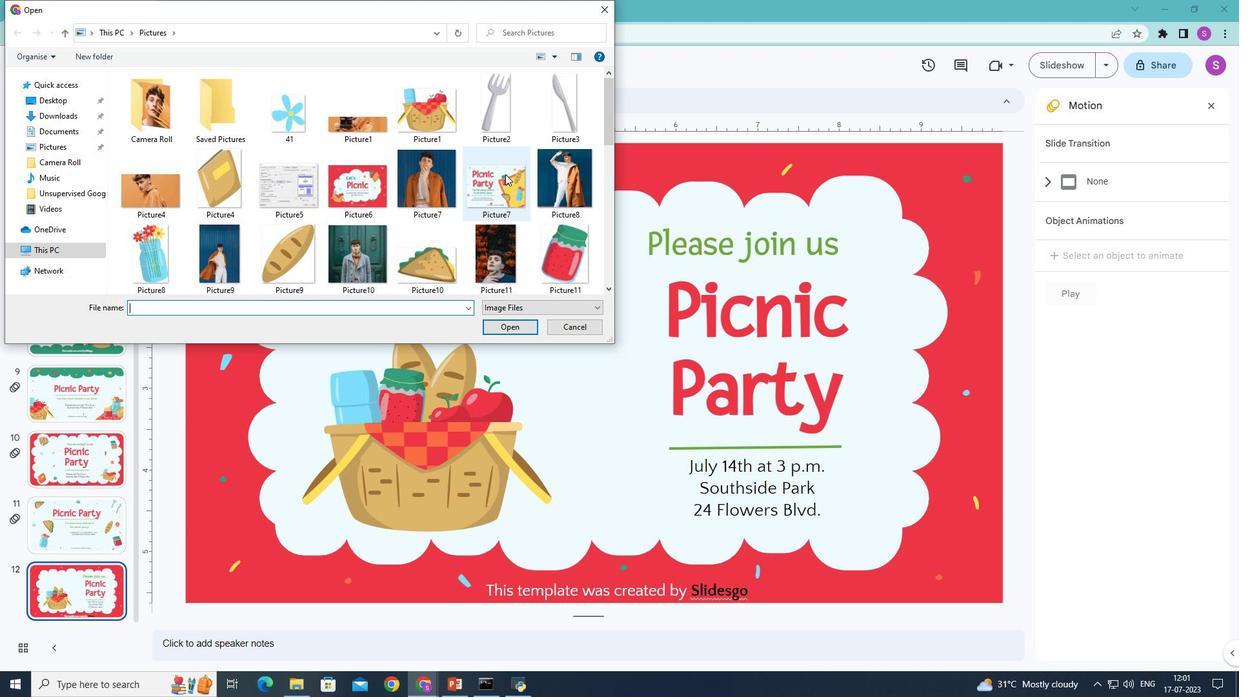
Action: Mouse scrolled (505, 173) with delta (0, 0)
Screenshot: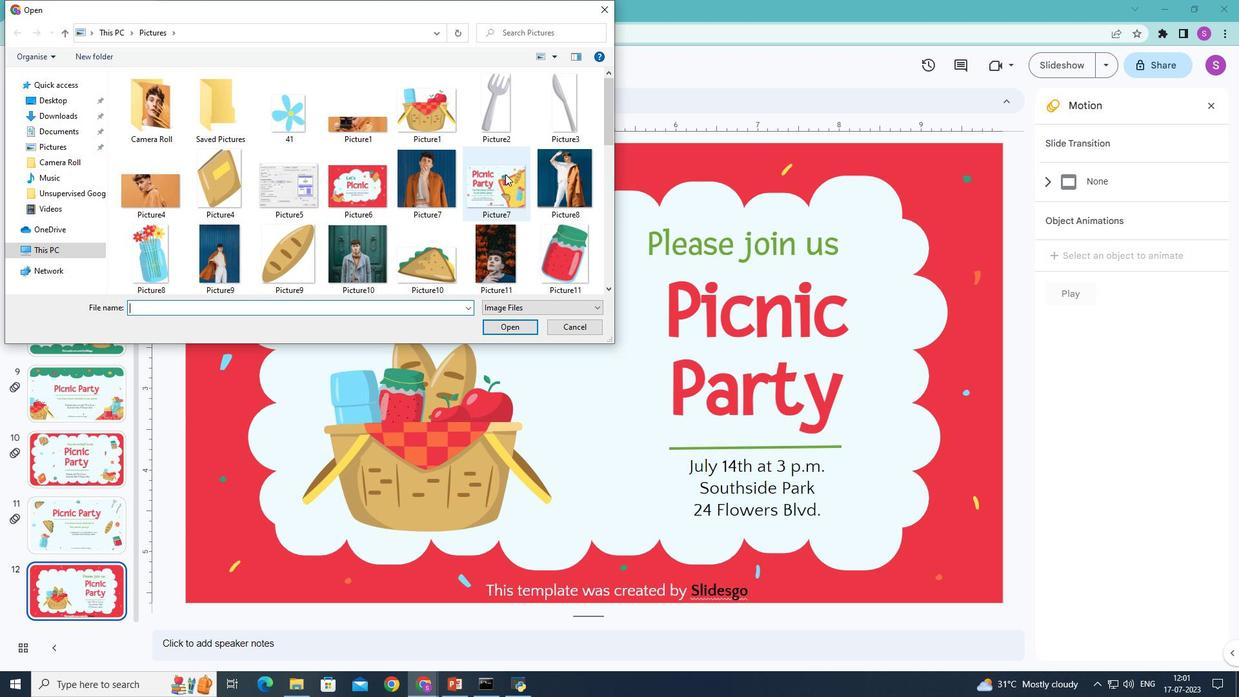 
Action: Mouse moved to (505, 170)
Screenshot: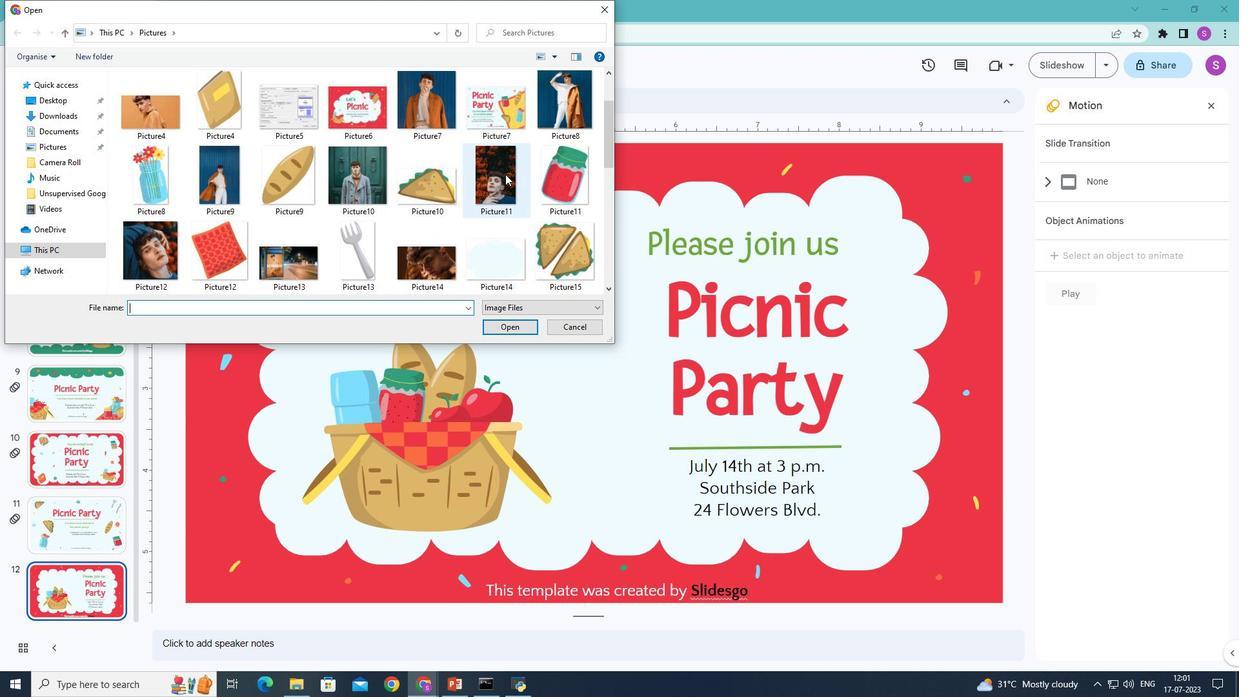 
Action: Mouse scrolled (505, 169) with delta (0, 0)
Screenshot: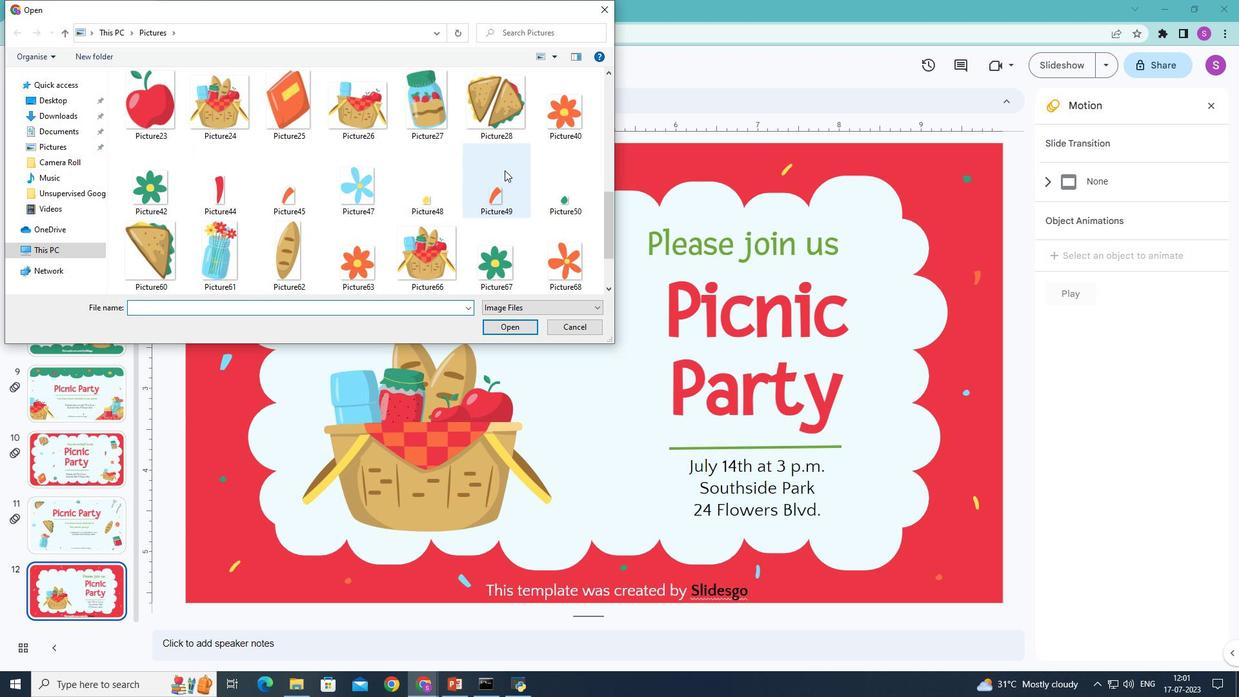 
Action: Mouse scrolled (505, 169) with delta (0, 0)
Screenshot: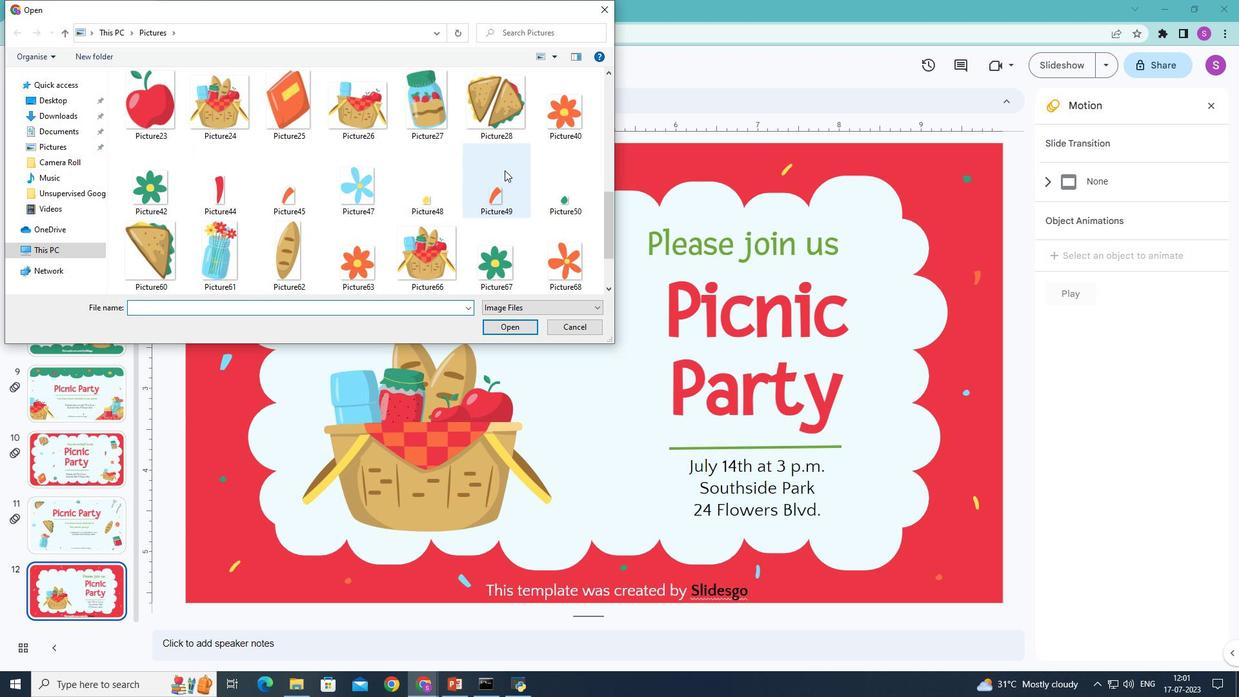 
Action: Mouse scrolled (505, 169) with delta (0, 0)
Screenshot: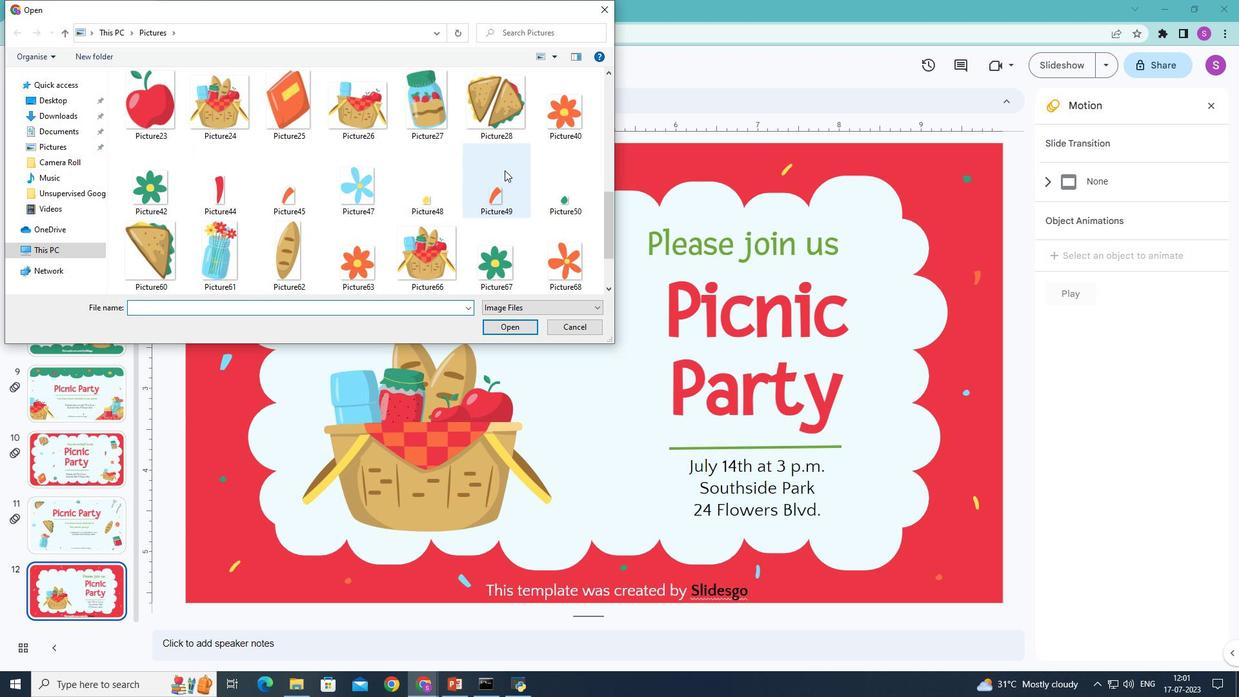 
Action: Mouse moved to (497, 191)
Screenshot: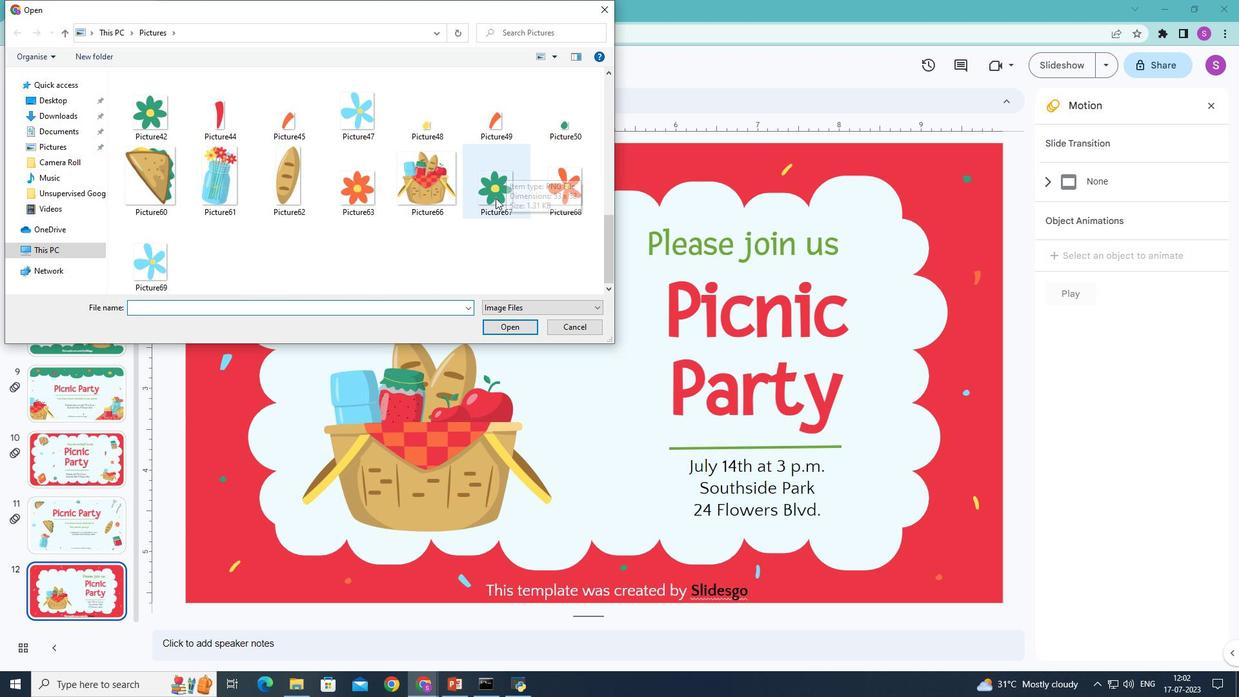 
Action: Mouse pressed left at (497, 191)
Screenshot: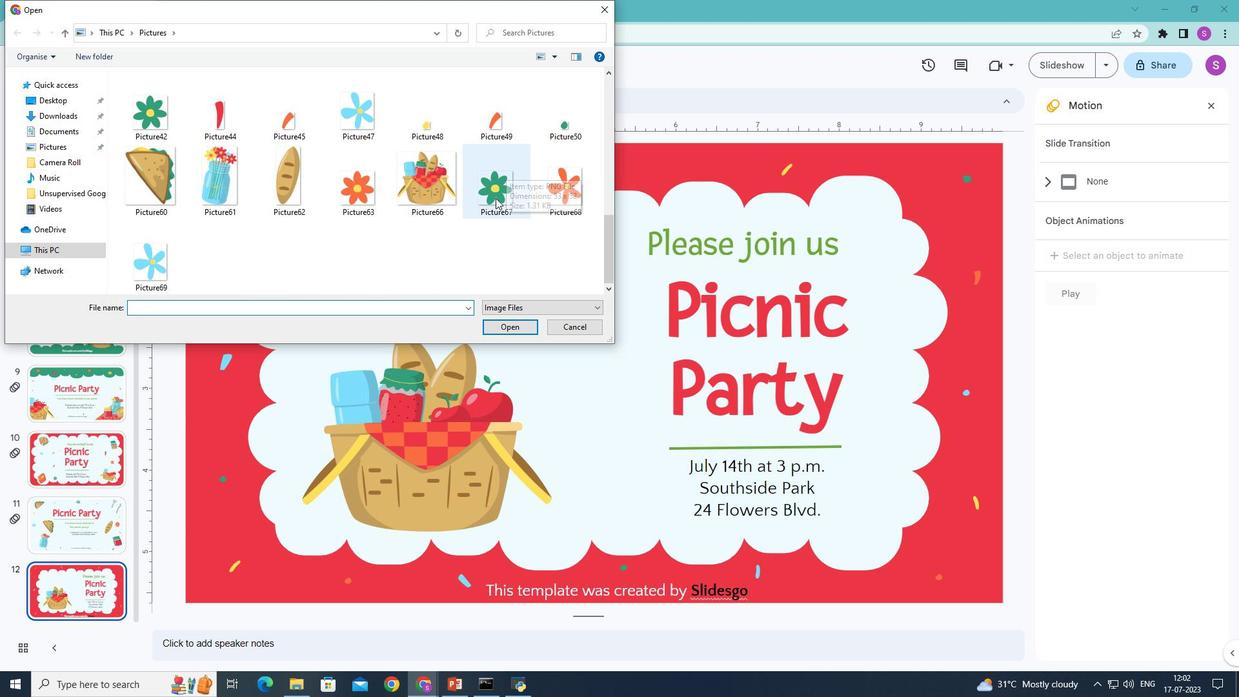 
Action: Mouse moved to (508, 326)
Screenshot: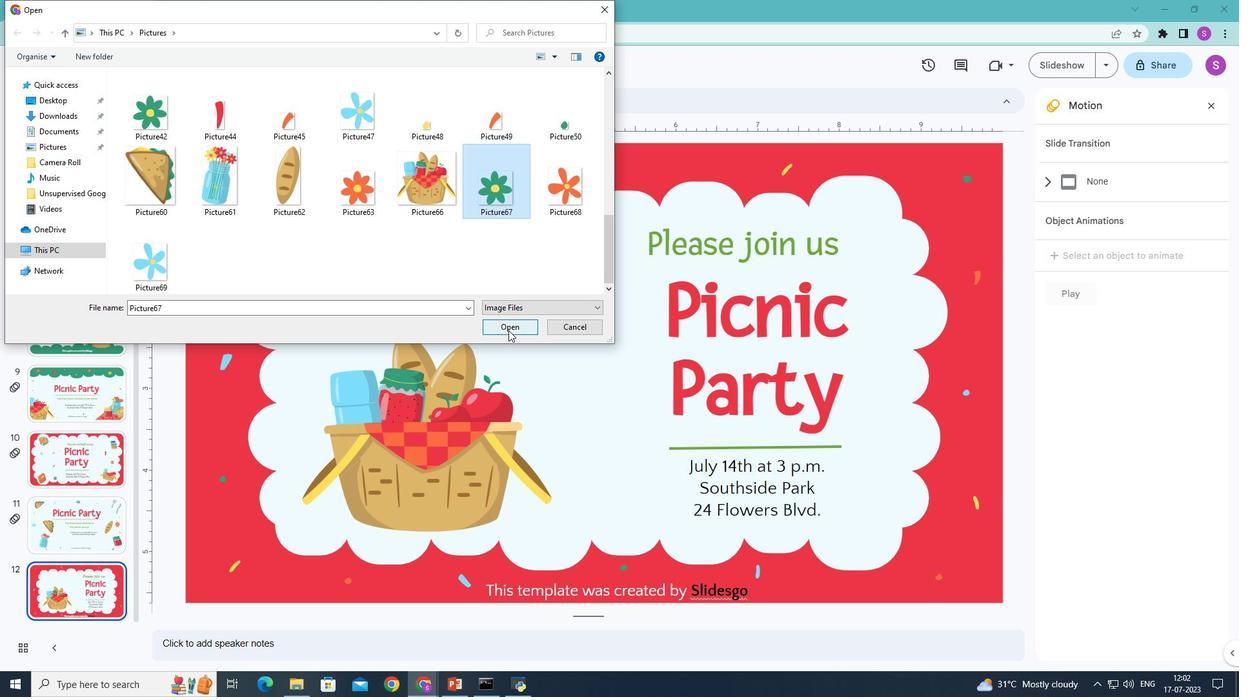 
Action: Mouse pressed left at (508, 326)
Screenshot: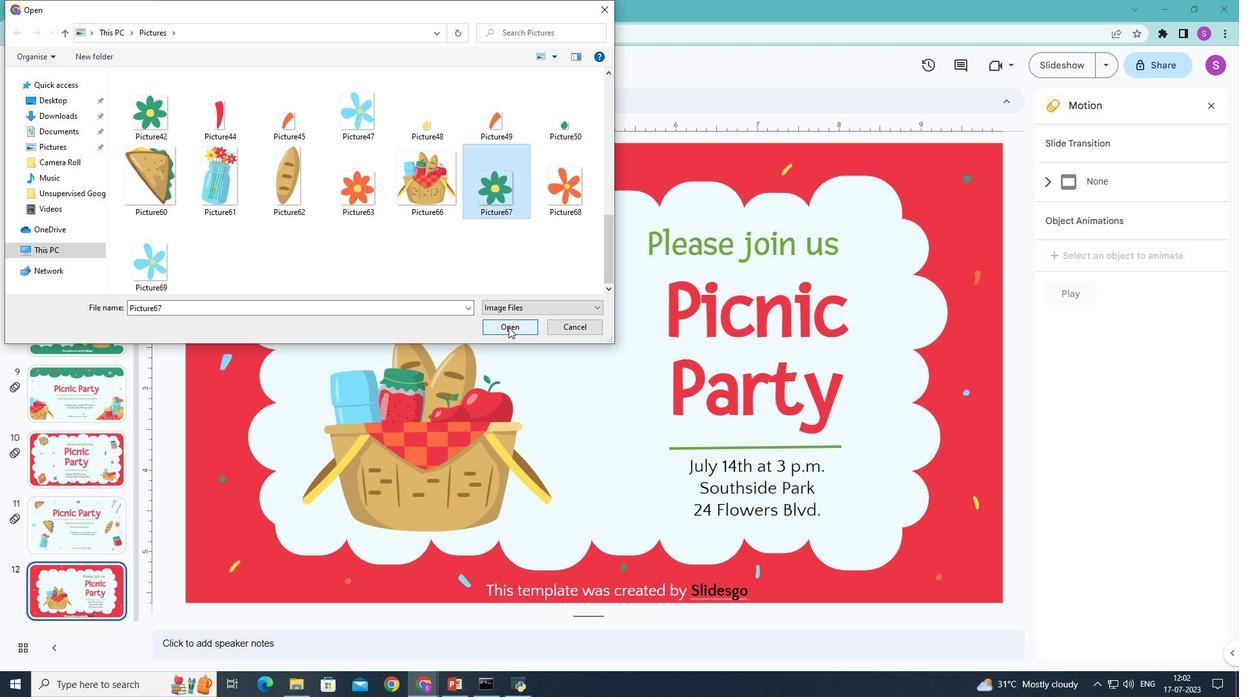 
Action: Mouse moved to (218, 178)
Screenshot: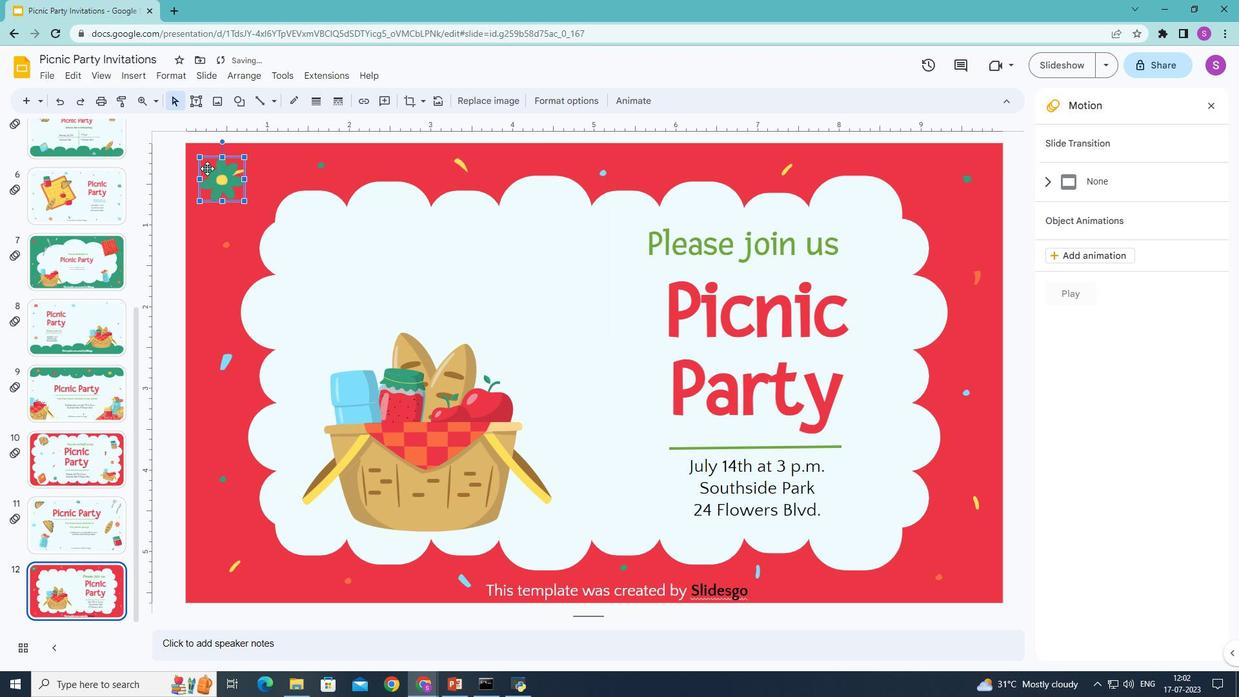 
Action: Mouse pressed left at (218, 178)
Screenshot: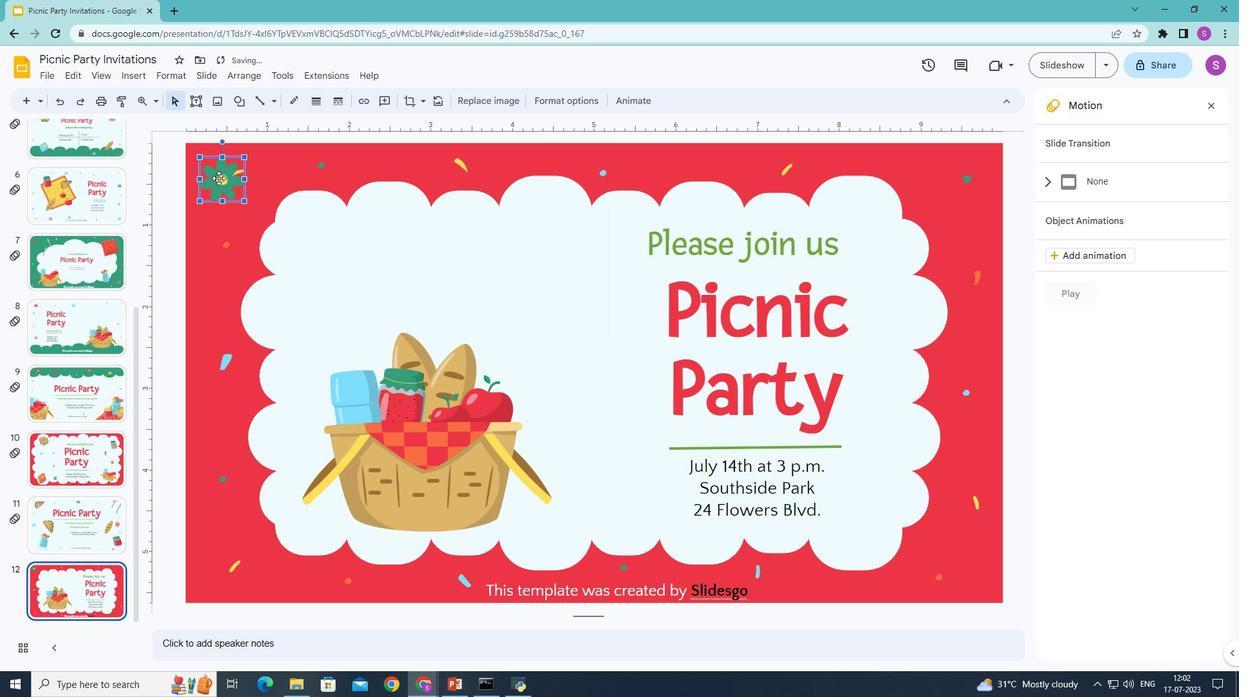 
Action: Mouse moved to (512, 304)
Screenshot: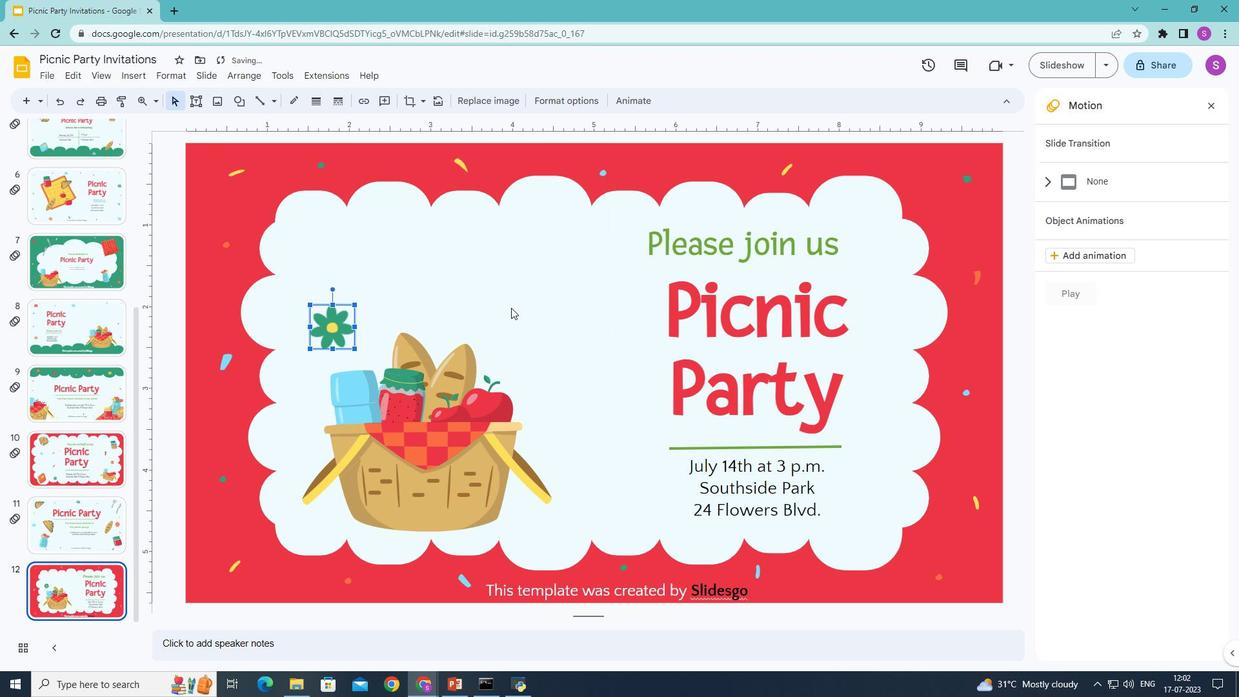 
Action: Mouse pressed left at (512, 304)
Screenshot: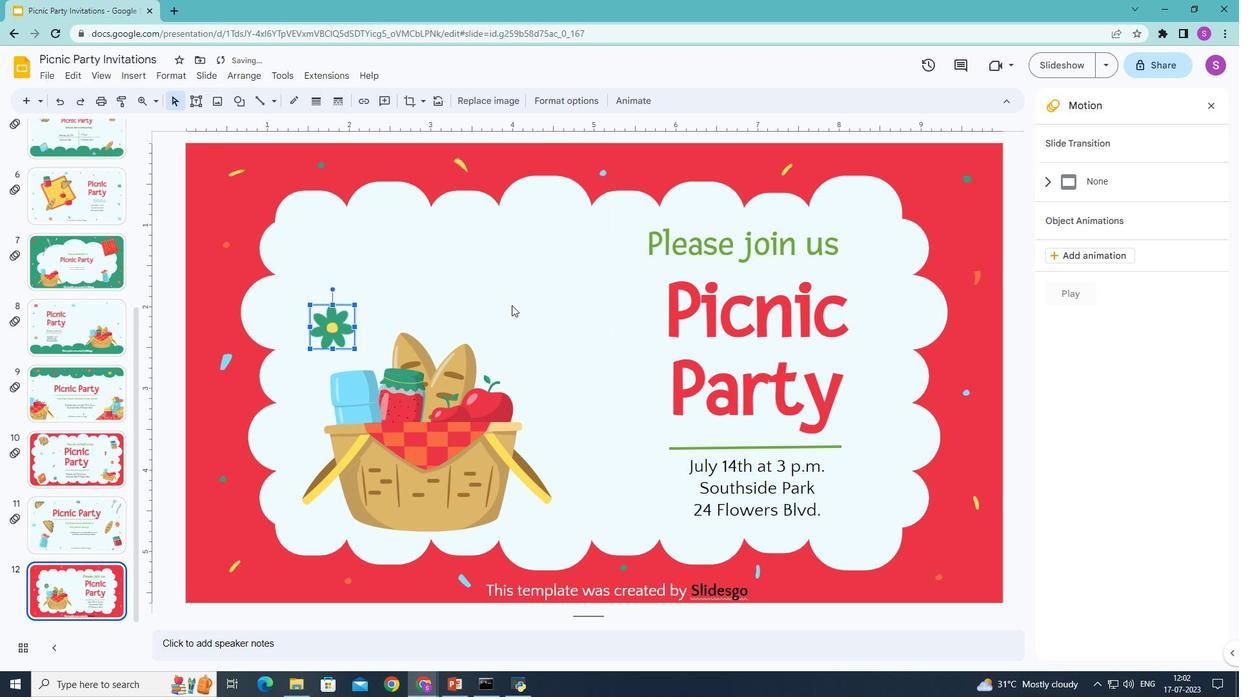 
Action: Mouse moved to (129, 75)
Screenshot: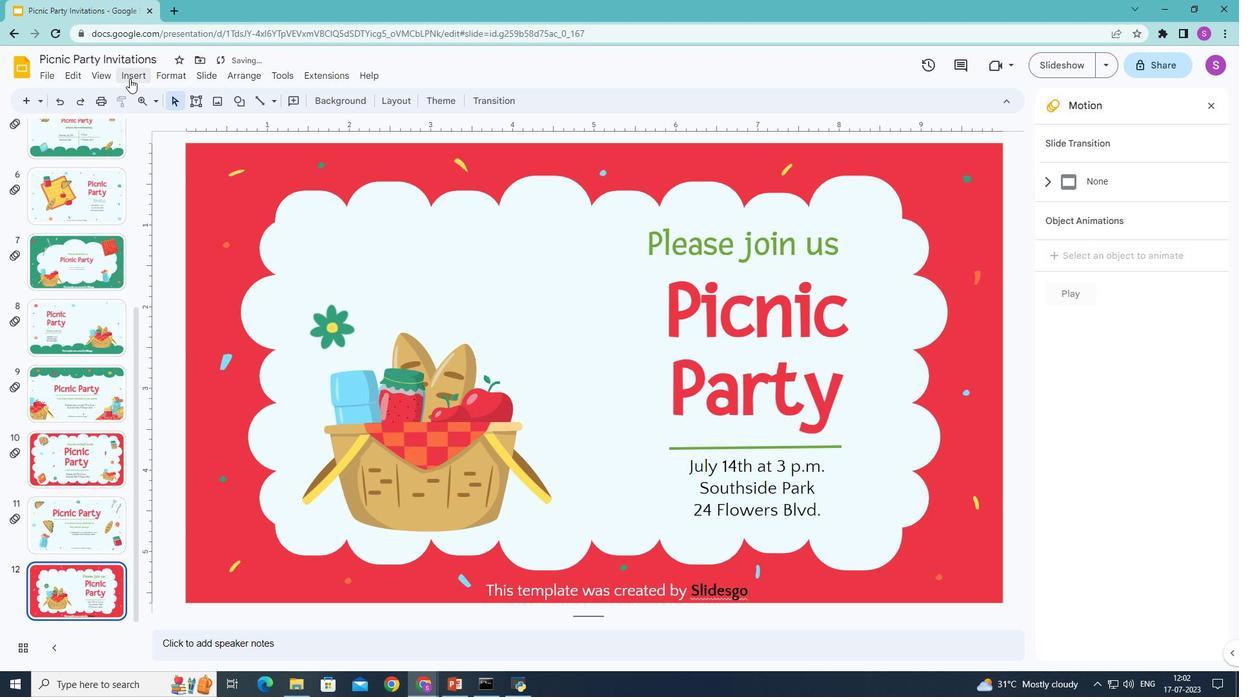 
Action: Mouse pressed left at (129, 75)
Screenshot: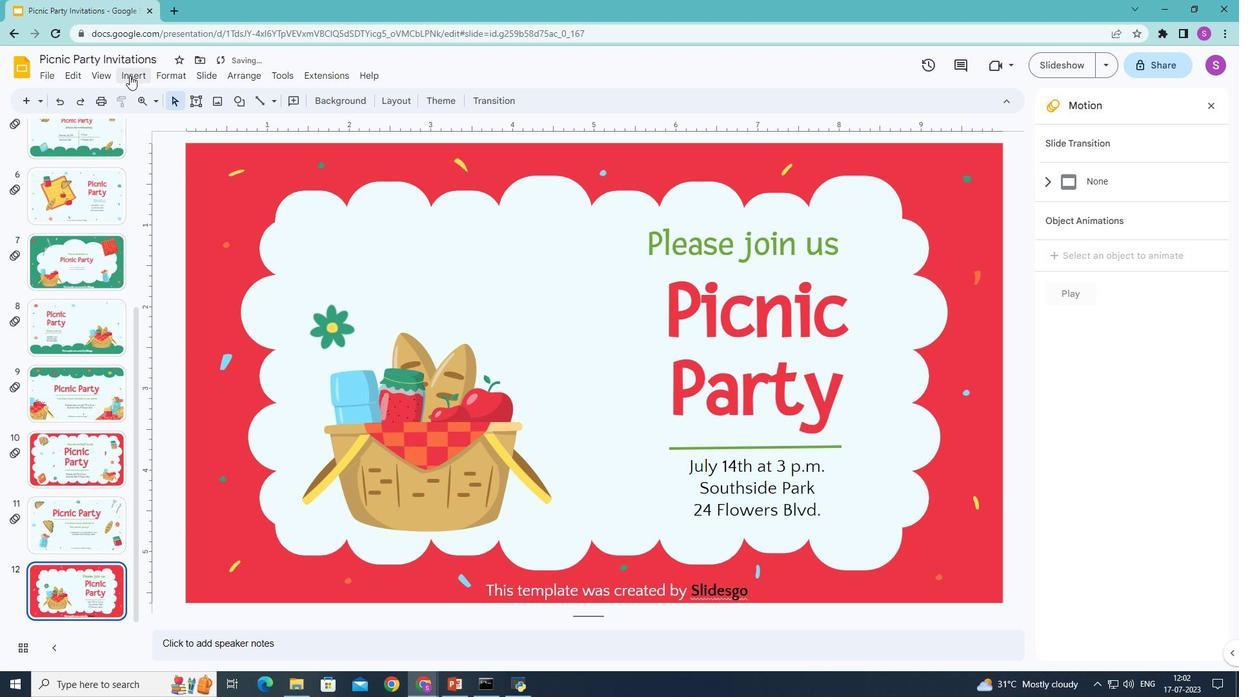
Action: Mouse moved to (359, 100)
Screenshot: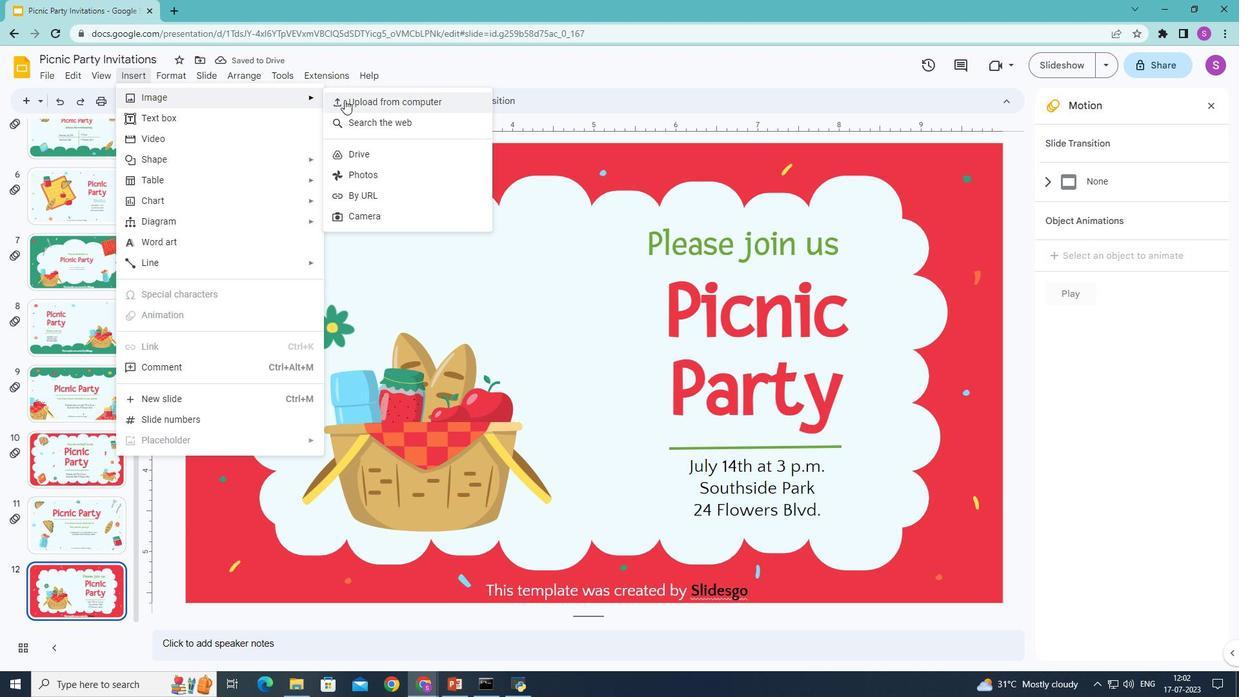
Action: Mouse pressed left at (359, 100)
Screenshot: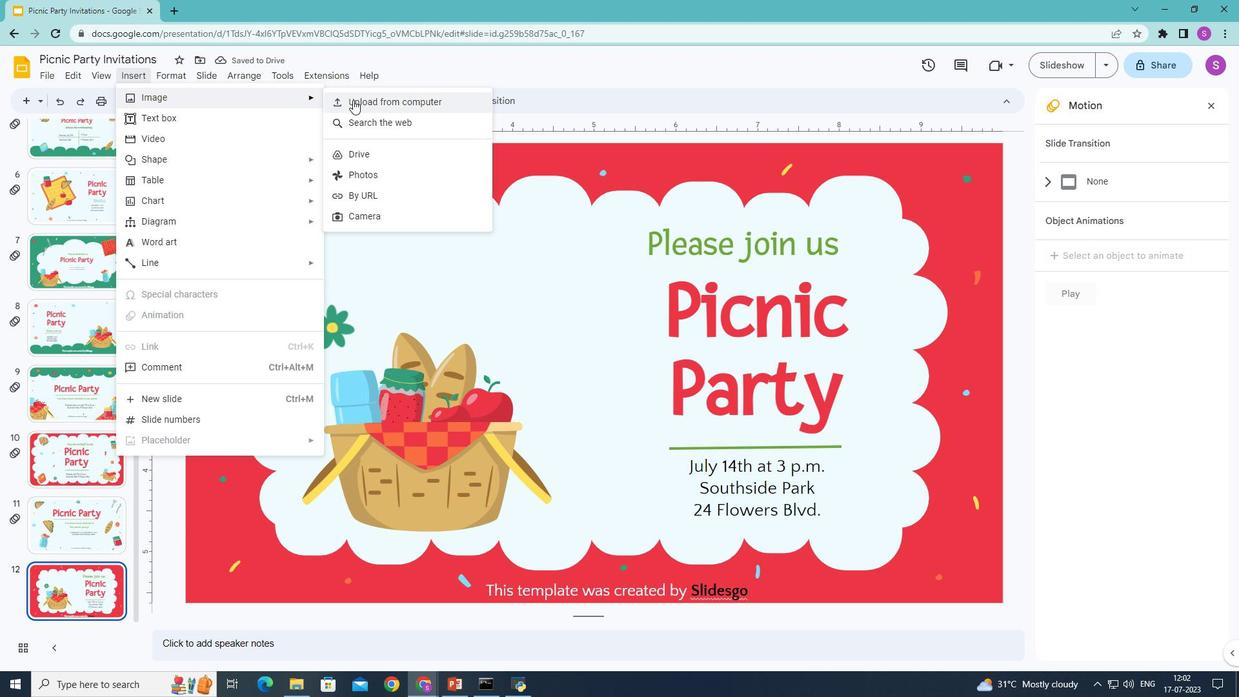 
Action: Mouse moved to (405, 167)
Screenshot: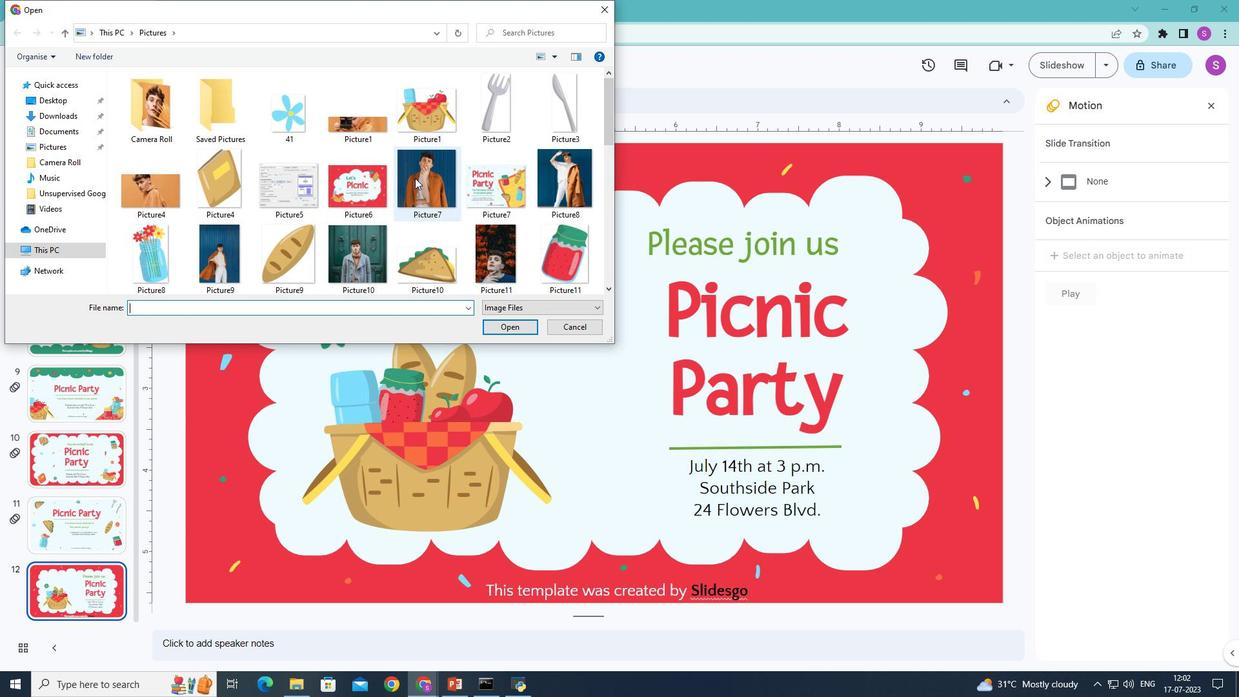 
Action: Mouse scrolled (405, 167) with delta (0, 0)
Screenshot: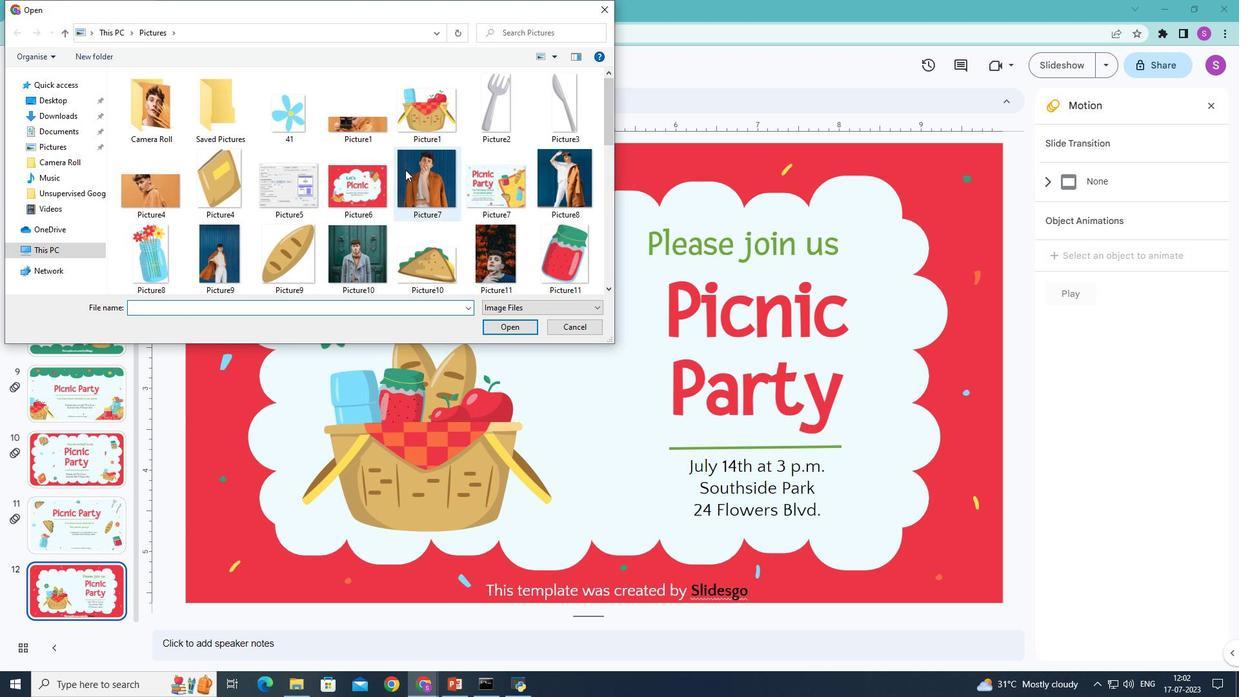
Action: Mouse scrolled (405, 167) with delta (0, 0)
Screenshot: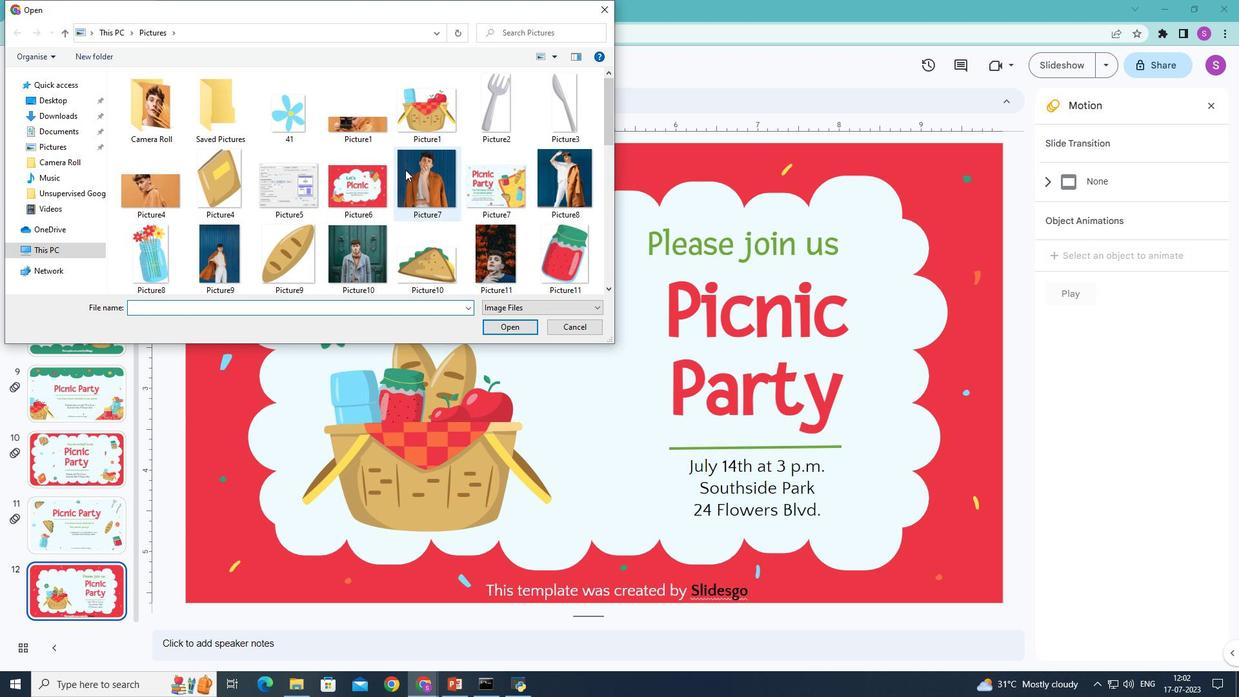 
Action: Mouse scrolled (405, 167) with delta (0, 0)
Screenshot: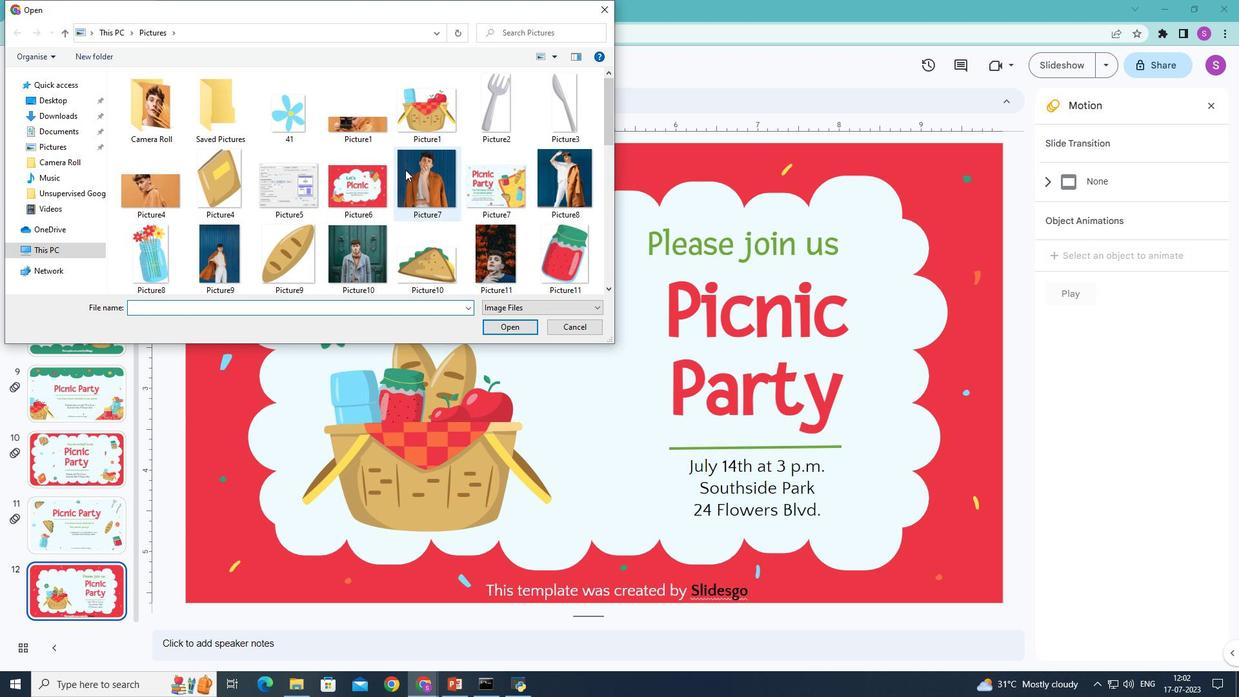 
Action: Mouse scrolled (405, 167) with delta (0, 0)
Screenshot: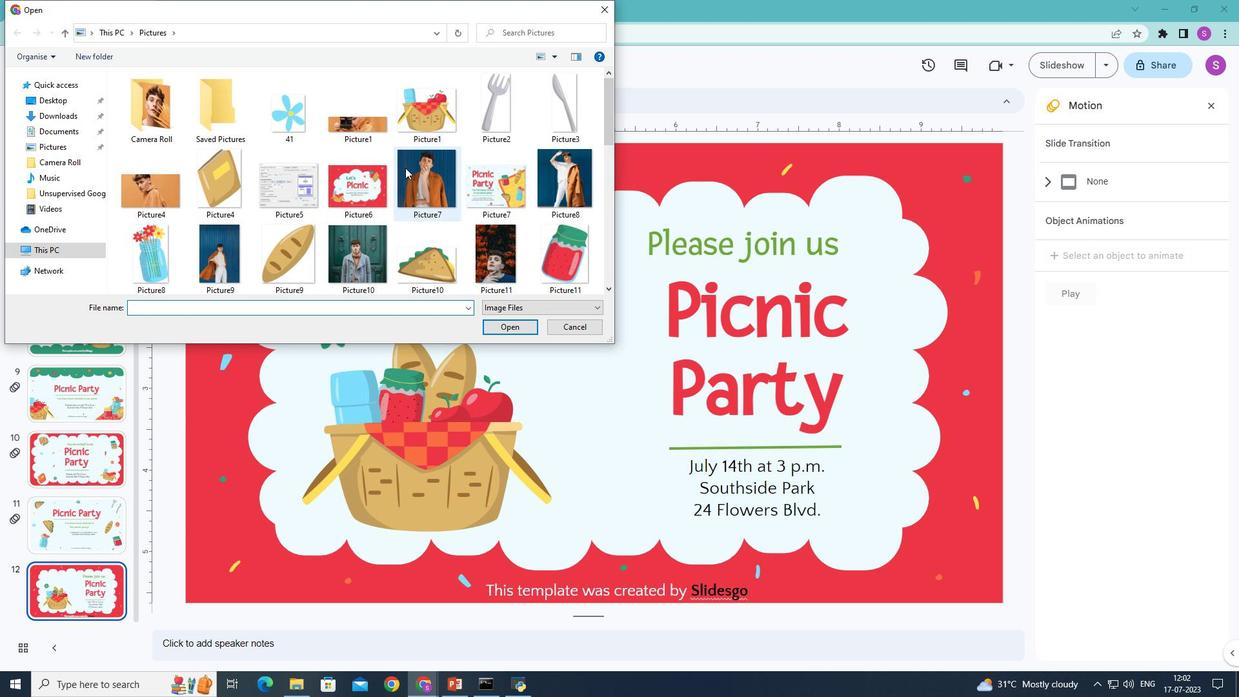
Action: Mouse moved to (404, 165)
Screenshot: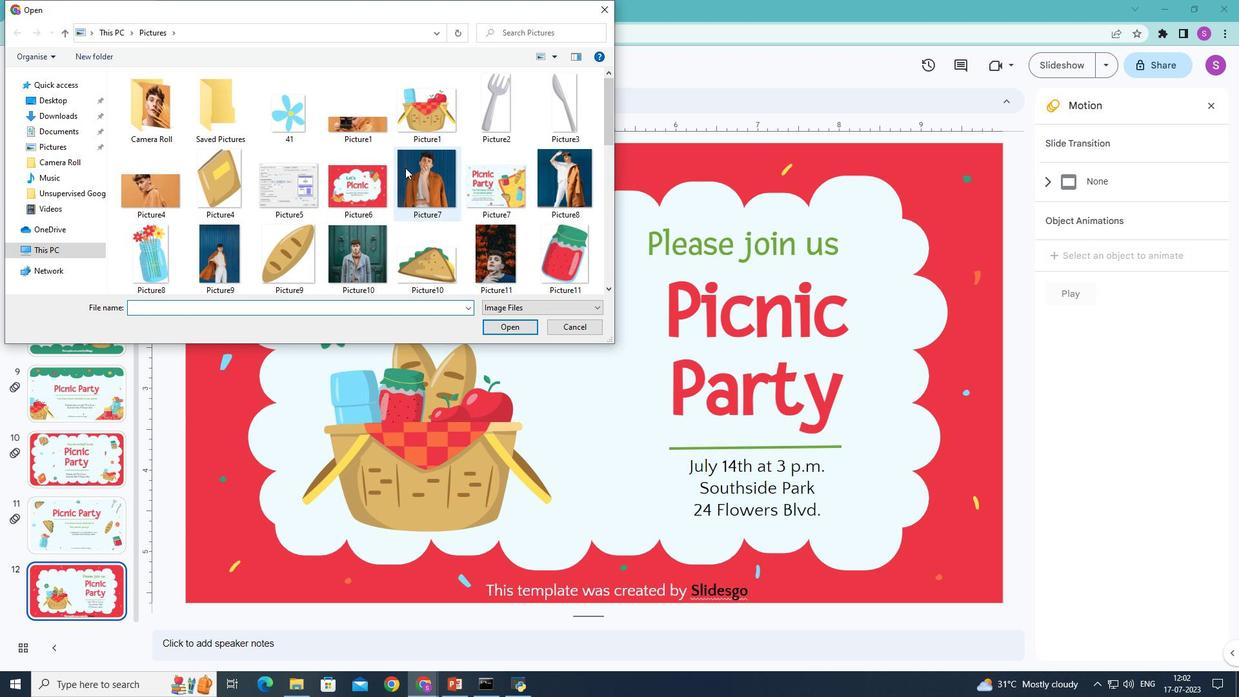 
Action: Mouse scrolled (404, 165) with delta (0, 0)
Screenshot: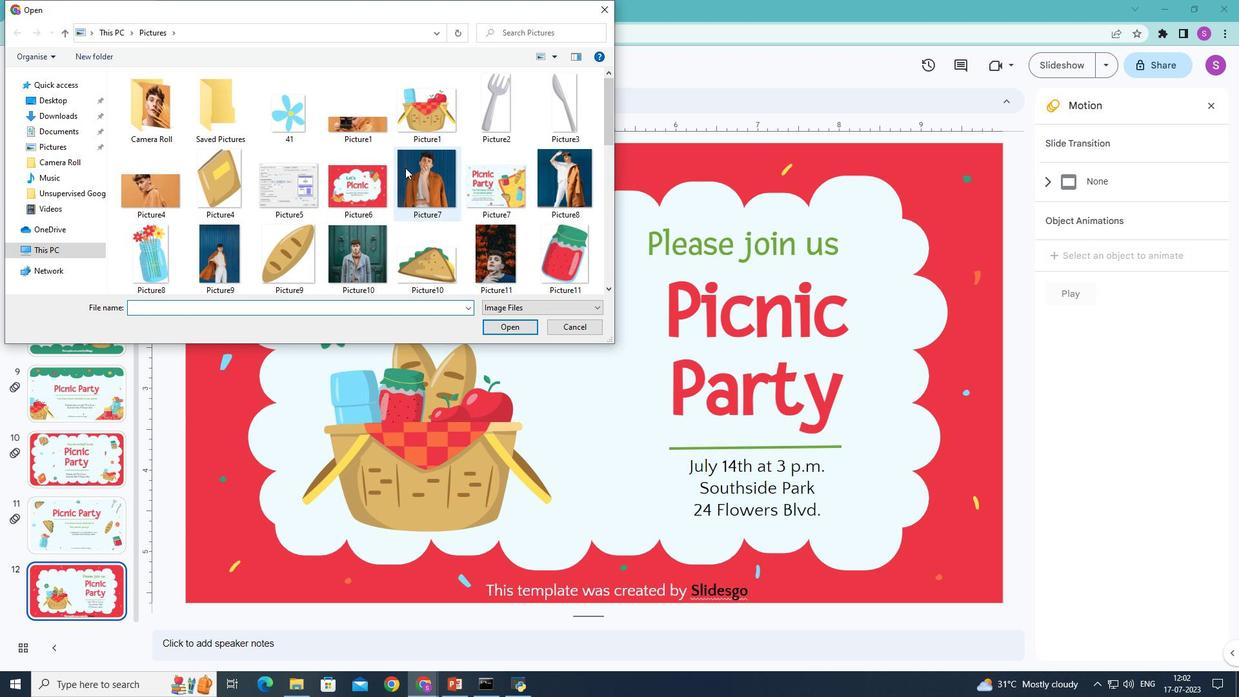 
Action: Mouse moved to (404, 162)
Screenshot: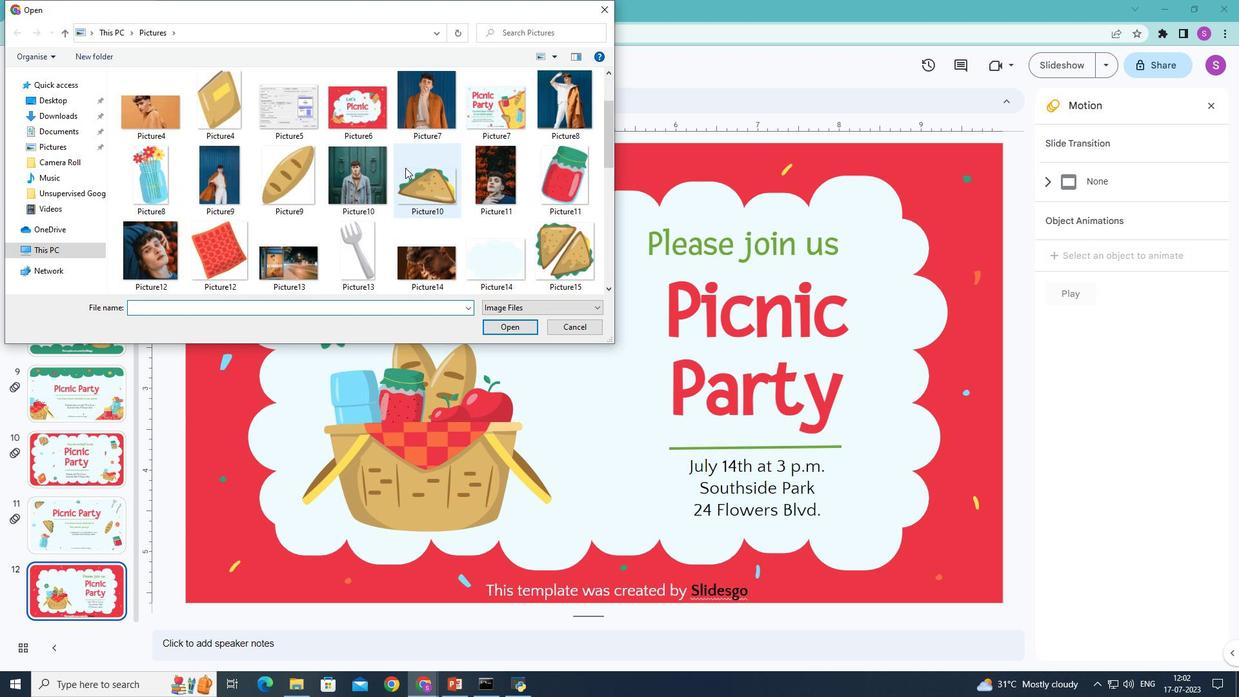 
Action: Mouse scrolled (404, 163) with delta (0, 0)
Screenshot: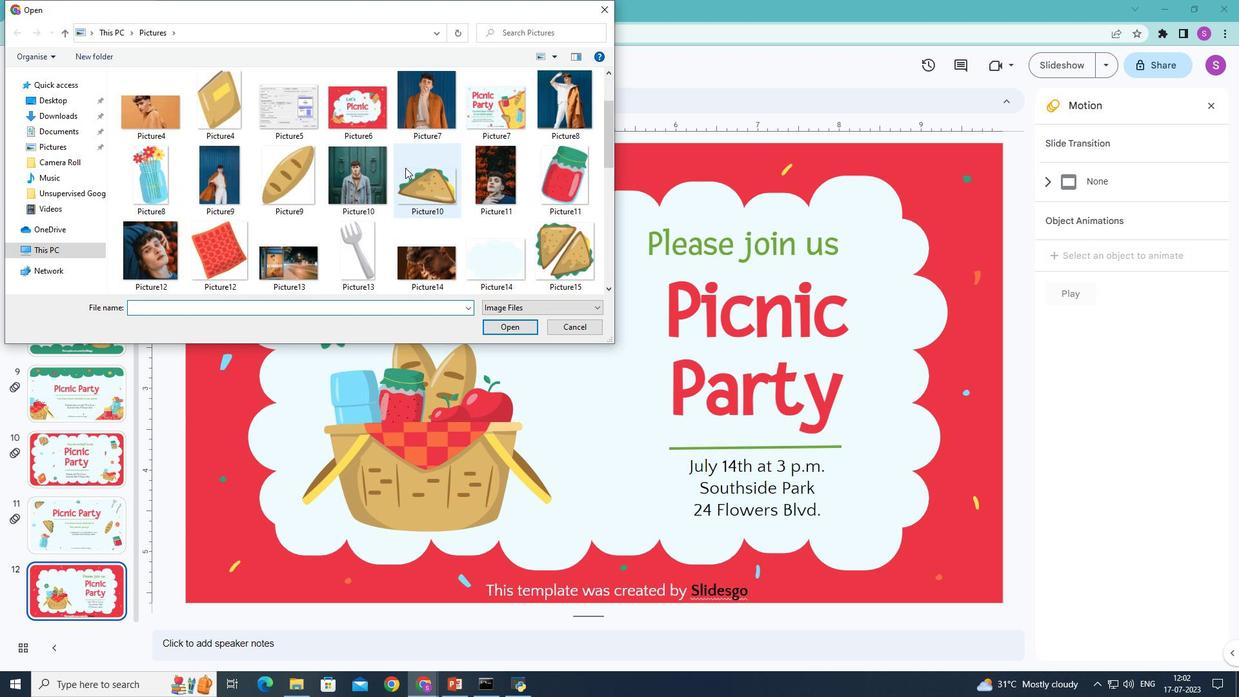 
Action: Mouse moved to (421, 162)
Screenshot: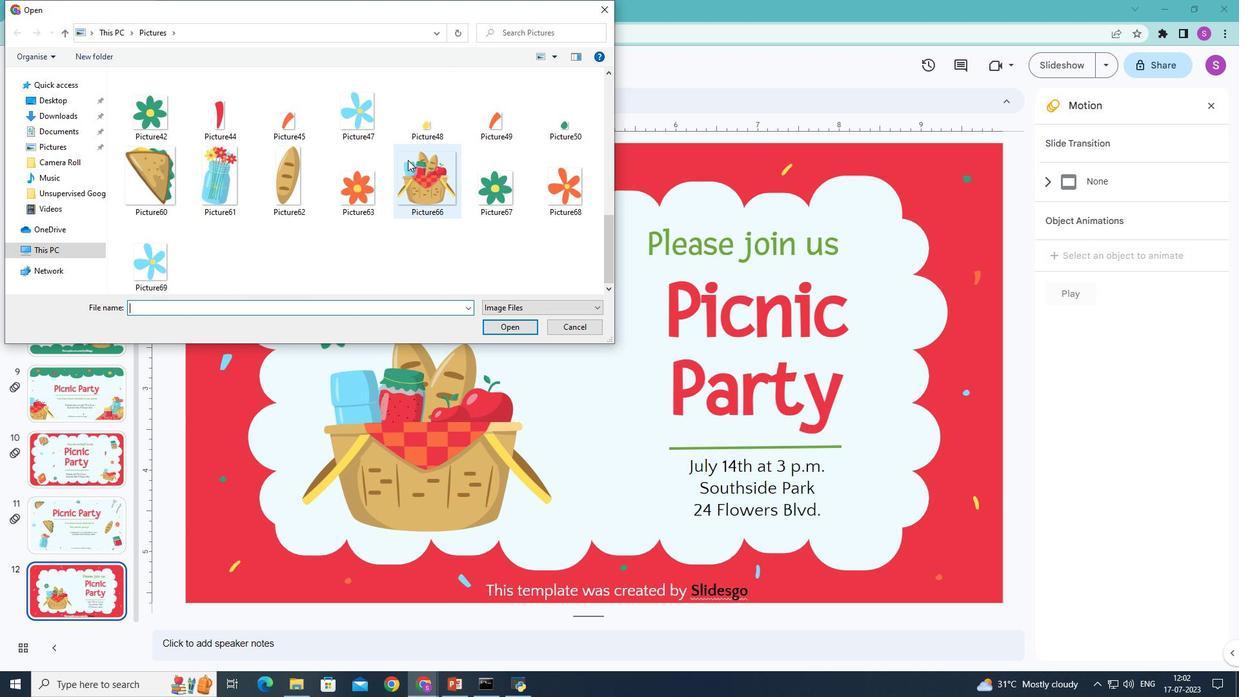 
Action: Mouse scrolled (421, 162) with delta (0, 0)
Screenshot: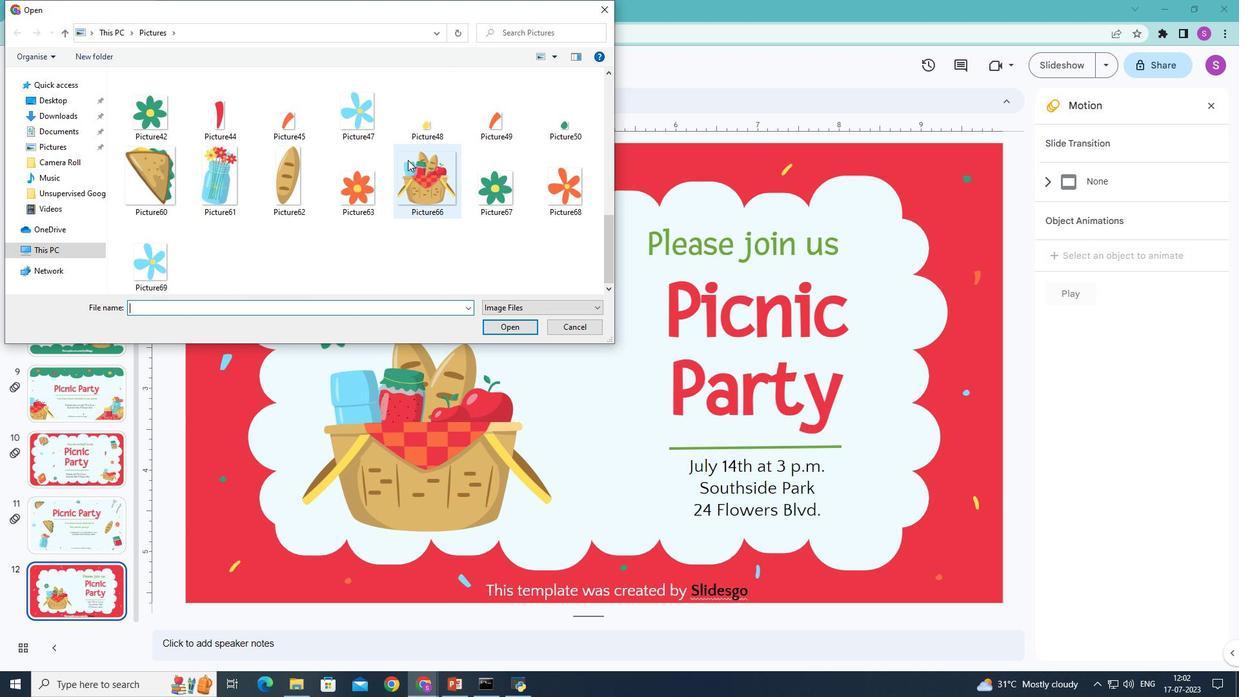 
Action: Mouse moved to (572, 193)
Screenshot: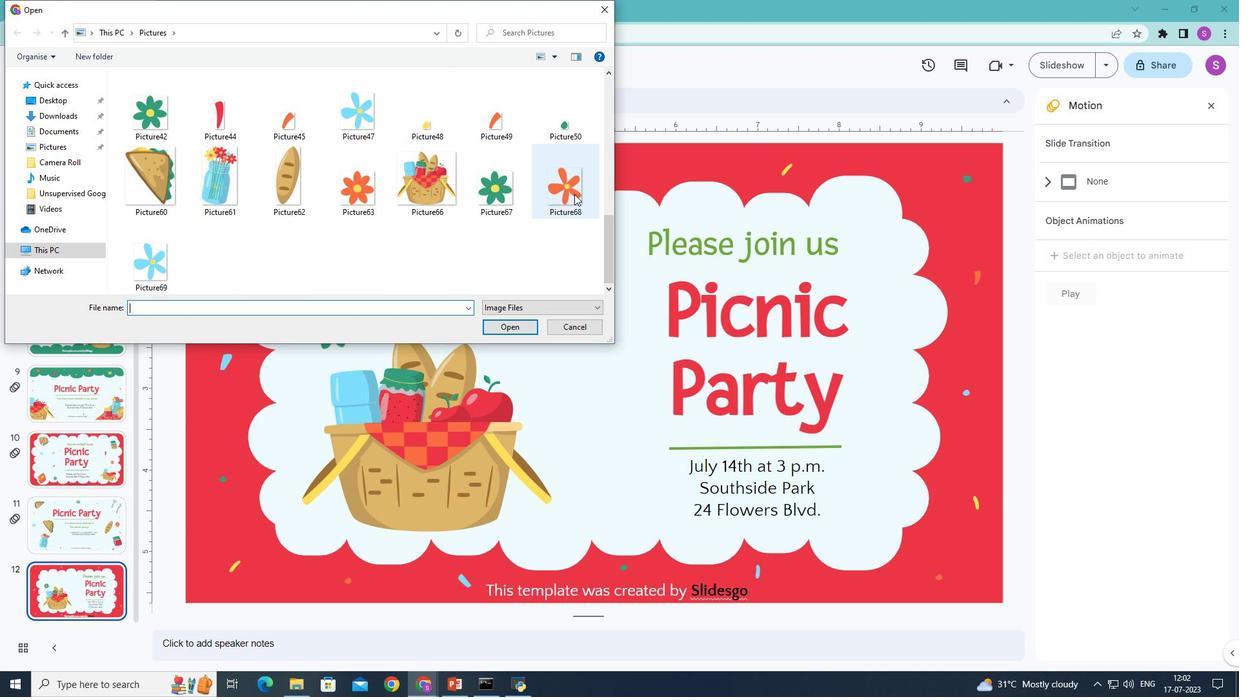 
Action: Mouse pressed left at (572, 193)
Screenshot: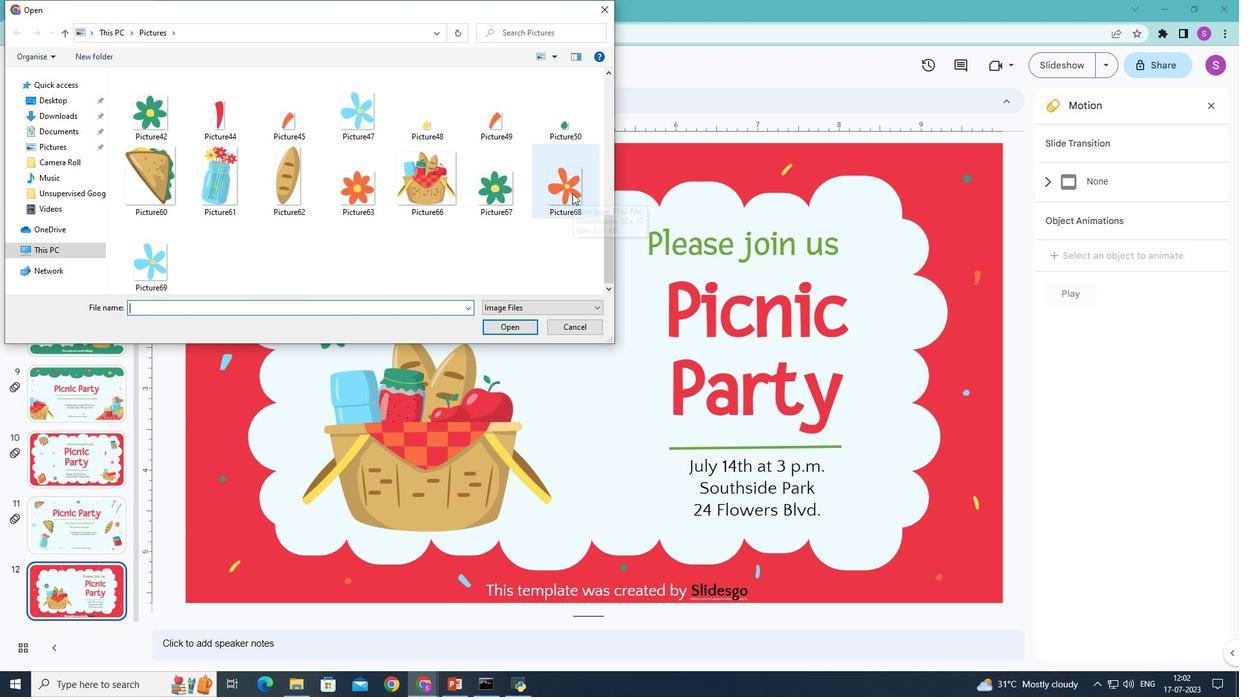 
Action: Mouse moved to (516, 330)
Screenshot: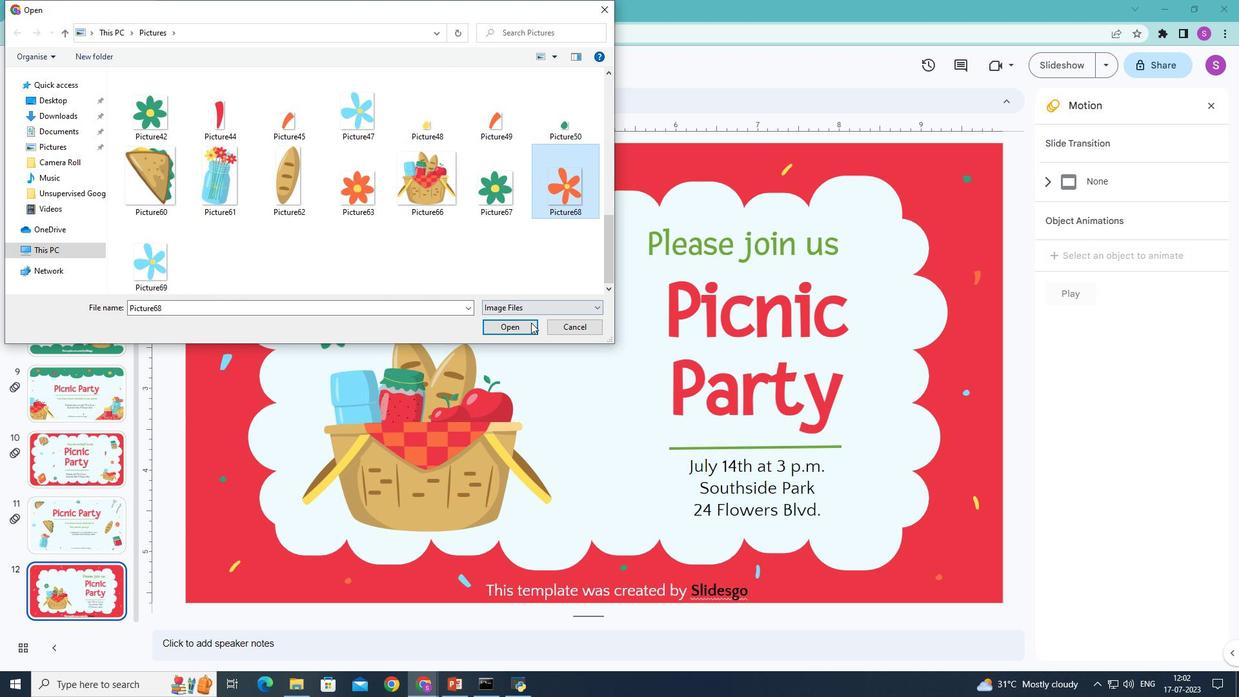 
Action: Mouse pressed left at (516, 330)
Screenshot: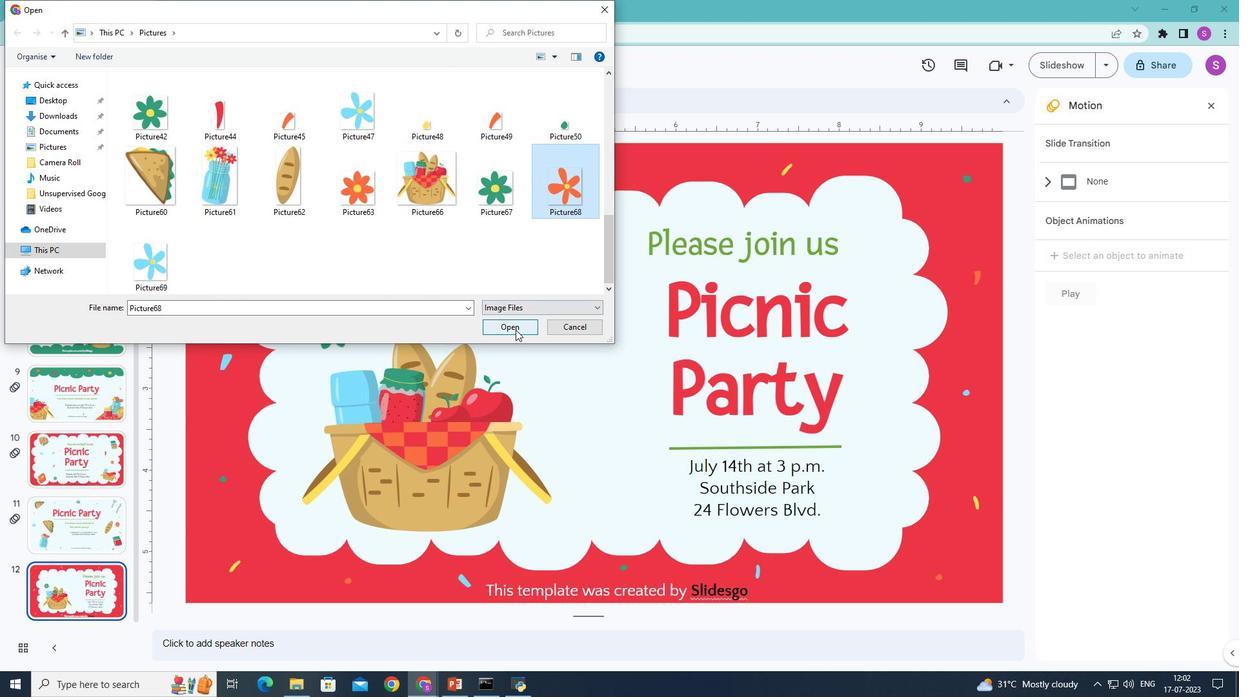 
Action: Mouse moved to (216, 182)
Screenshot: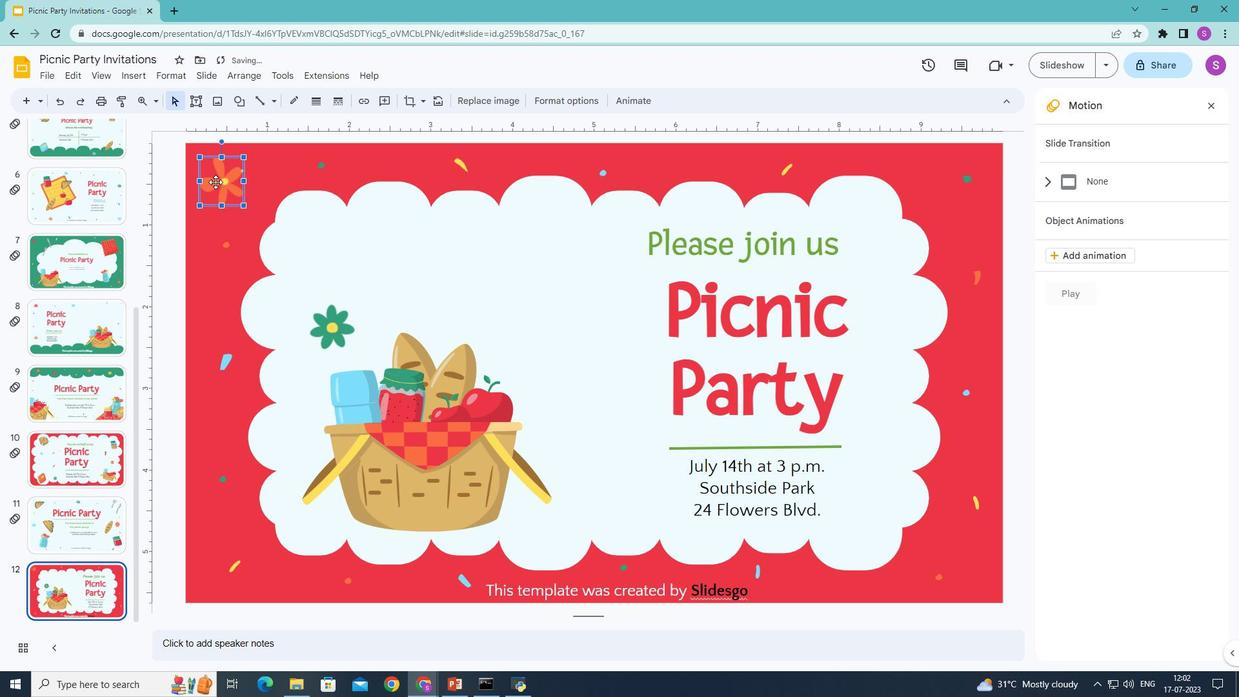 
Action: Mouse pressed left at (216, 182)
Screenshot: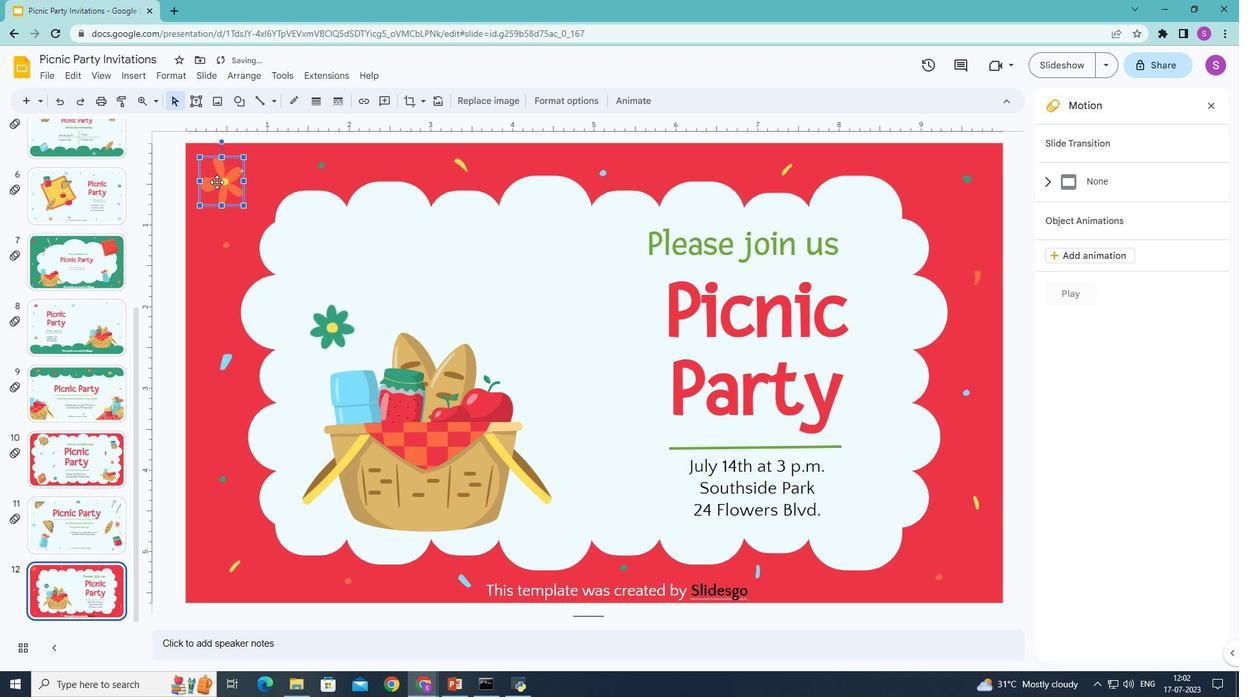 
Action: Mouse moved to (590, 297)
Screenshot: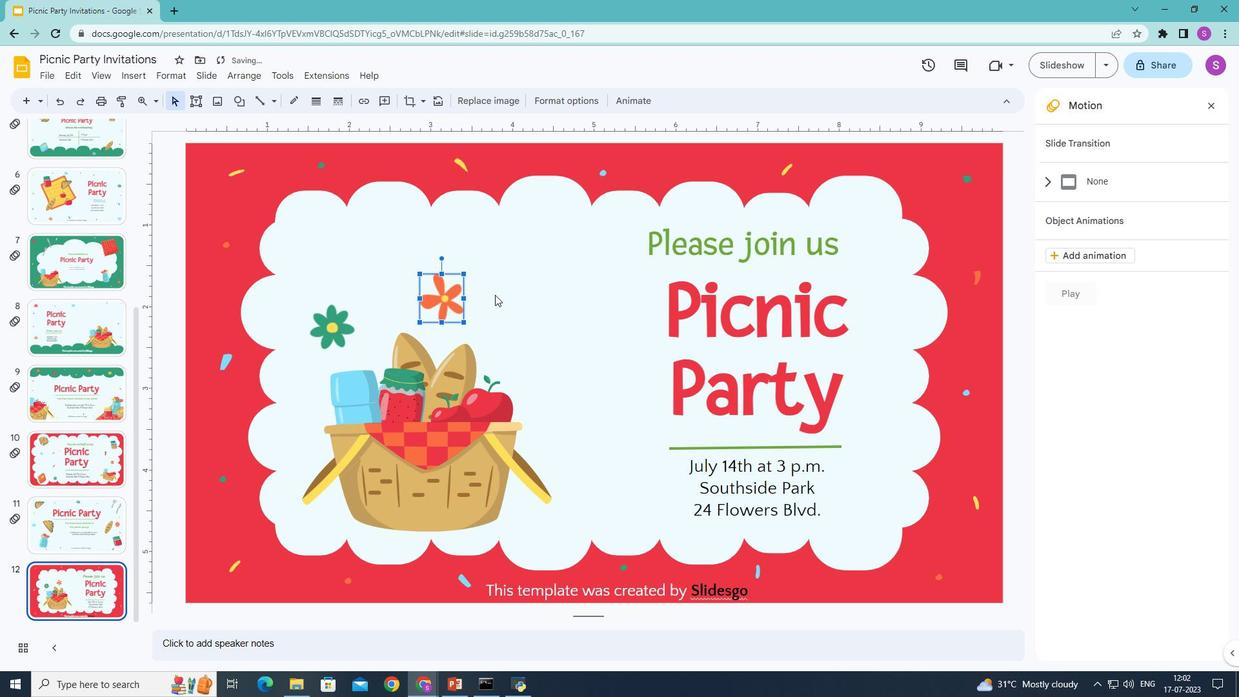 
Action: Mouse pressed left at (590, 297)
Screenshot: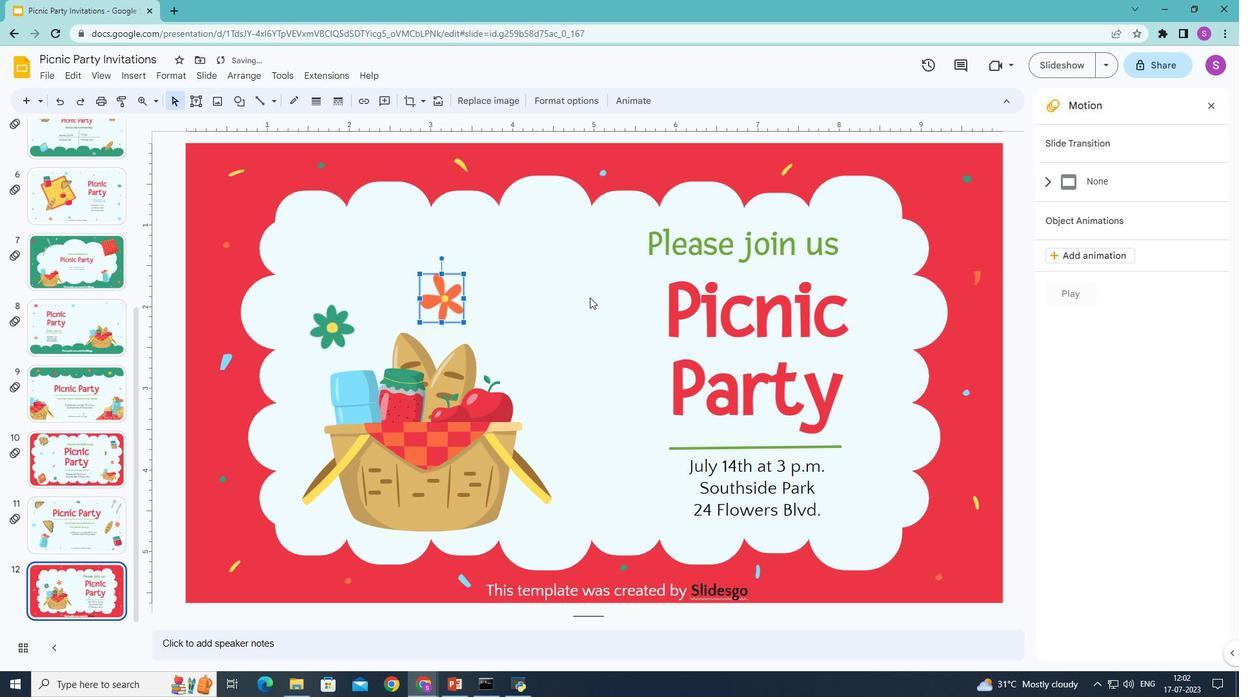 
Action: Mouse moved to (125, 74)
Screenshot: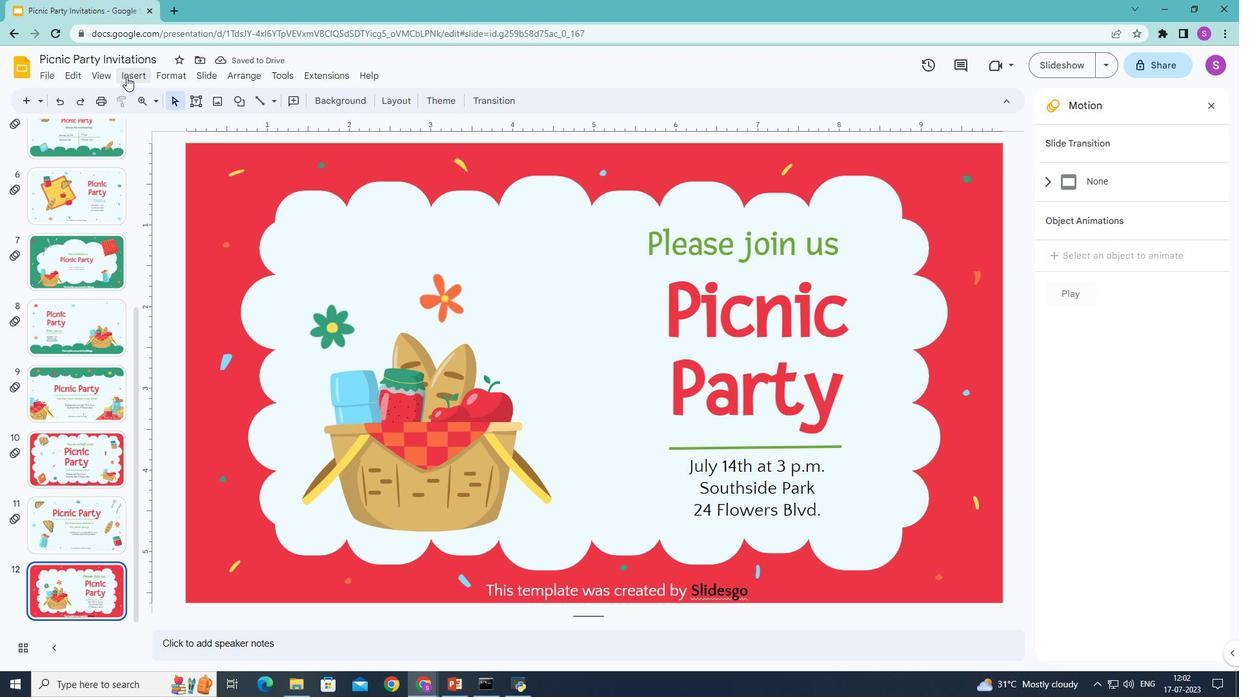 
Action: Mouse pressed left at (125, 74)
Screenshot: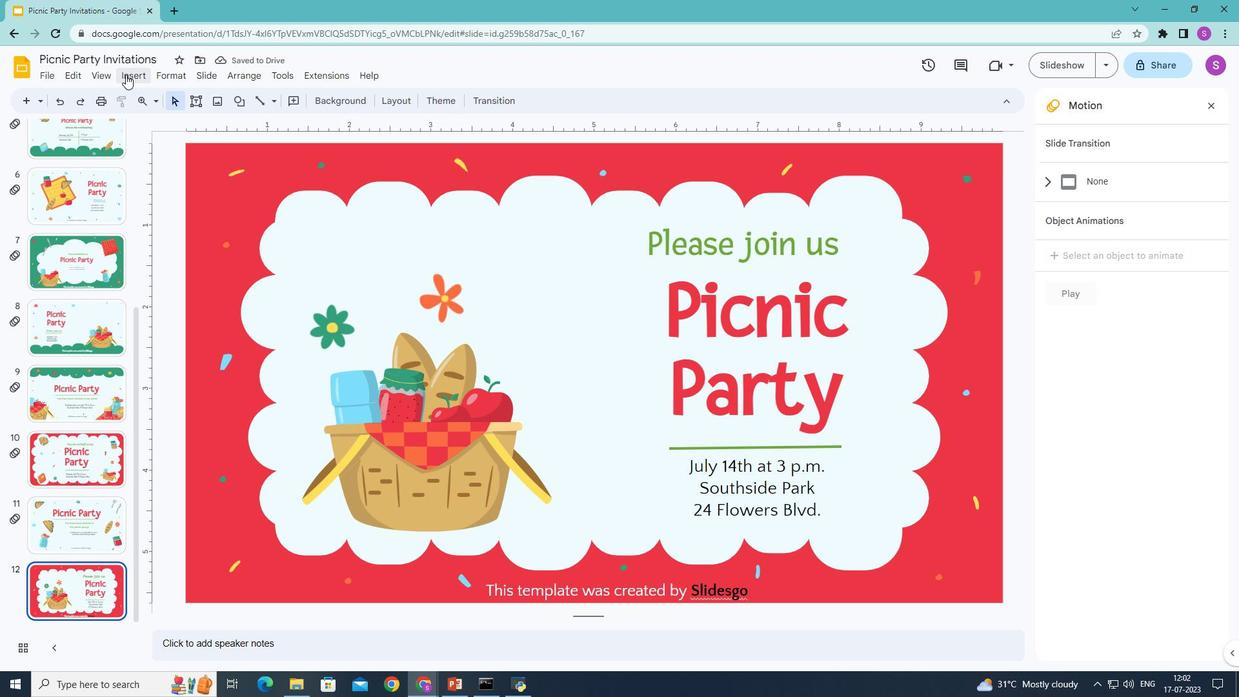 
Action: Mouse moved to (368, 97)
Screenshot: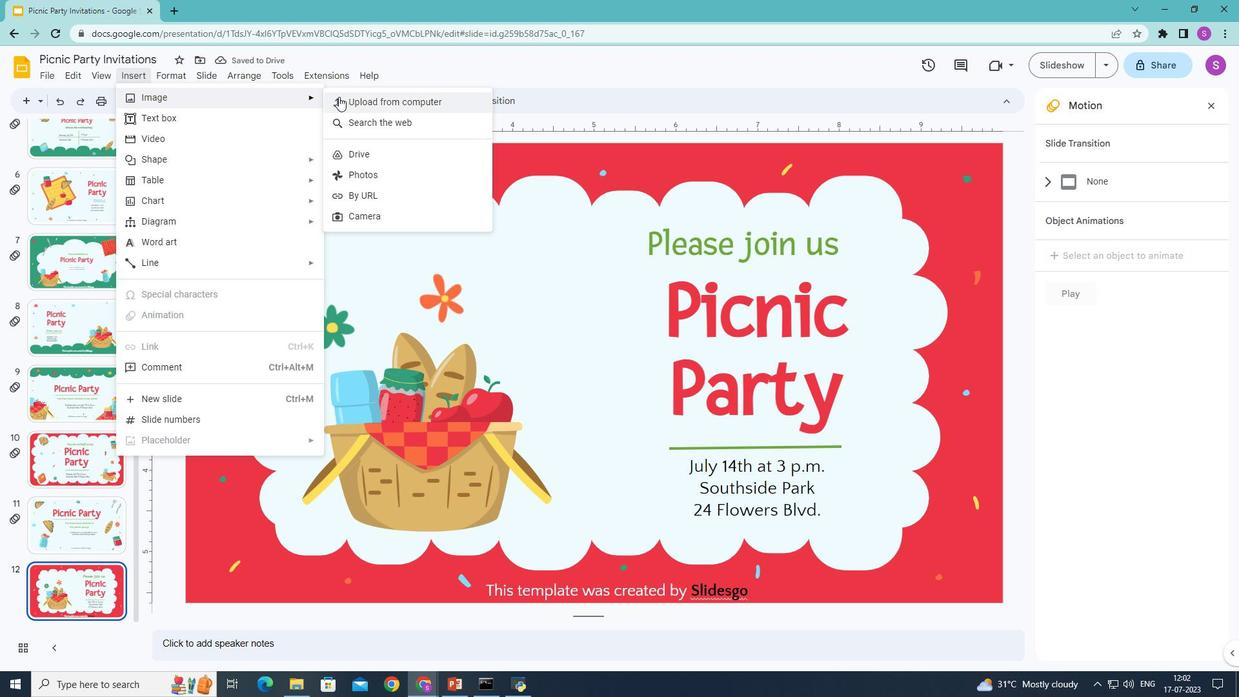 
Action: Mouse pressed left at (368, 97)
Screenshot: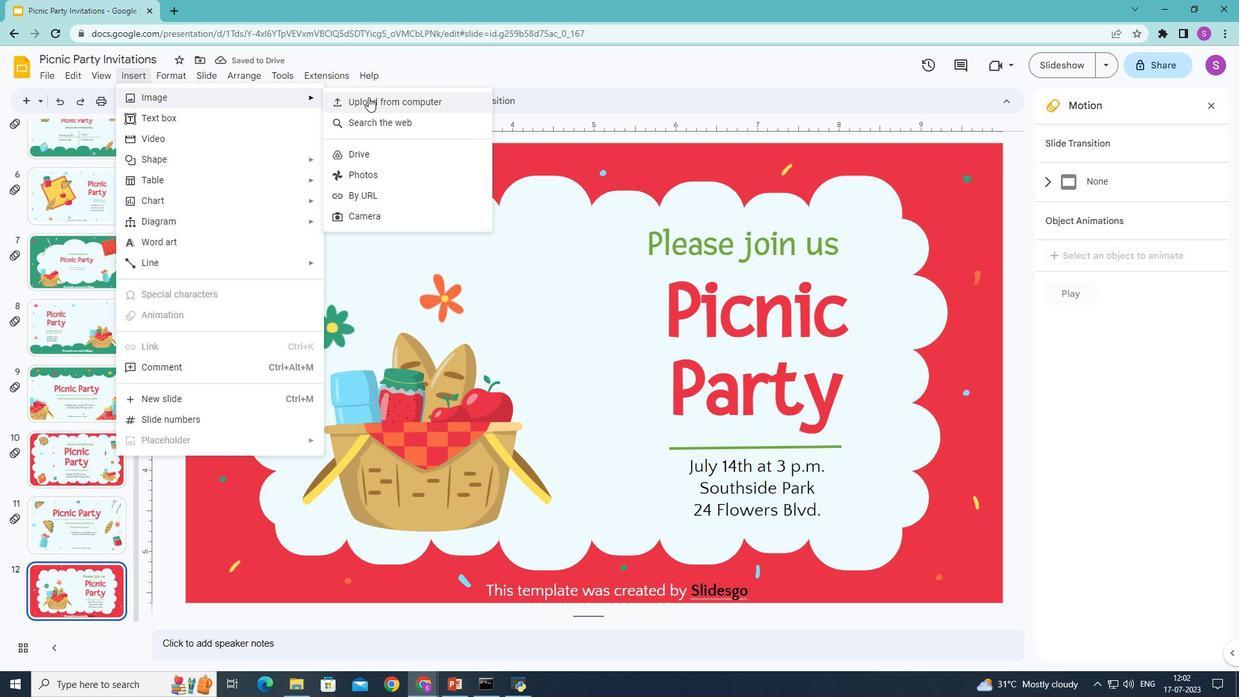 
Action: Mouse moved to (393, 159)
Screenshot: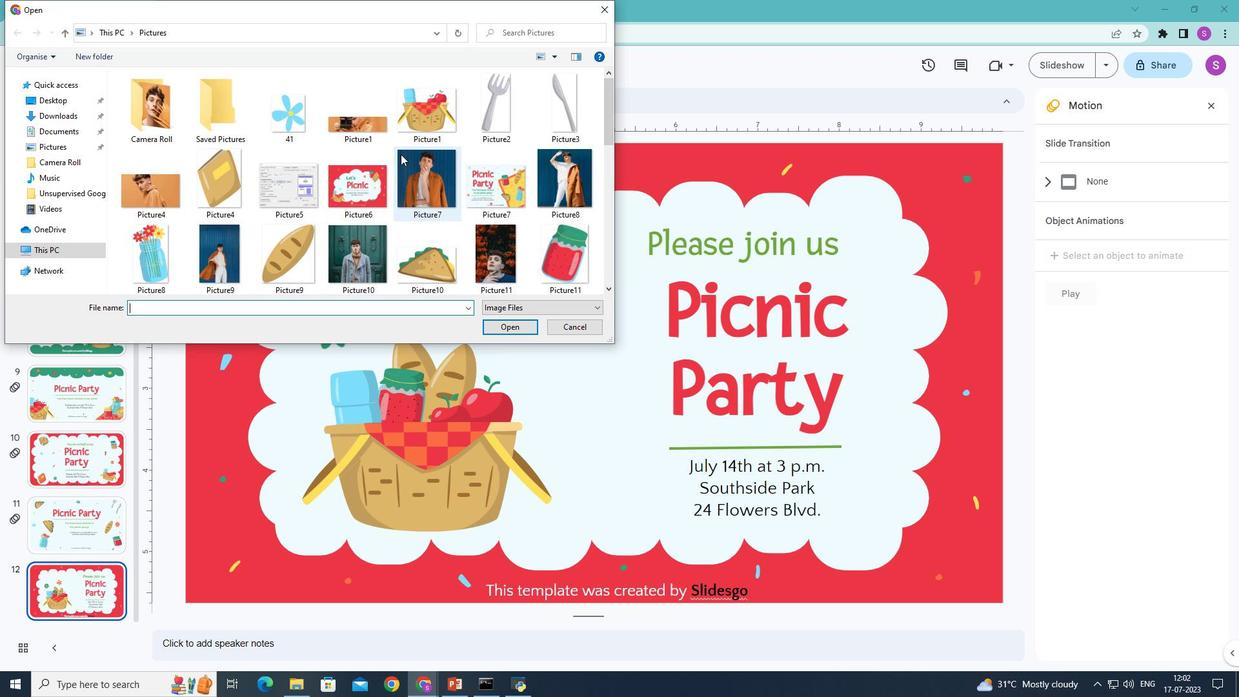 
Action: Mouse scrolled (393, 158) with delta (0, 0)
Screenshot: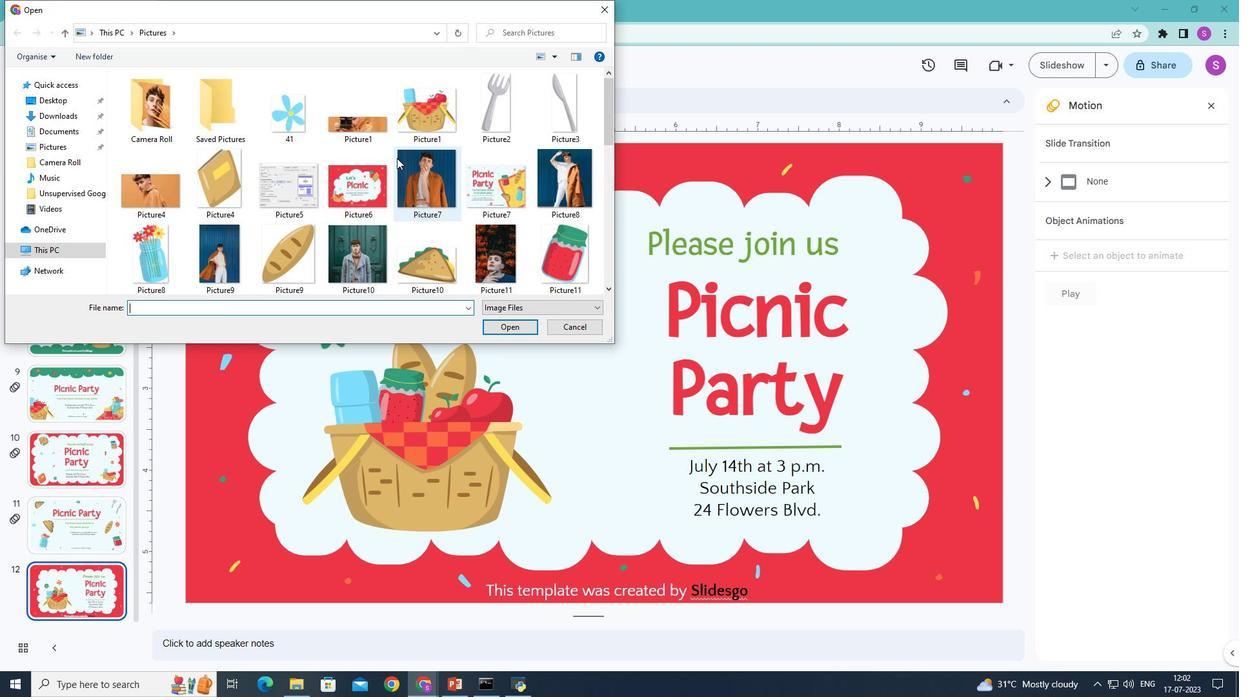 
Action: Mouse moved to (393, 159)
Screenshot: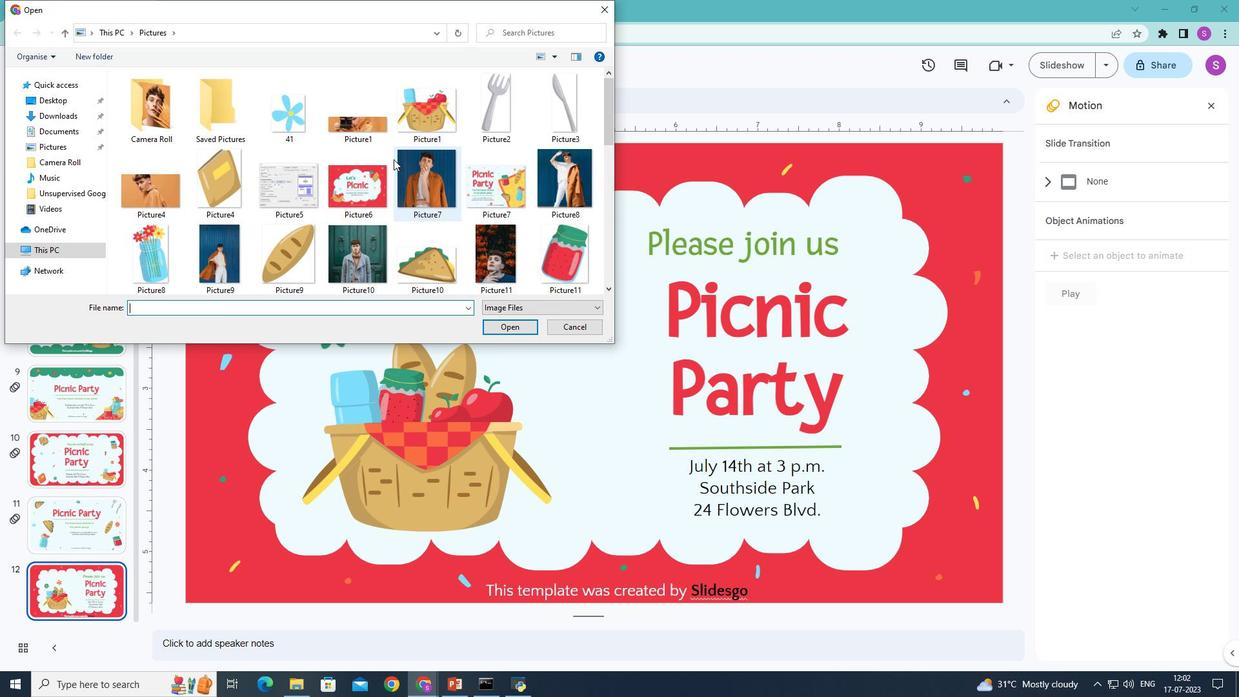 
Action: Mouse scrolled (393, 158) with delta (0, 0)
Screenshot: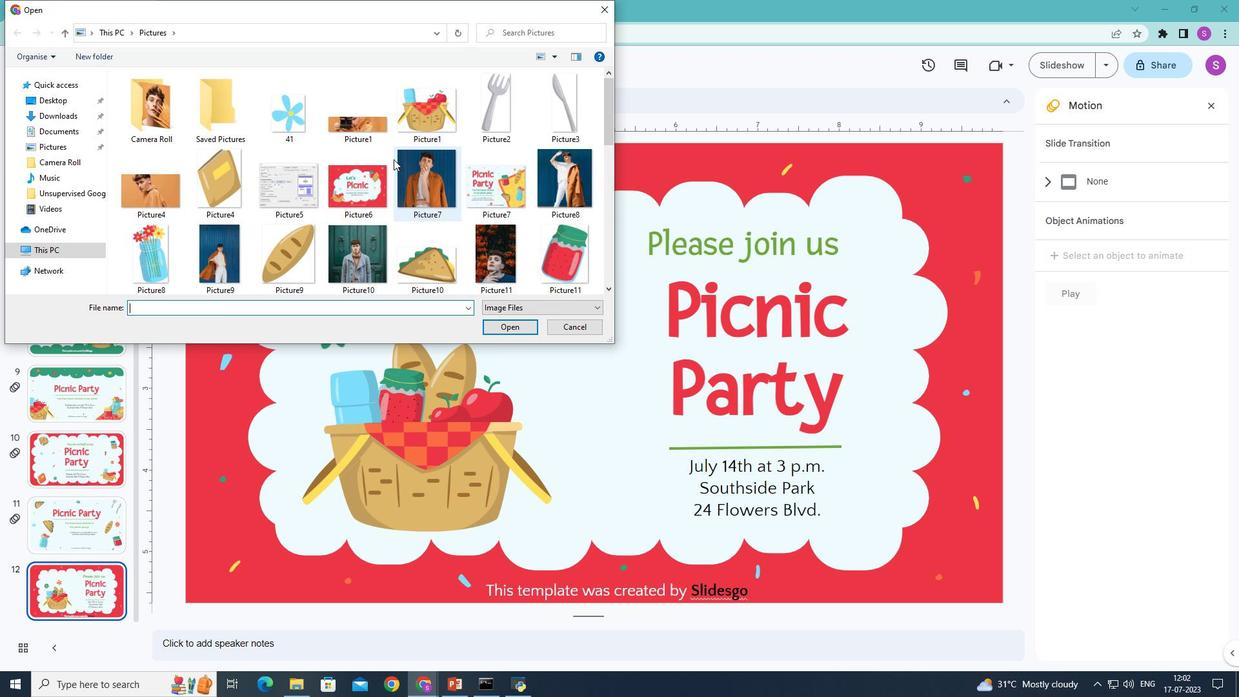 
Action: Mouse moved to (392, 159)
Screenshot: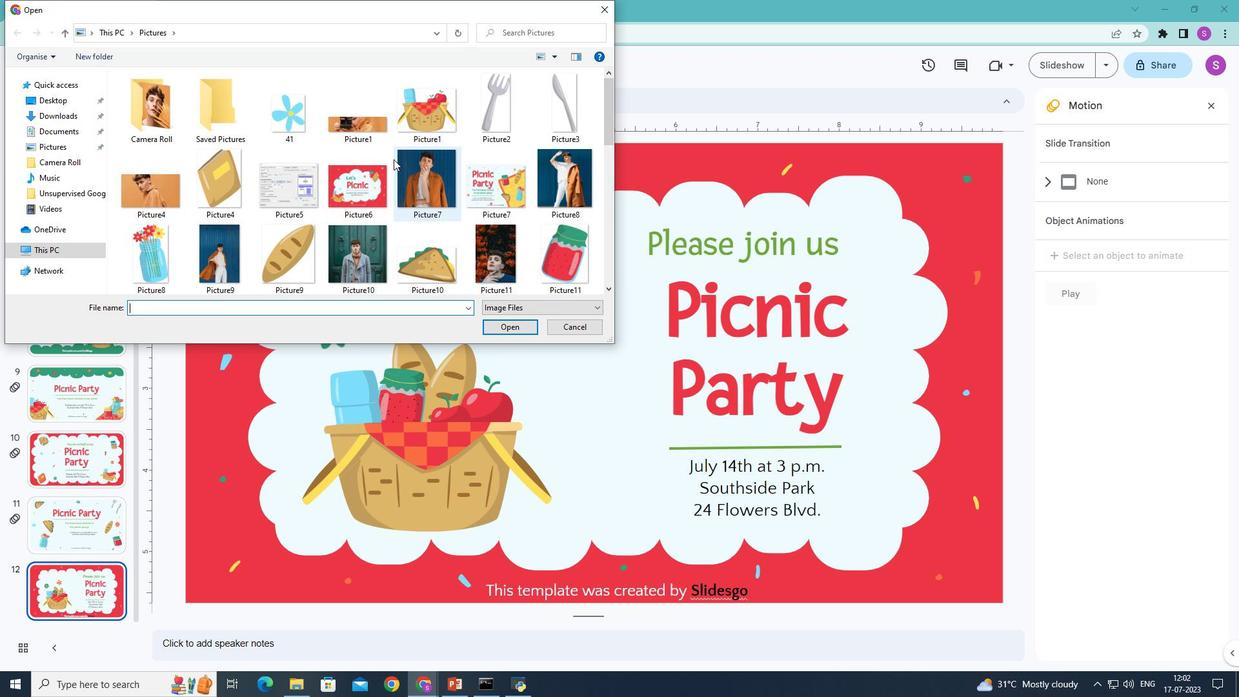 
Action: Mouse scrolled (392, 158) with delta (0, 0)
Screenshot: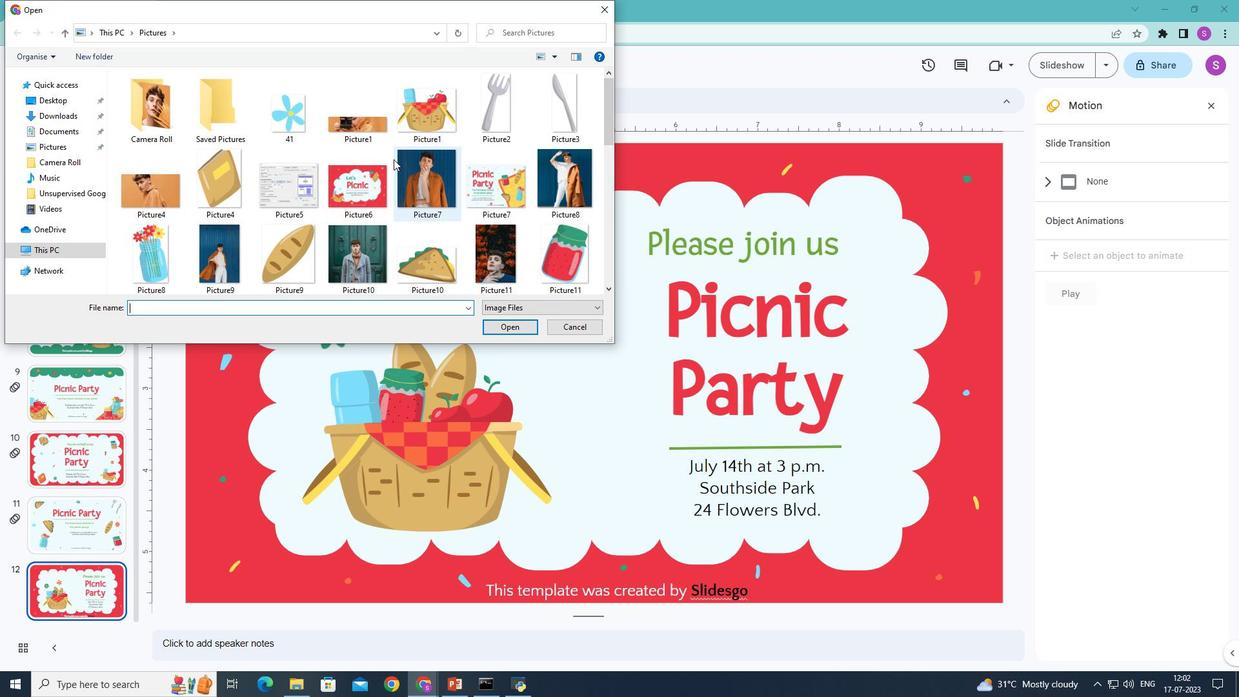 
Action: Mouse moved to (392, 159)
Screenshot: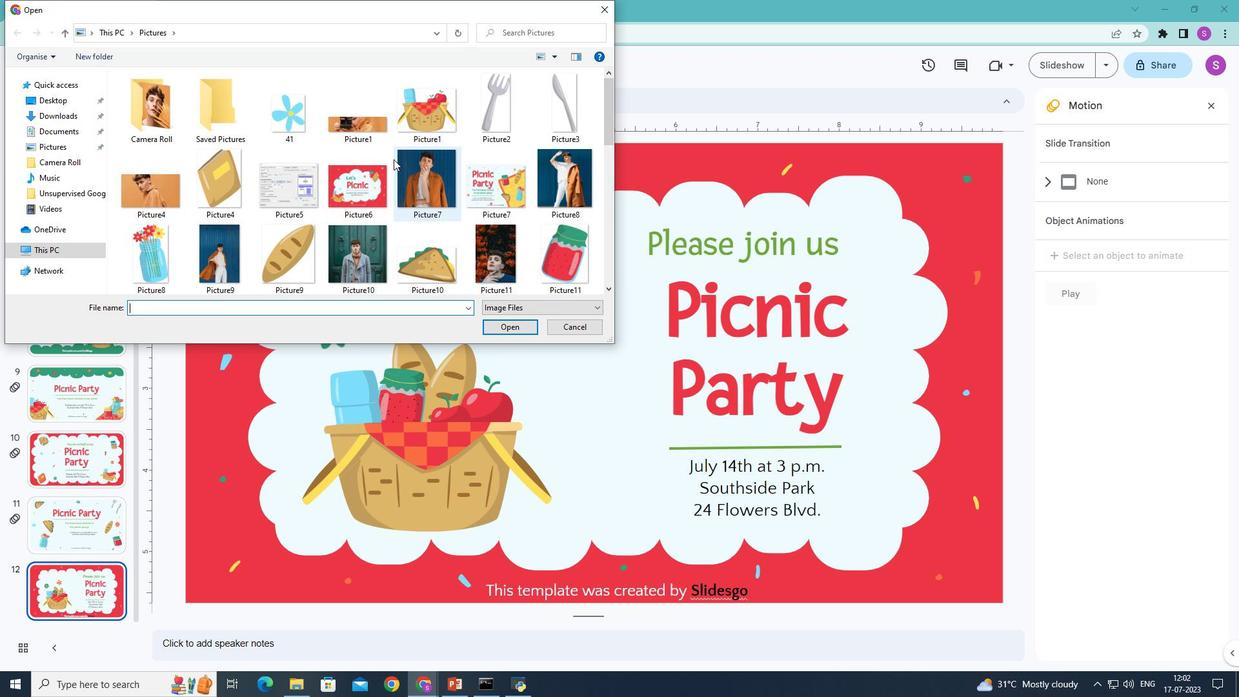 
Action: Mouse scrolled (392, 158) with delta (0, 0)
Screenshot: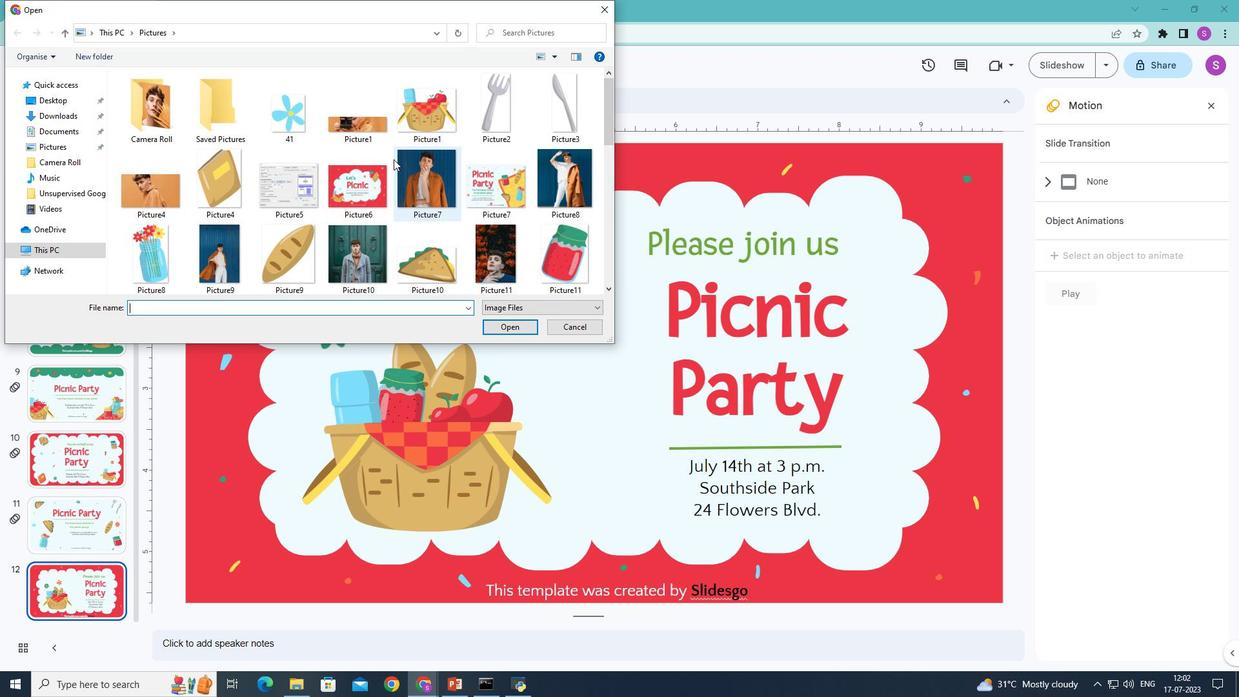 
Action: Mouse moved to (389, 156)
Screenshot: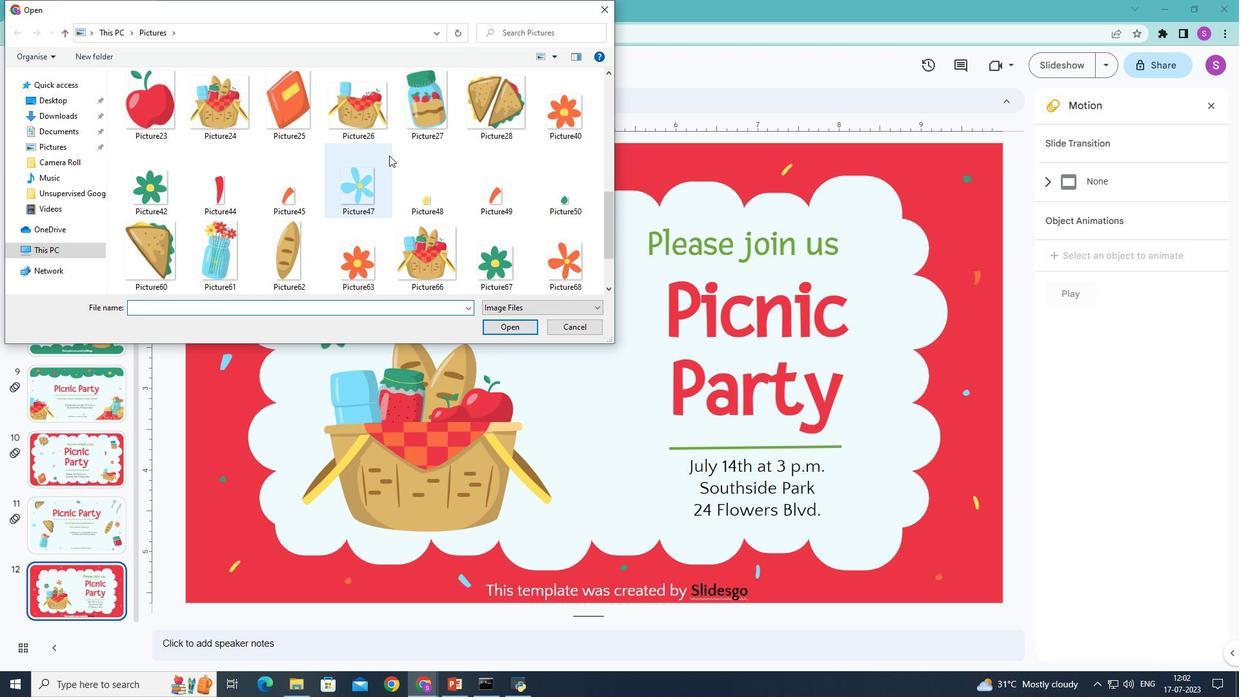 
Action: Mouse scrolled (389, 155) with delta (0, 0)
Screenshot: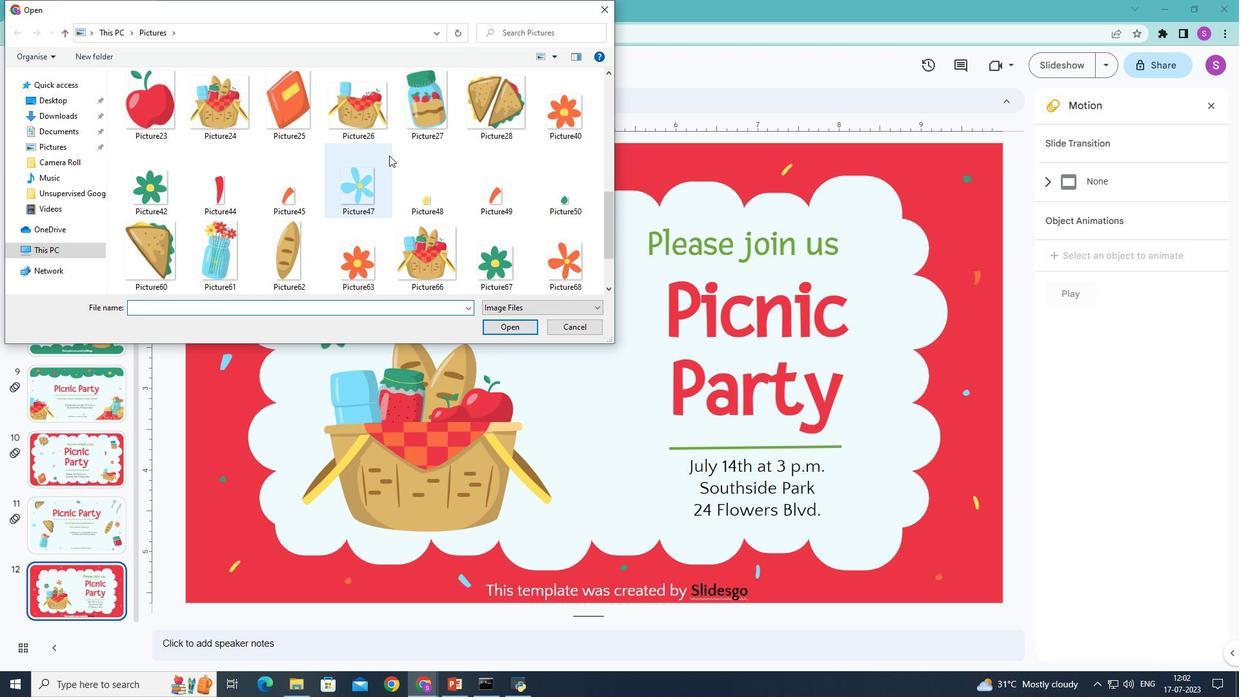 
Action: Mouse scrolled (389, 155) with delta (0, 0)
Screenshot: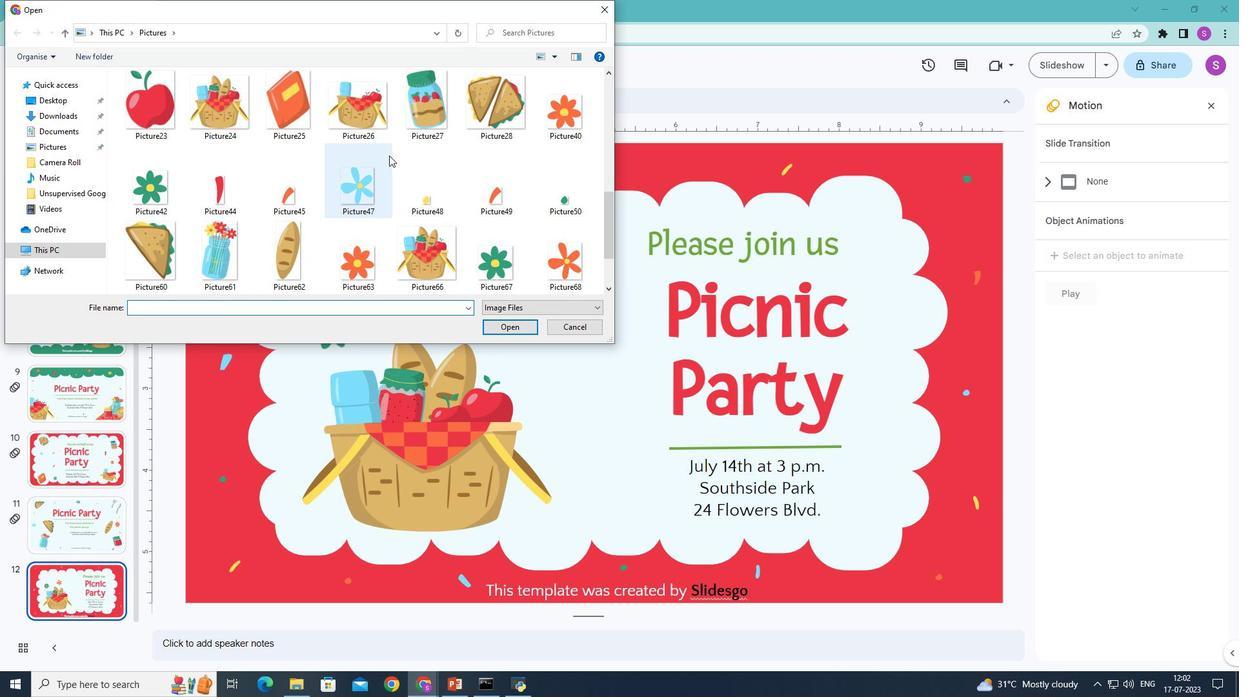 
Action: Mouse scrolled (389, 155) with delta (0, 0)
Screenshot: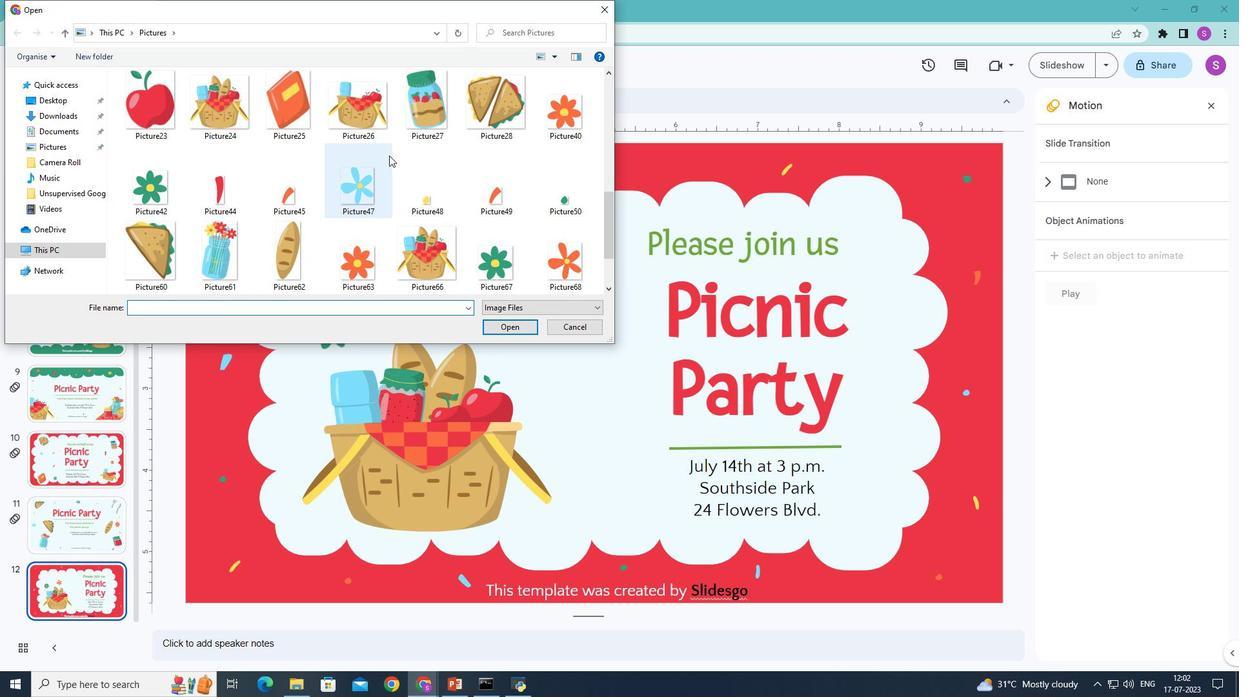 
Action: Mouse scrolled (389, 155) with delta (0, 0)
Screenshot: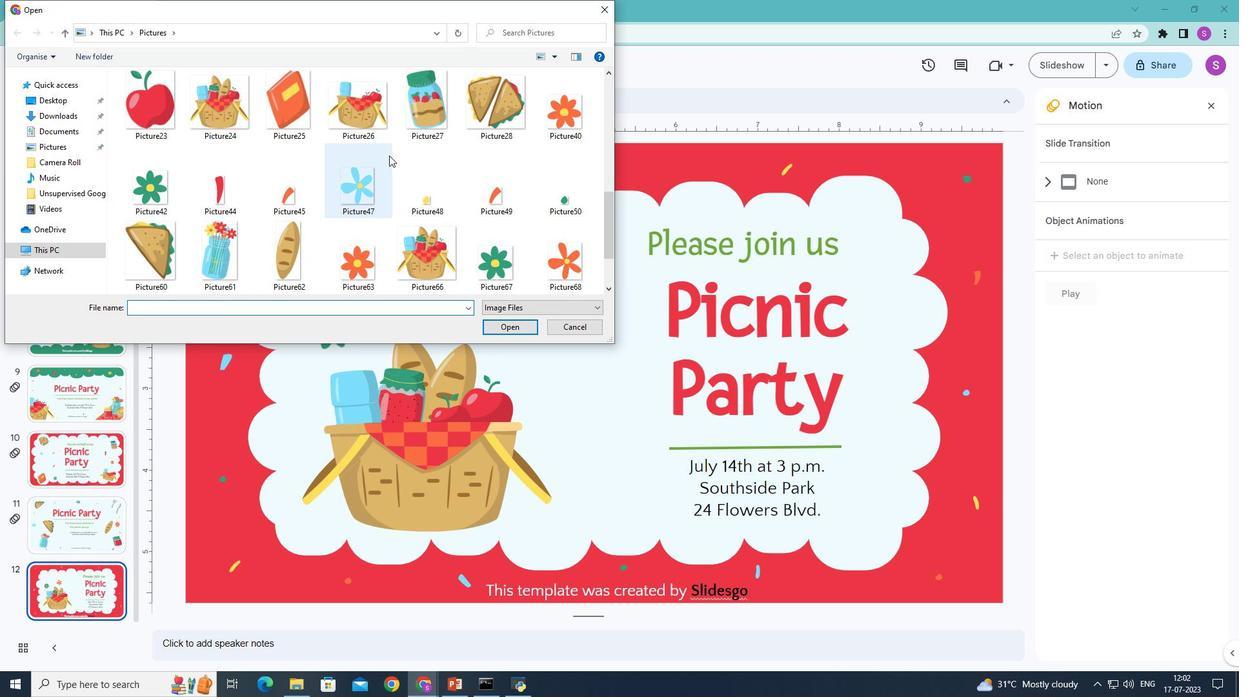 
Action: Mouse moved to (157, 260)
Screenshot: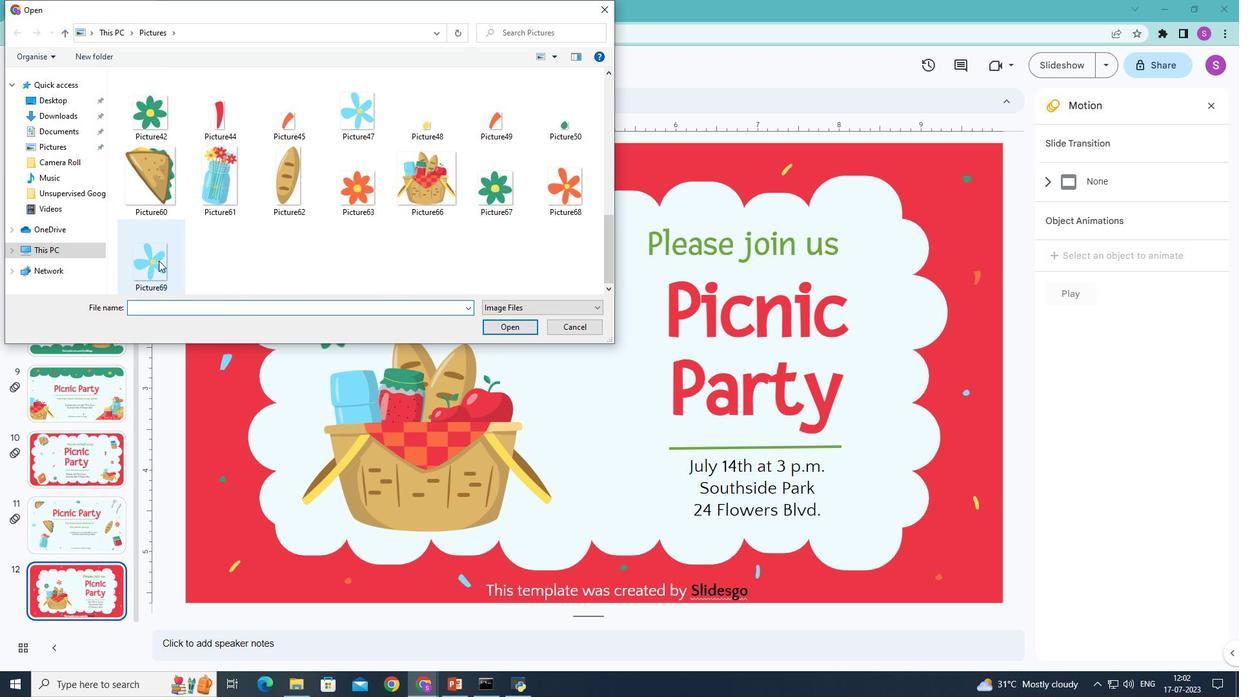 
Action: Mouse pressed left at (157, 260)
Screenshot: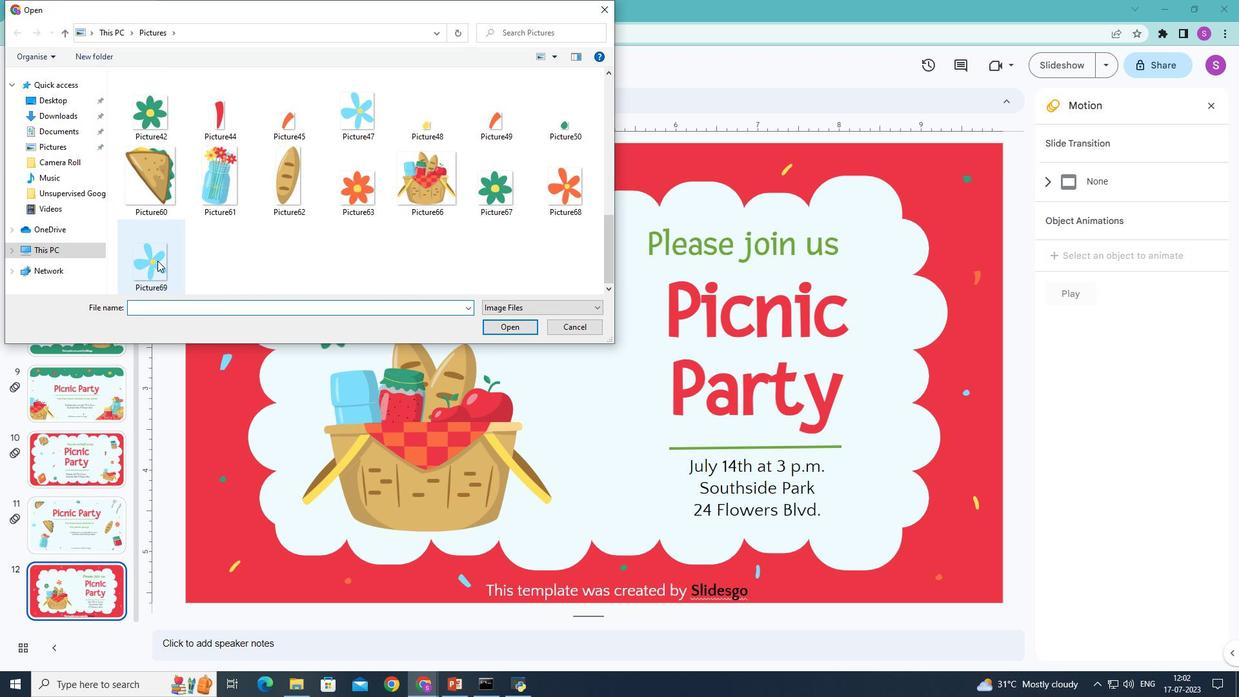 
Action: Mouse moved to (507, 326)
Screenshot: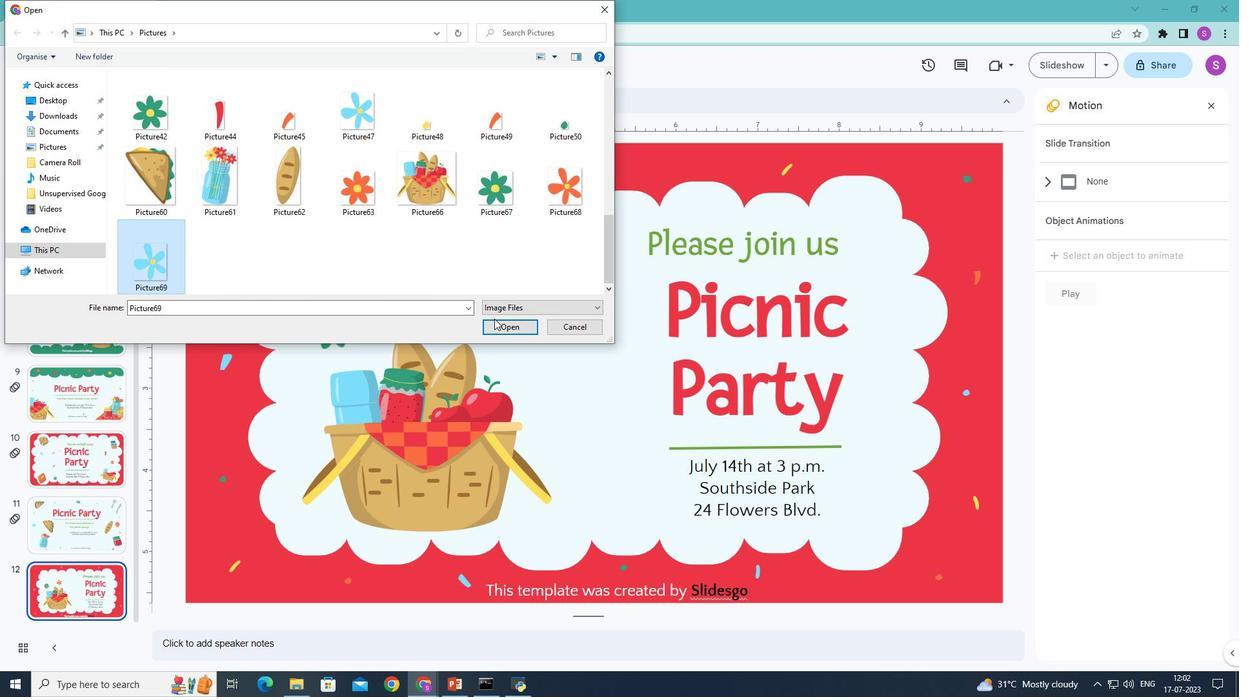 
Action: Mouse pressed left at (507, 326)
Screenshot: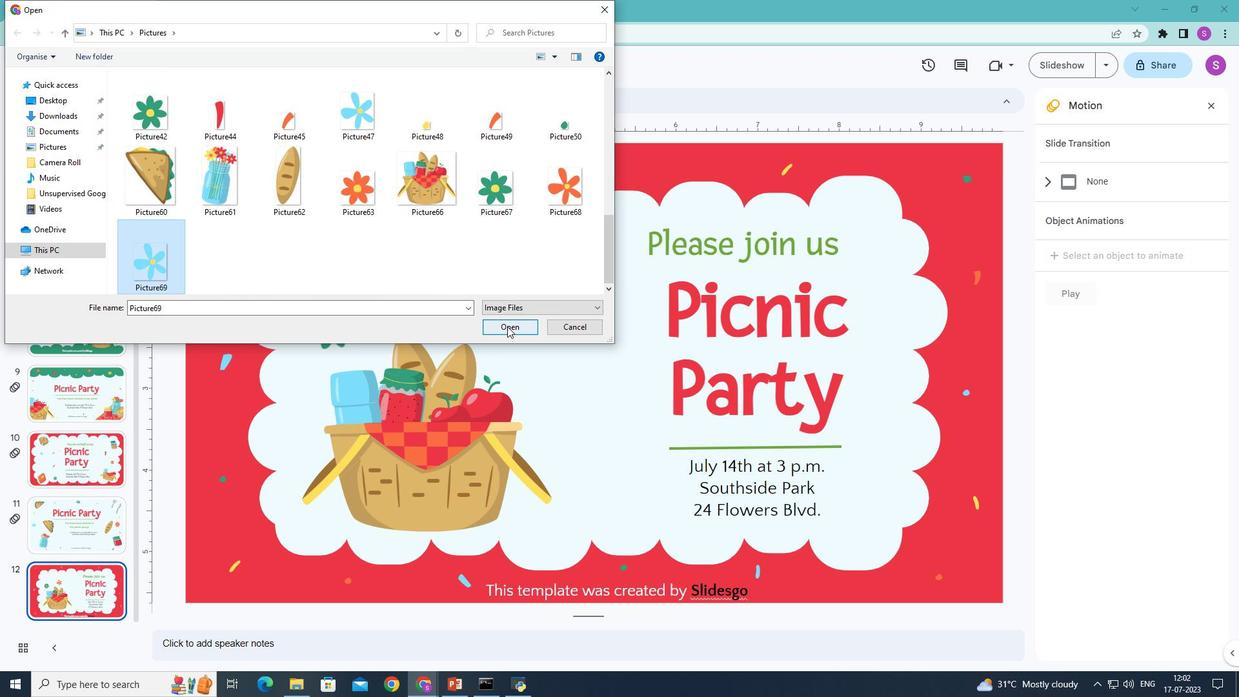 
Action: Mouse moved to (226, 180)
Screenshot: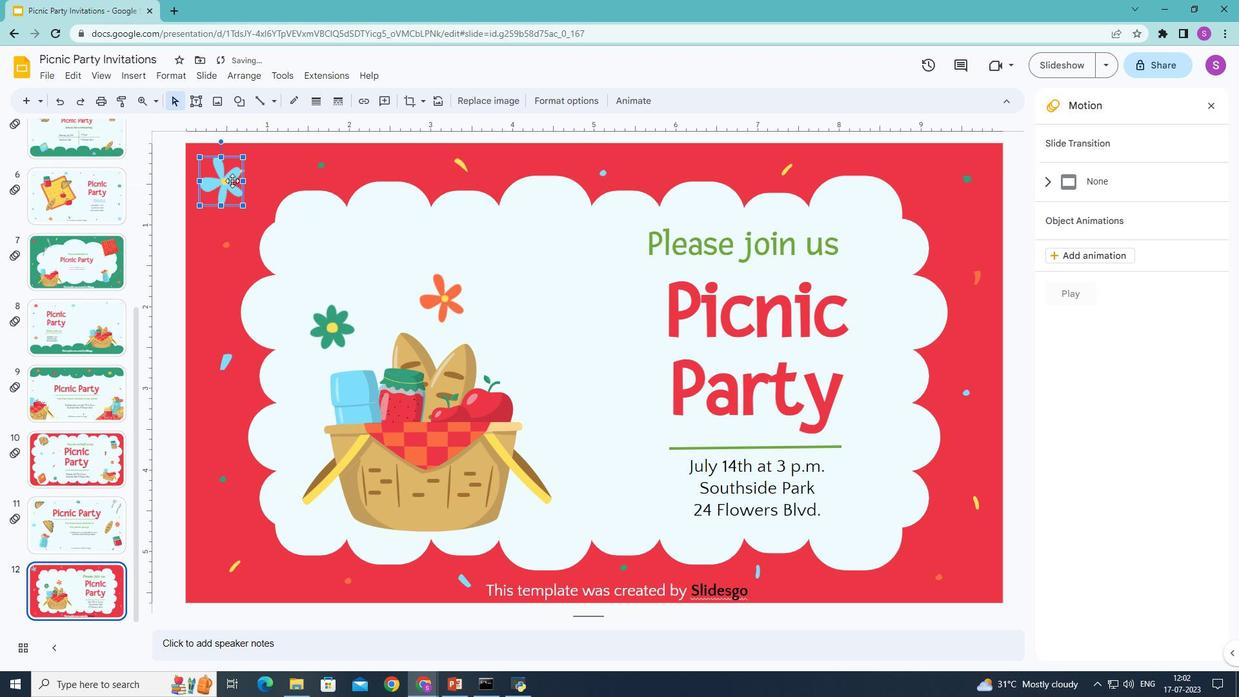 
Action: Mouse pressed left at (226, 180)
Screenshot: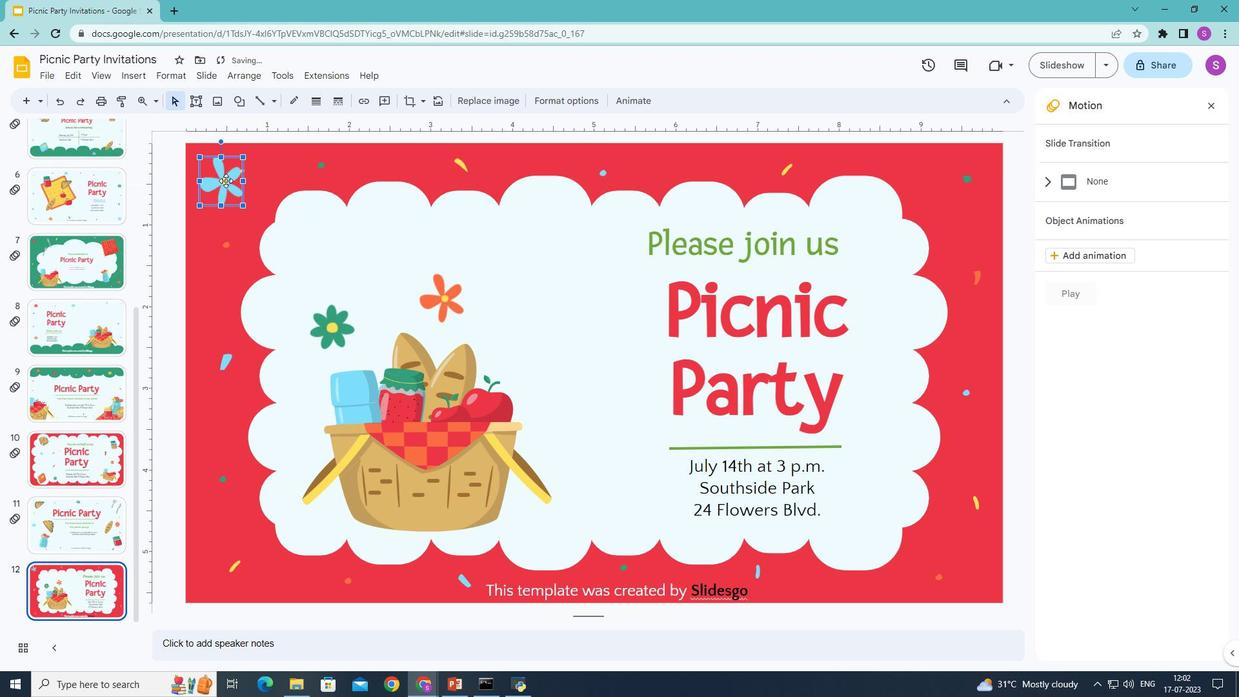 
Action: Mouse moved to (623, 298)
Screenshot: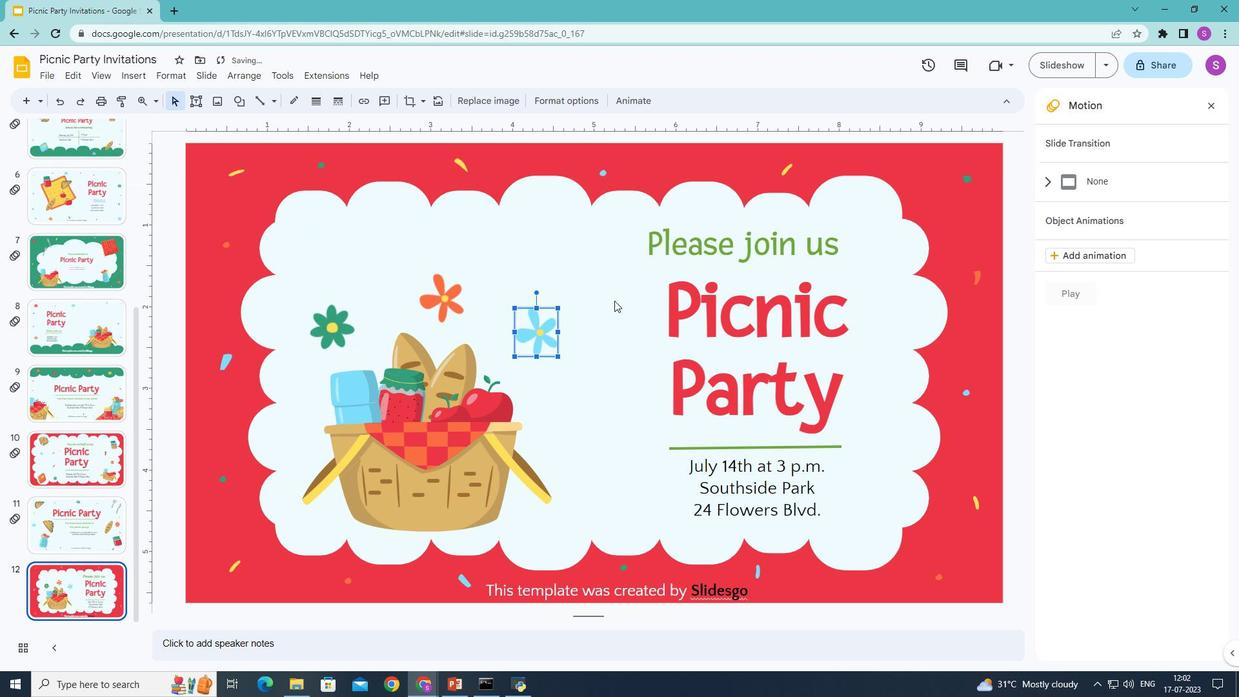 
Action: Mouse pressed left at (623, 298)
Screenshot: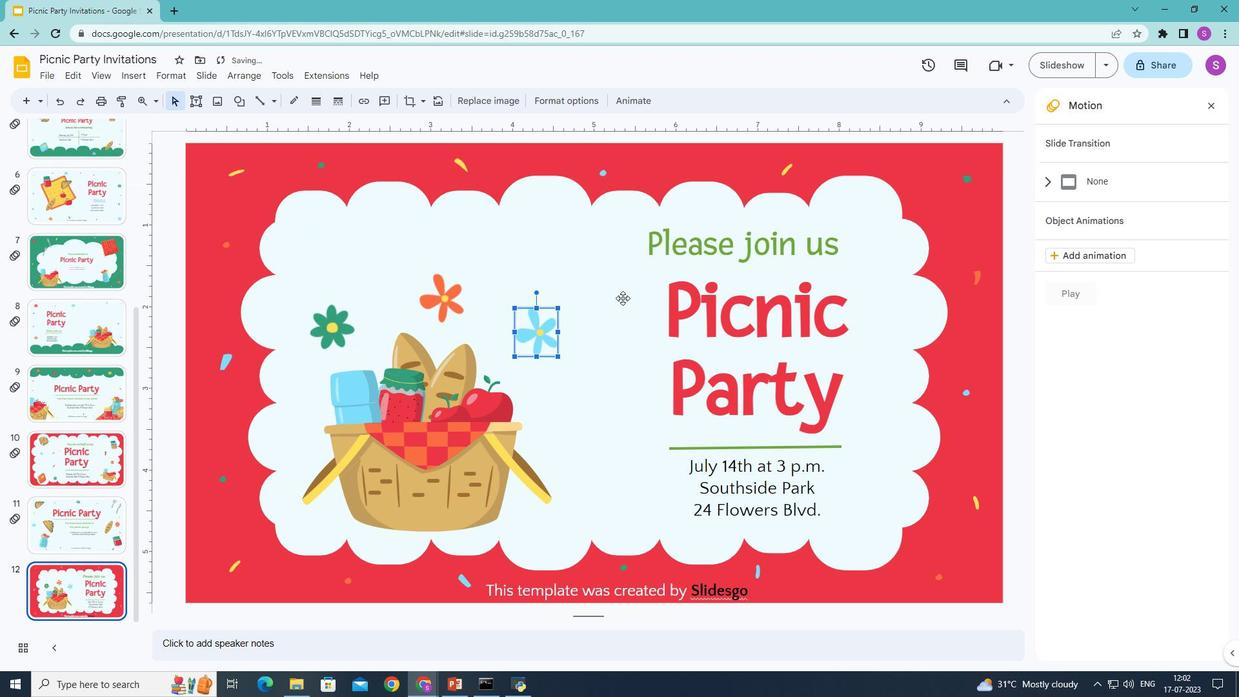 
Action: Mouse moved to (534, 266)
Screenshot: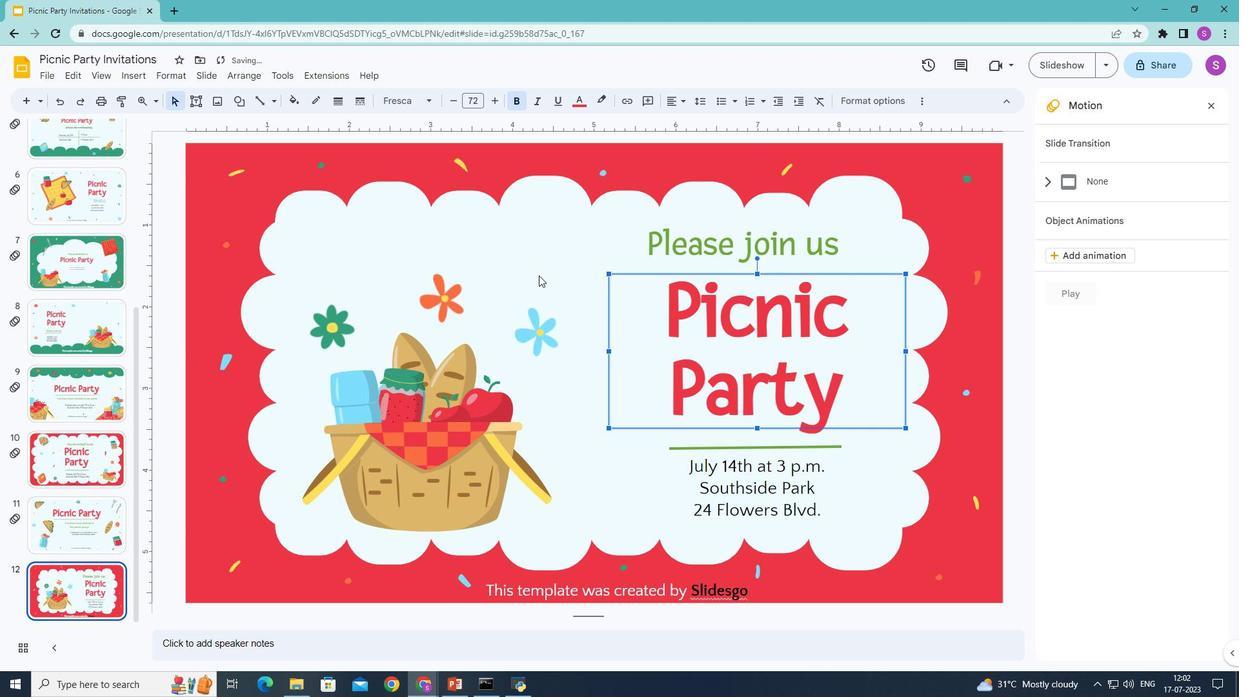
Action: Mouse pressed left at (534, 266)
Screenshot: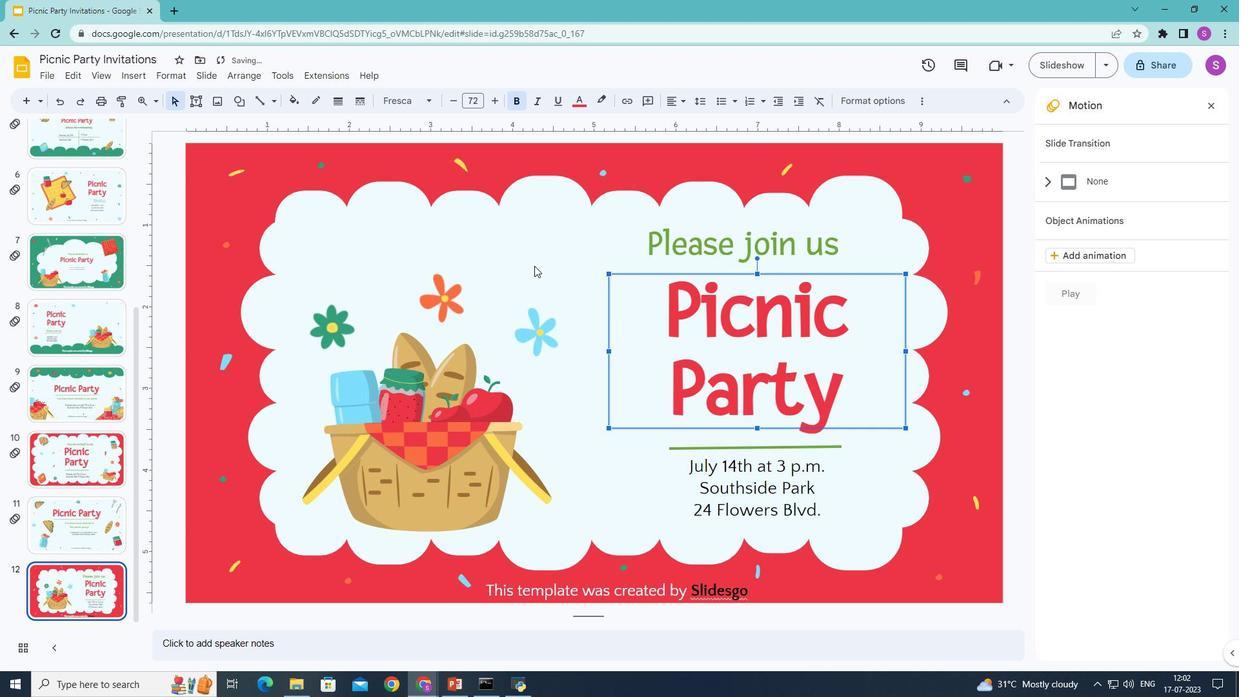 
Action: Mouse moved to (127, 75)
Screenshot: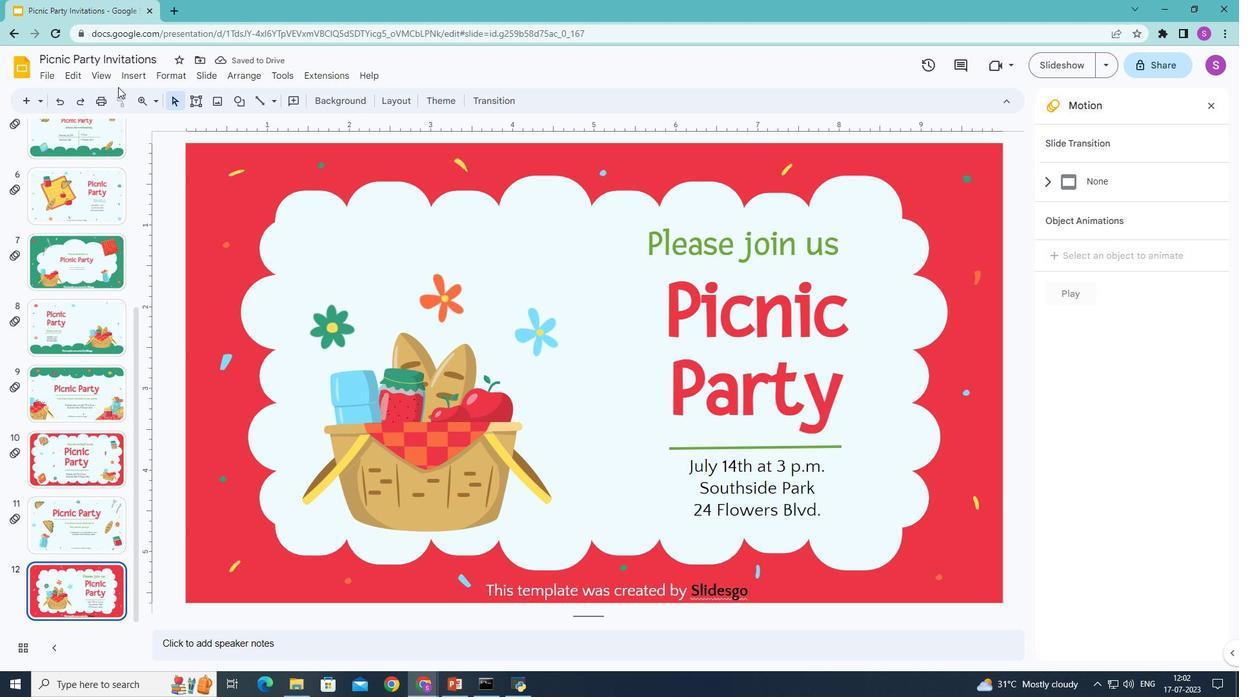 
Action: Mouse pressed left at (127, 75)
Screenshot: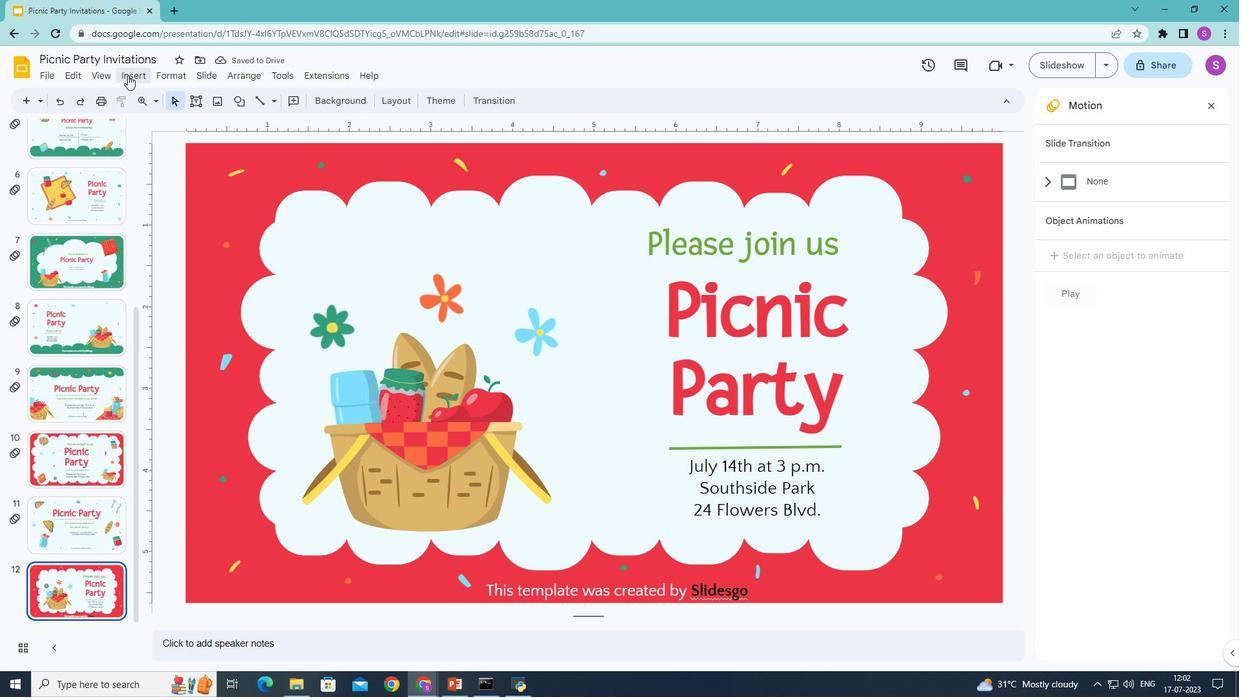 
Action: Mouse moved to (381, 99)
Screenshot: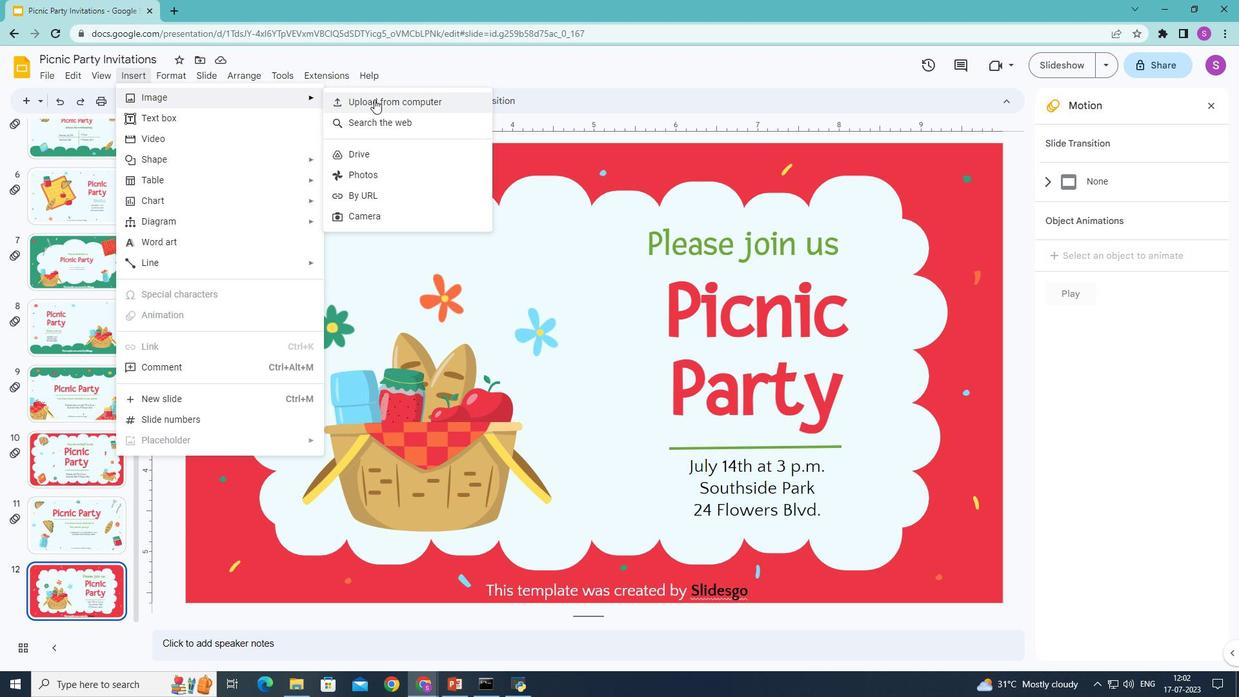 
Action: Mouse pressed left at (381, 99)
Screenshot: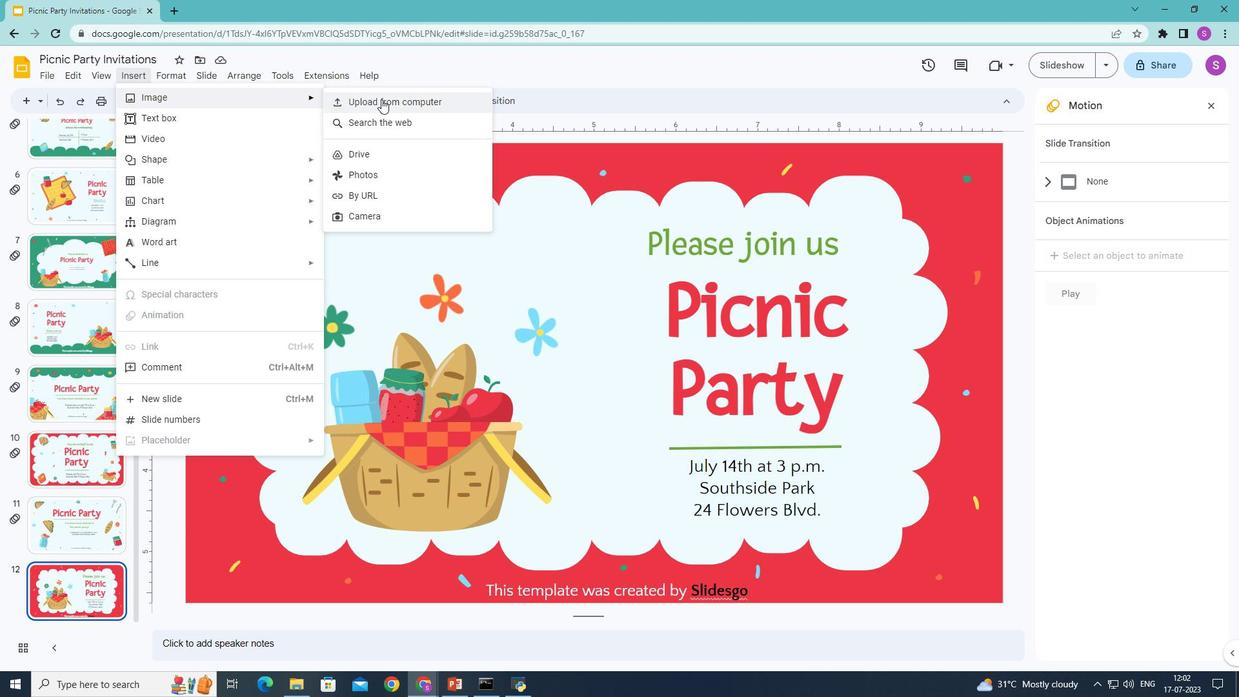 
Action: Mouse moved to (377, 154)
Screenshot: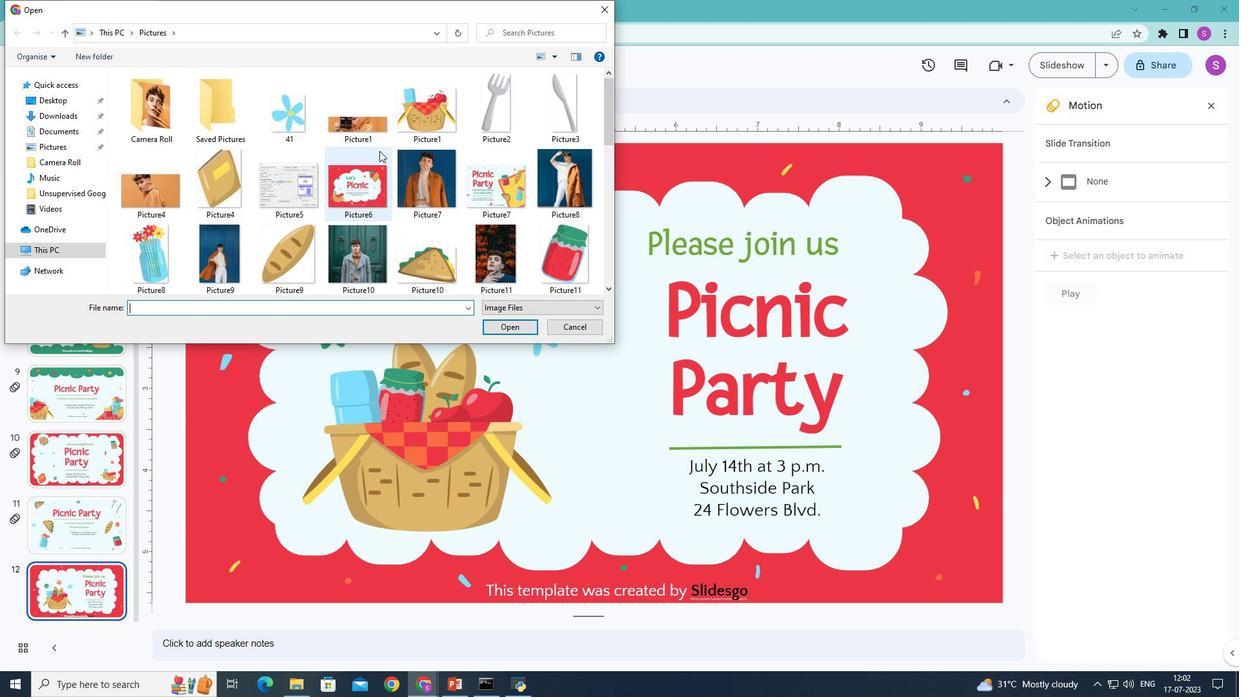
Action: Mouse scrolled (377, 153) with delta (0, 0)
Screenshot: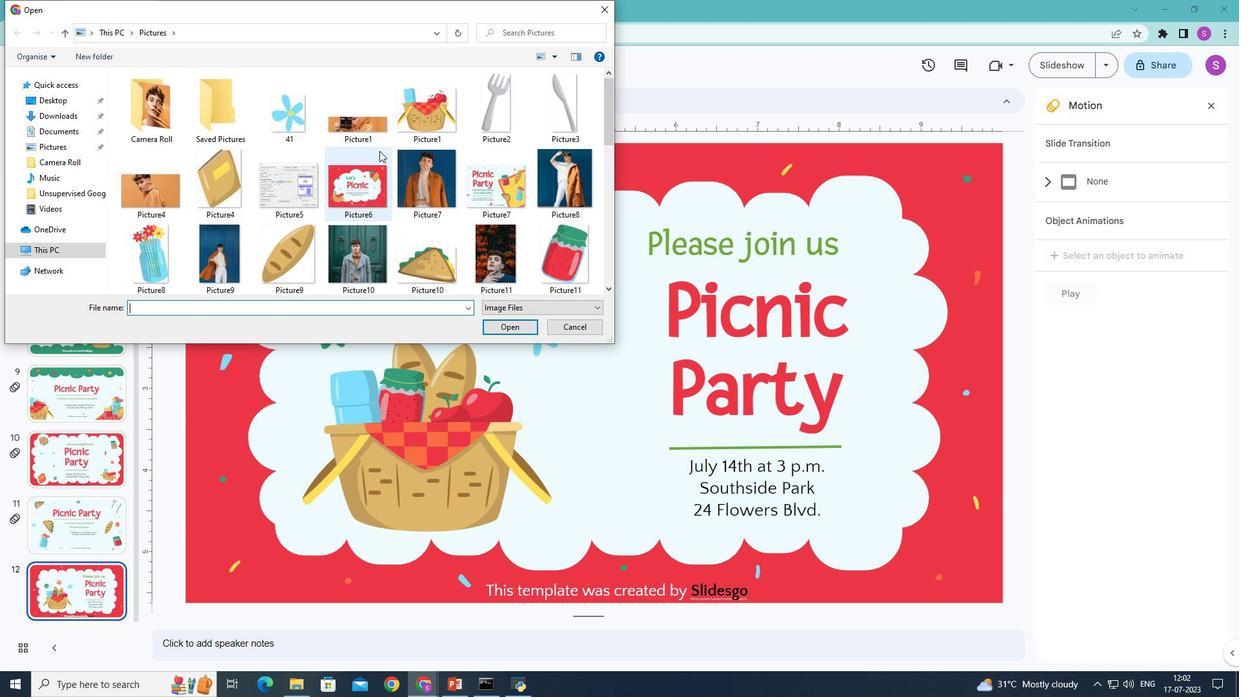 
Action: Mouse scrolled (377, 153) with delta (0, 0)
Screenshot: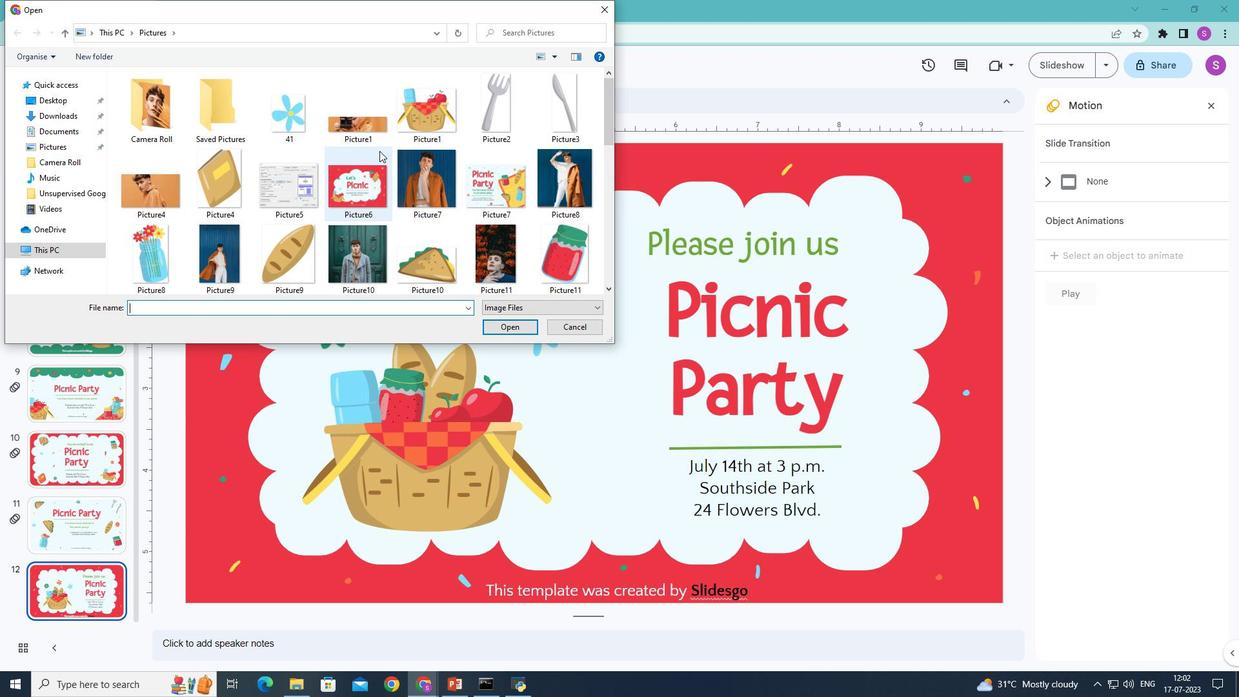 
Action: Mouse scrolled (377, 153) with delta (0, 0)
Screenshot: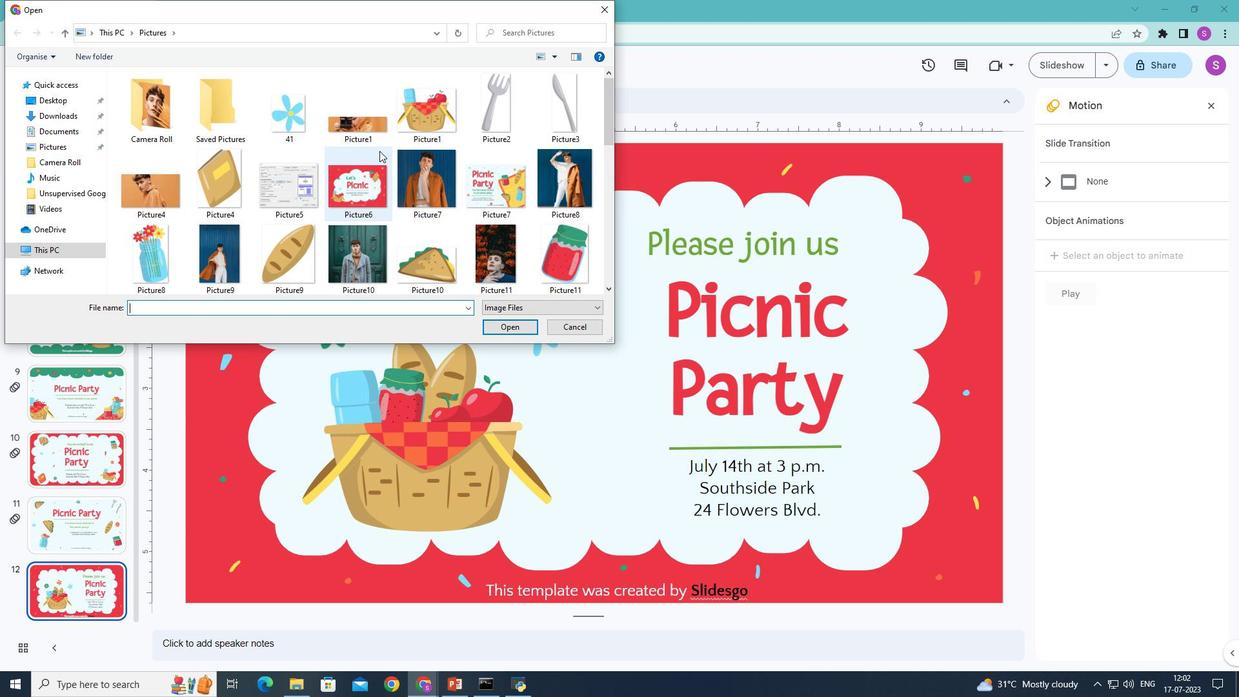
Action: Mouse moved to (377, 154)
Screenshot: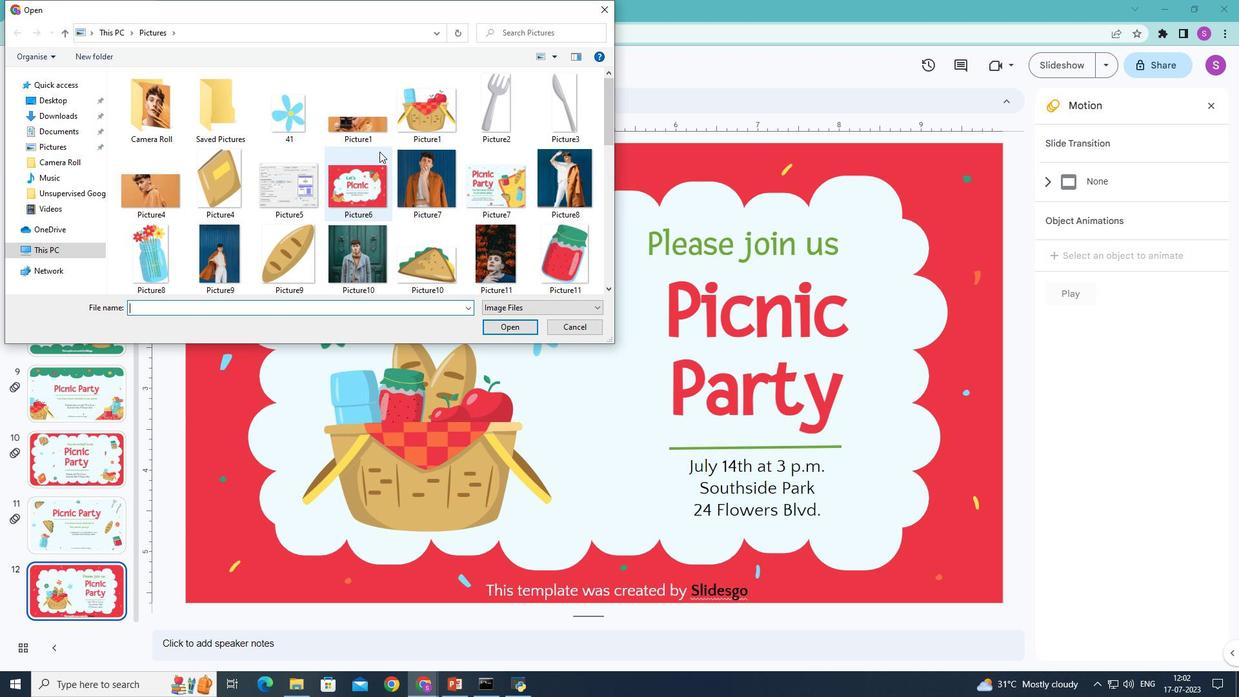
Action: Mouse scrolled (377, 153) with delta (0, 0)
Screenshot: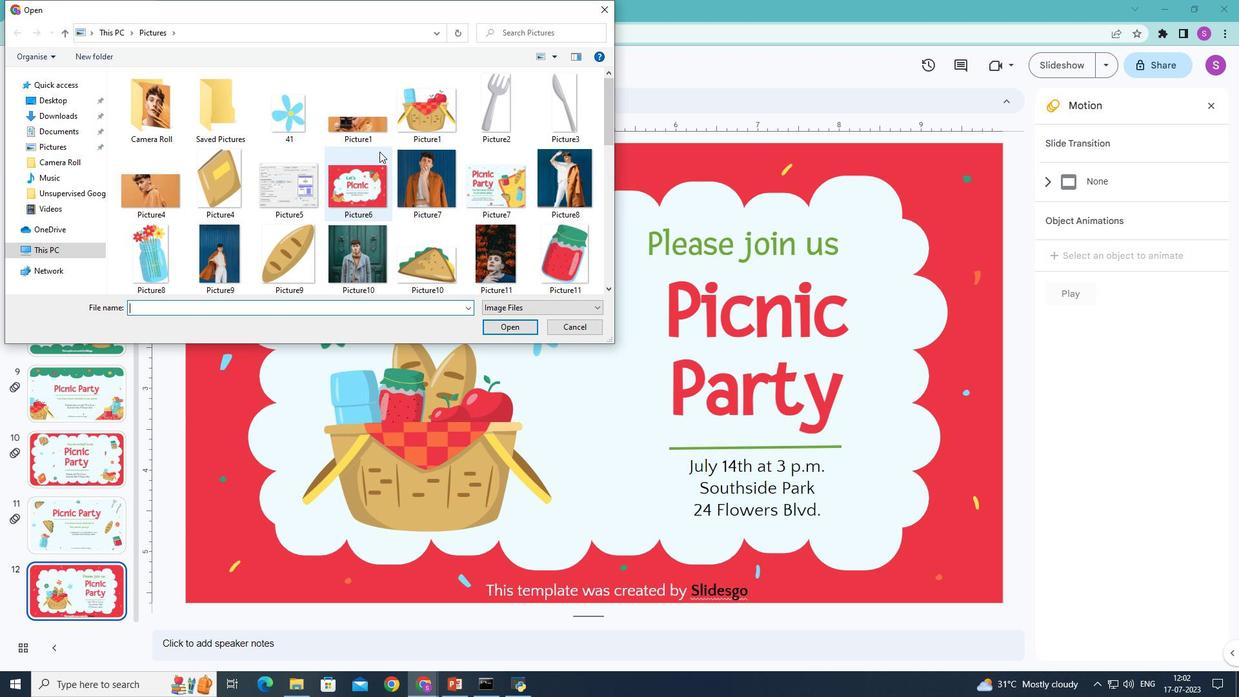 
Action: Mouse moved to (375, 154)
Screenshot: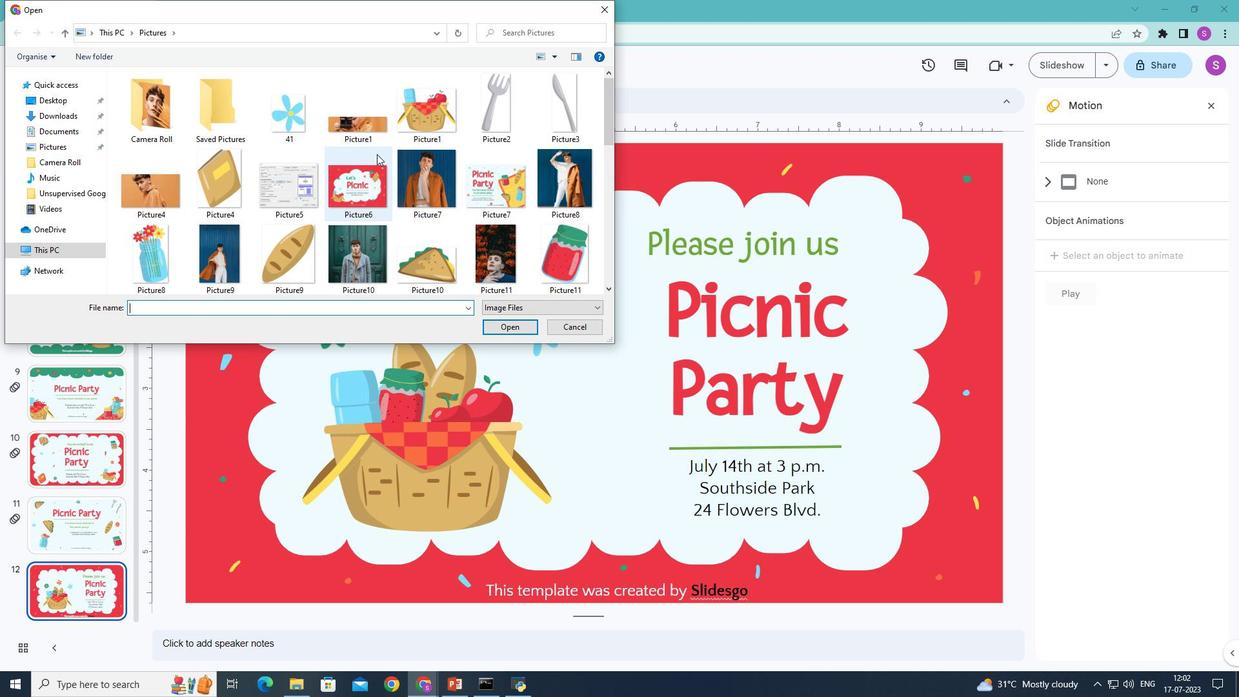 
Action: Mouse scrolled (375, 153) with delta (0, 0)
Screenshot: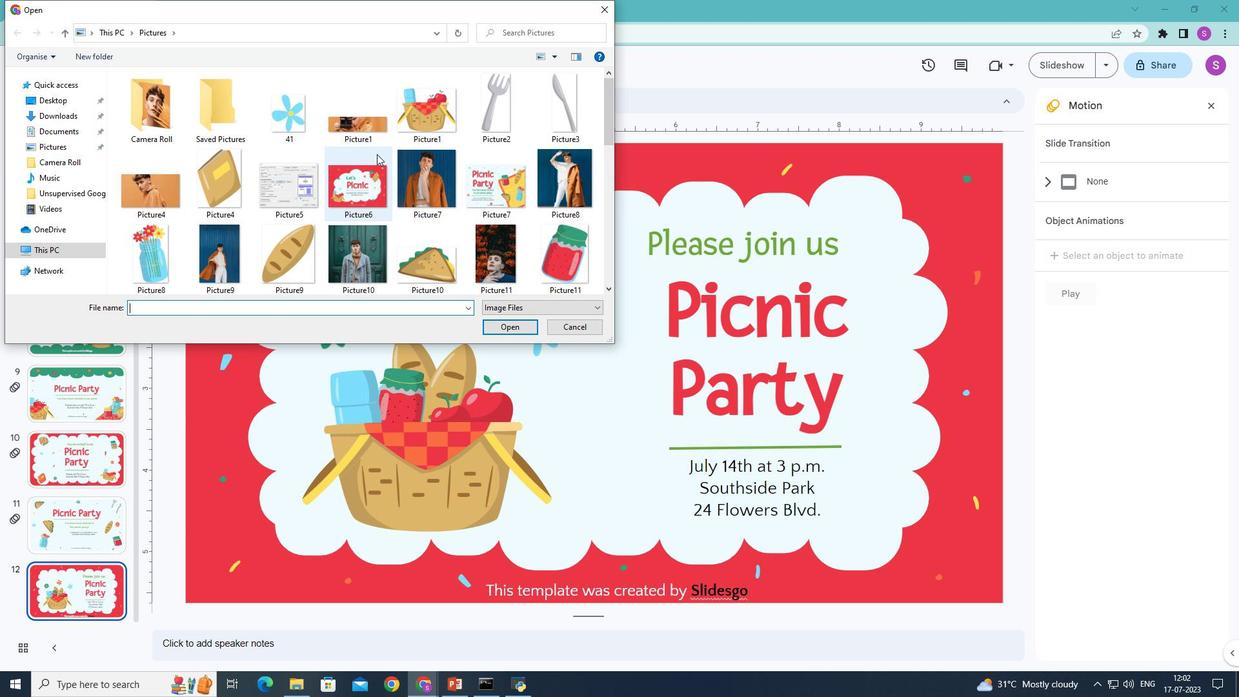 
Action: Mouse moved to (375, 153)
Screenshot: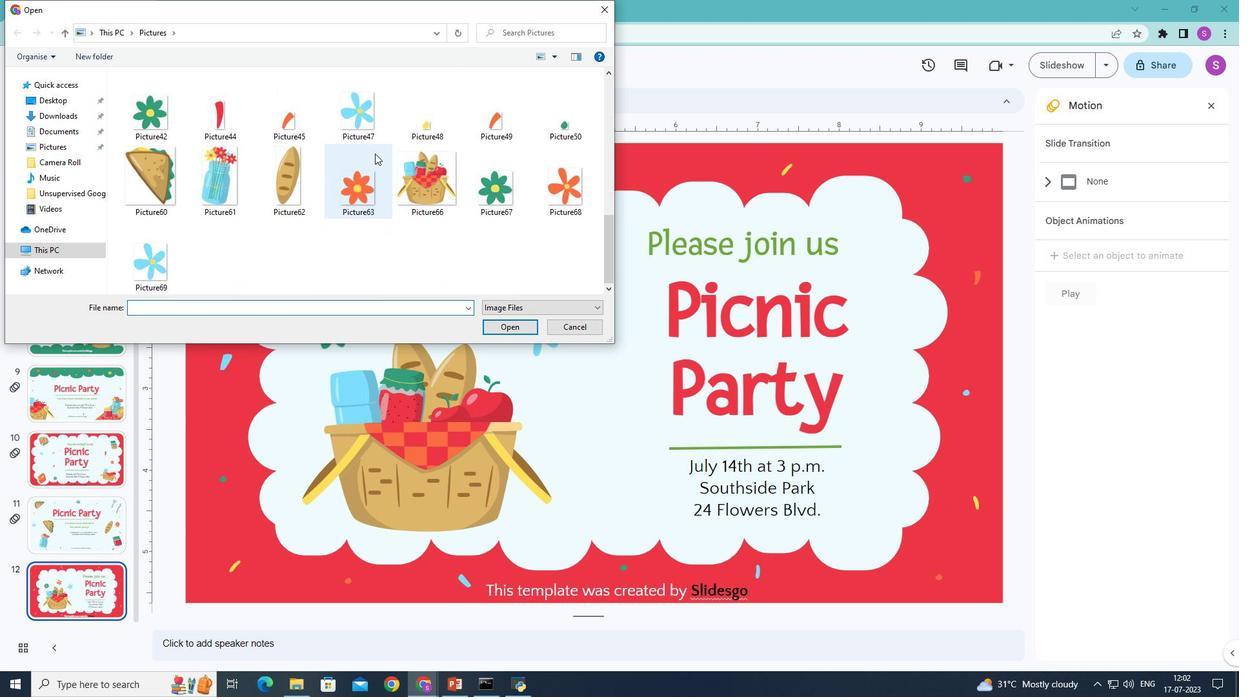 
Action: Mouse scrolled (375, 152) with delta (0, 0)
Screenshot: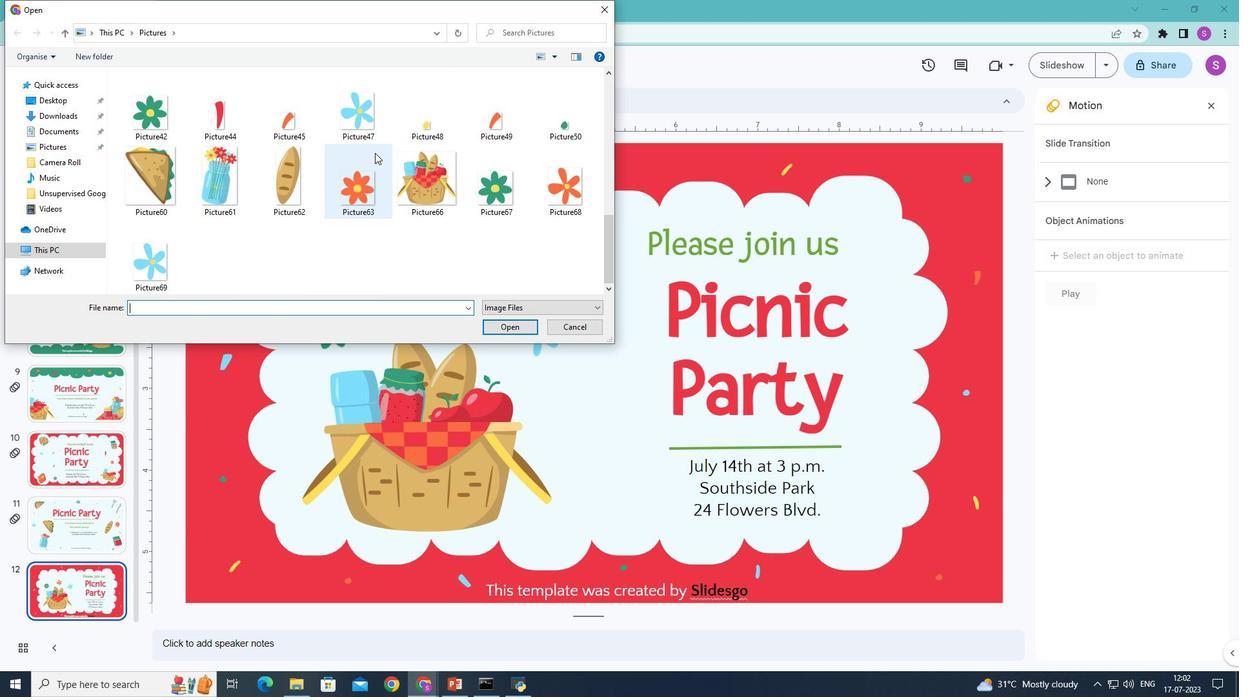 
Action: Mouse moved to (209, 117)
Screenshot: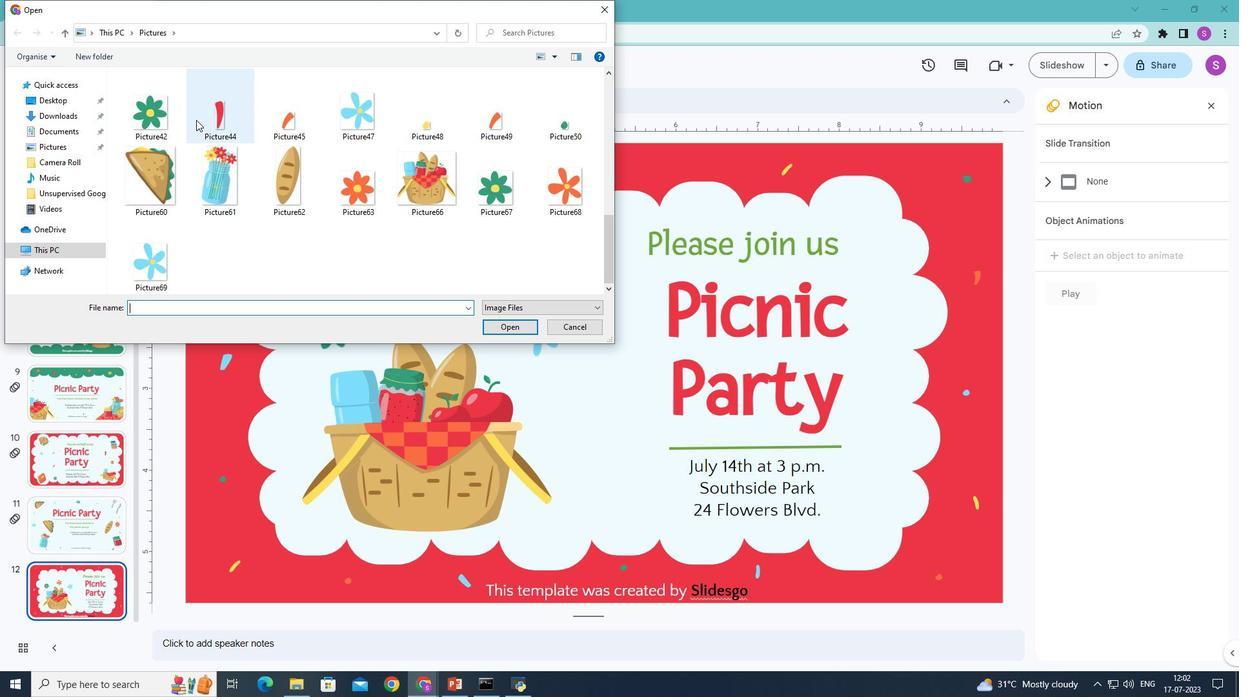 
Action: Mouse pressed left at (209, 117)
Screenshot: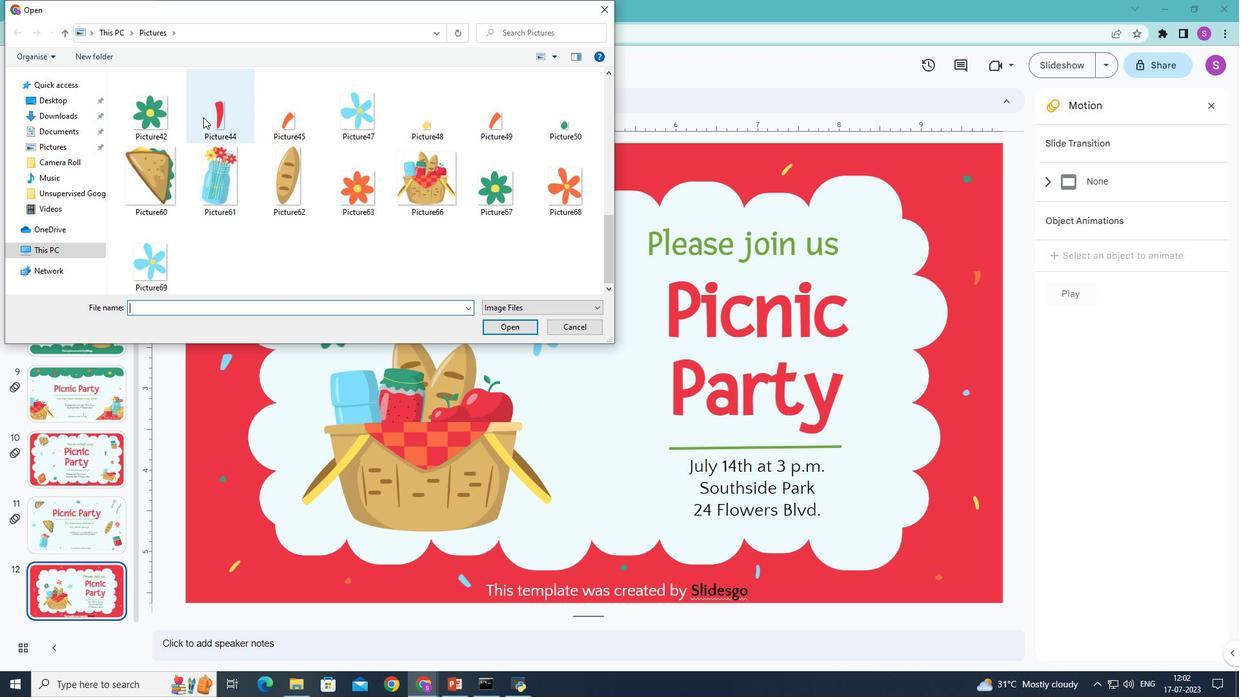 
Action: Mouse moved to (505, 321)
Screenshot: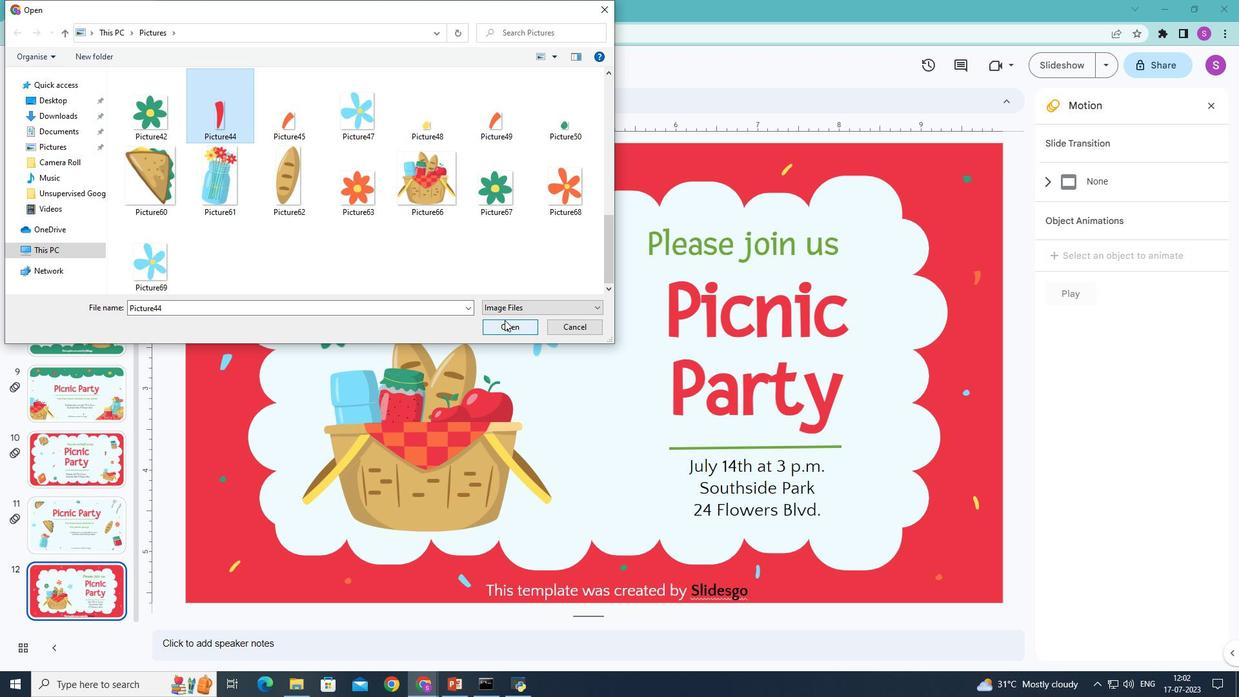 
Action: Mouse pressed left at (505, 321)
Screenshot: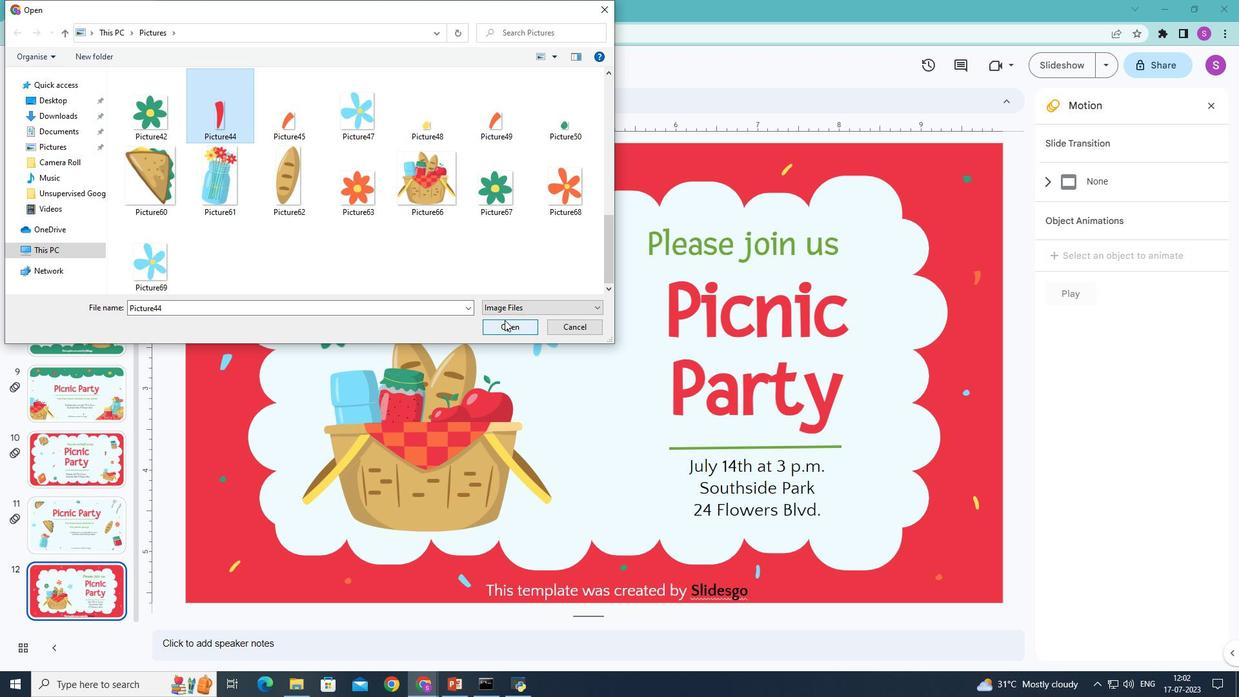 
Action: Mouse moved to (204, 183)
Screenshot: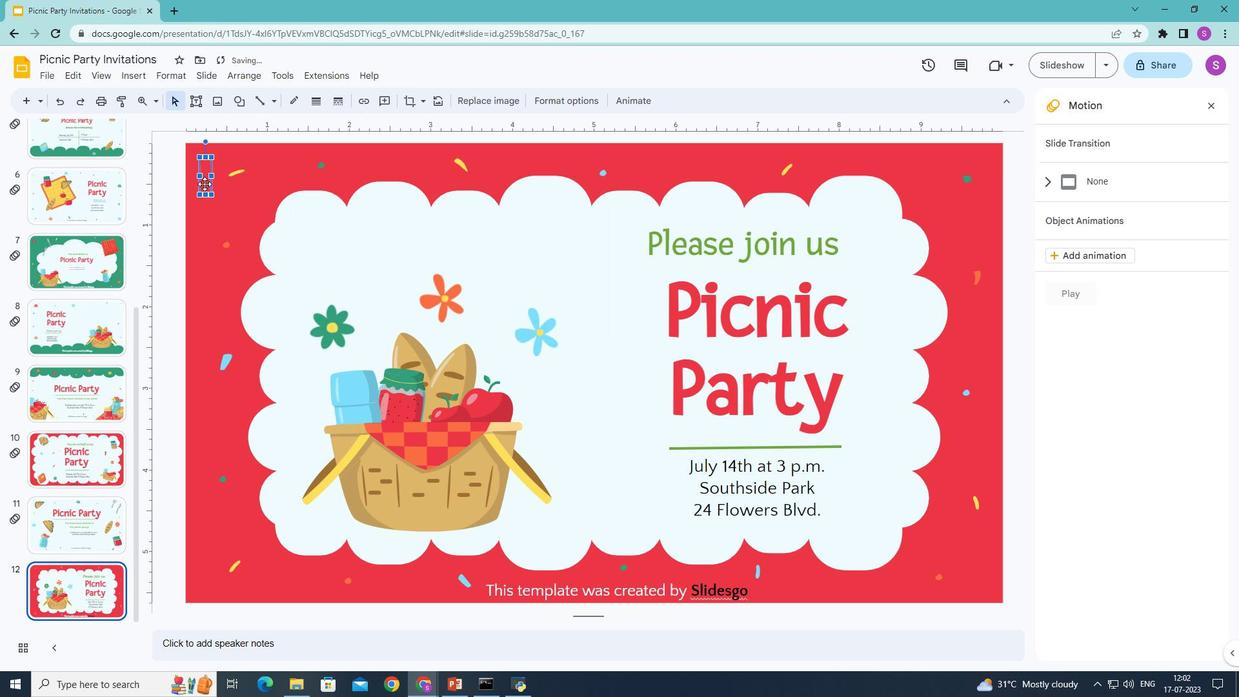 
Action: Mouse pressed left at (204, 183)
Screenshot: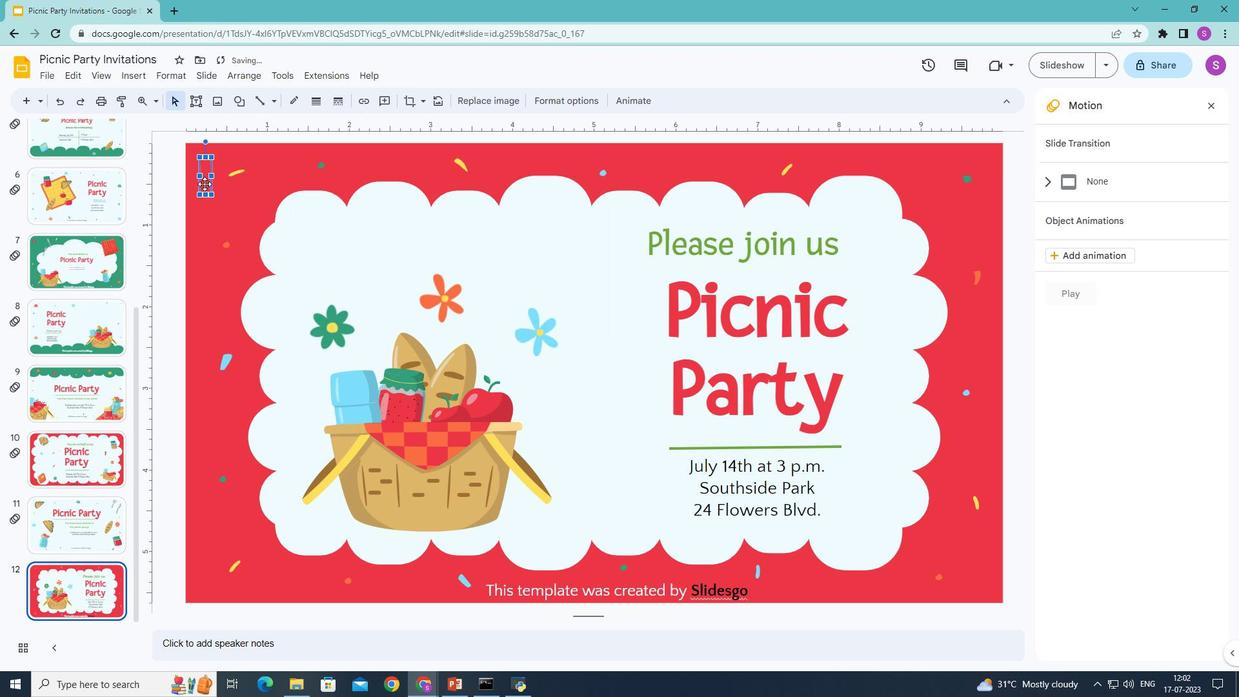 
Action: Mouse moved to (521, 285)
Screenshot: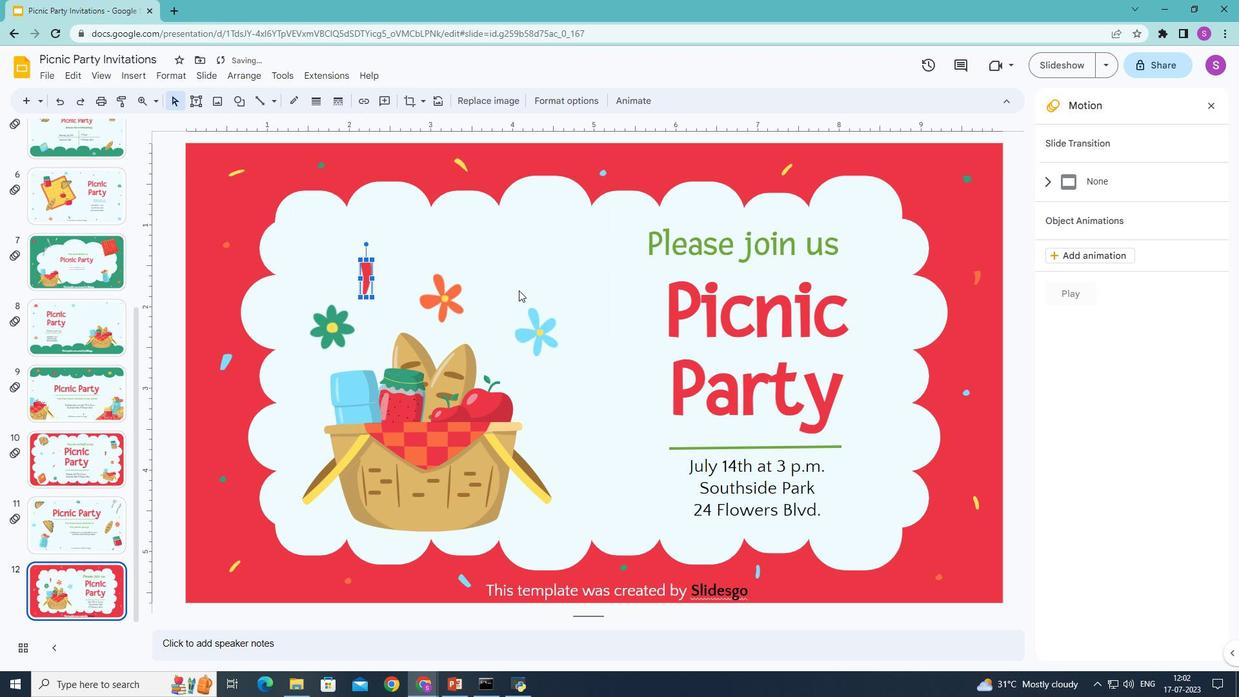 
Action: Mouse pressed left at (521, 285)
Screenshot: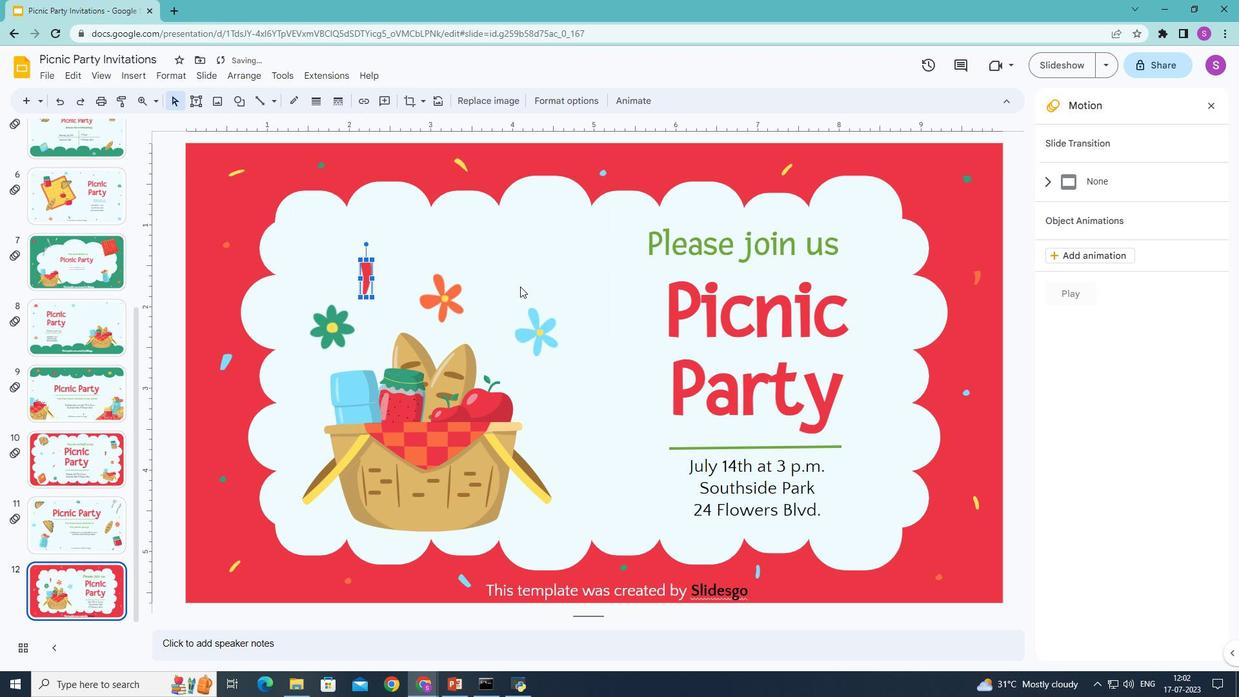 
Action: Mouse moved to (364, 272)
Screenshot: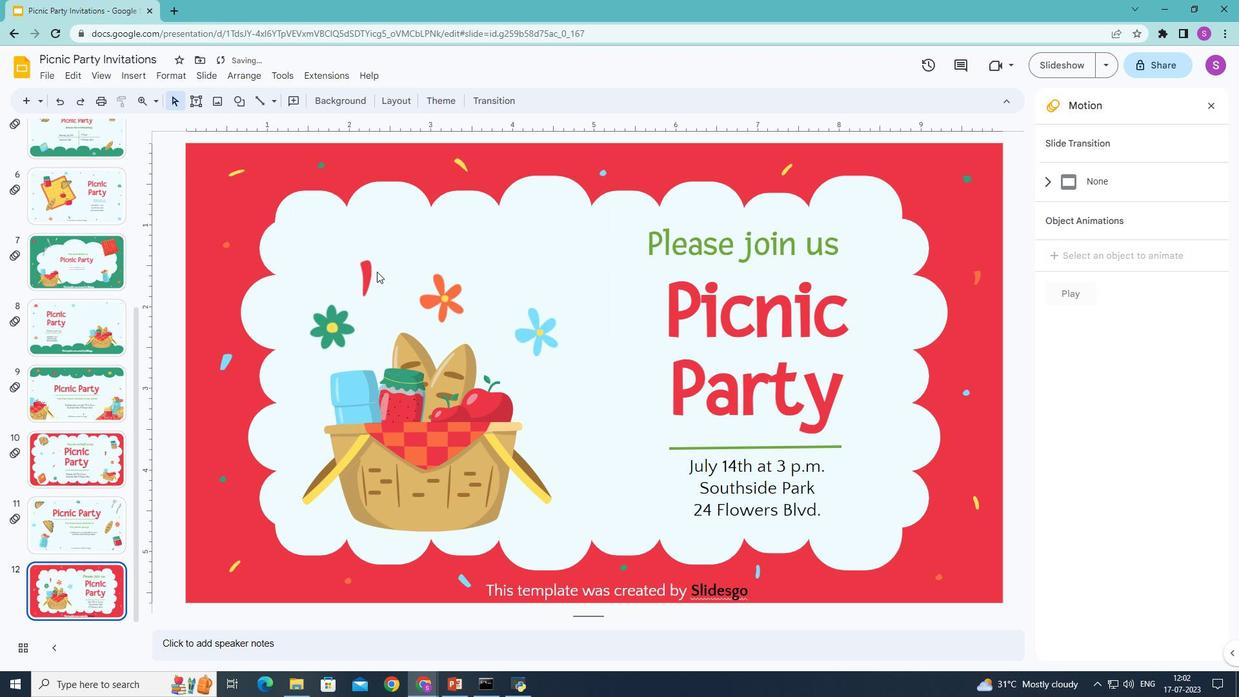 
Action: Mouse pressed left at (364, 272)
Screenshot: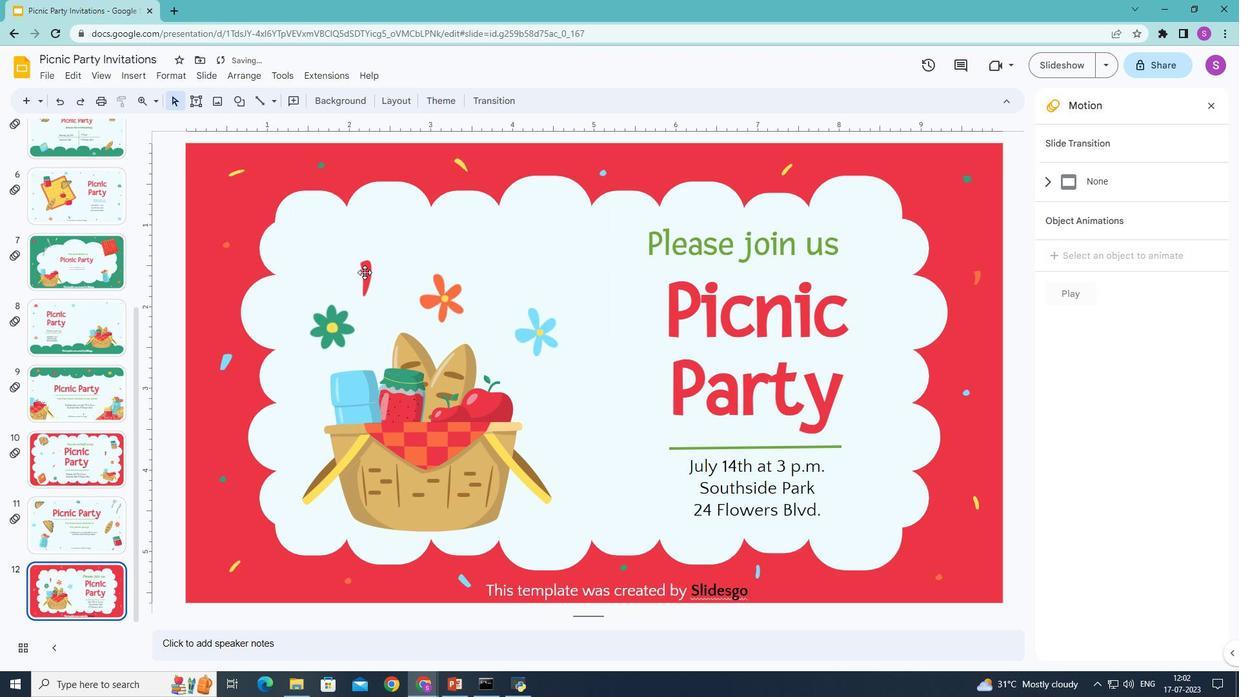 
Action: Mouse moved to (367, 258)
Screenshot: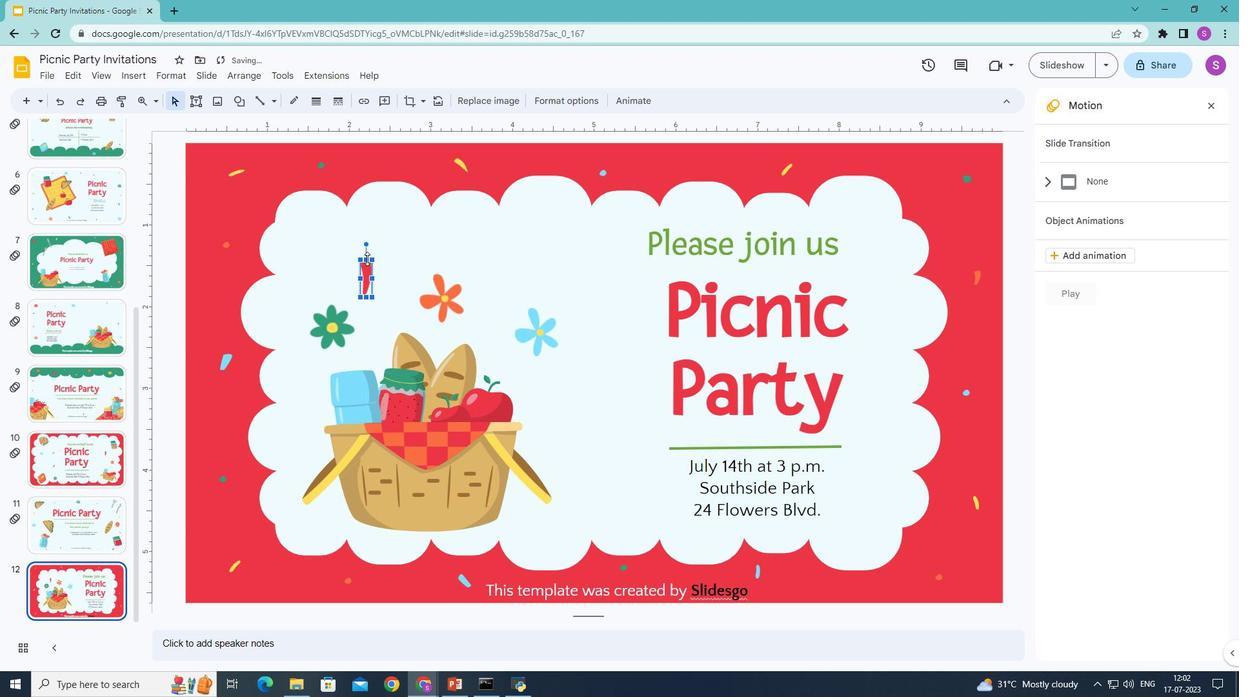 
Action: Mouse pressed left at (367, 258)
